 Task: Simple service invoice blue modern simple.
Action: Mouse moved to (117, 181)
Screenshot: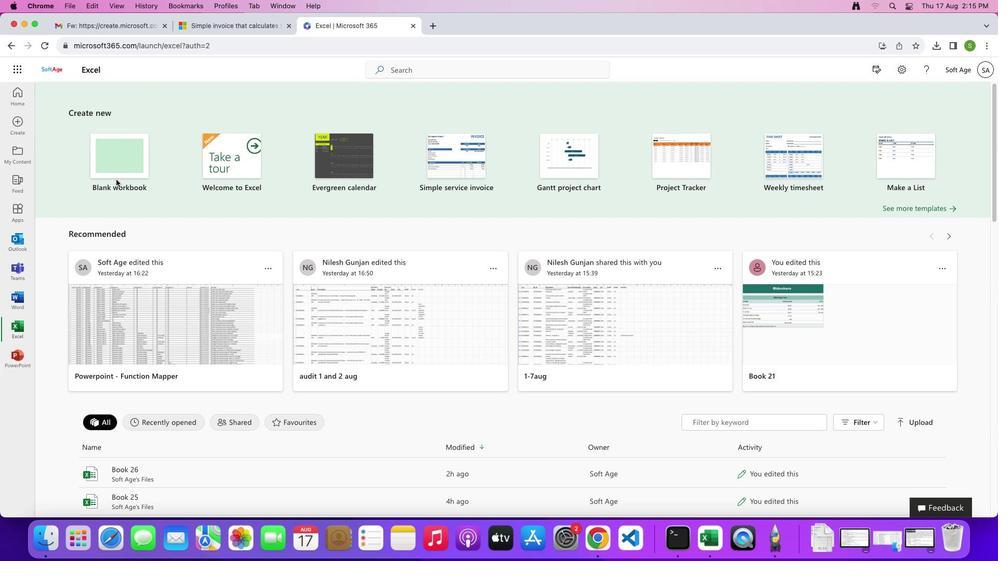 
Action: Mouse pressed left at (117, 181)
Screenshot: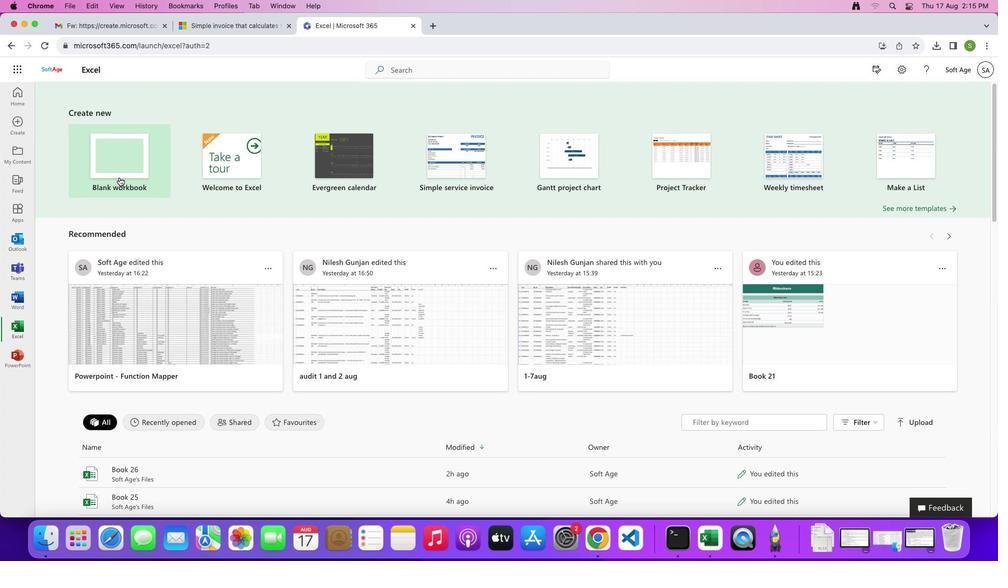 
Action: Mouse moved to (132, 168)
Screenshot: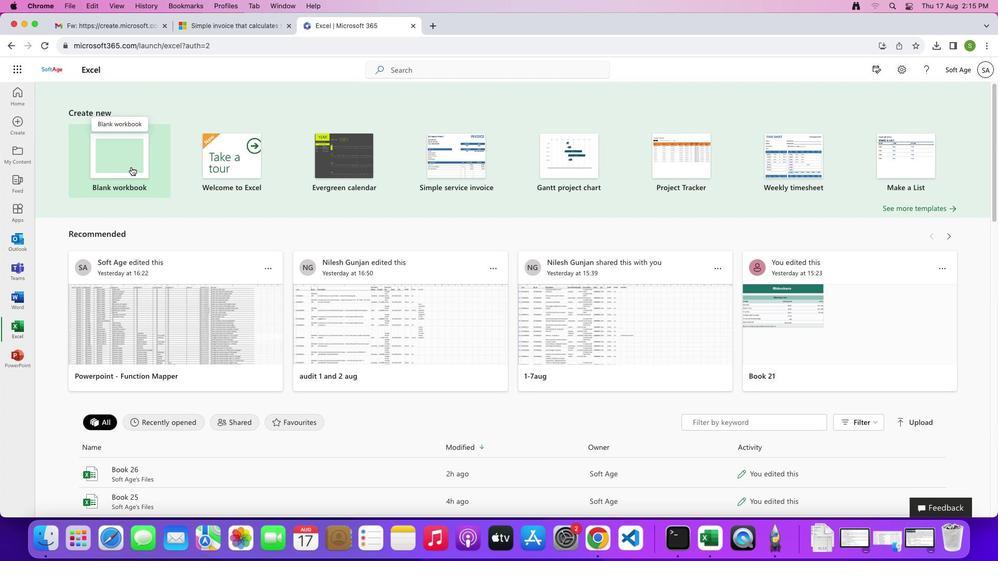 
Action: Mouse pressed left at (132, 168)
Screenshot: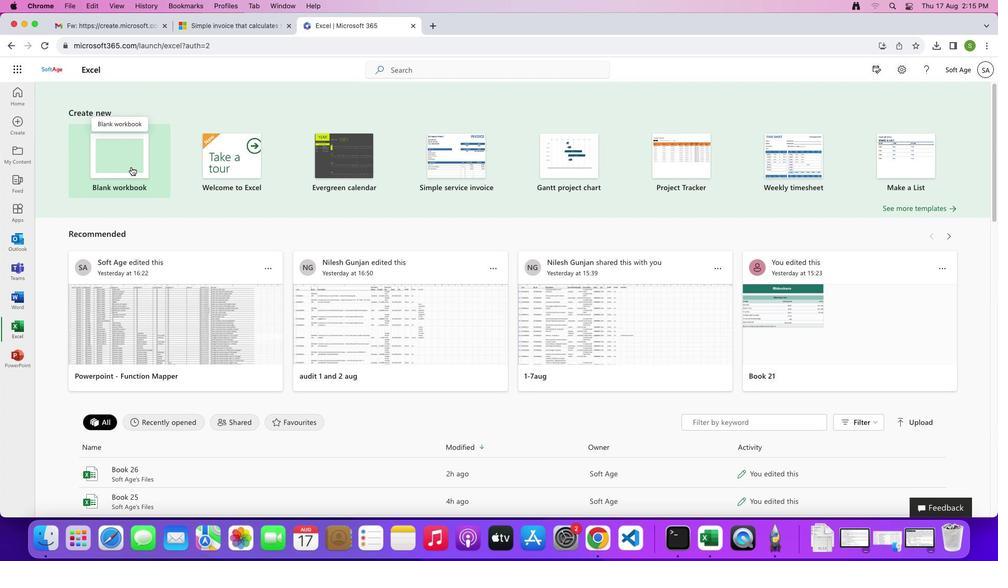 
Action: Mouse moved to (12, 172)
Screenshot: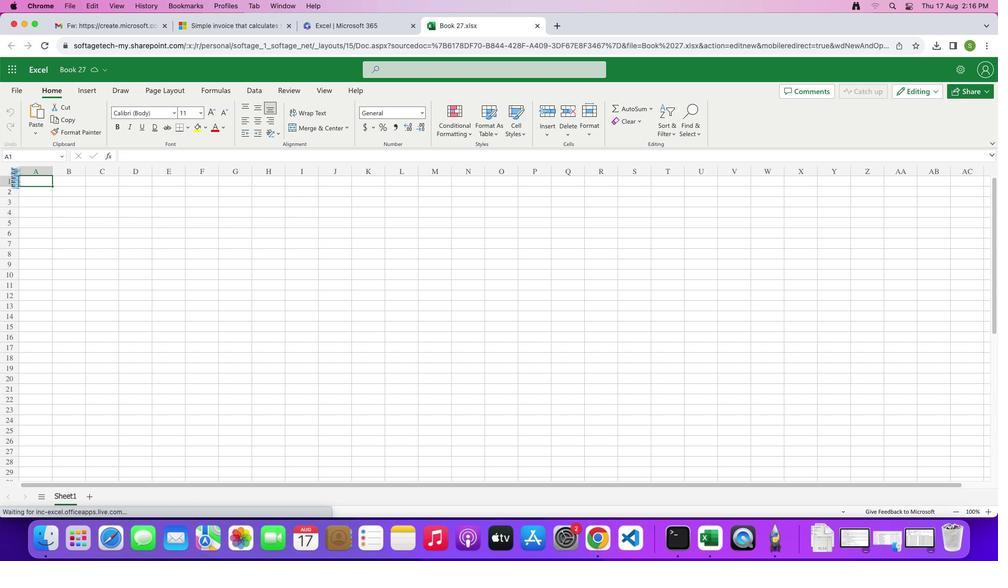 
Action: Mouse pressed left at (12, 172)
Screenshot: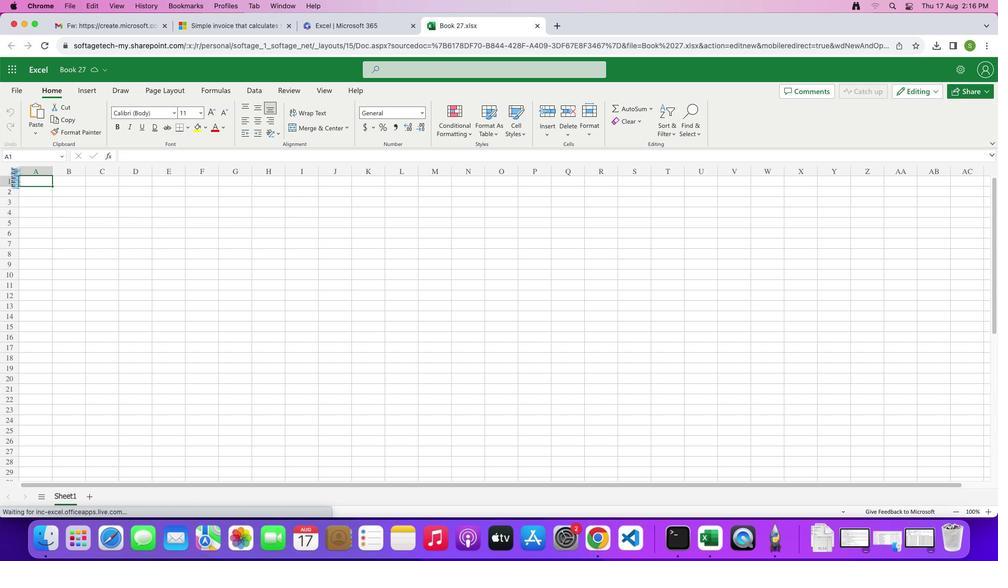 
Action: Mouse moved to (208, 127)
Screenshot: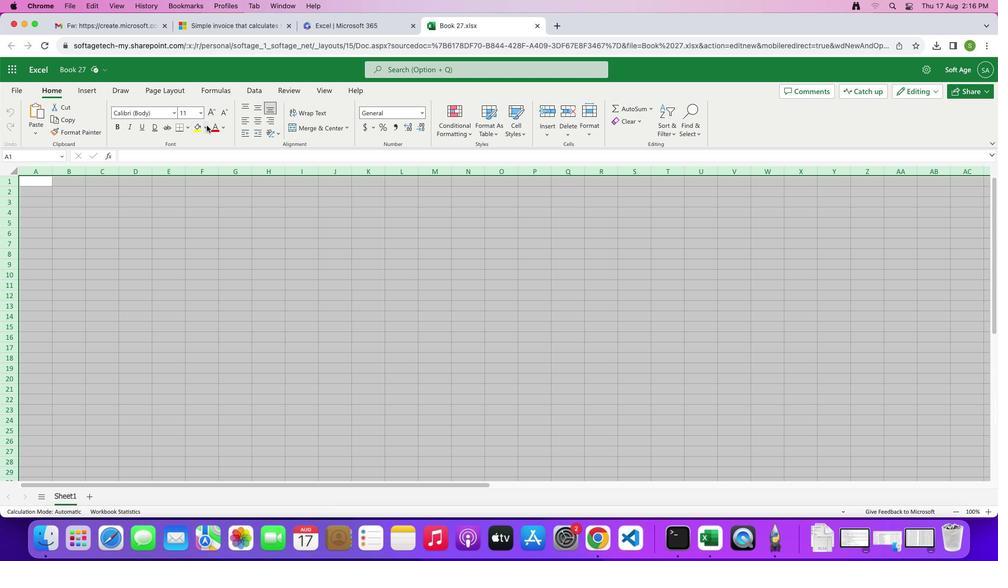 
Action: Mouse pressed left at (208, 127)
Screenshot: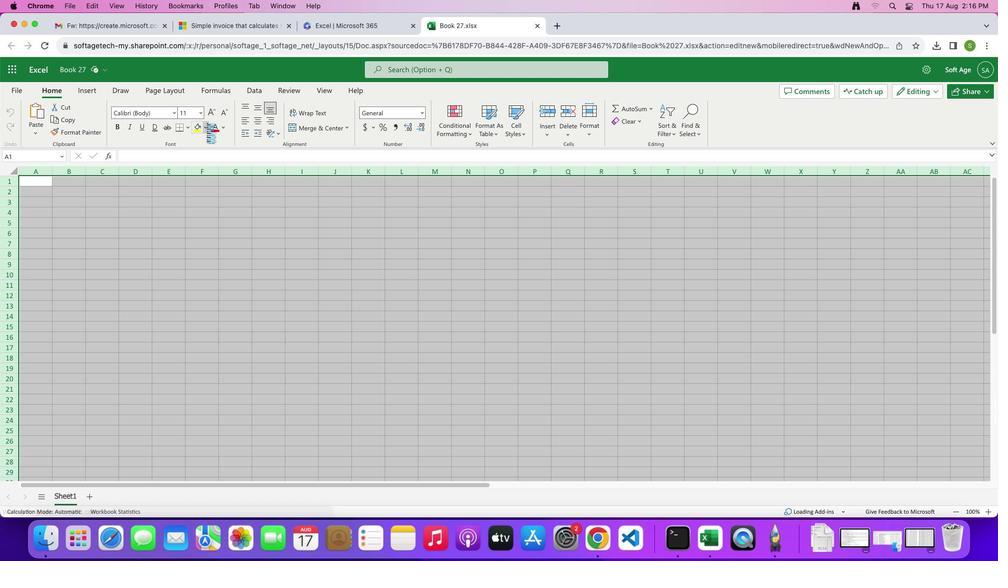 
Action: Mouse moved to (200, 158)
Screenshot: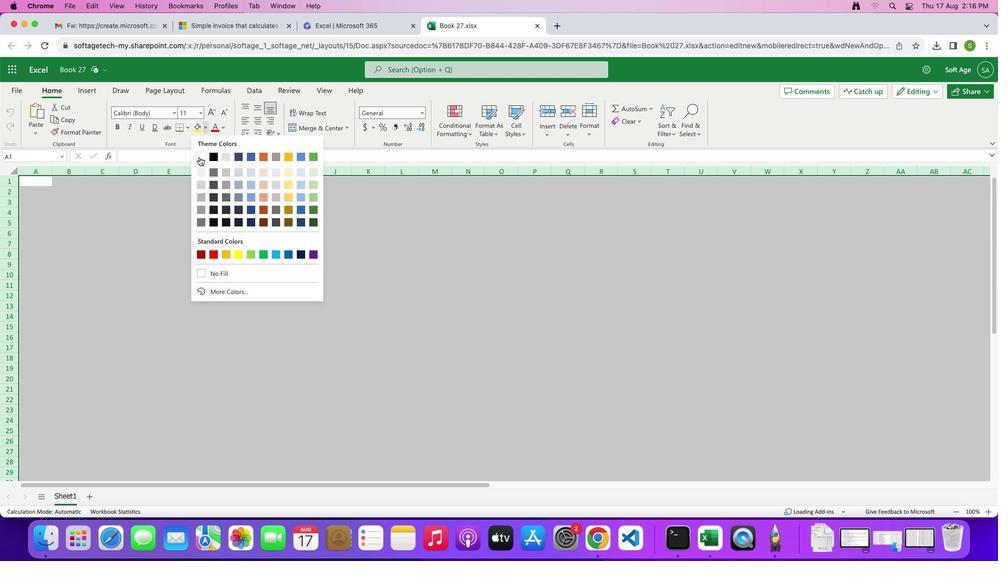
Action: Mouse pressed left at (200, 158)
Screenshot: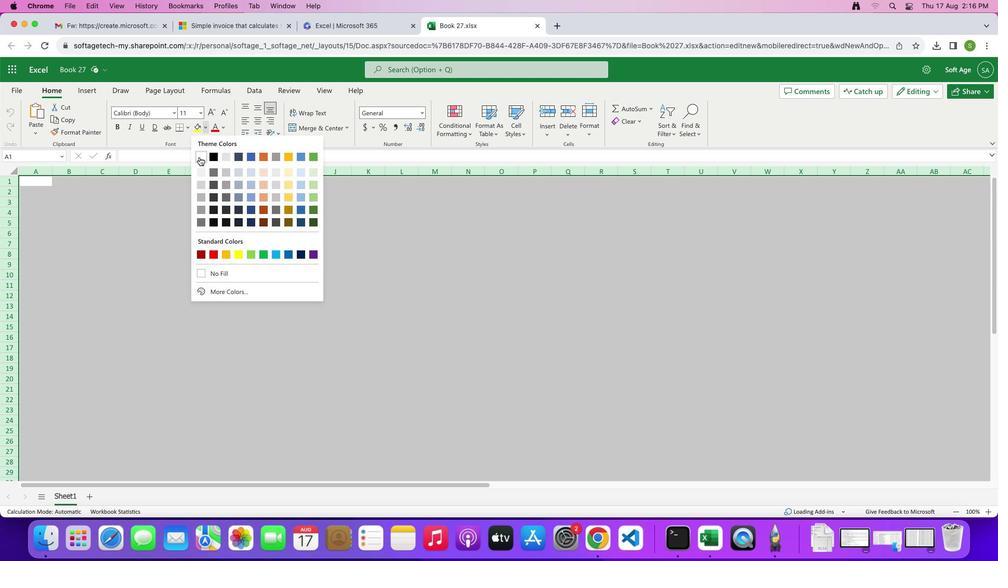 
Action: Mouse moved to (98, 237)
Screenshot: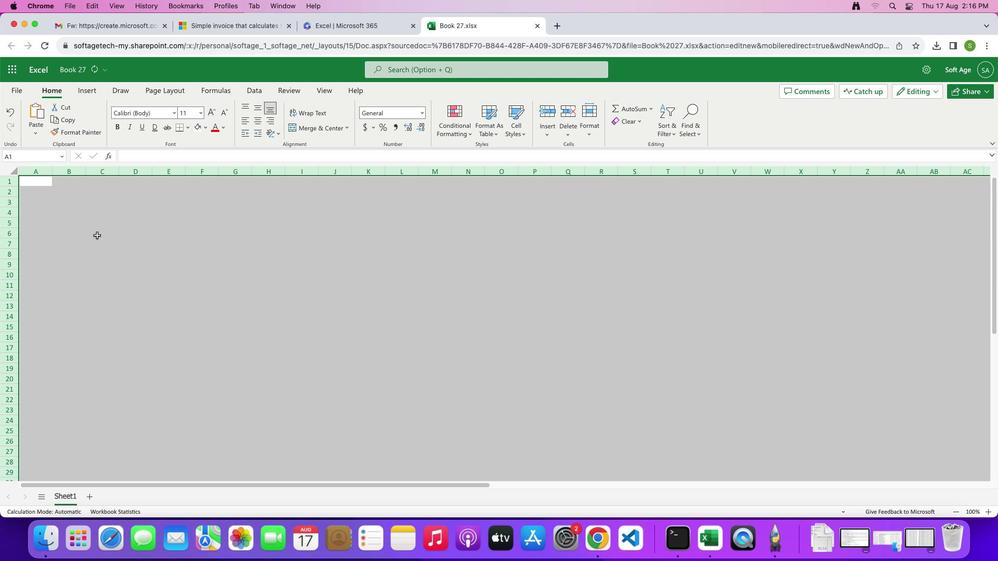 
Action: Mouse pressed left at (98, 237)
Screenshot: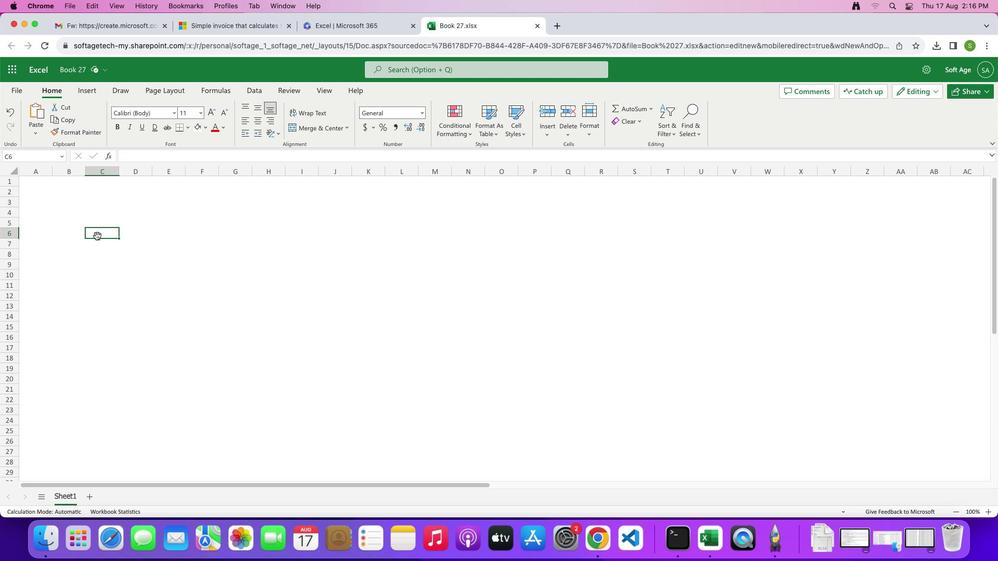 
Action: Mouse moved to (53, 173)
Screenshot: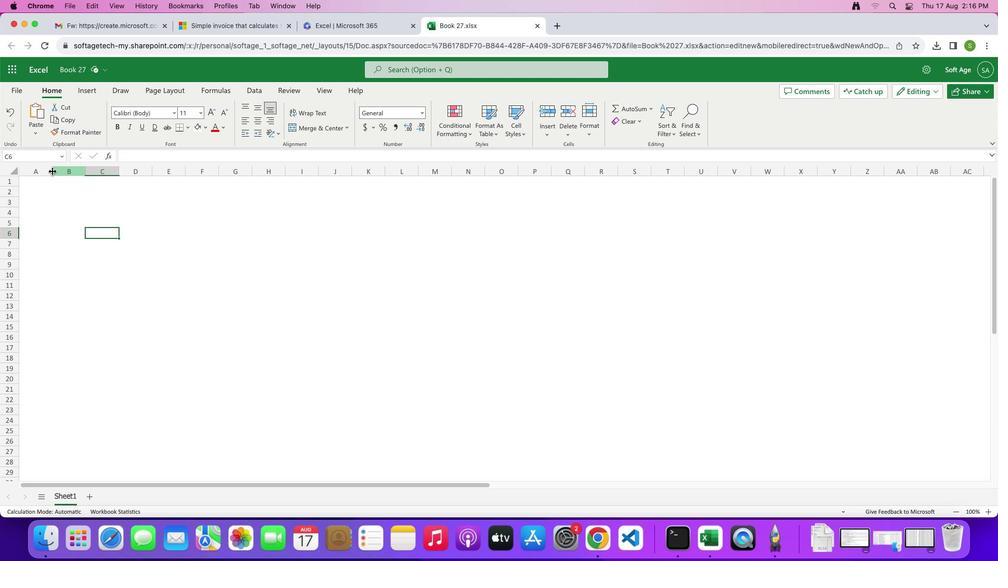 
Action: Mouse pressed left at (53, 173)
Screenshot: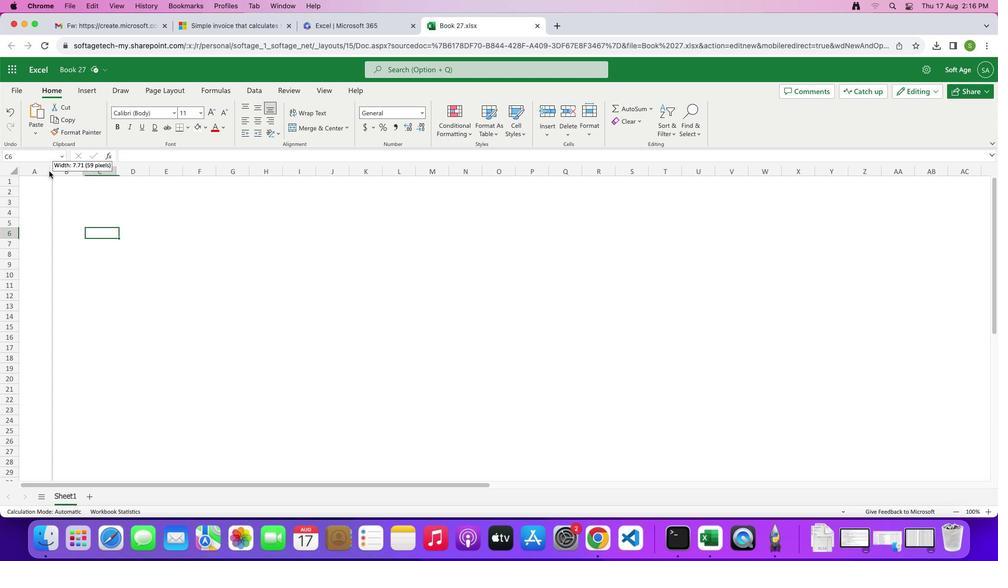 
Action: Mouse moved to (64, 205)
Screenshot: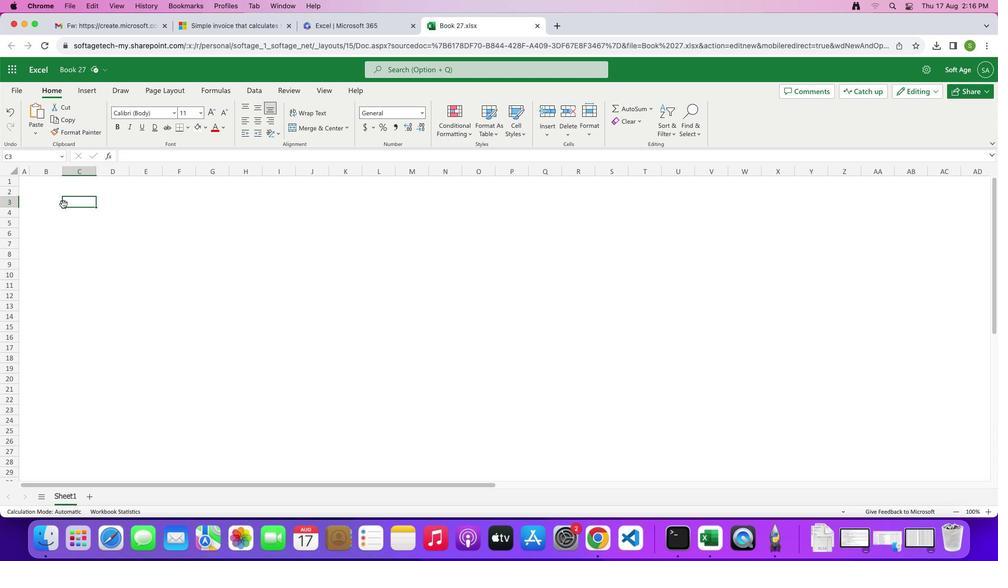 
Action: Mouse pressed left at (64, 205)
Screenshot: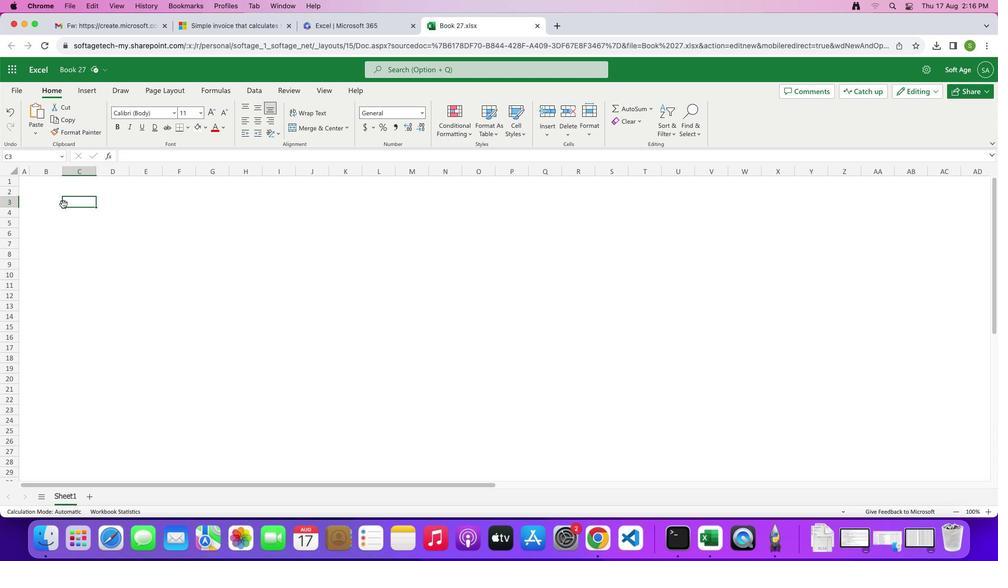 
Action: Mouse moved to (41, 193)
Screenshot: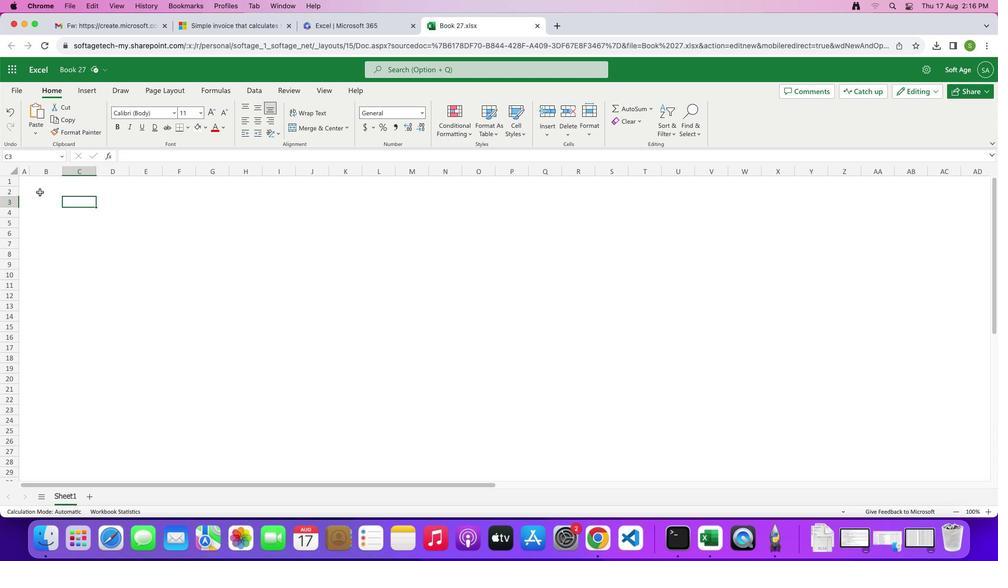 
Action: Mouse pressed left at (41, 193)
Screenshot: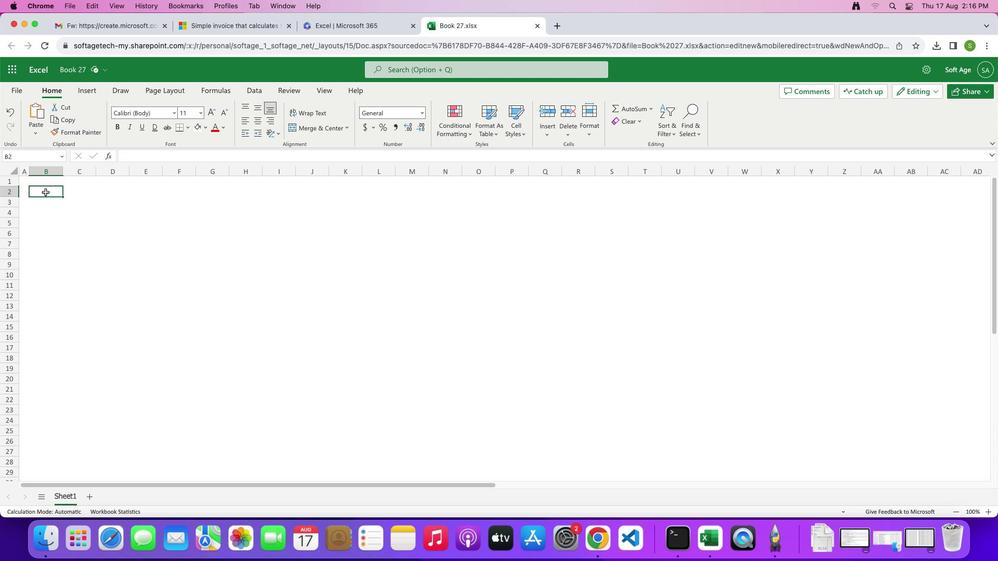 
Action: Mouse moved to (205, 127)
Screenshot: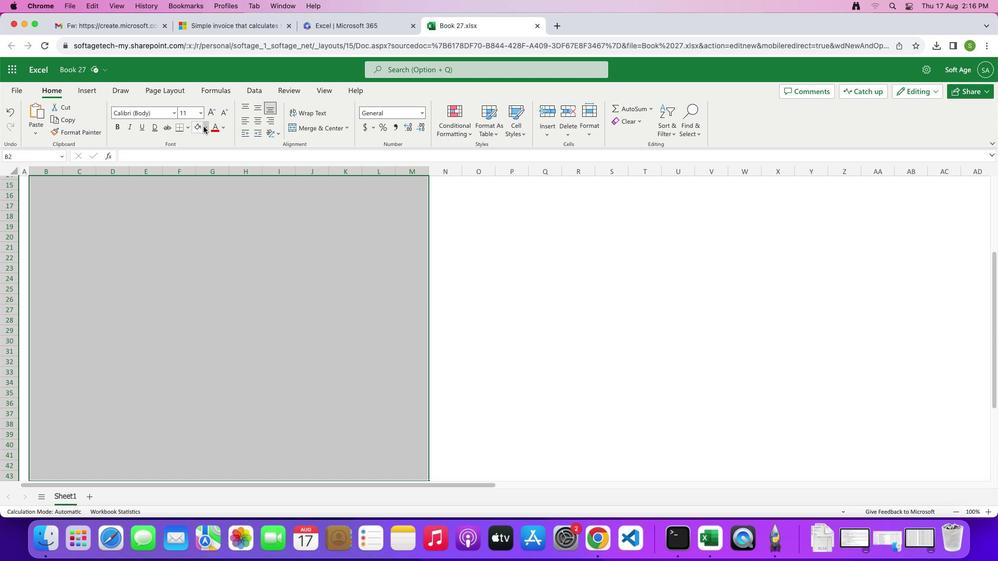 
Action: Mouse pressed left at (205, 127)
Screenshot: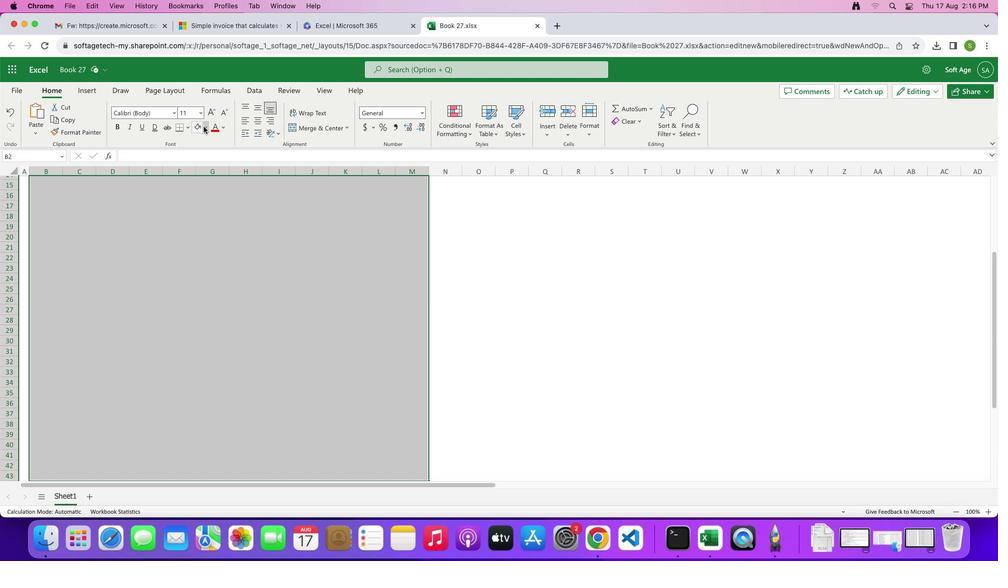 
Action: Mouse moved to (229, 296)
Screenshot: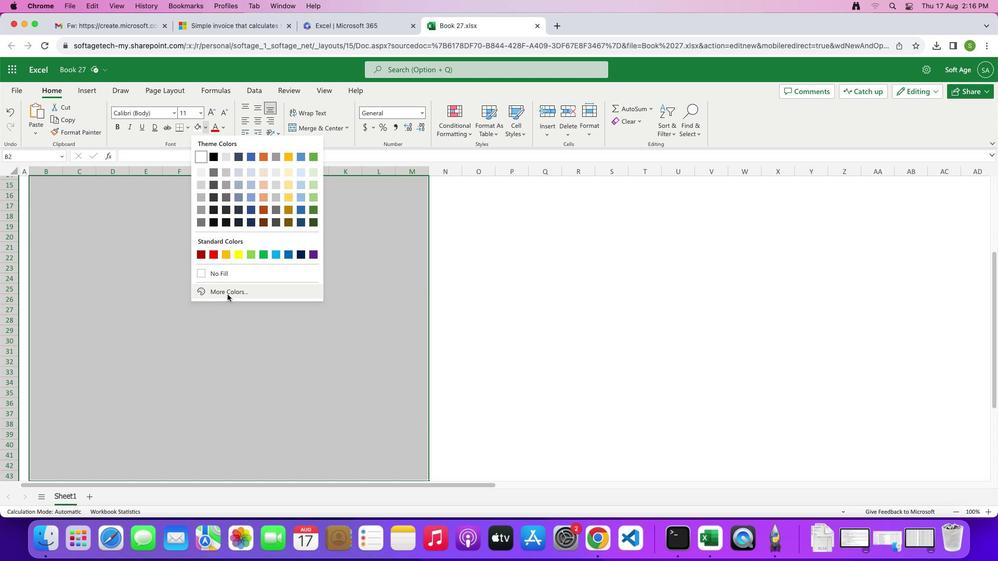 
Action: Mouse pressed left at (229, 296)
Screenshot: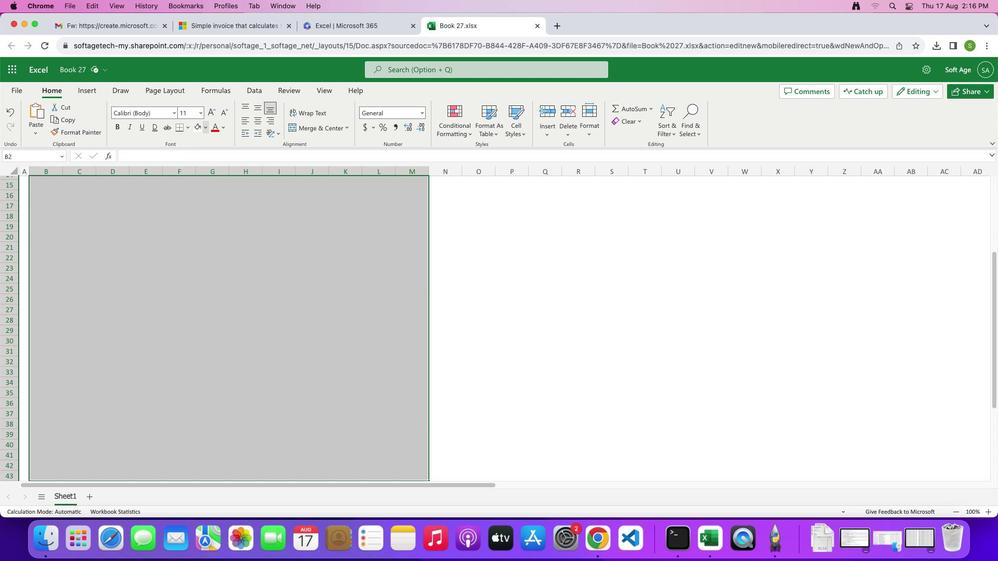 
Action: Mouse moved to (492, 336)
Screenshot: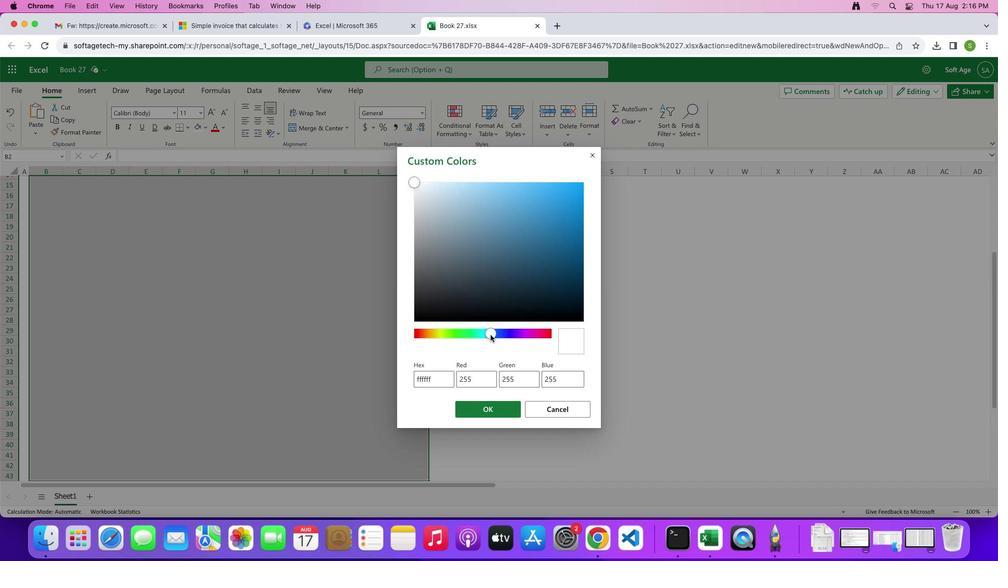 
Action: Mouse pressed left at (492, 336)
Screenshot: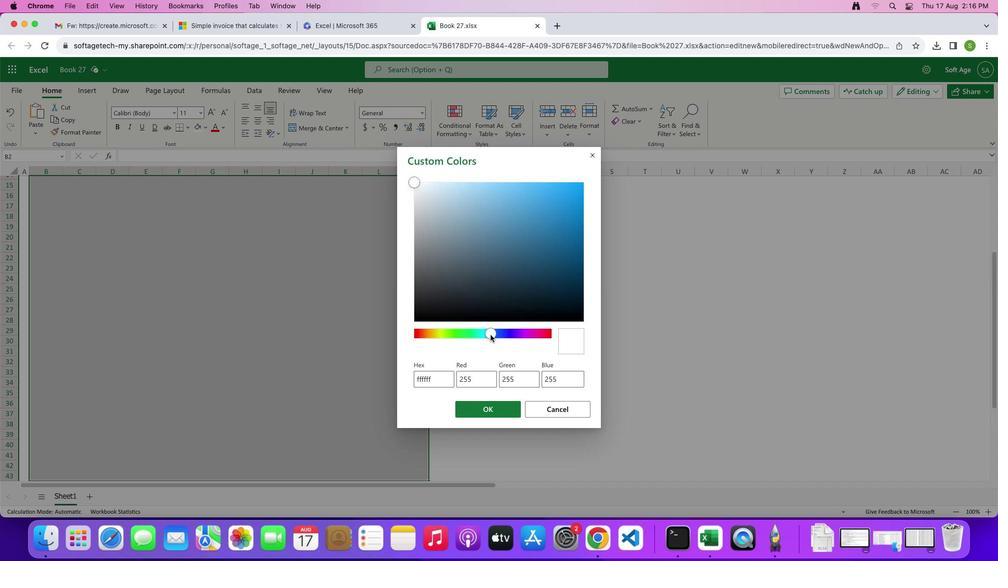 
Action: Mouse moved to (488, 336)
Screenshot: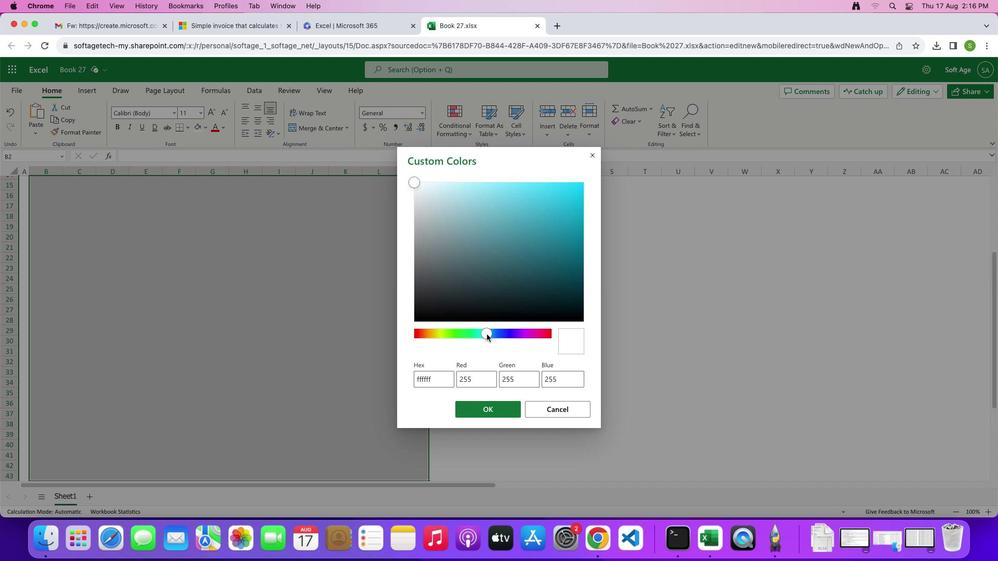 
Action: Mouse pressed left at (488, 336)
Screenshot: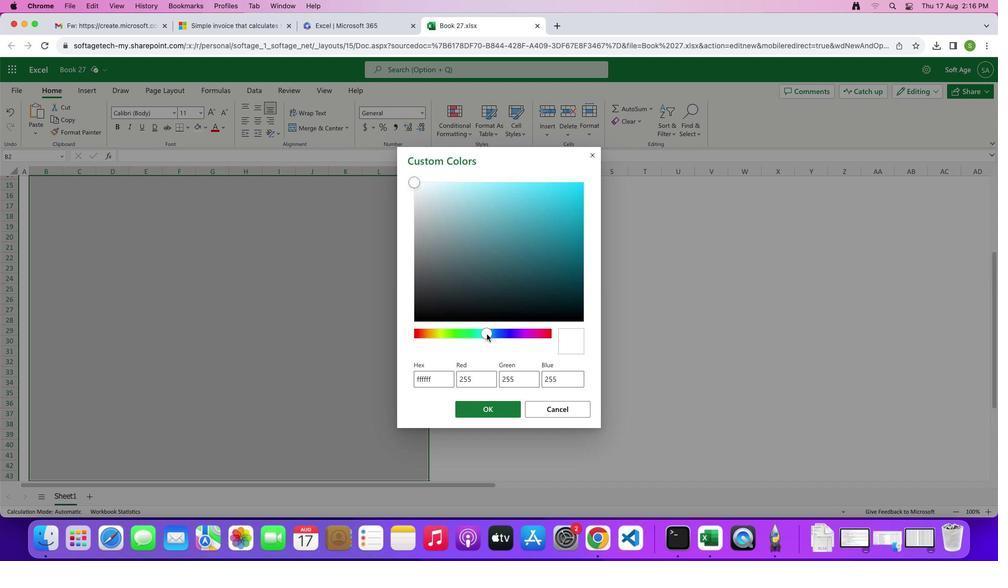 
Action: Mouse moved to (471, 189)
Screenshot: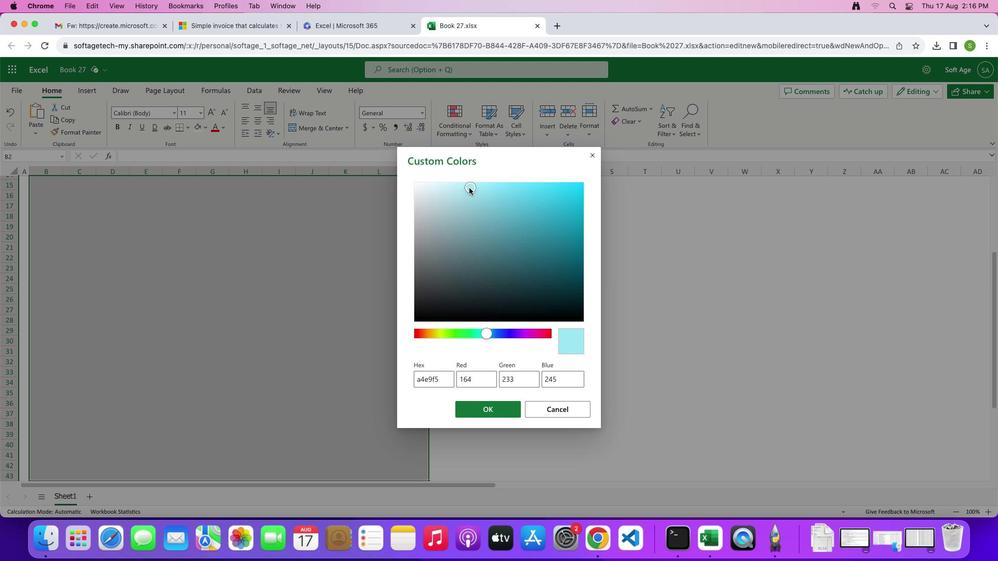 
Action: Mouse pressed left at (471, 189)
Screenshot: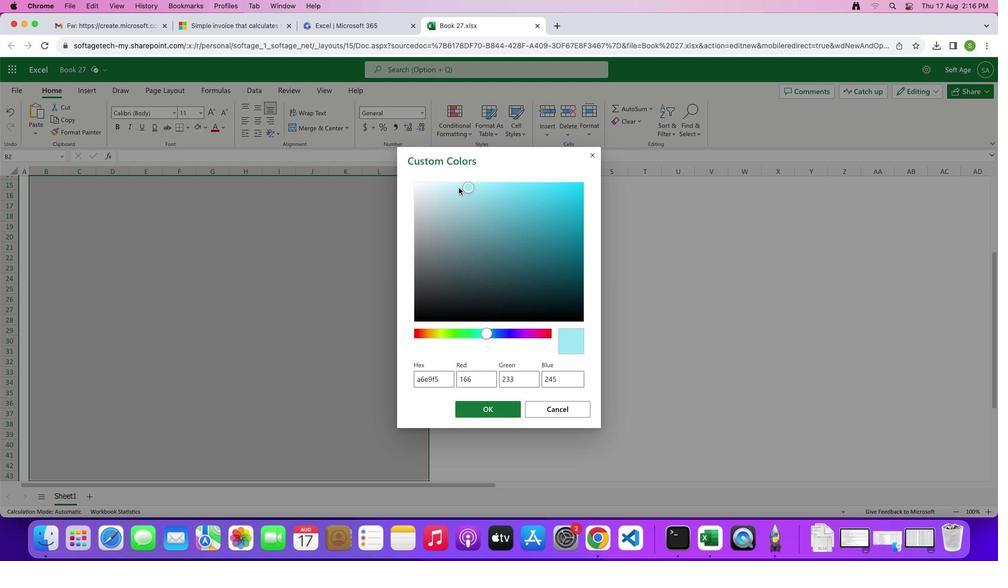 
Action: Mouse moved to (454, 189)
Screenshot: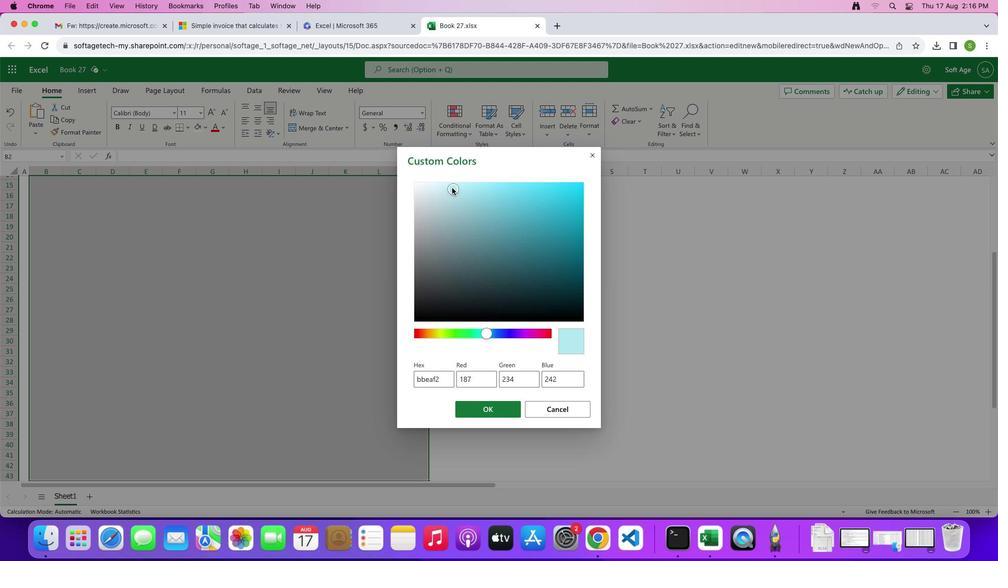 
Action: Mouse pressed left at (454, 189)
Screenshot: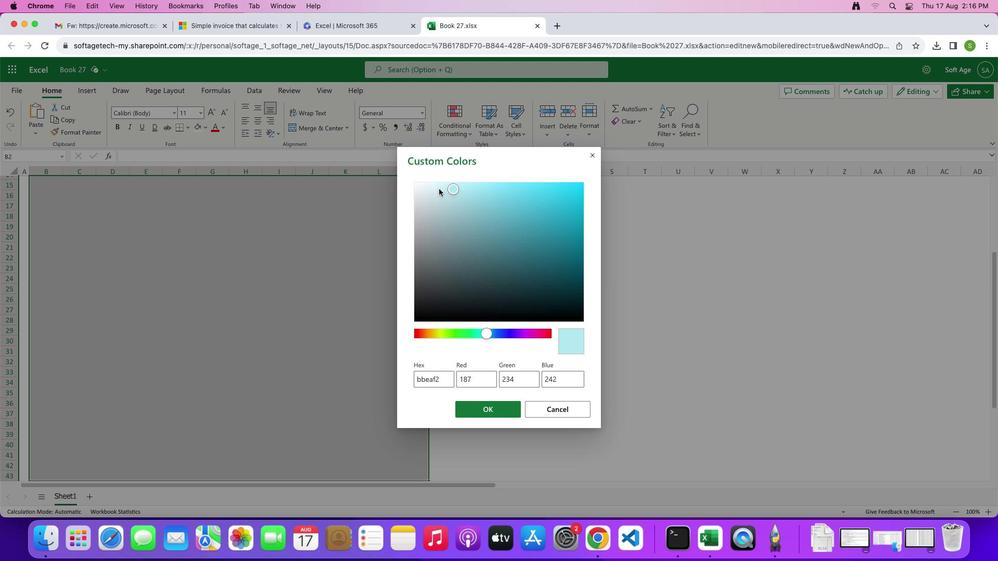 
Action: Mouse moved to (441, 190)
Screenshot: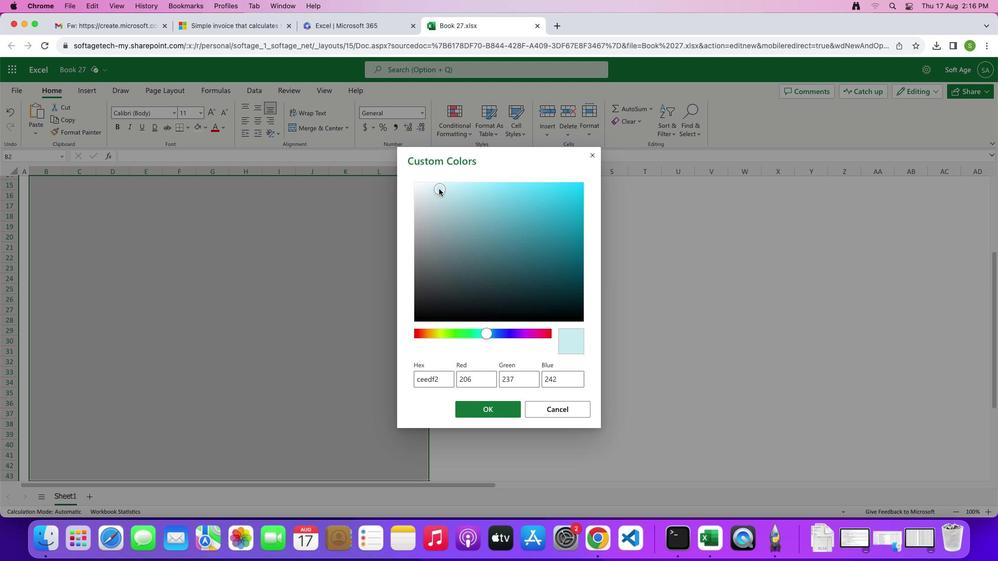 
Action: Mouse pressed left at (441, 190)
Screenshot: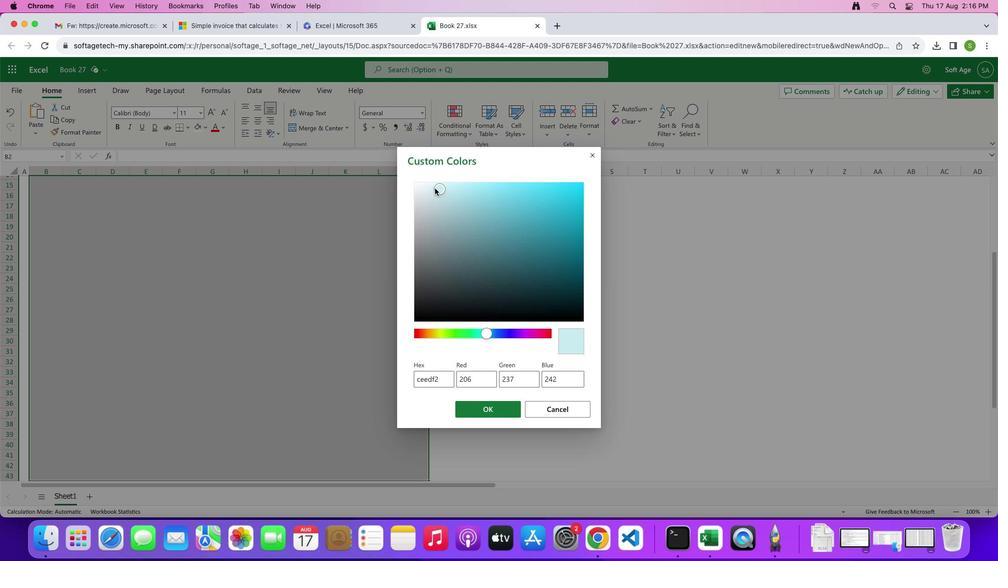 
Action: Mouse moved to (436, 189)
Screenshot: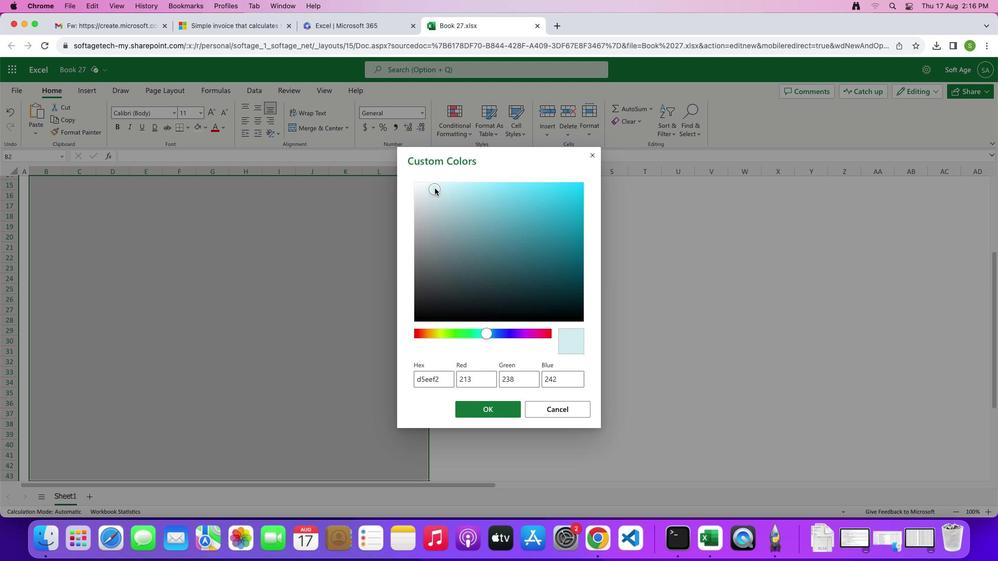 
Action: Mouse pressed left at (436, 189)
Screenshot: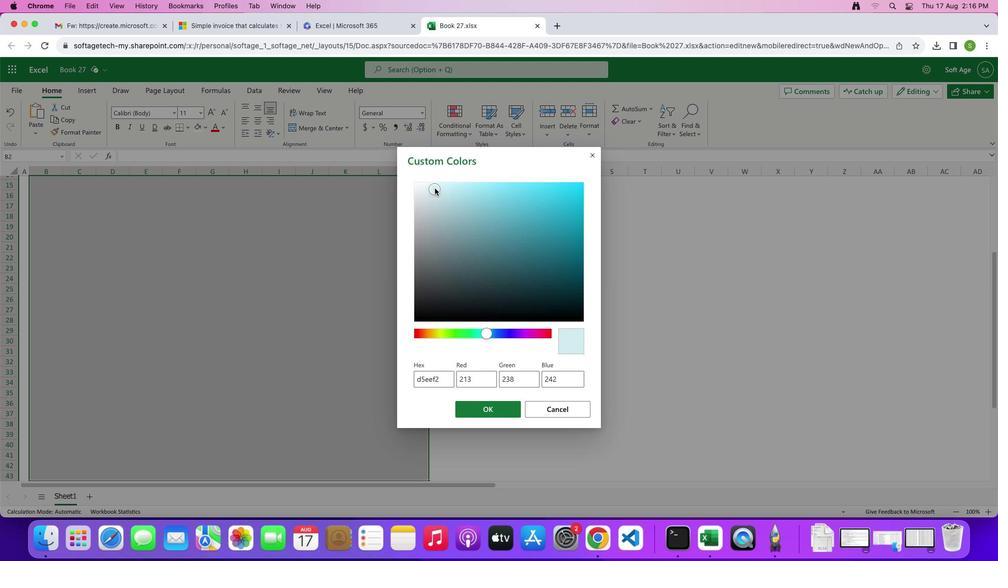 
Action: Mouse moved to (498, 333)
Screenshot: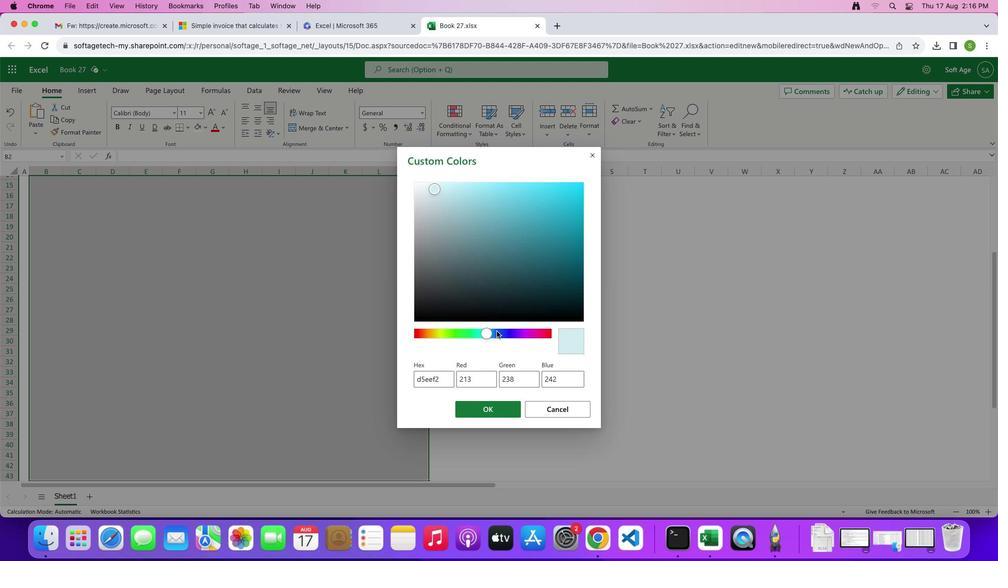 
Action: Mouse pressed left at (498, 333)
Screenshot: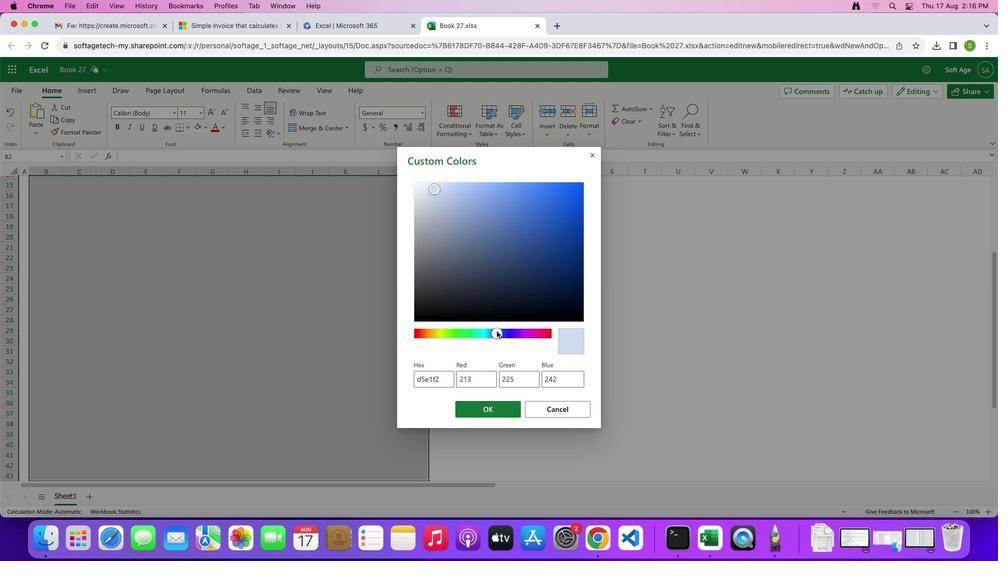 
Action: Mouse moved to (503, 332)
Screenshot: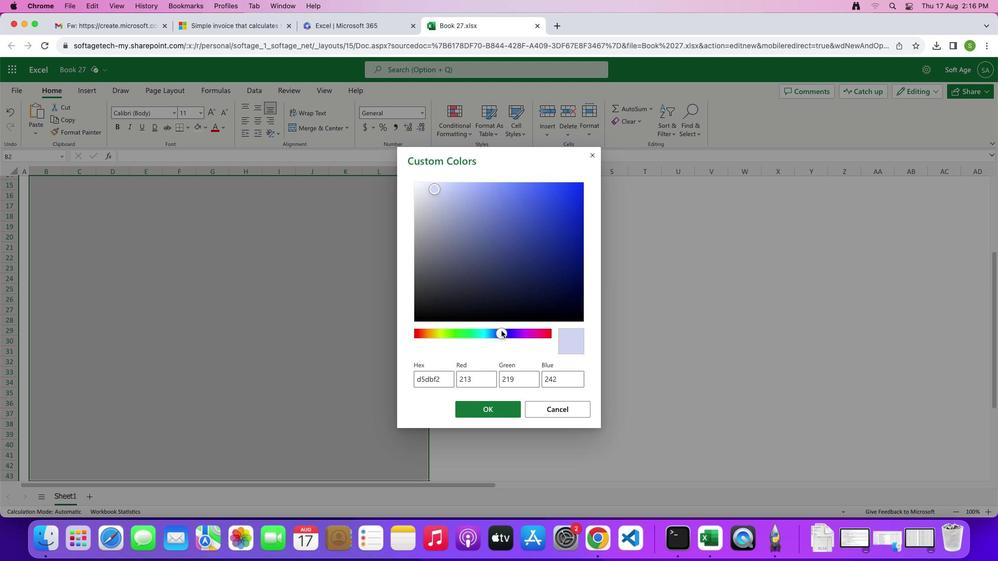 
Action: Mouse pressed left at (503, 332)
Screenshot: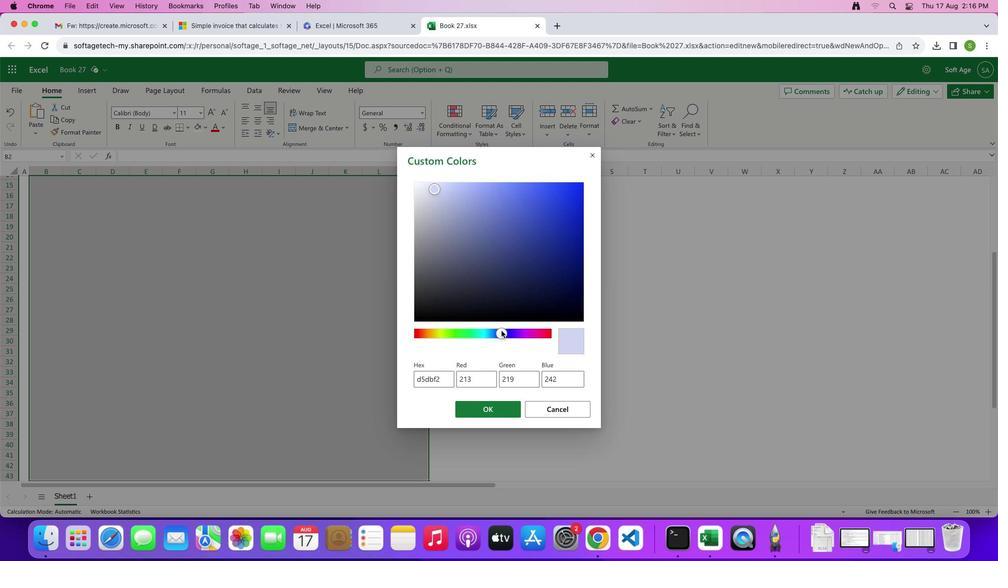 
Action: Mouse moved to (428, 185)
Screenshot: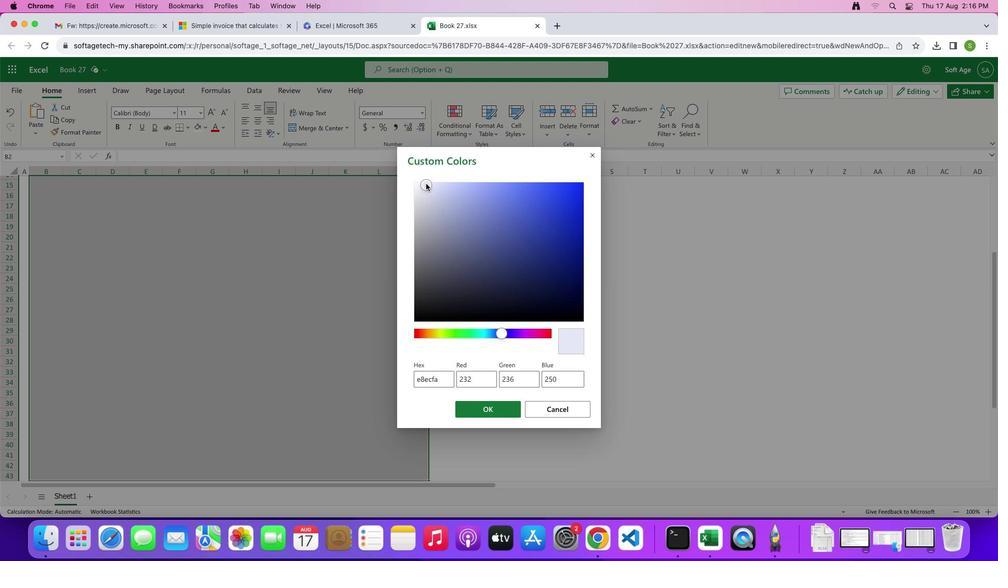 
Action: Mouse pressed left at (428, 185)
Screenshot: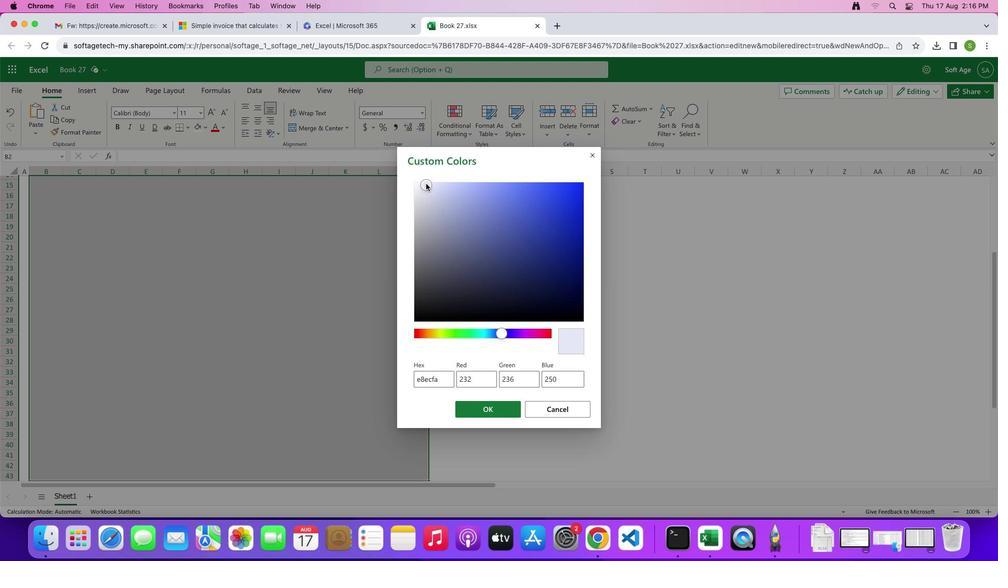 
Action: Mouse moved to (501, 414)
Screenshot: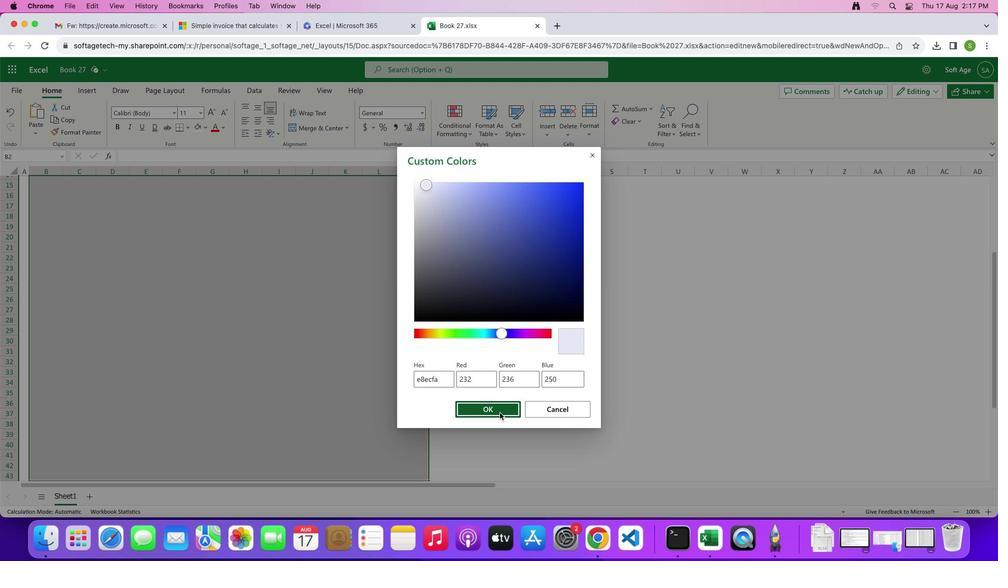 
Action: Mouse pressed left at (501, 414)
Screenshot: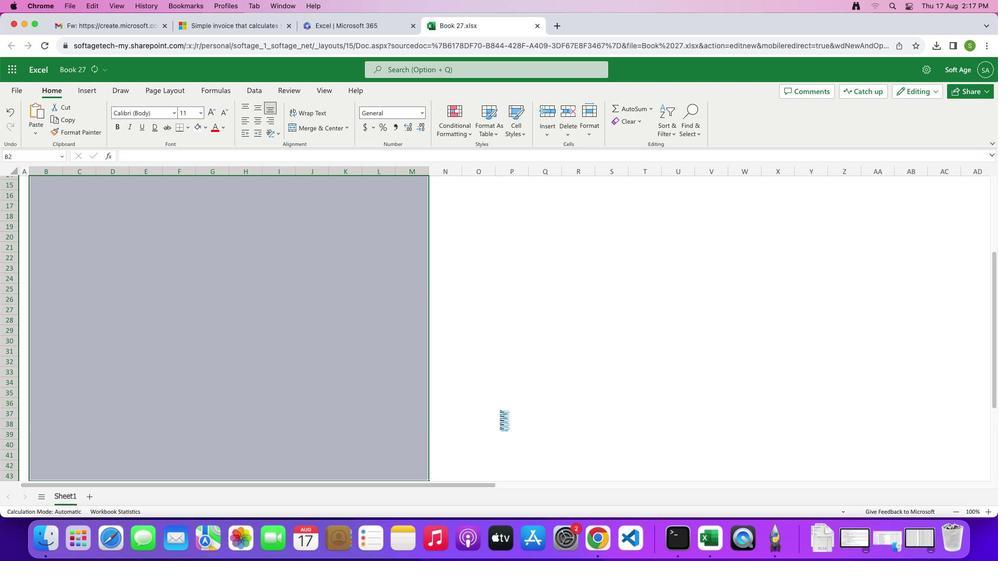 
Action: Mouse moved to (256, 333)
Screenshot: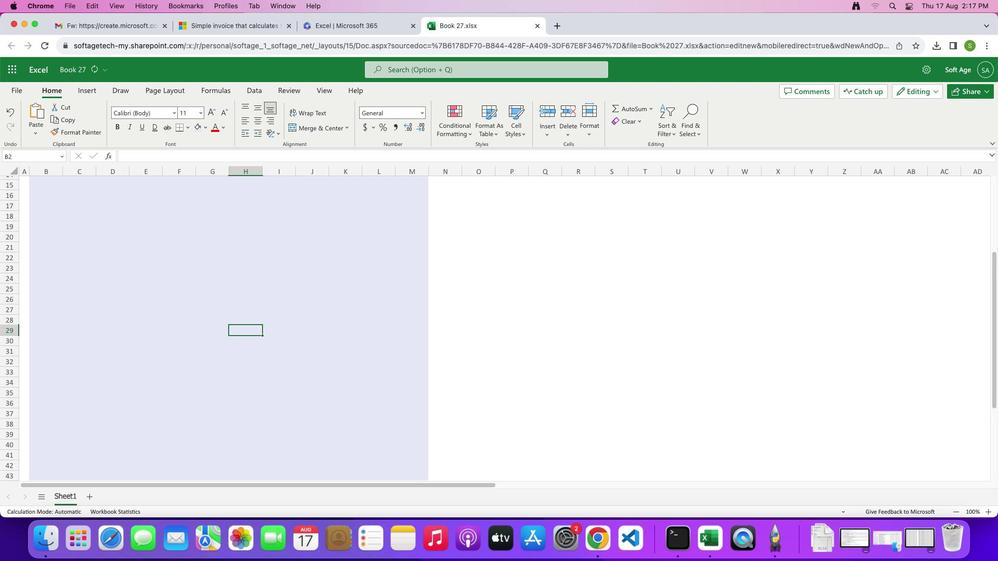 
Action: Mouse pressed left at (256, 333)
Screenshot: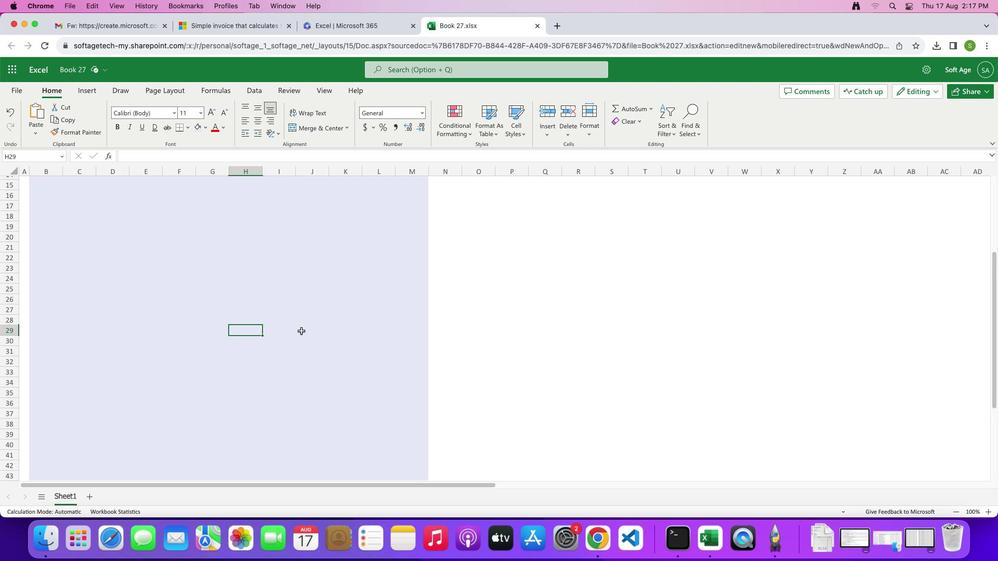 
Action: Mouse moved to (322, 327)
Screenshot: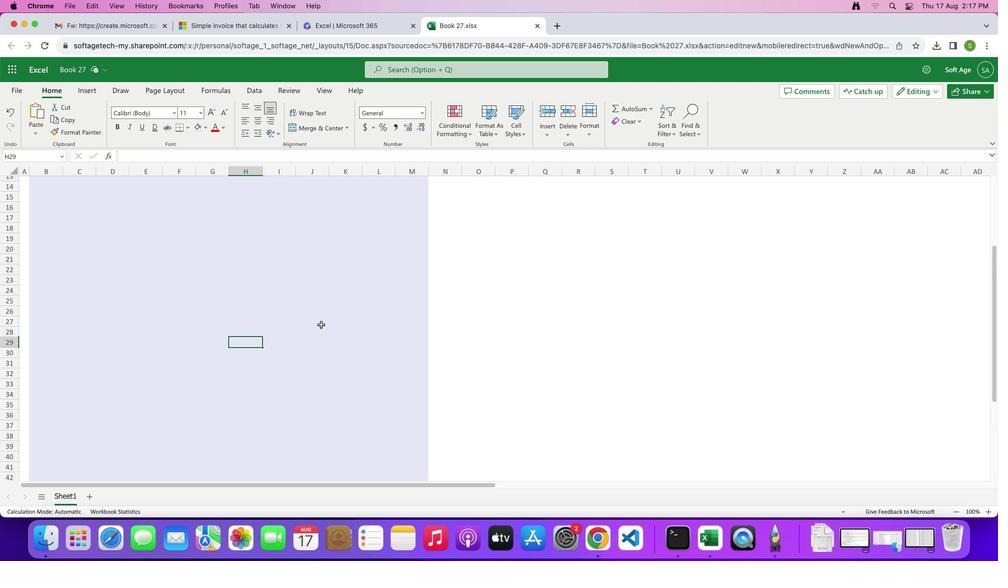 
Action: Mouse scrolled (322, 327) with delta (1, 2)
Screenshot: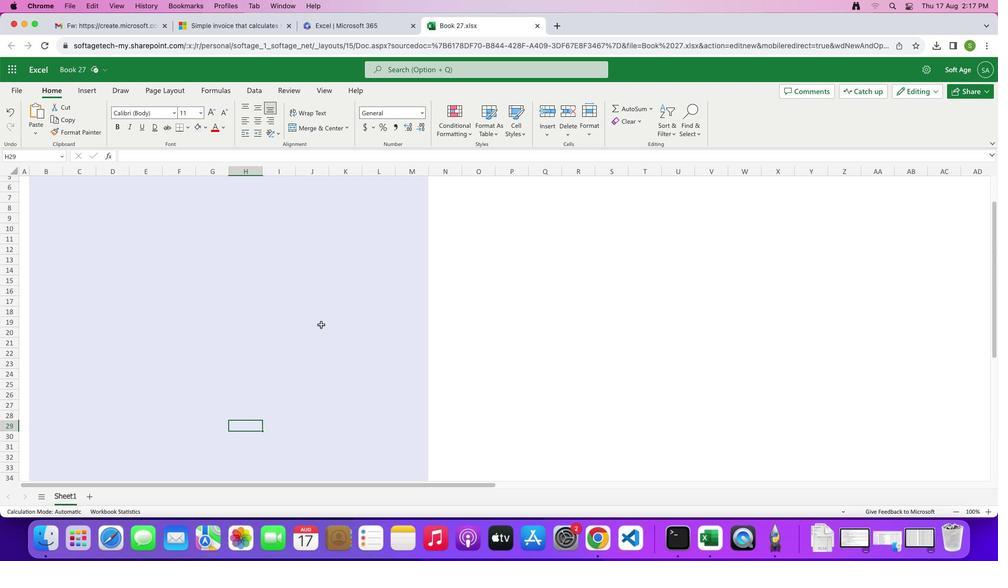 
Action: Mouse scrolled (322, 327) with delta (1, 2)
Screenshot: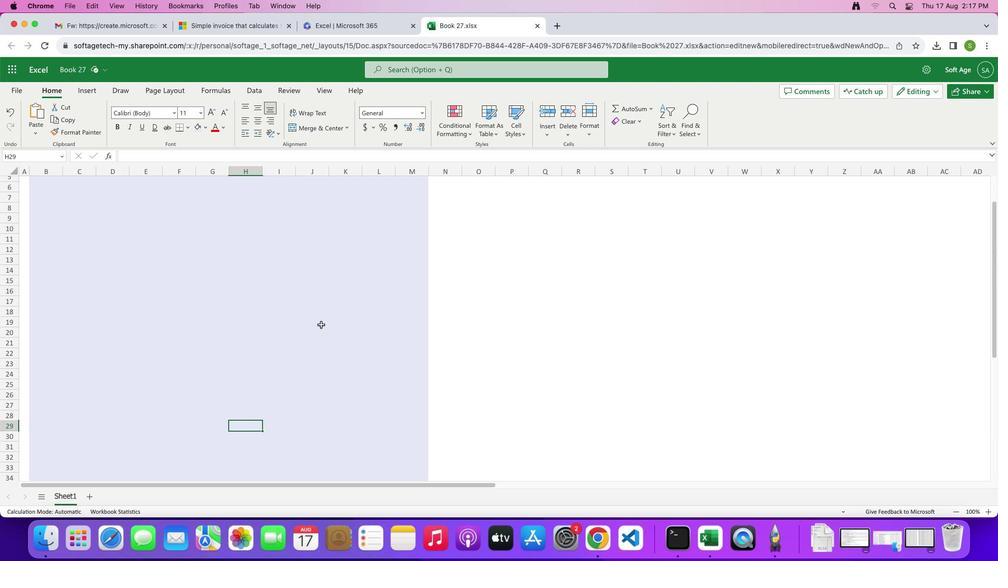 
Action: Mouse scrolled (322, 327) with delta (1, 3)
Screenshot: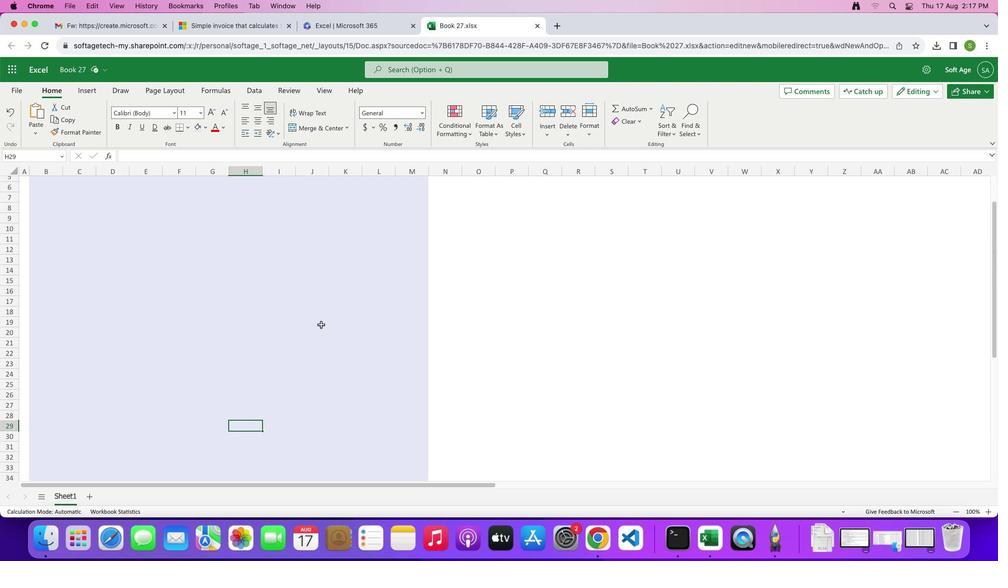 
Action: Mouse scrolled (322, 327) with delta (1, 2)
Screenshot: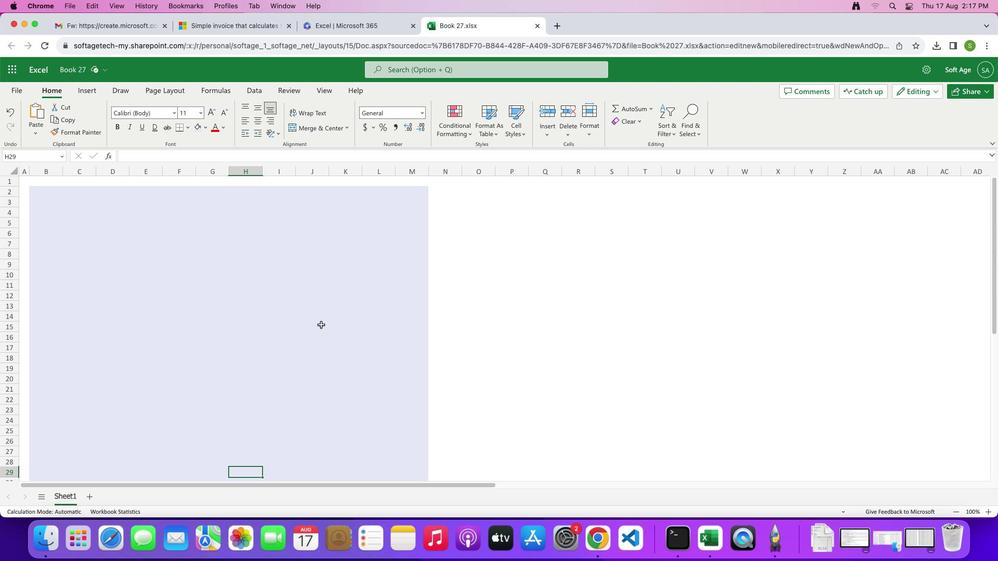 
Action: Mouse scrolled (322, 327) with delta (1, 2)
Screenshot: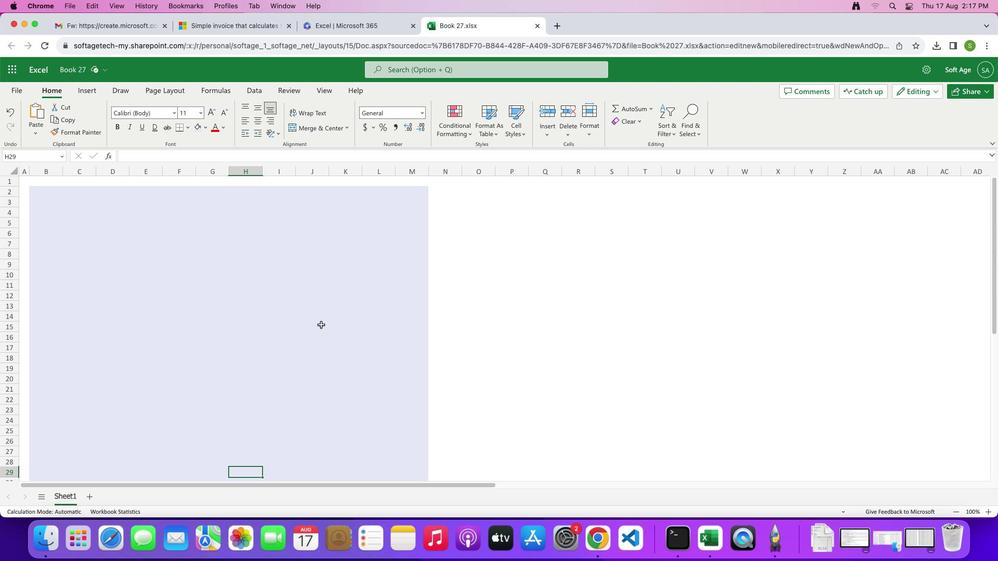 
Action: Mouse scrolled (322, 327) with delta (1, 3)
Screenshot: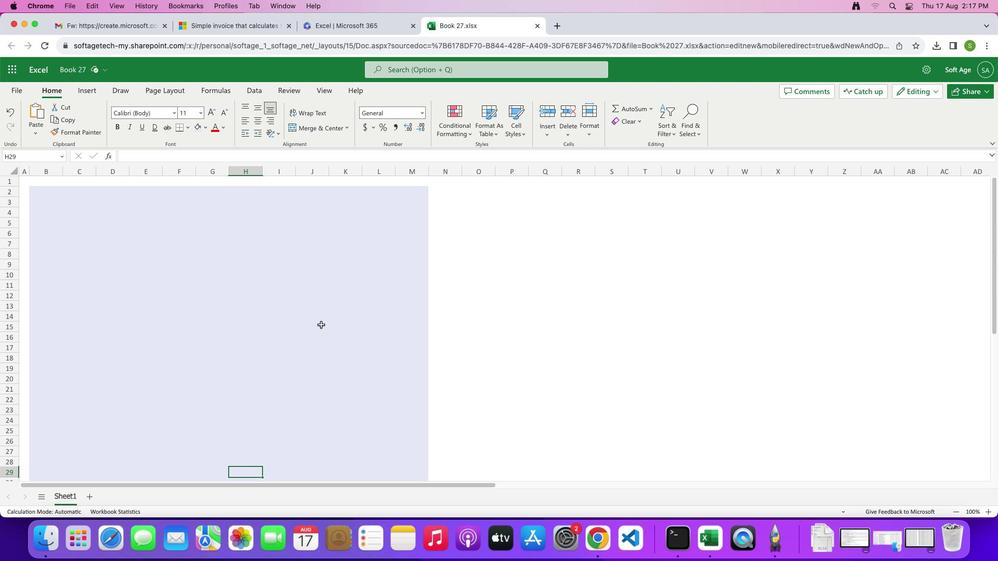 
Action: Mouse scrolled (322, 327) with delta (1, 2)
Screenshot: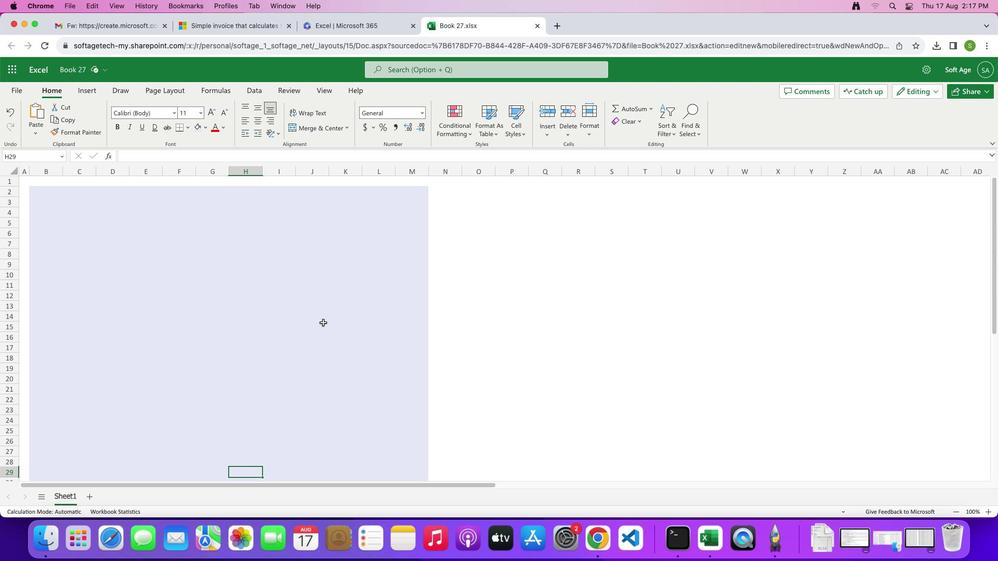 
Action: Mouse scrolled (322, 327) with delta (1, 2)
Screenshot: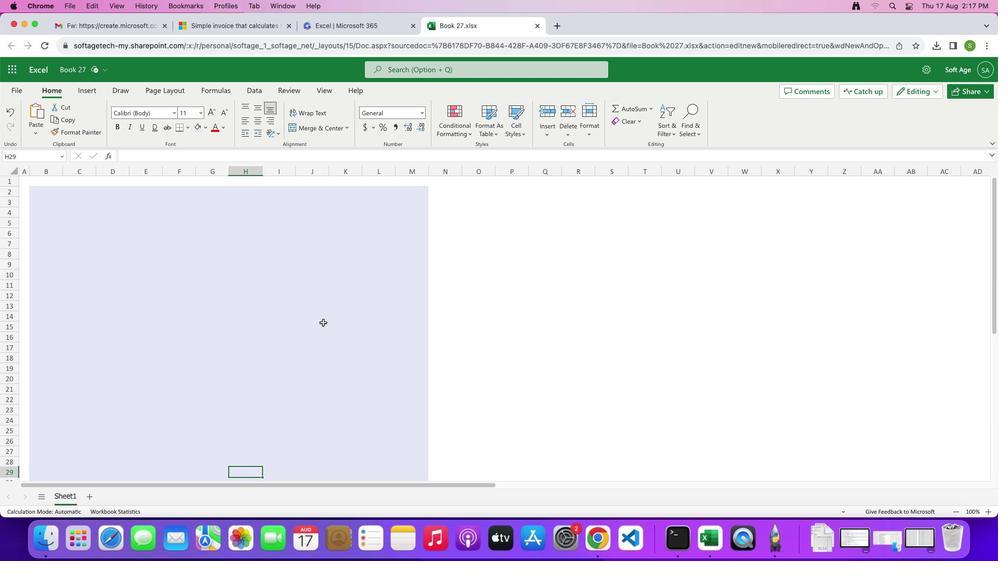 
Action: Mouse scrolled (322, 327) with delta (1, 3)
Screenshot: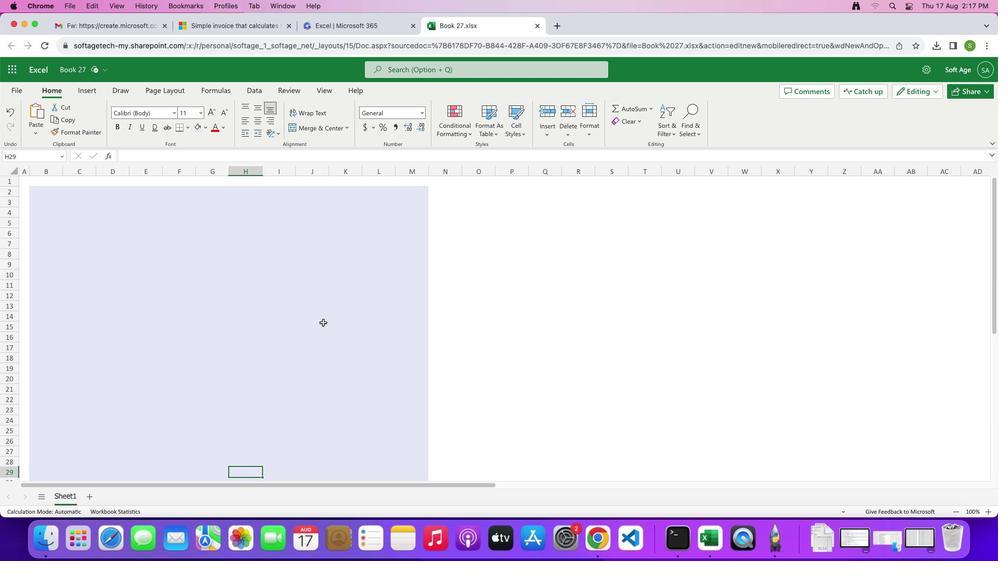 
Action: Mouse scrolled (322, 327) with delta (1, 4)
Screenshot: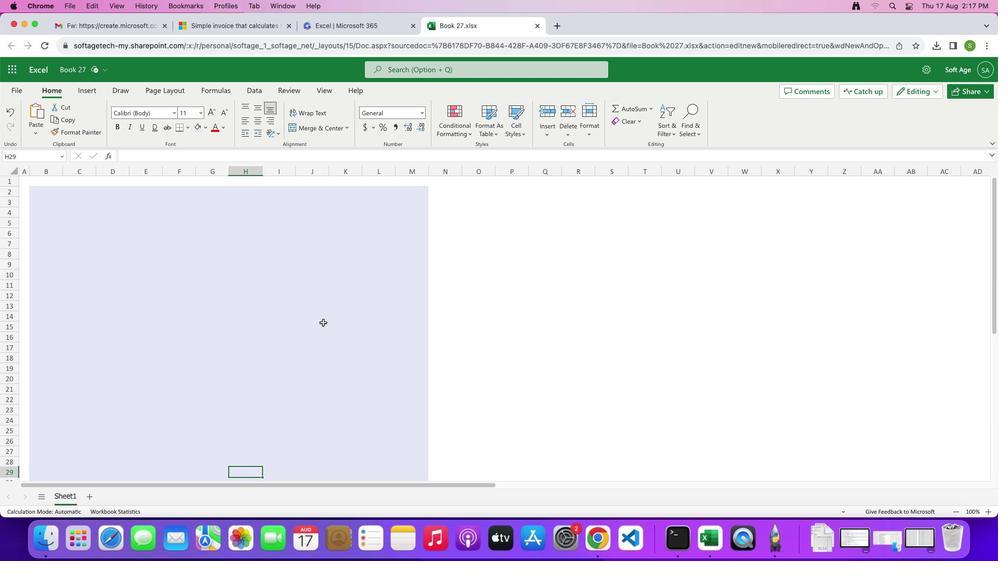 
Action: Mouse moved to (324, 325)
Screenshot: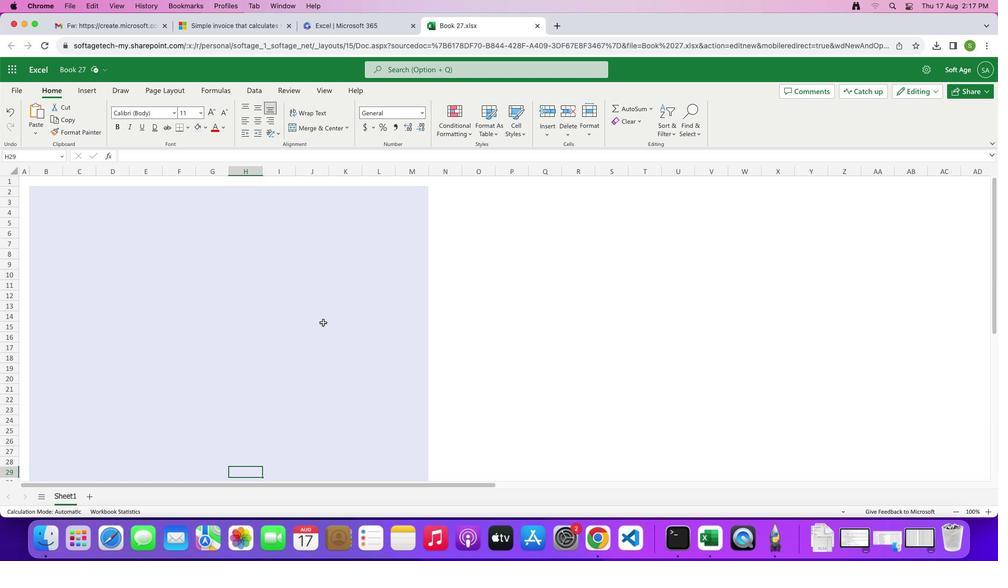
Action: Mouse scrolled (324, 325) with delta (1, 2)
Screenshot: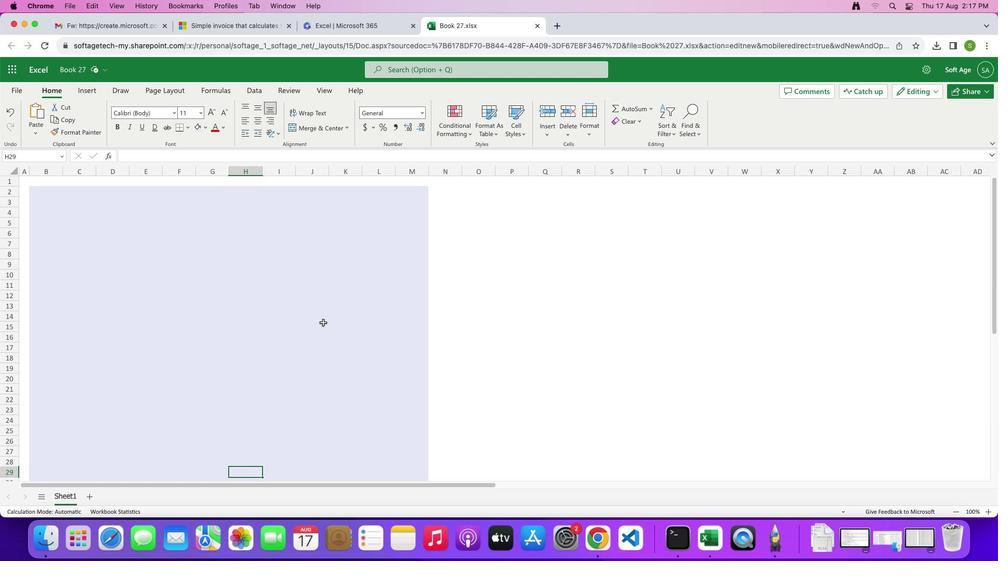 
Action: Mouse scrolled (324, 325) with delta (1, 2)
Screenshot: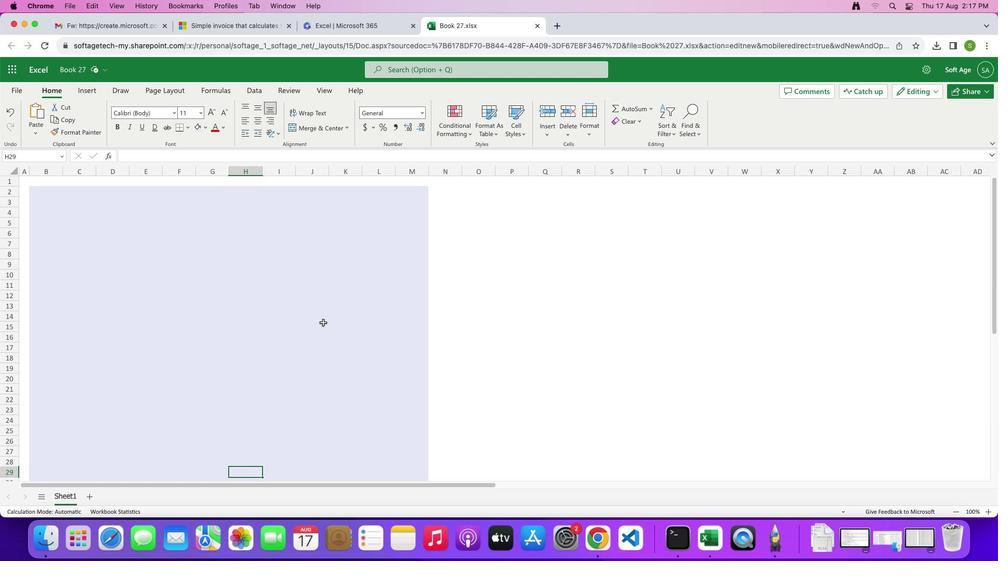 
Action: Mouse scrolled (324, 325) with delta (1, 3)
Screenshot: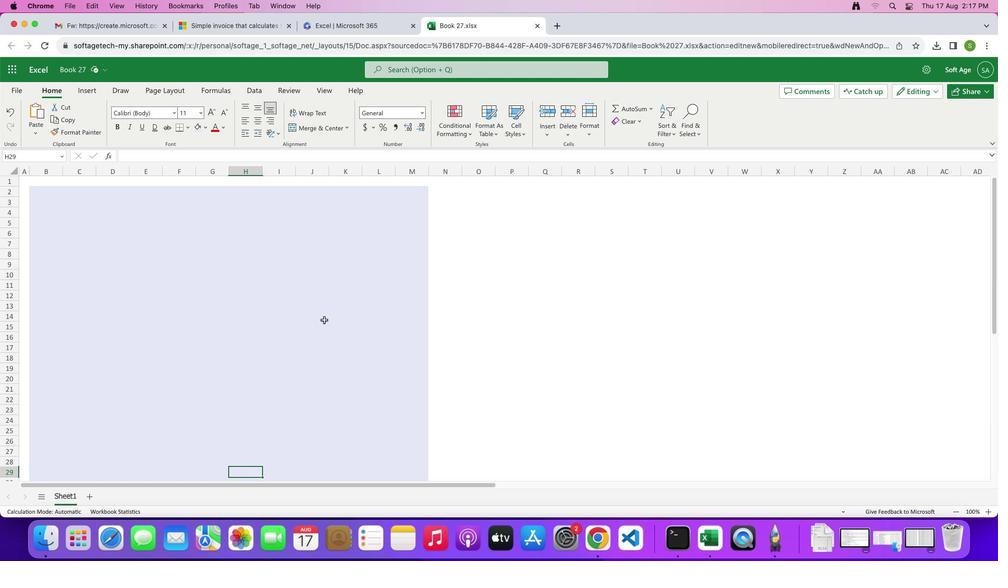 
Action: Mouse moved to (11, 197)
Screenshot: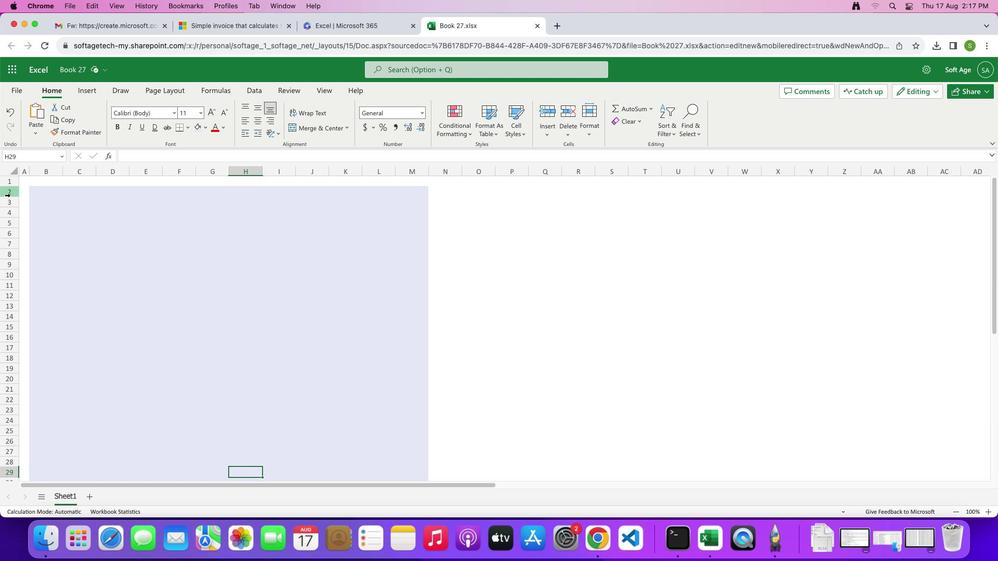
Action: Mouse pressed left at (11, 197)
Screenshot: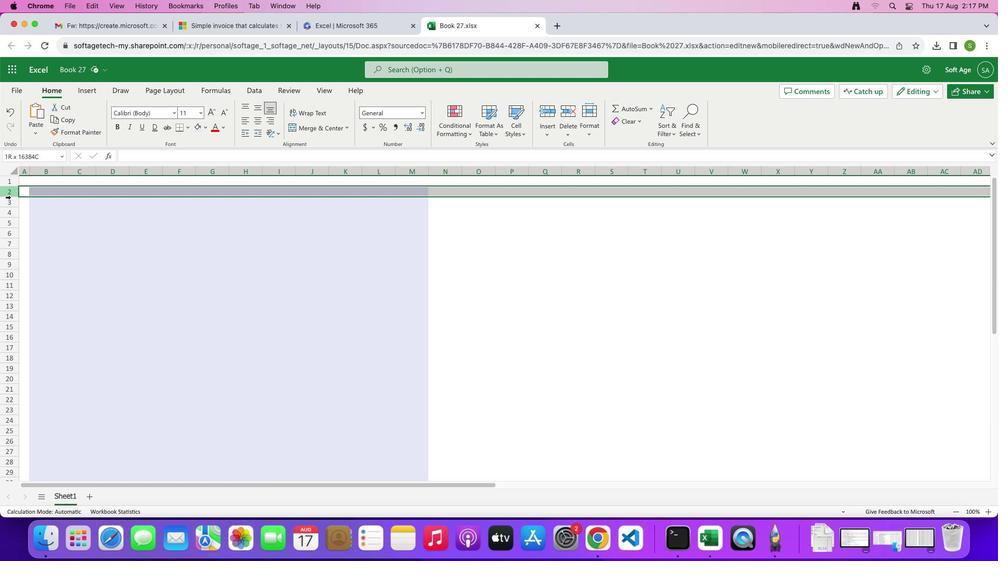 
Action: Mouse moved to (79, 216)
Screenshot: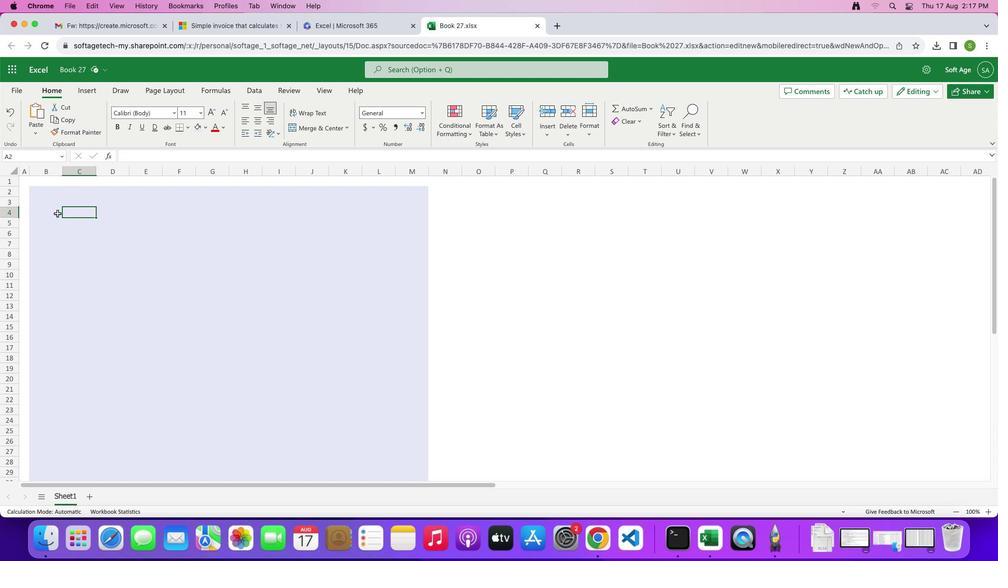 
Action: Mouse pressed left at (79, 216)
Screenshot: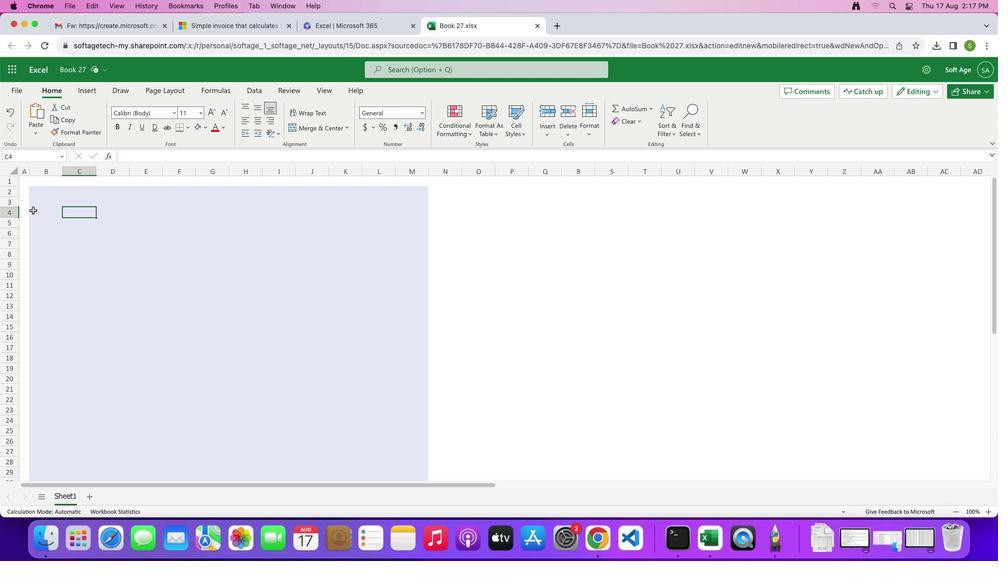 
Action: Mouse moved to (11, 194)
Screenshot: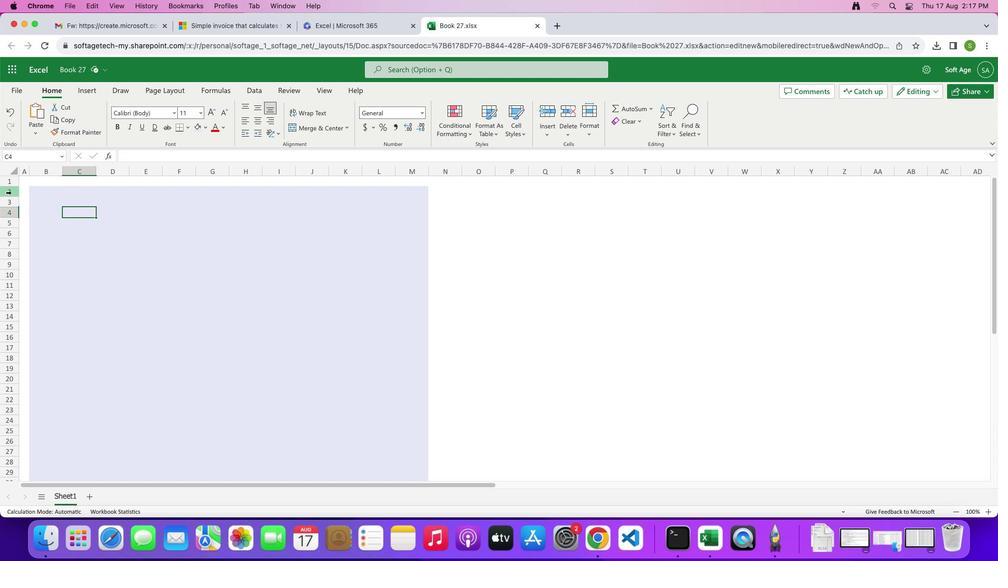 
Action: Mouse pressed left at (11, 194)
Screenshot: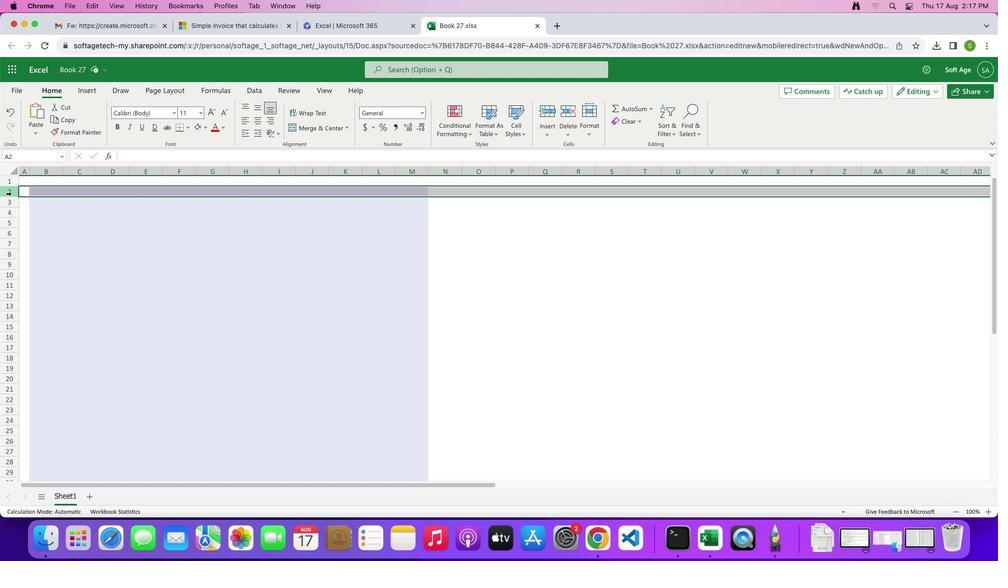 
Action: Mouse moved to (12, 198)
Screenshot: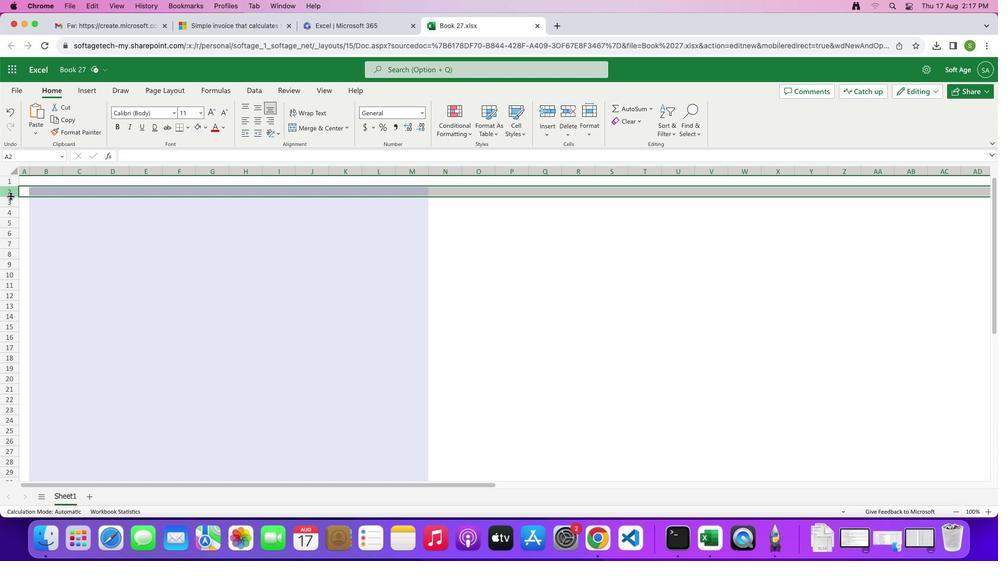 
Action: Mouse pressed left at (12, 198)
Screenshot: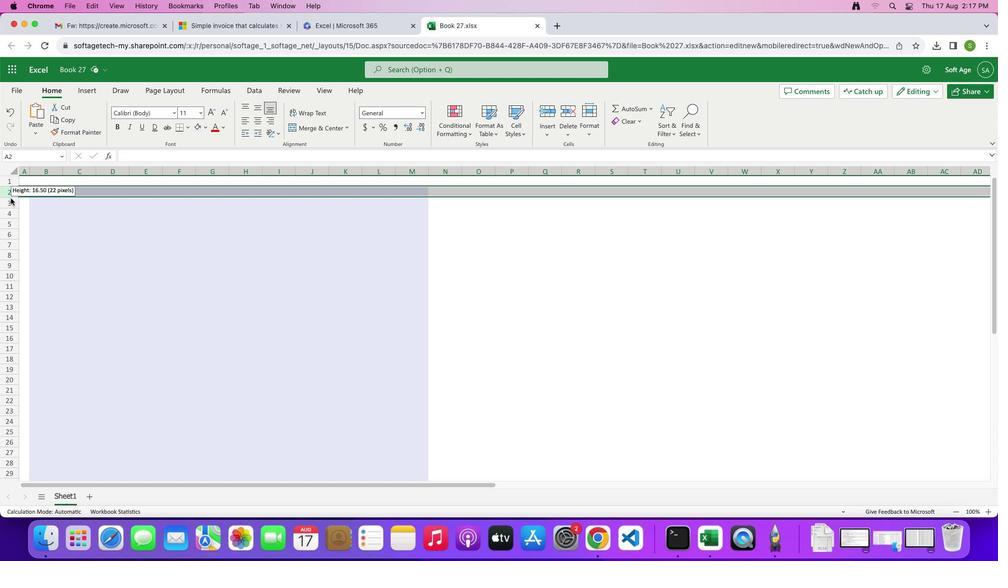 
Action: Mouse moved to (48, 197)
Screenshot: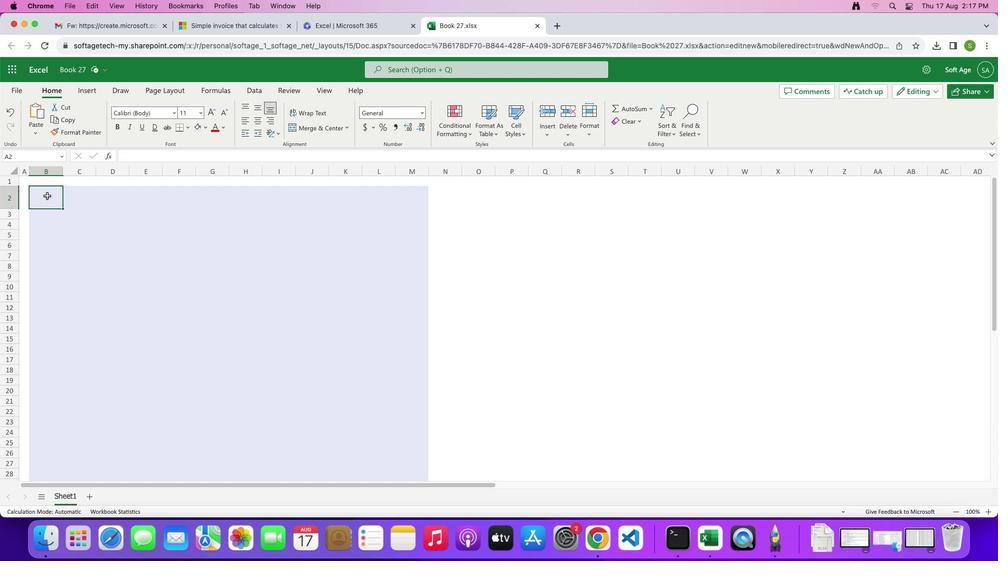 
Action: Mouse pressed left at (48, 197)
Screenshot: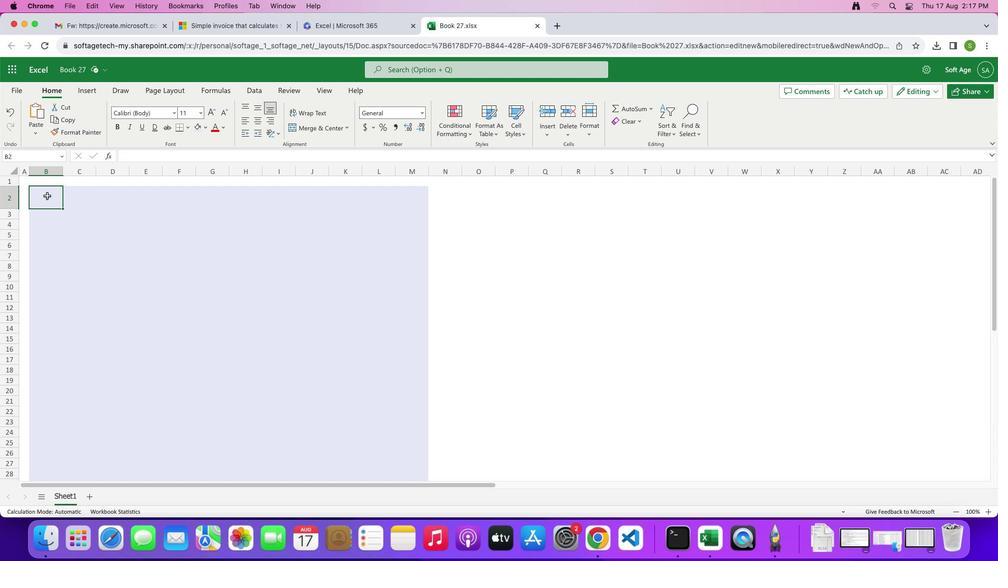 
Action: Mouse moved to (92, 202)
Screenshot: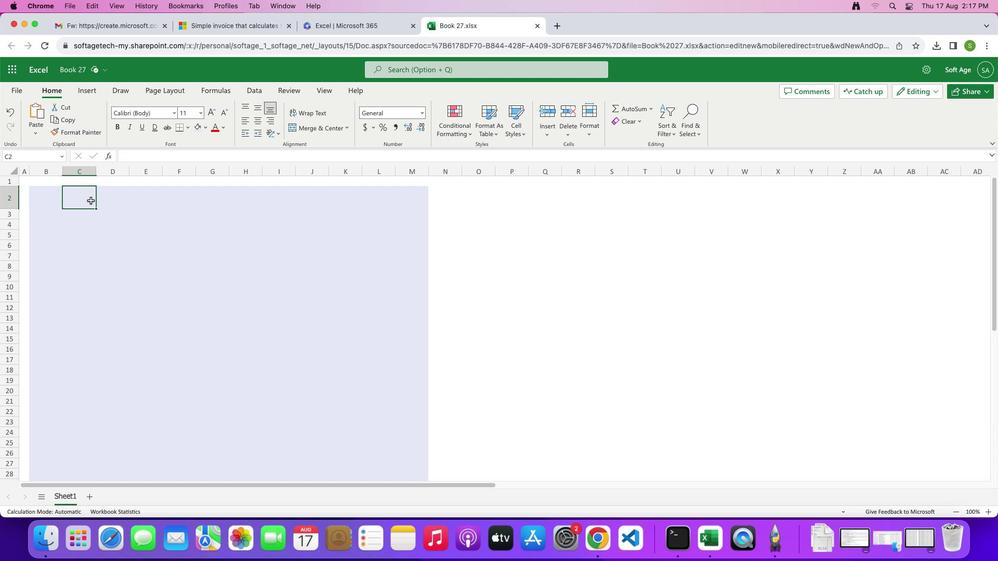 
Action: Mouse pressed left at (92, 202)
Screenshot: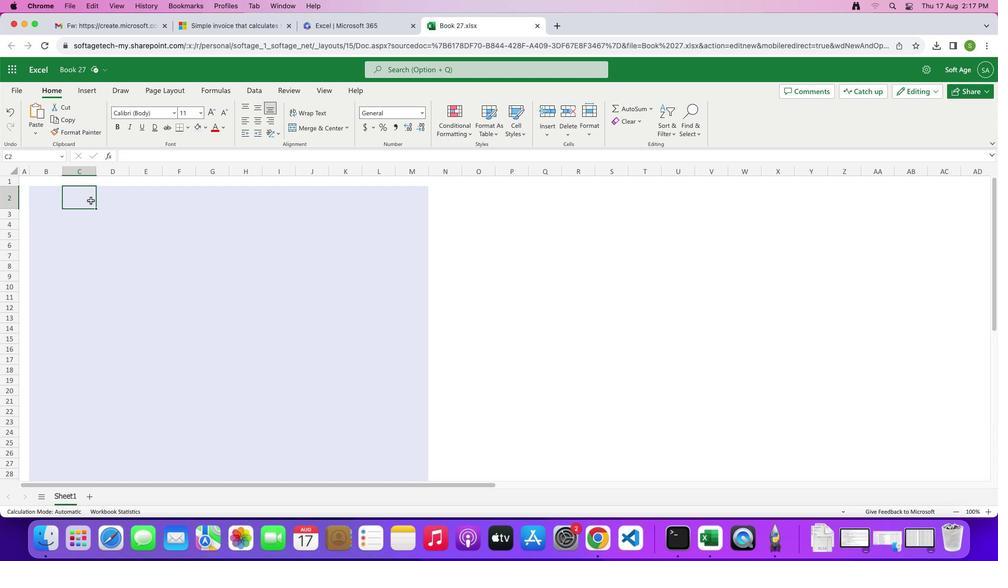
Action: Mouse moved to (85, 93)
Screenshot: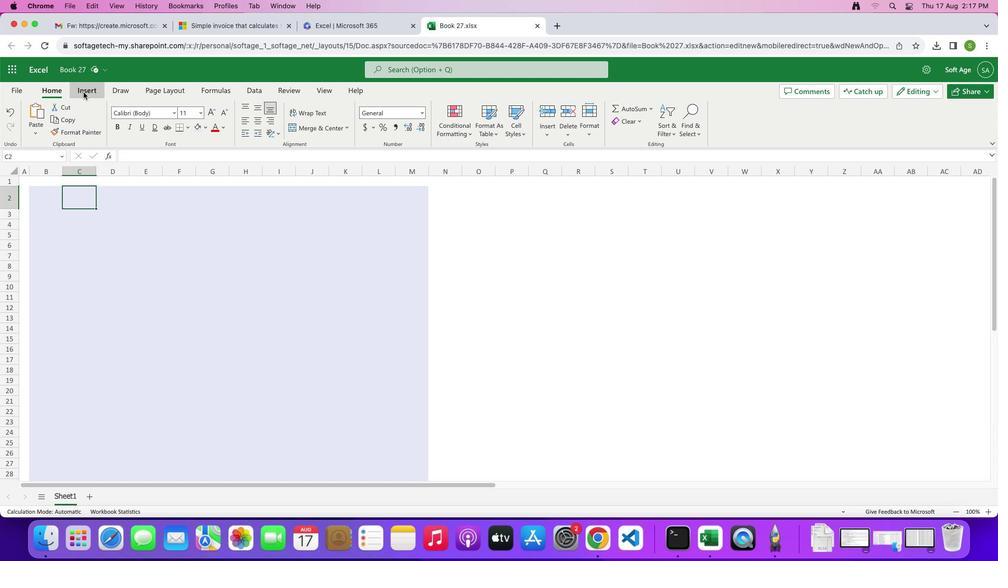 
Action: Mouse pressed left at (85, 93)
Screenshot: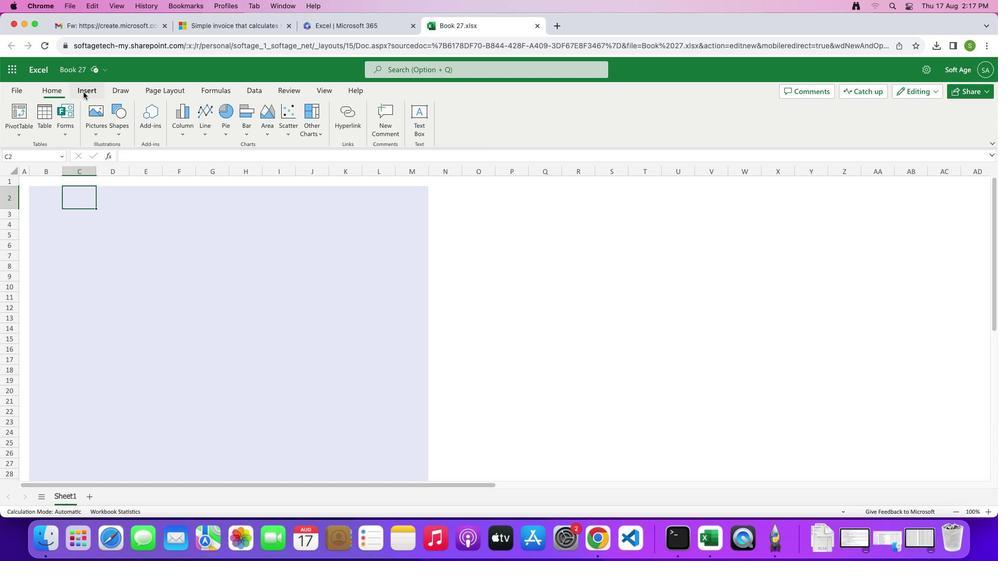 
Action: Mouse moved to (117, 110)
Screenshot: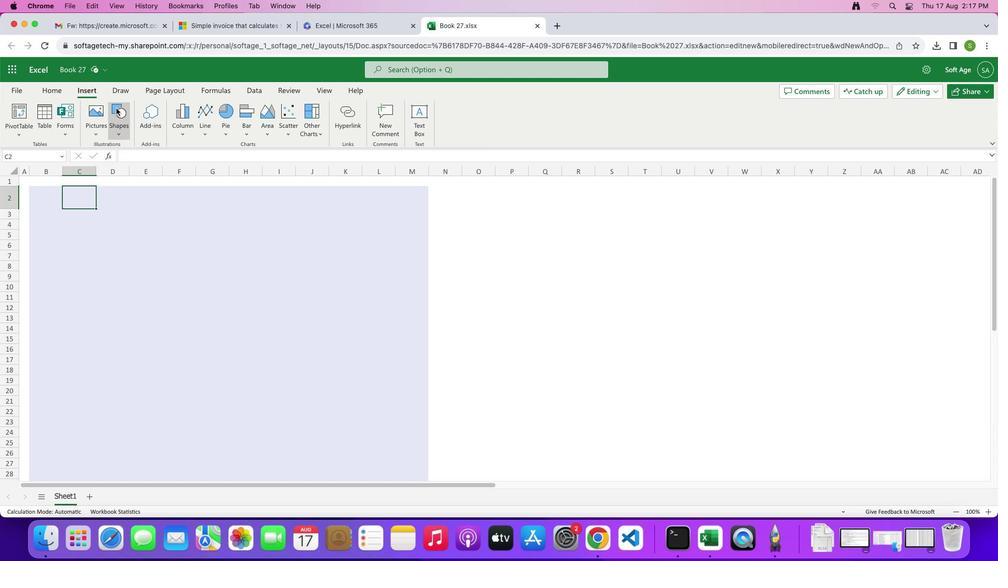 
Action: Mouse pressed left at (117, 110)
Screenshot: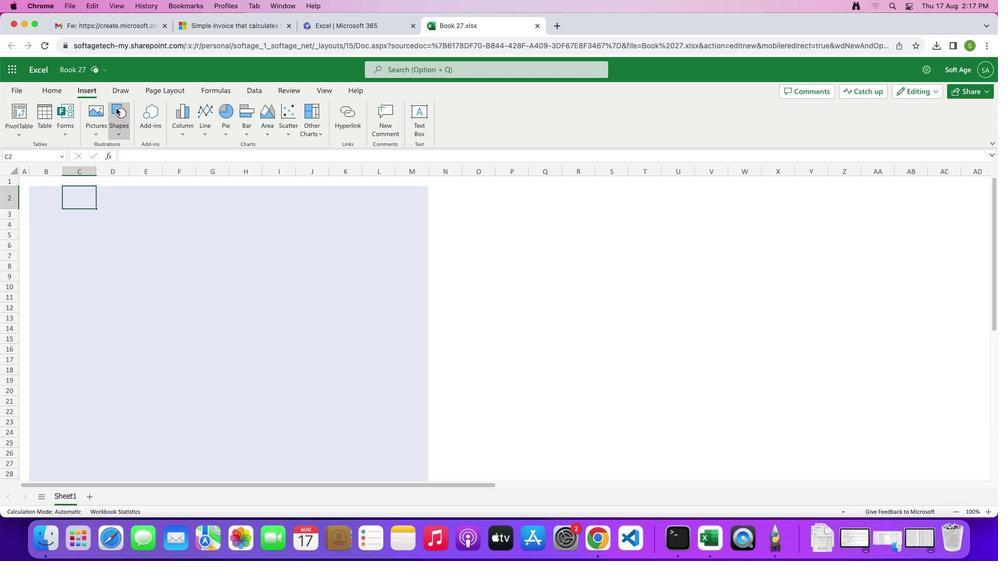 
Action: Mouse moved to (122, 166)
Screenshot: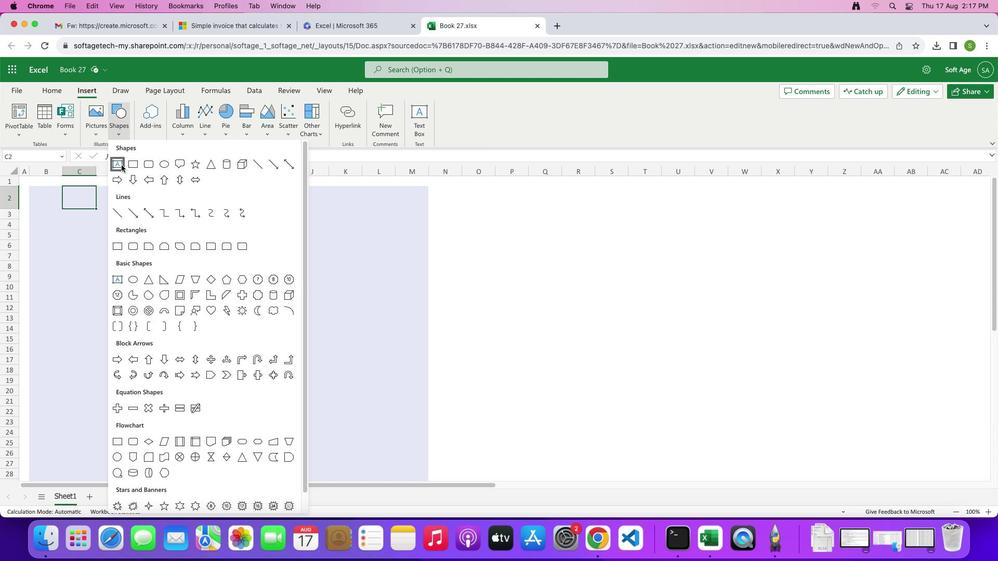 
Action: Mouse pressed left at (122, 166)
Screenshot: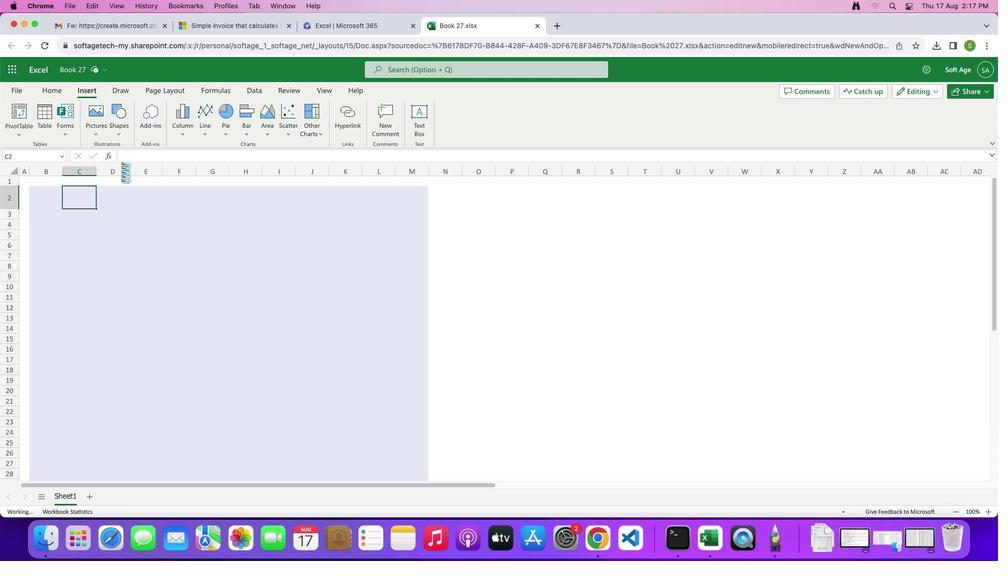 
Action: Mouse moved to (48, 201)
Screenshot: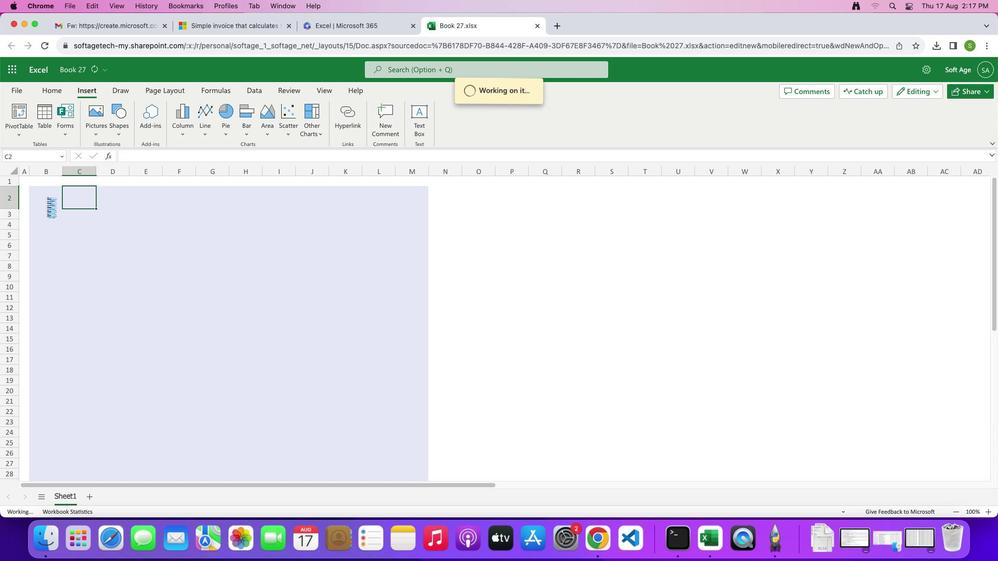 
Action: Mouse pressed left at (48, 201)
Screenshot: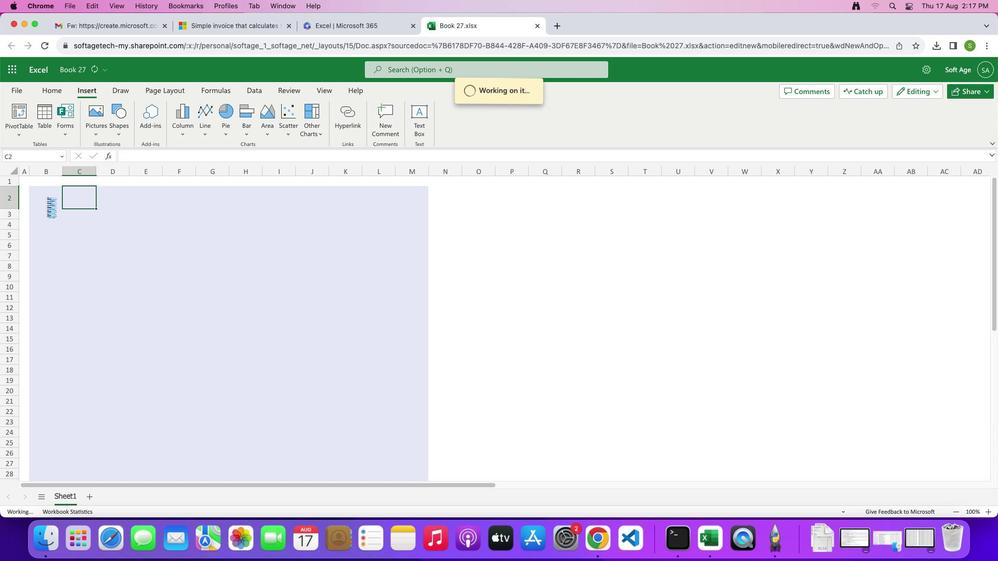 
Action: Mouse moved to (43, 198)
Screenshot: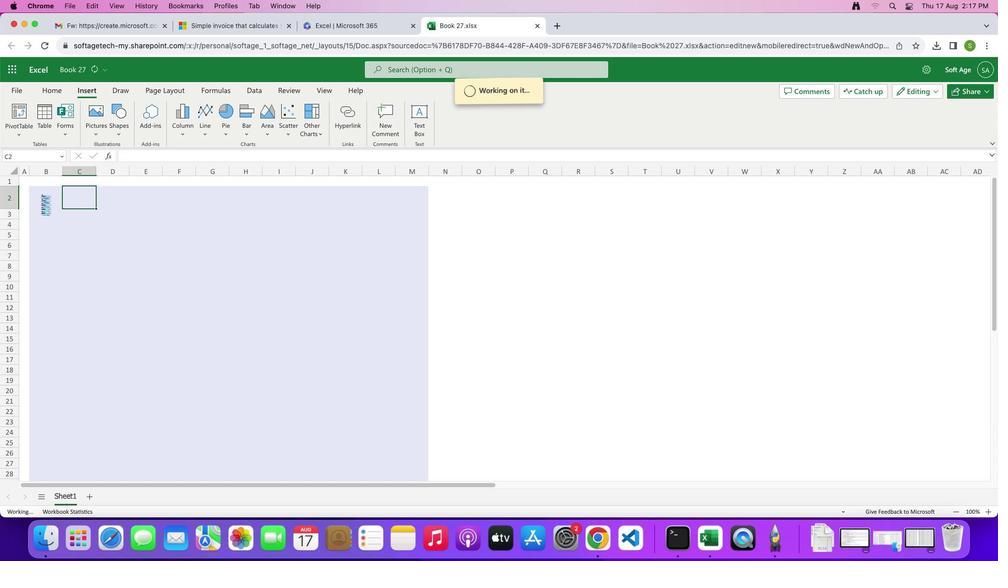 
Action: Mouse pressed left at (43, 198)
Screenshot: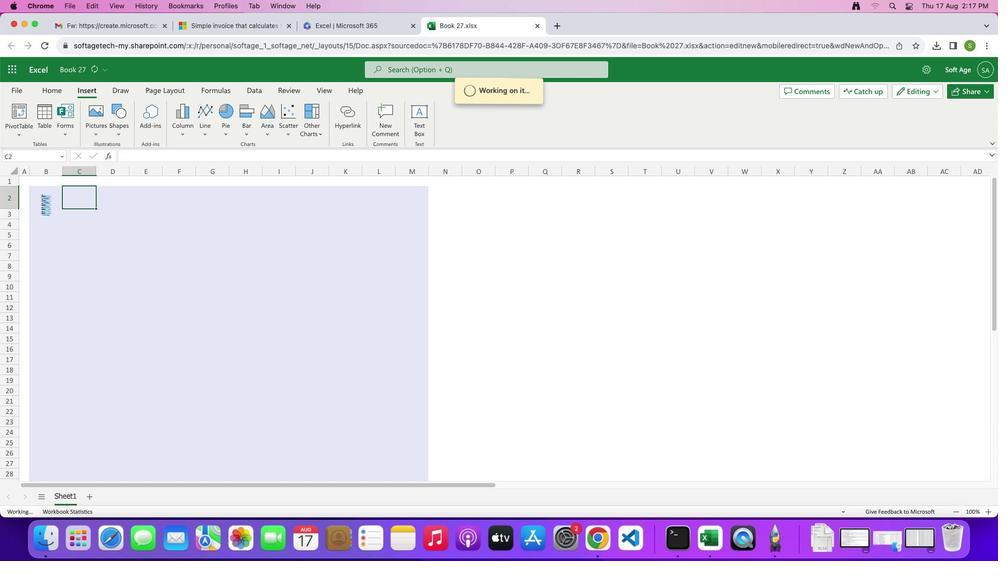 
Action: Mouse pressed left at (43, 198)
Screenshot: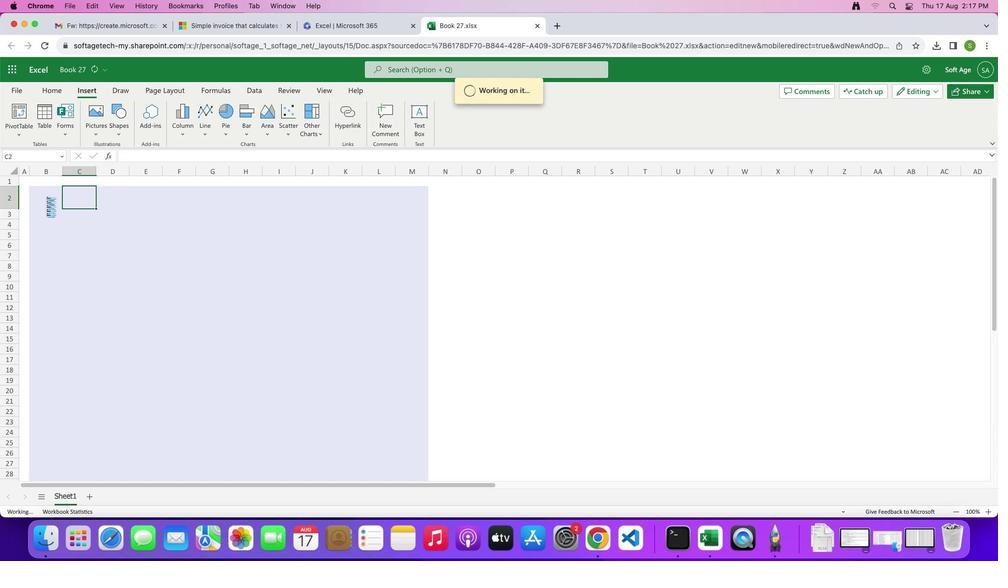 
Action: Mouse moved to (529, 360)
Screenshot: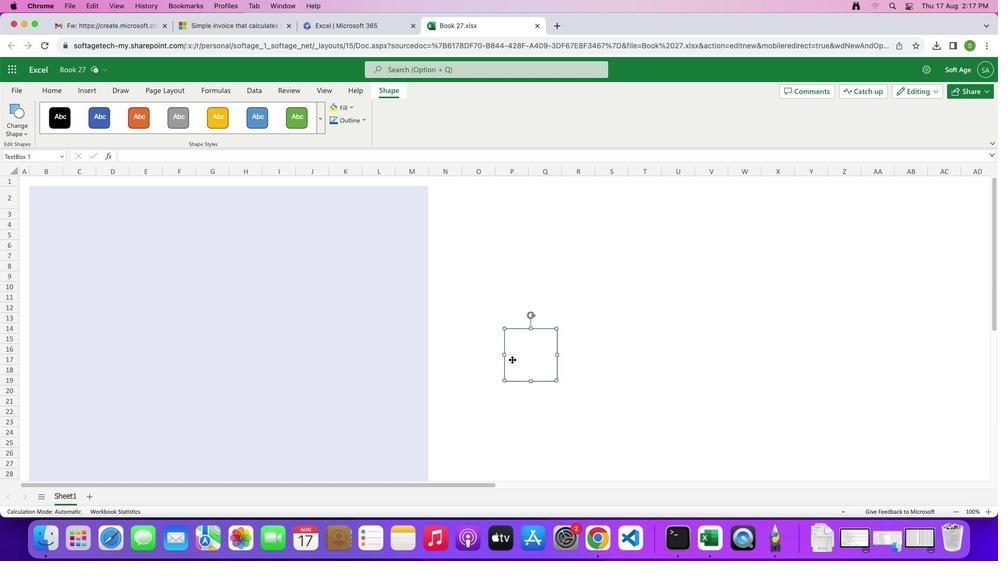 
Action: Mouse pressed left at (529, 360)
Screenshot: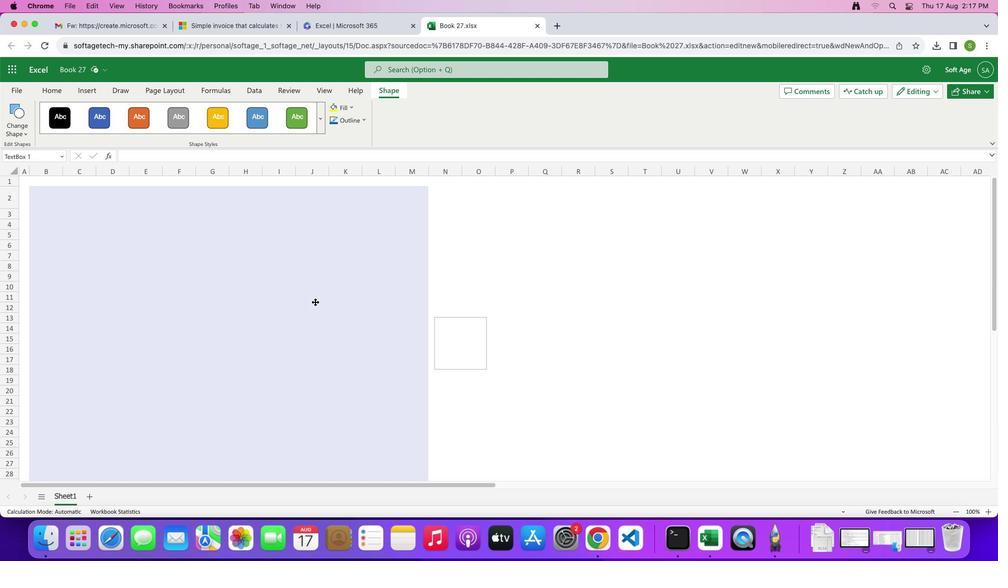 
Action: Mouse moved to (63, 243)
Screenshot: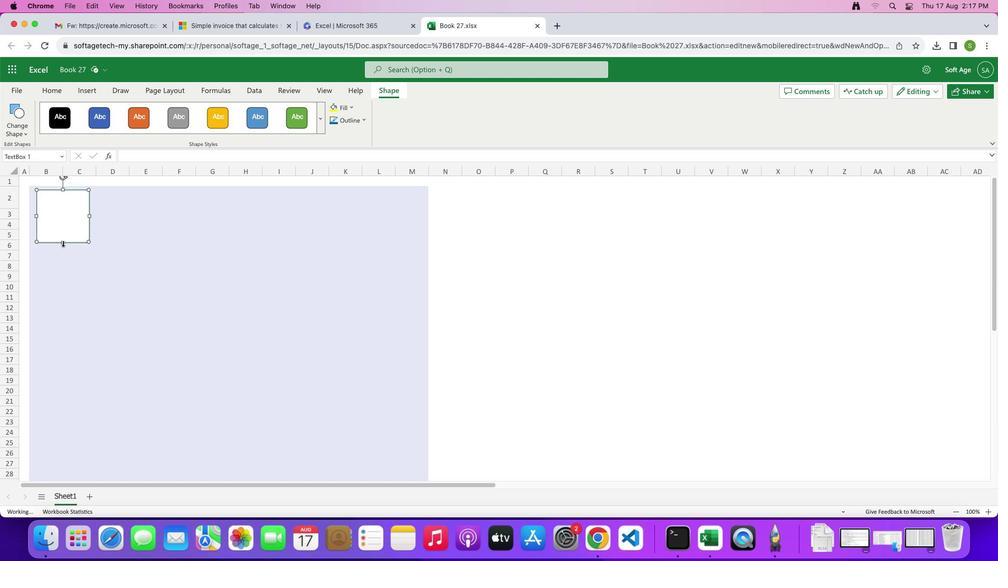 
Action: Mouse pressed left at (63, 243)
Screenshot: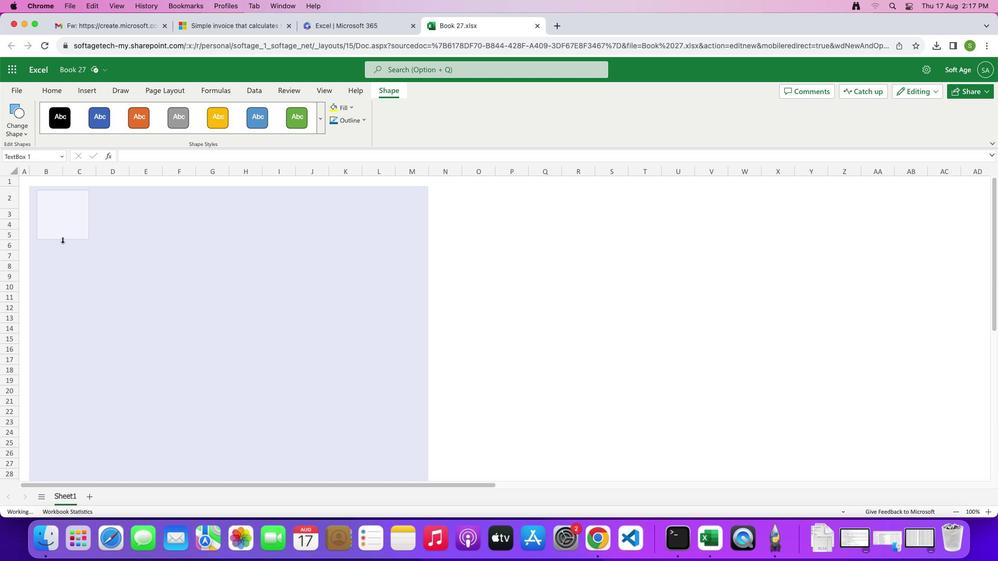 
Action: Mouse moved to (61, 199)
Screenshot: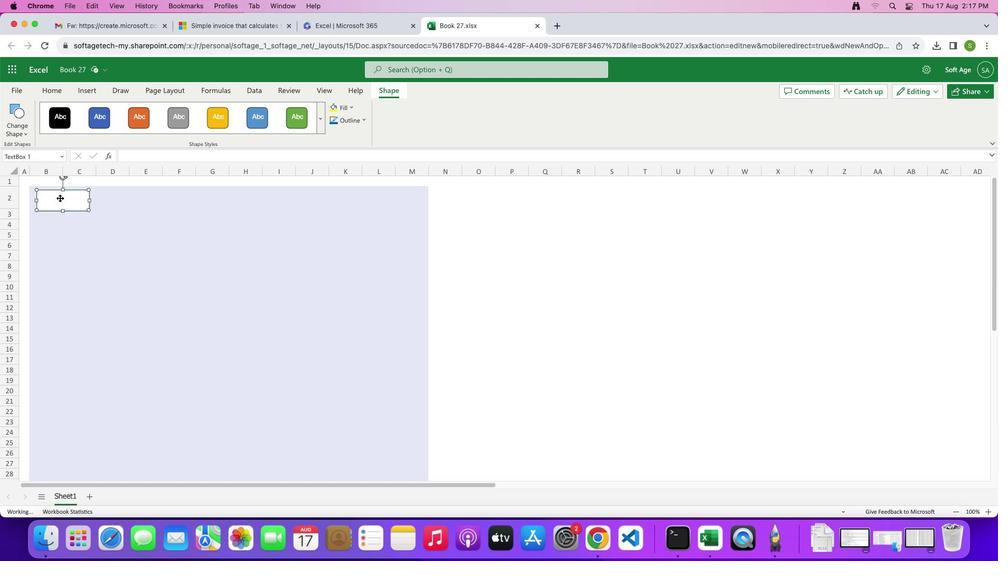 
Action: Mouse pressed left at (61, 199)
Screenshot: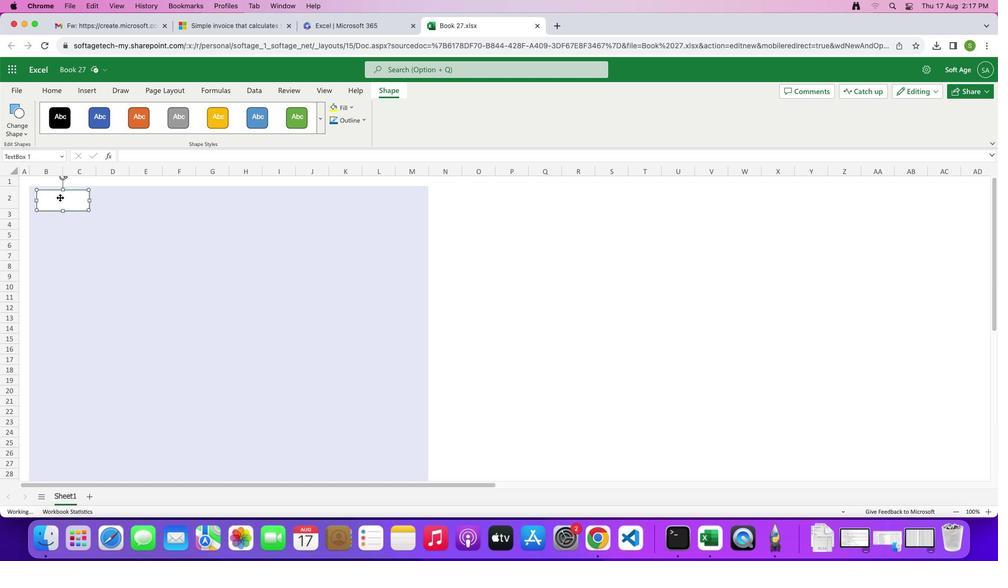 
Action: Mouse moved to (86, 198)
Screenshot: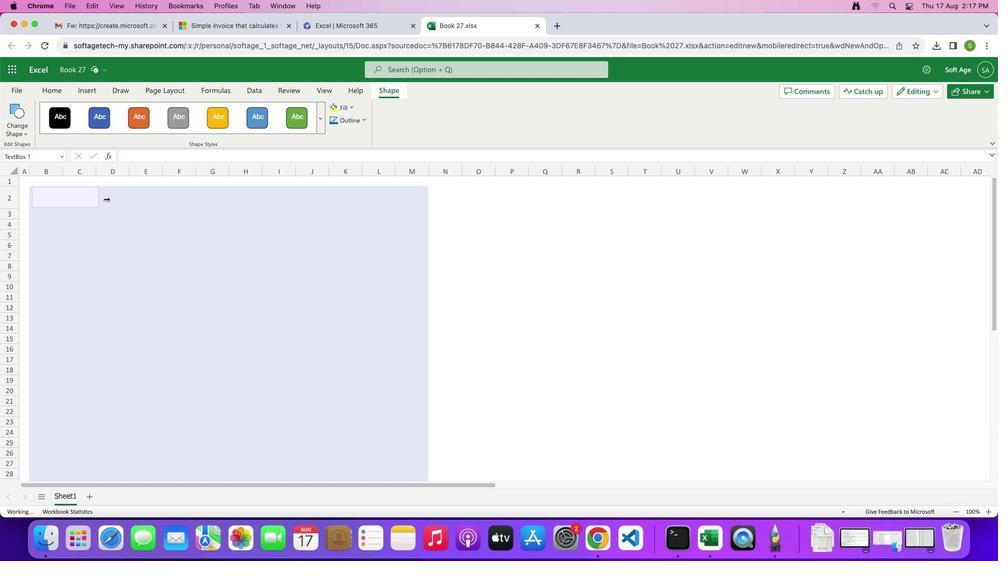 
Action: Mouse pressed left at (86, 198)
Screenshot: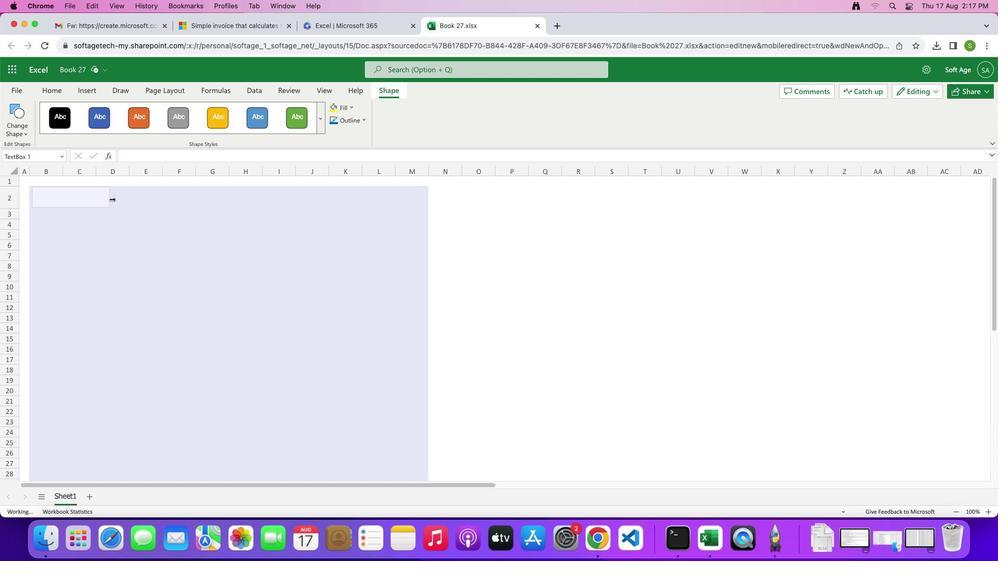 
Action: Mouse moved to (79, 197)
Screenshot: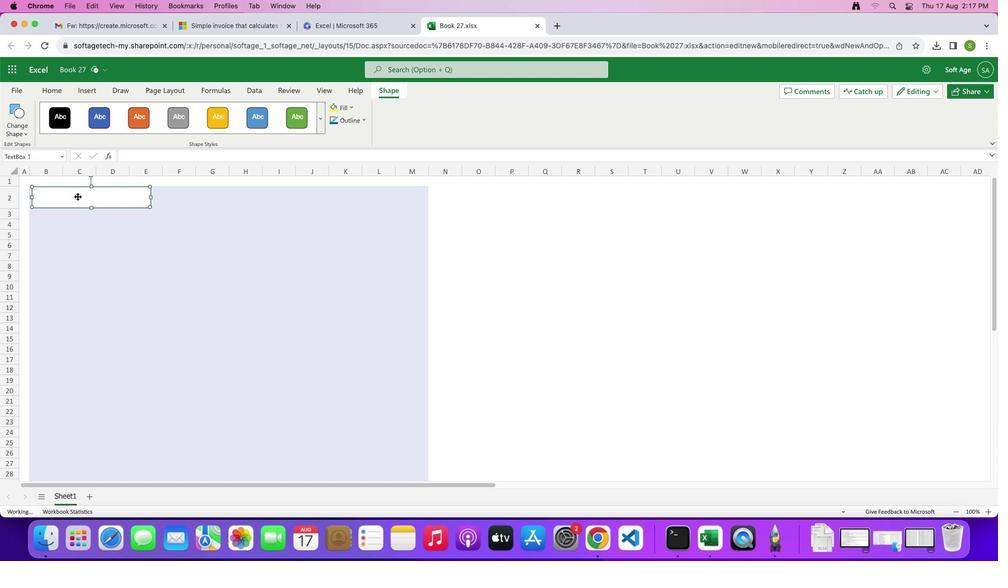 
Action: Mouse pressed left at (79, 197)
Screenshot: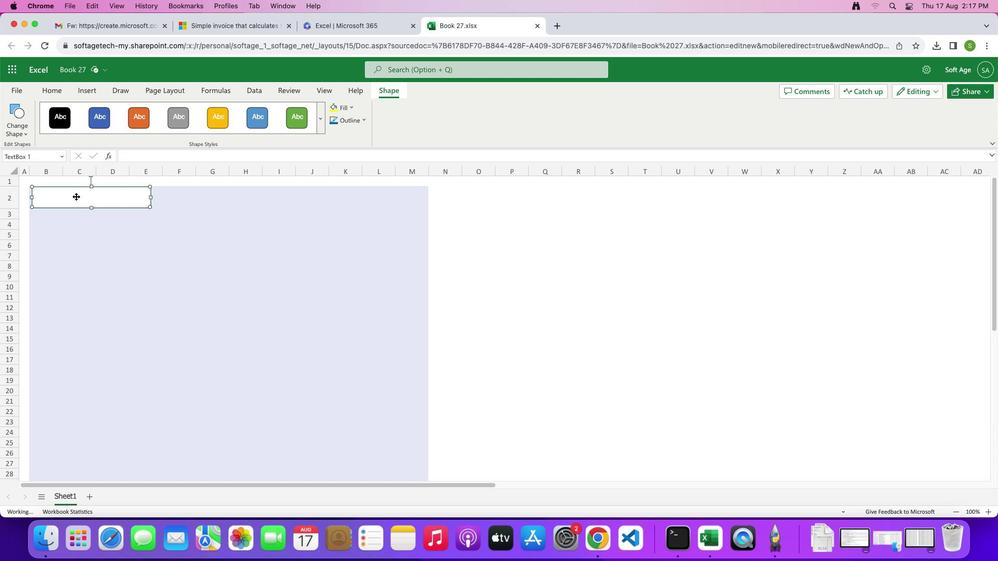 
Action: Mouse moved to (59, 200)
Screenshot: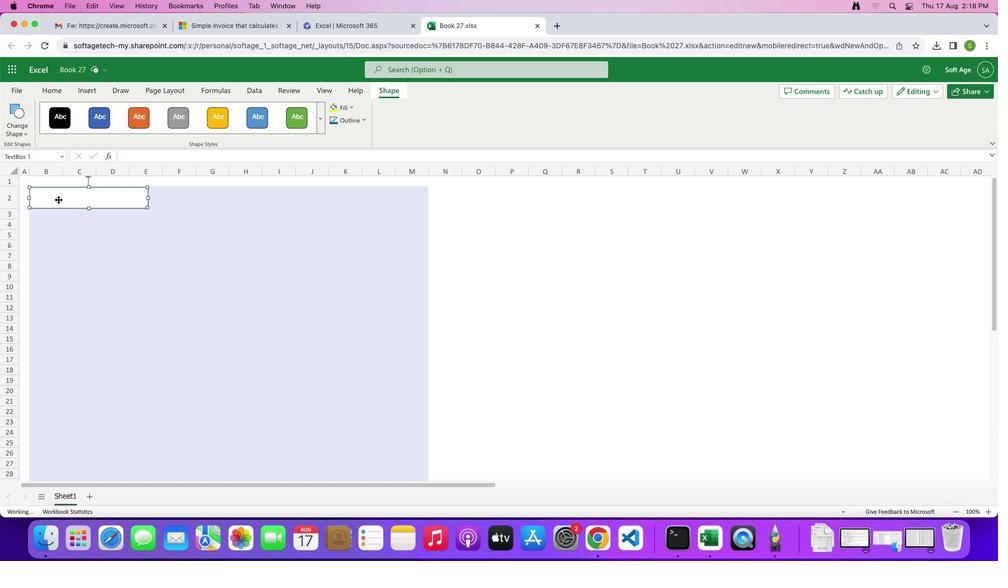 
Action: Mouse pressed left at (59, 200)
Screenshot: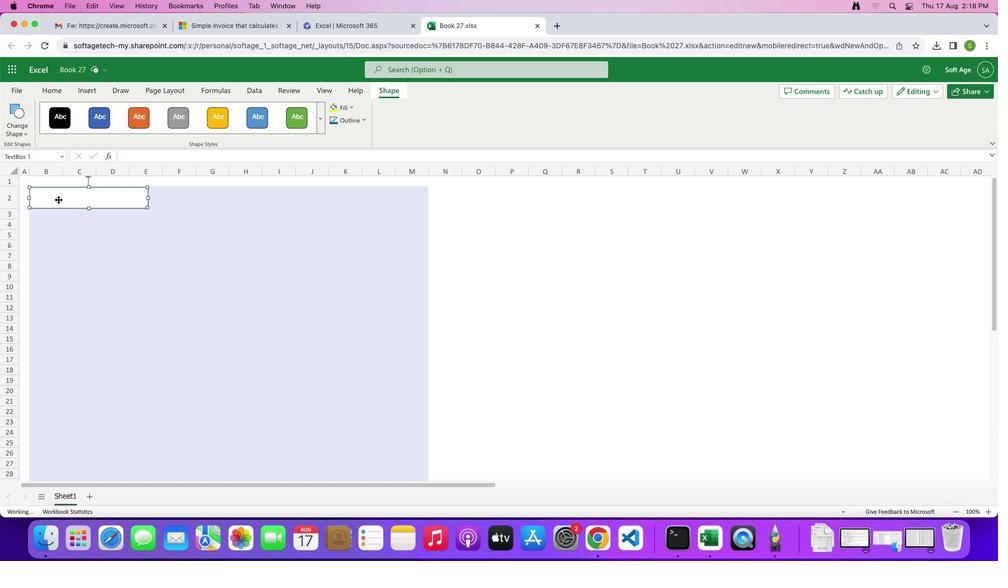 
Action: Mouse pressed left at (59, 200)
Screenshot: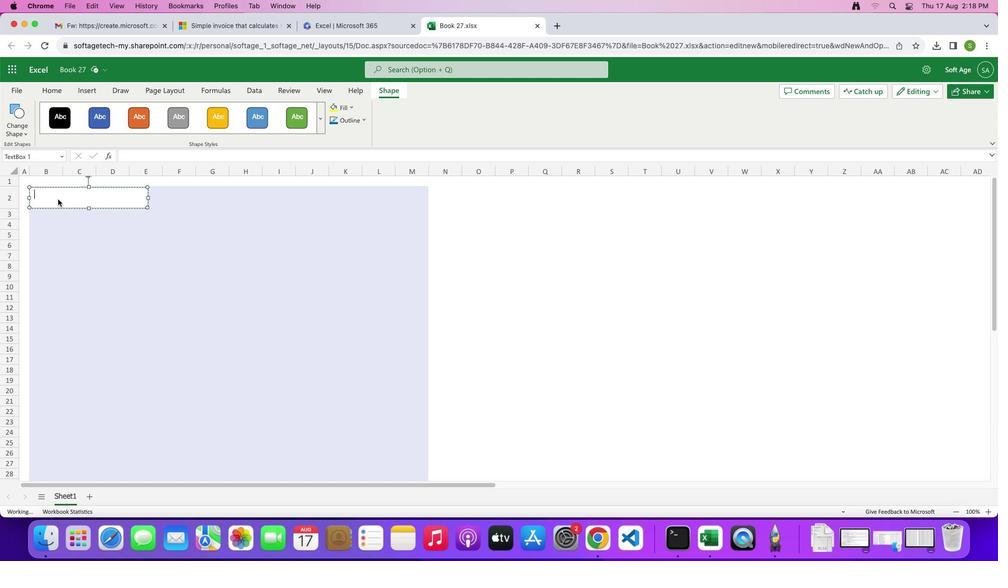 
Action: Mouse moved to (97, 208)
Screenshot: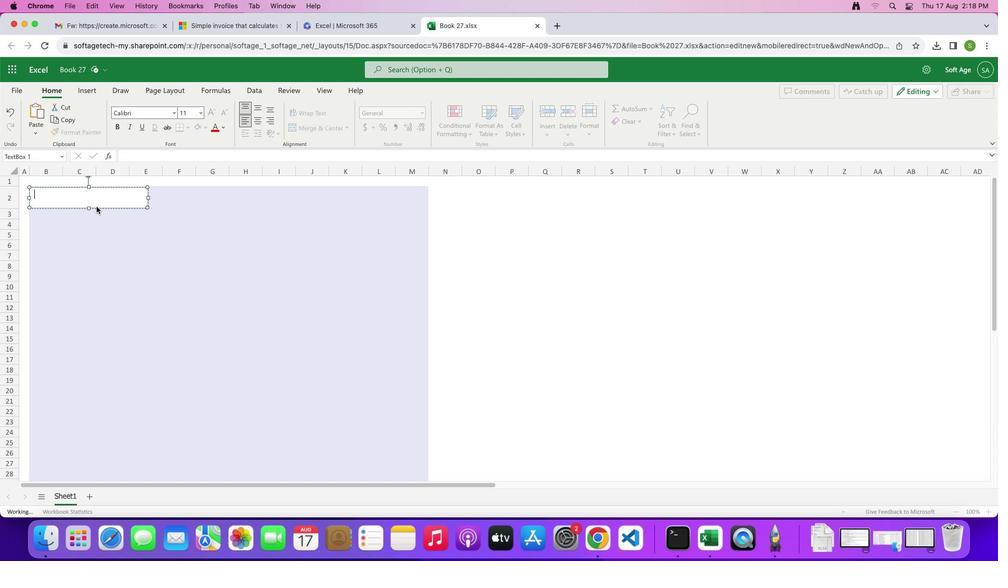
Action: Key pressed Key.shift'Y'Key.caps_lock'o''u''r'Key.spaceKey.shift'C''o''m''p''a''n''y'Key.spaceKey.shift'N''a''m''e'
Screenshot: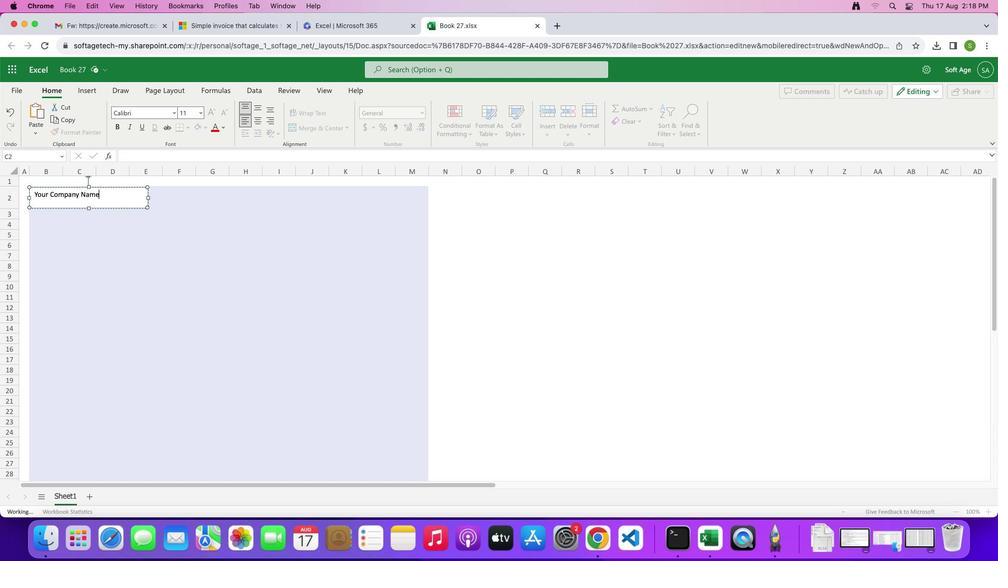 
Action: Mouse moved to (111, 195)
Screenshot: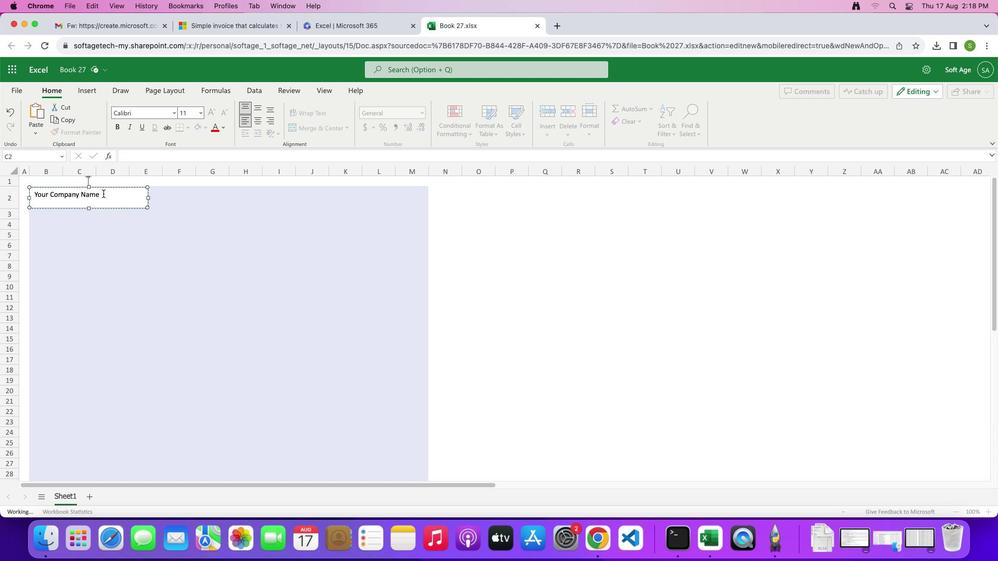 
Action: Mouse pressed left at (111, 195)
Screenshot: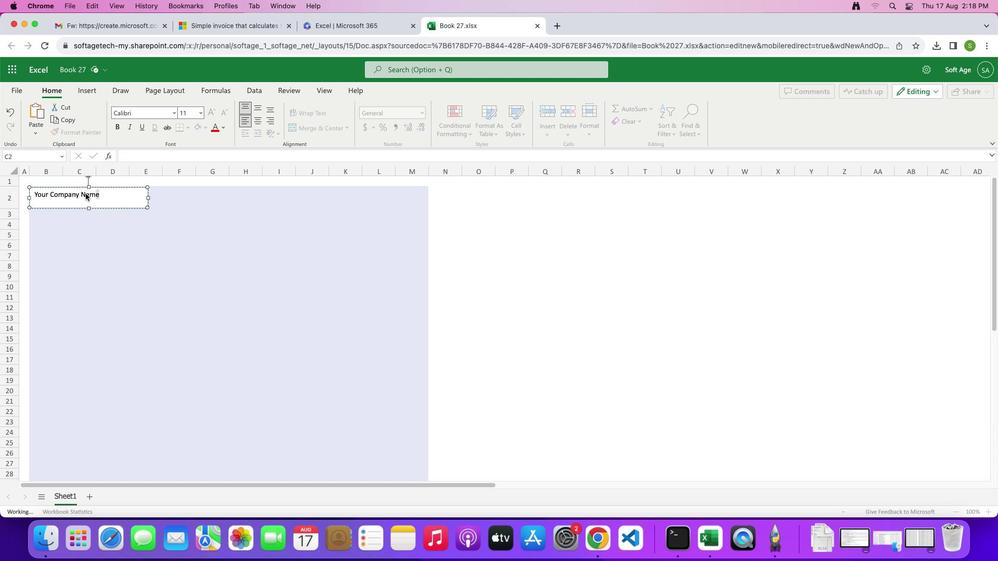 
Action: Mouse moved to (202, 116)
Screenshot: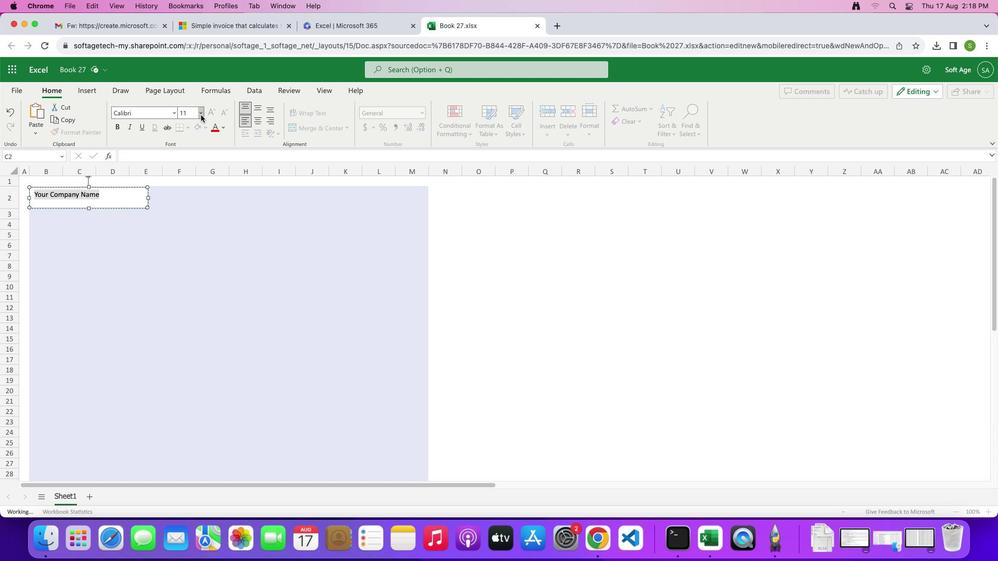 
Action: Mouse pressed left at (202, 116)
Screenshot: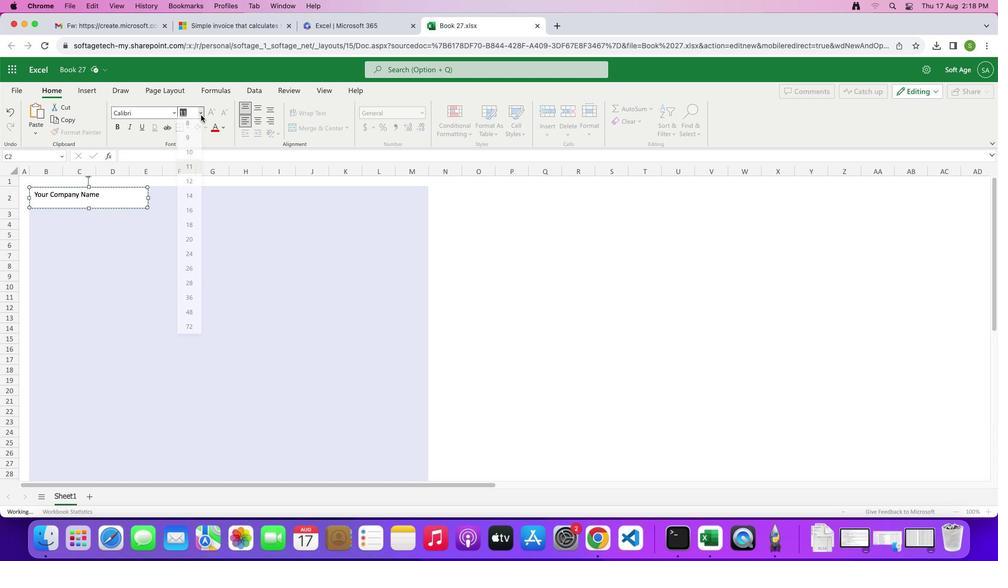 
Action: Mouse moved to (192, 240)
Screenshot: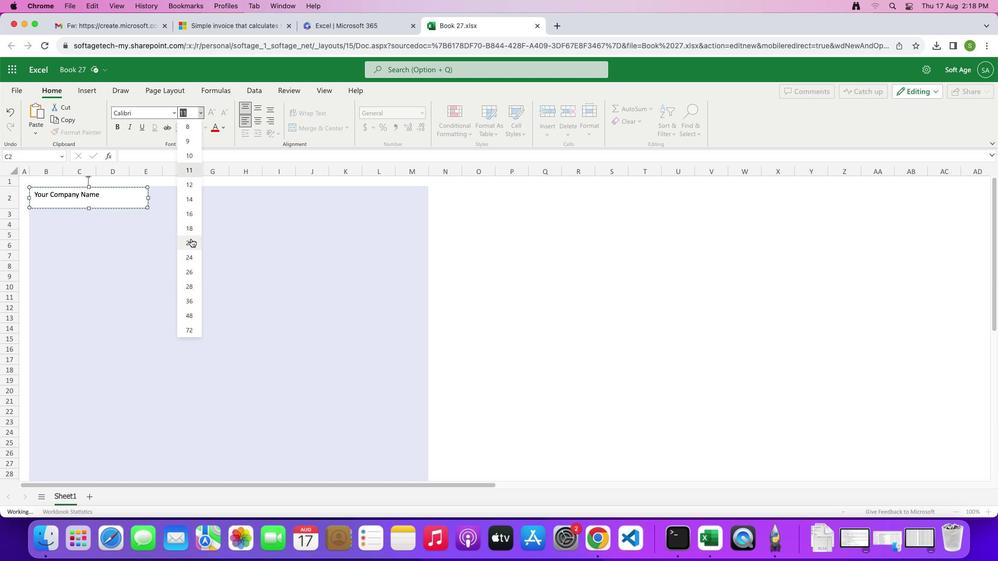 
Action: Mouse pressed left at (192, 240)
Screenshot: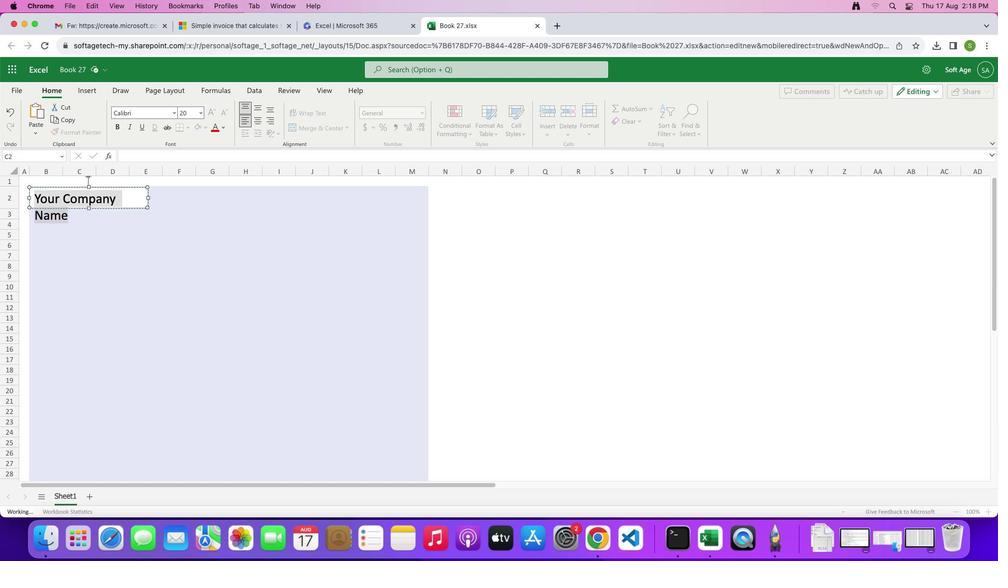 
Action: Mouse moved to (201, 113)
Screenshot: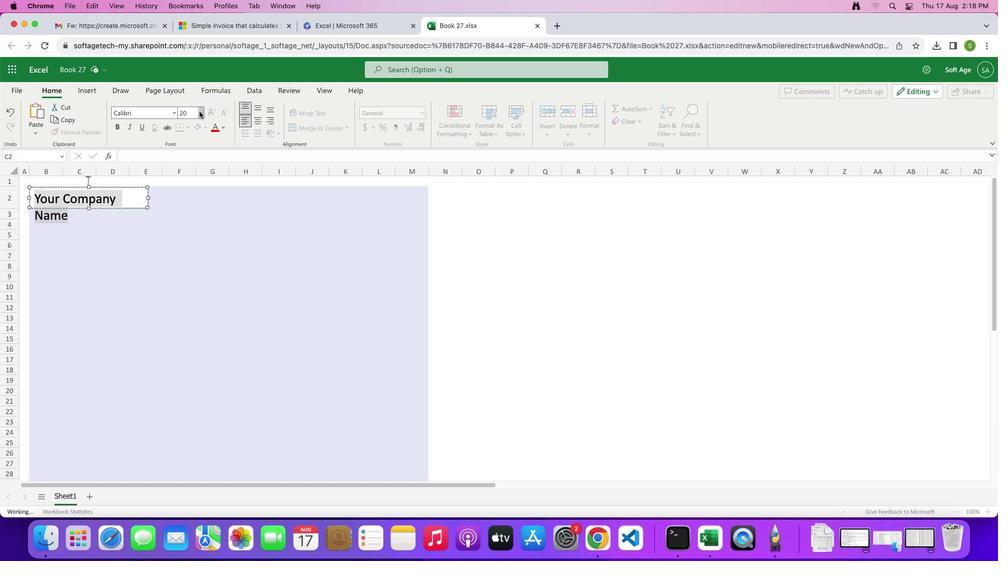 
Action: Mouse pressed left at (201, 113)
Screenshot: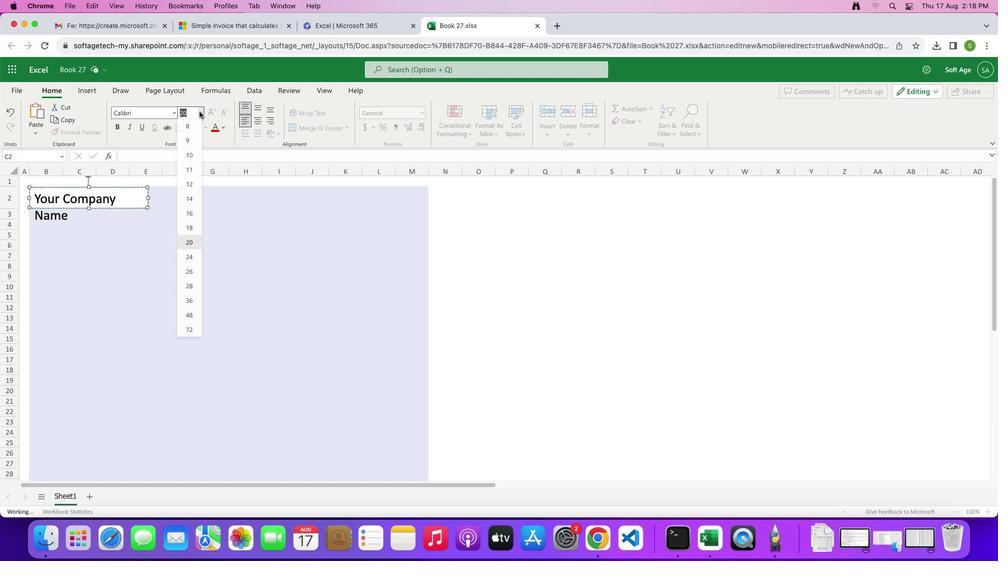 
Action: Mouse moved to (192, 231)
Screenshot: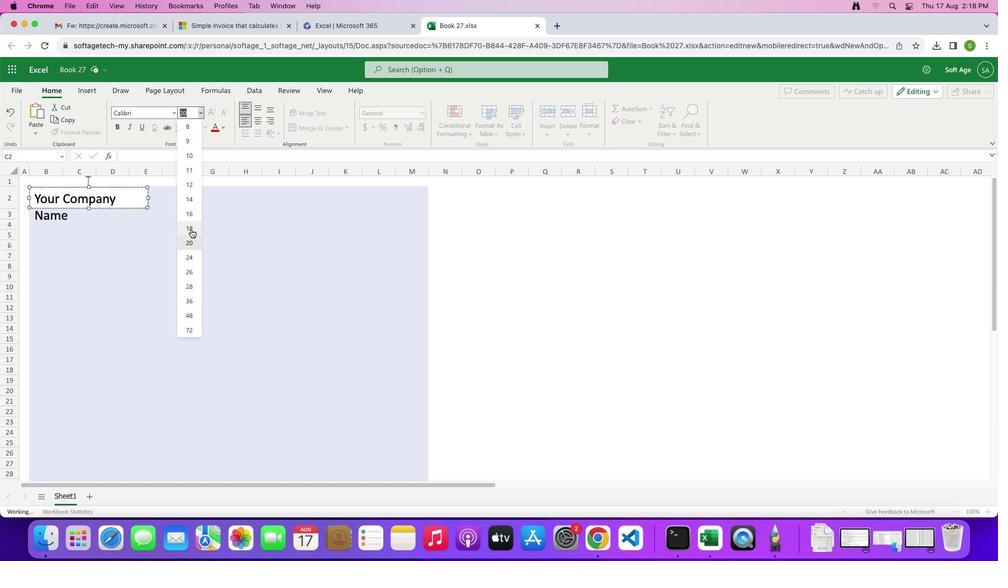 
Action: Mouse pressed left at (192, 231)
Screenshot: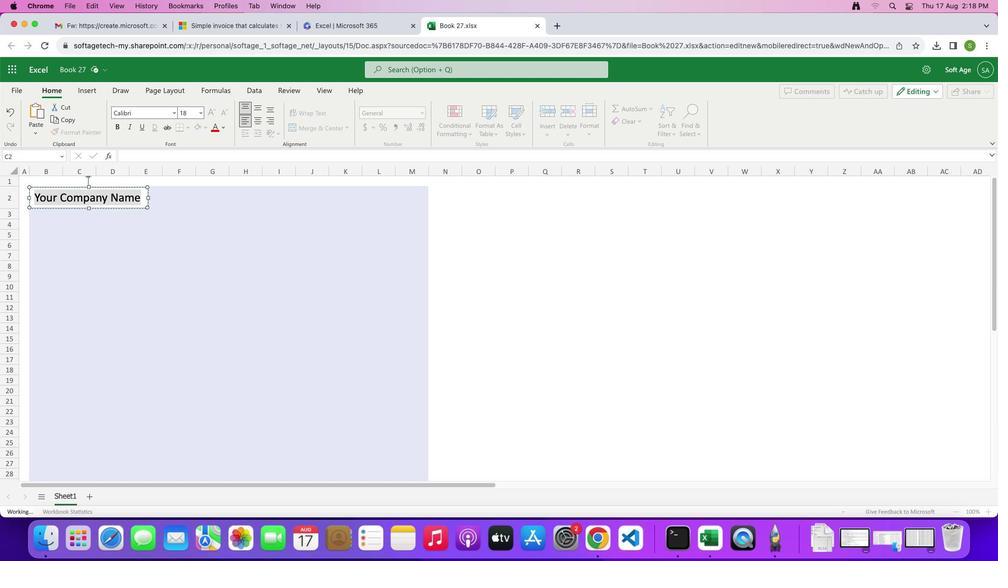 
Action: Mouse moved to (120, 130)
Screenshot: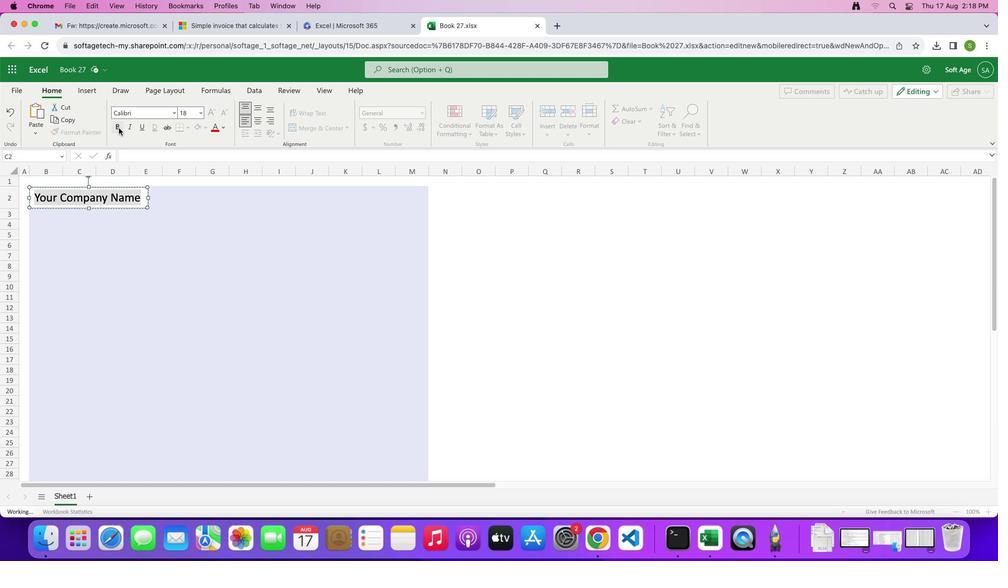 
Action: Mouse pressed left at (120, 130)
Screenshot: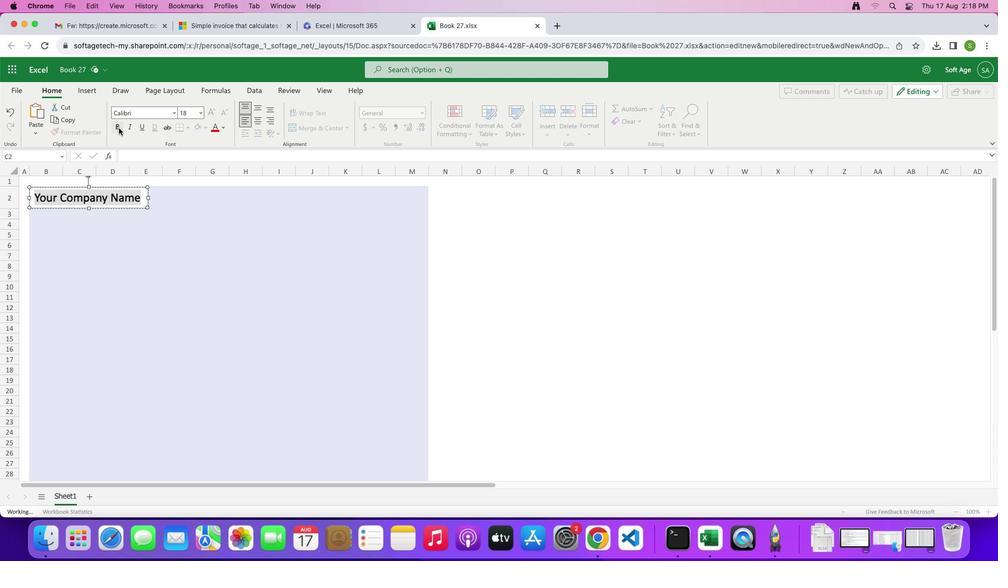 
Action: Mouse moved to (200, 237)
Screenshot: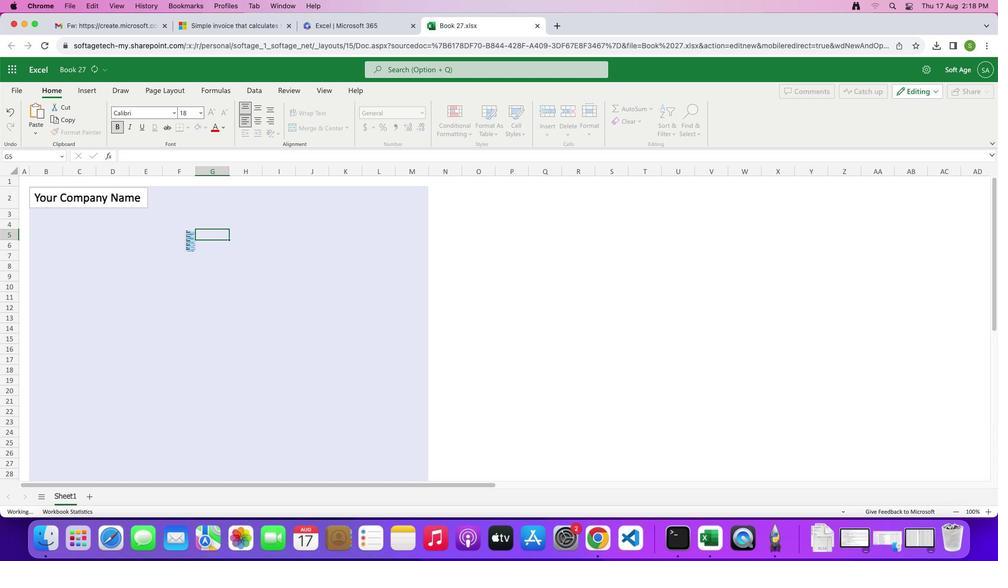 
Action: Mouse pressed left at (200, 237)
Screenshot: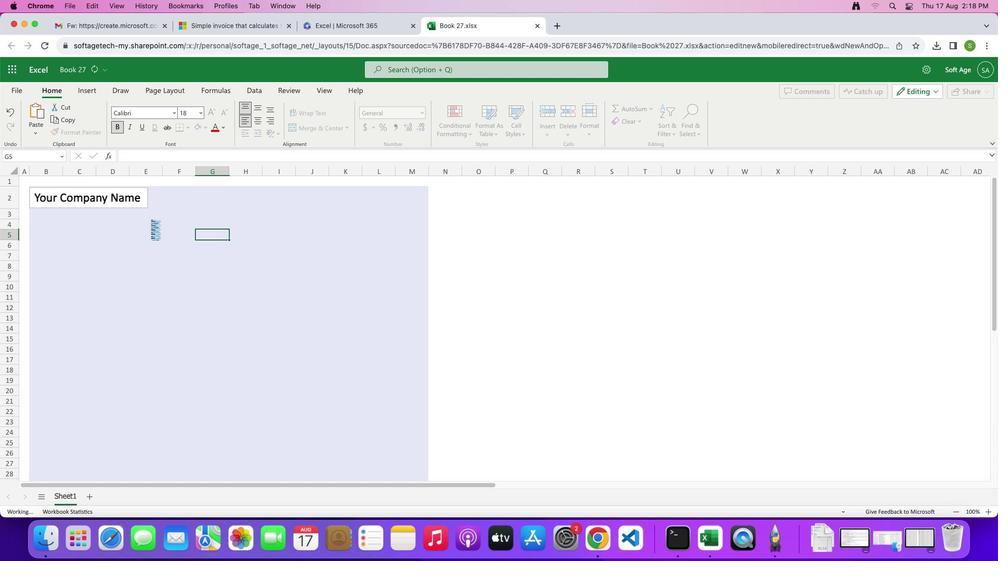 
Action: Mouse moved to (130, 202)
Screenshot: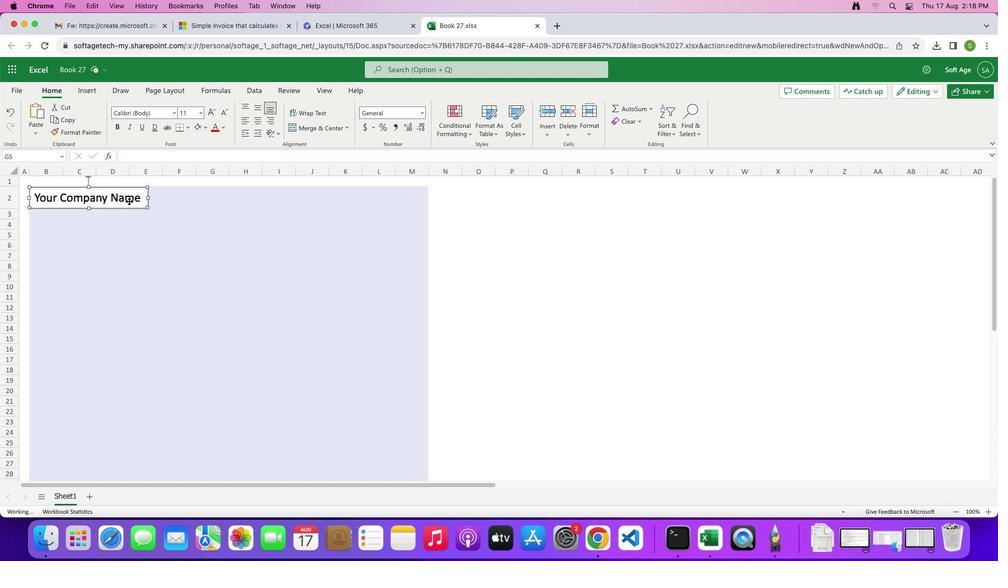 
Action: Mouse pressed left at (130, 202)
Screenshot: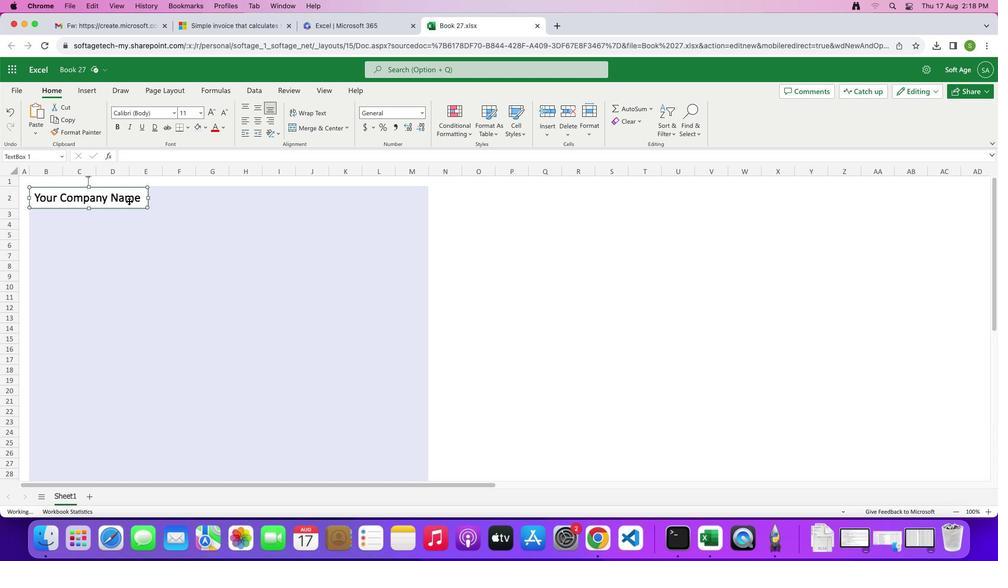 
Action: Mouse moved to (378, 91)
Screenshot: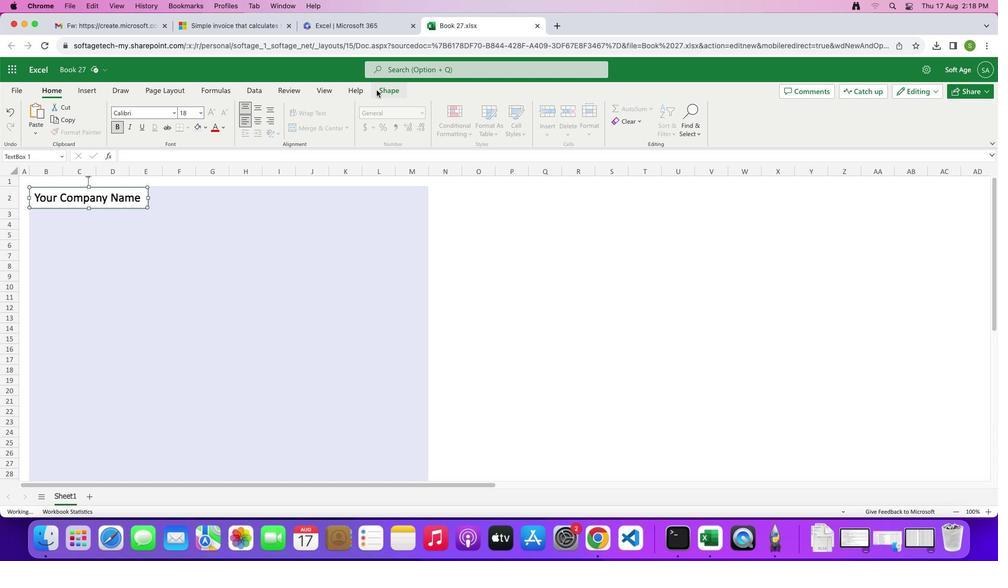 
Action: Mouse pressed left at (378, 91)
Screenshot: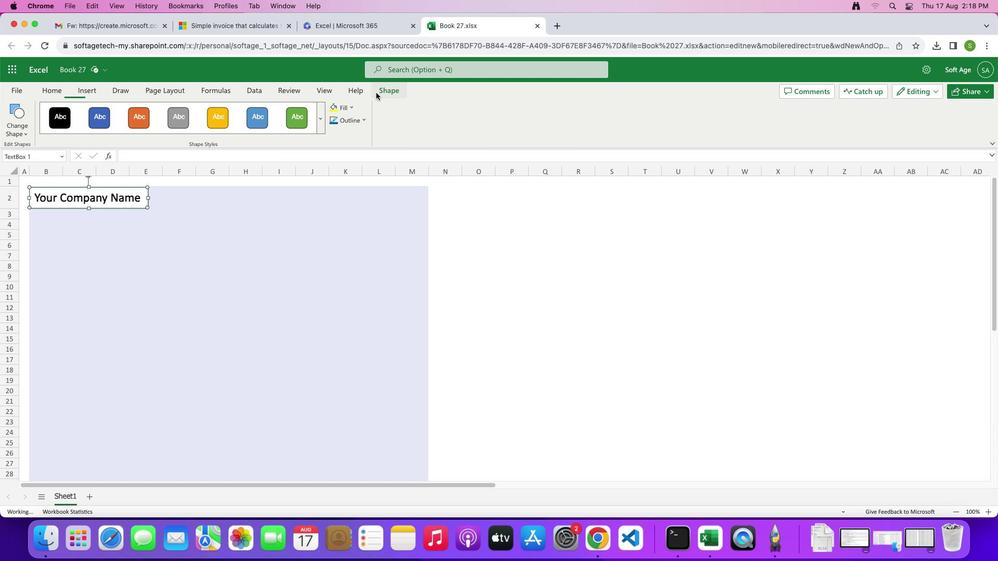 
Action: Mouse moved to (353, 109)
Screenshot: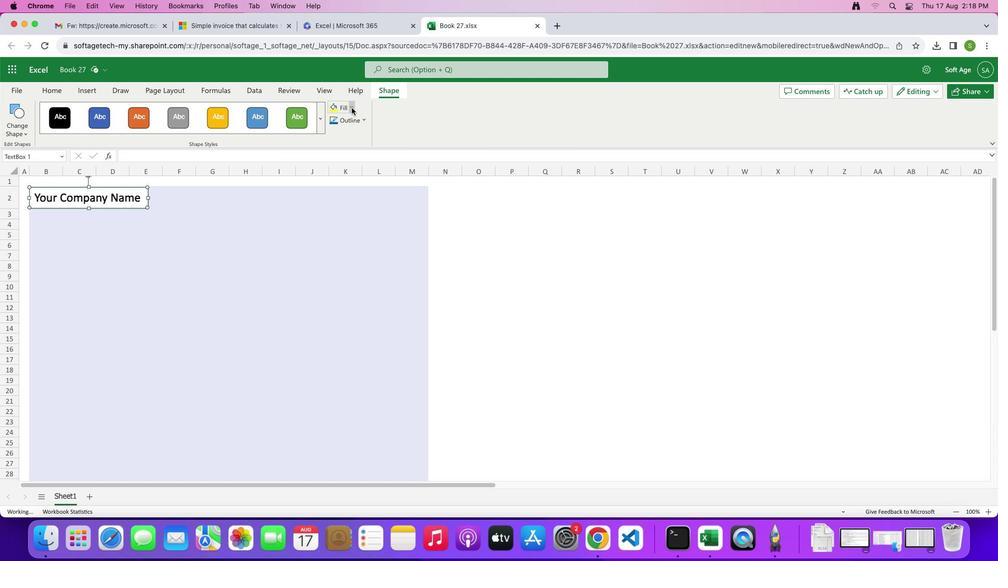 
Action: Mouse pressed left at (353, 109)
Screenshot: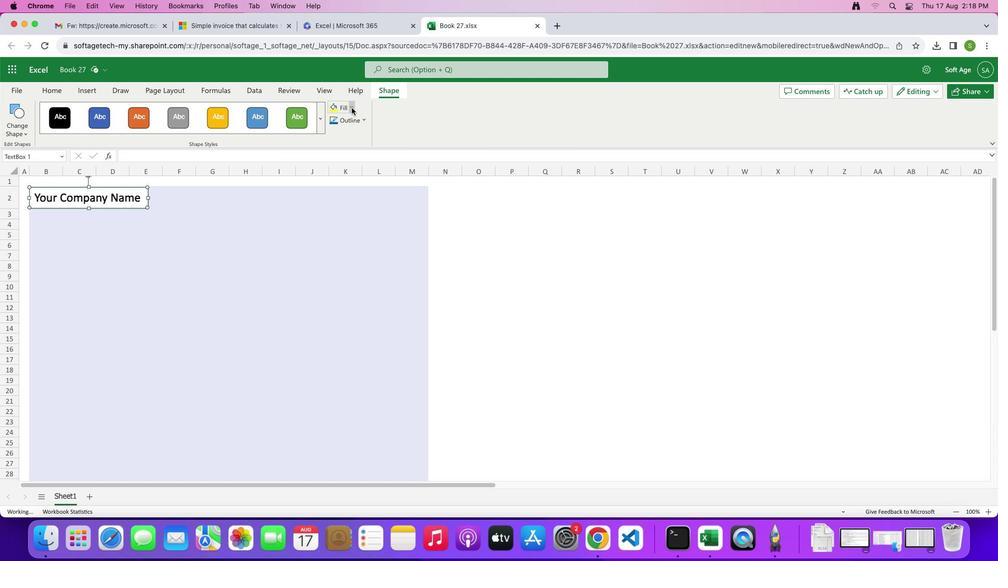 
Action: Mouse moved to (352, 282)
Screenshot: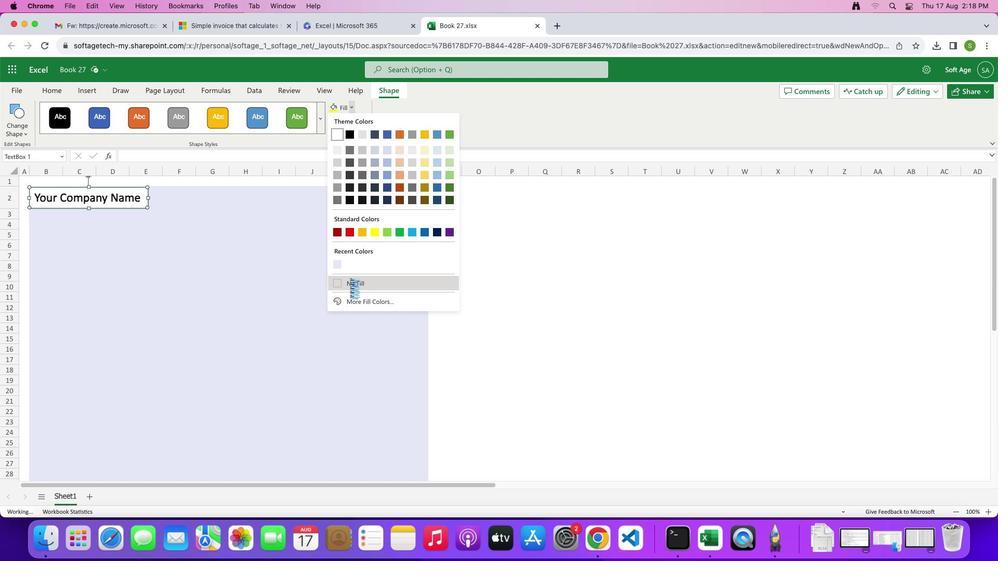 
Action: Mouse pressed left at (352, 282)
Screenshot: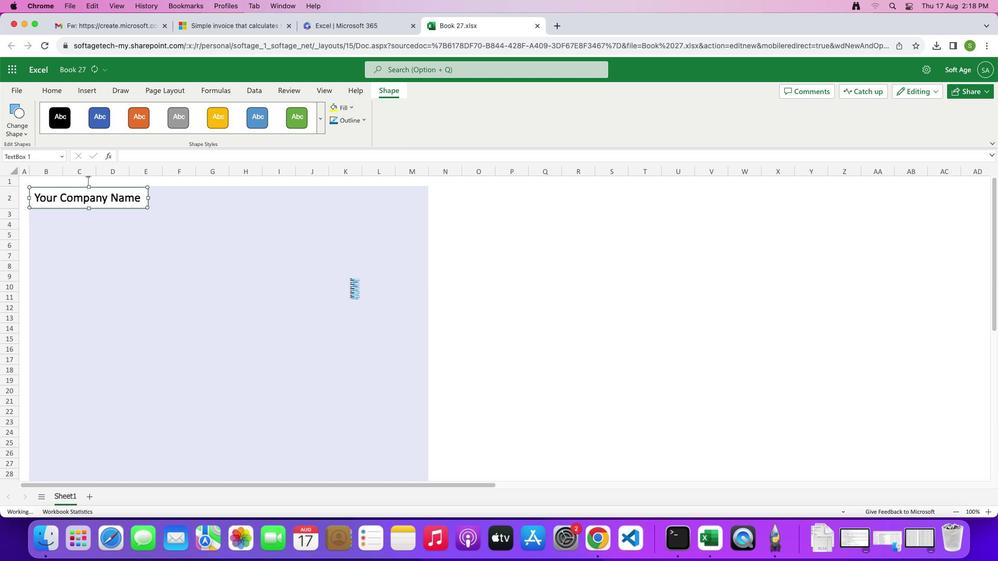 
Action: Mouse moved to (365, 119)
Screenshot: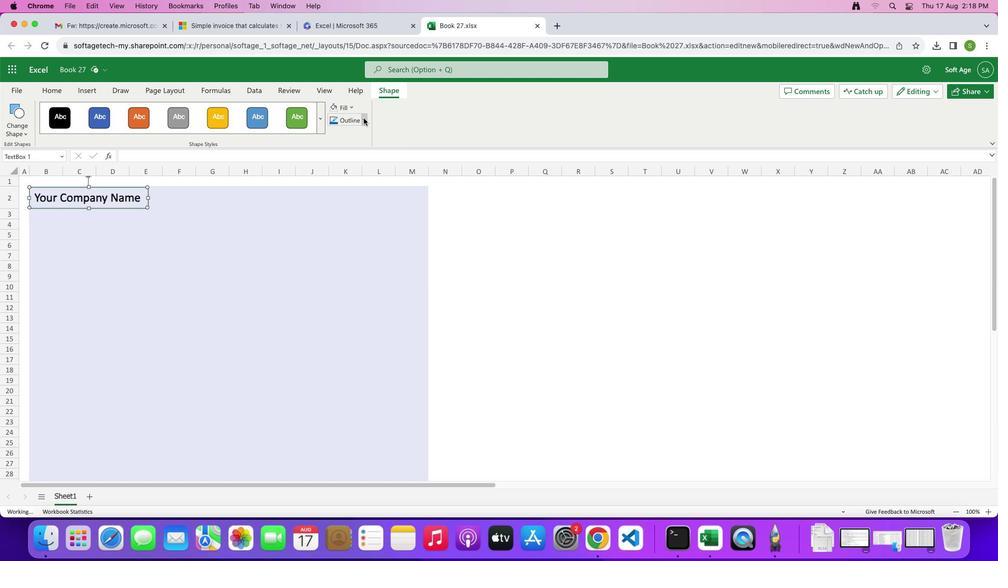 
Action: Mouse pressed left at (365, 119)
Screenshot: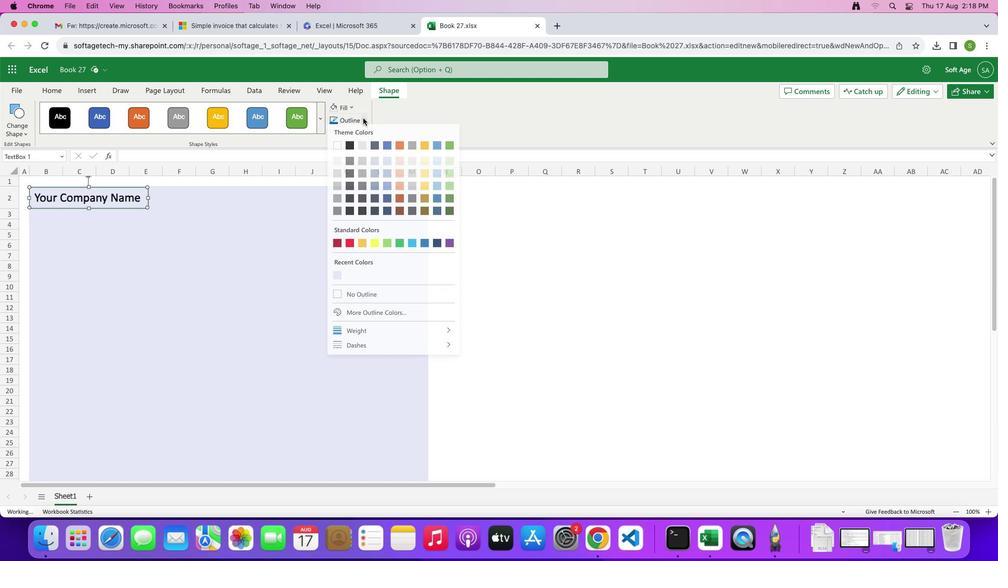 
Action: Mouse moved to (361, 300)
Screenshot: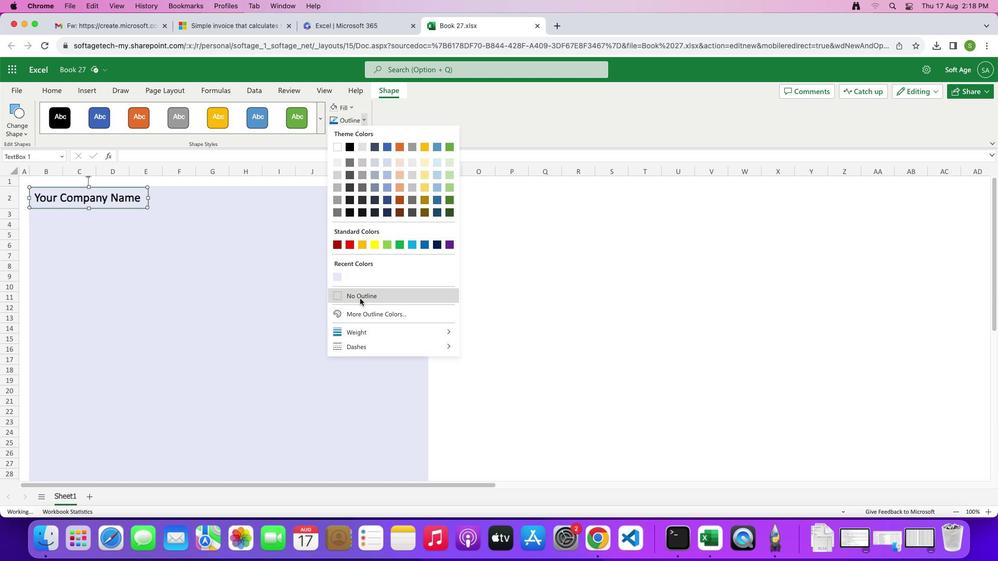 
Action: Mouse pressed left at (361, 300)
Screenshot: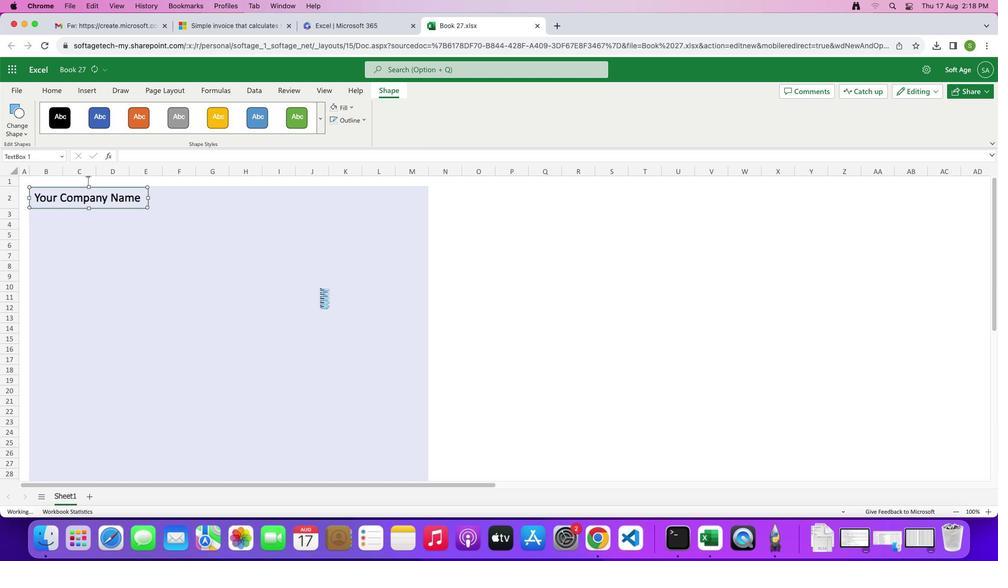 
Action: Mouse moved to (184, 234)
Screenshot: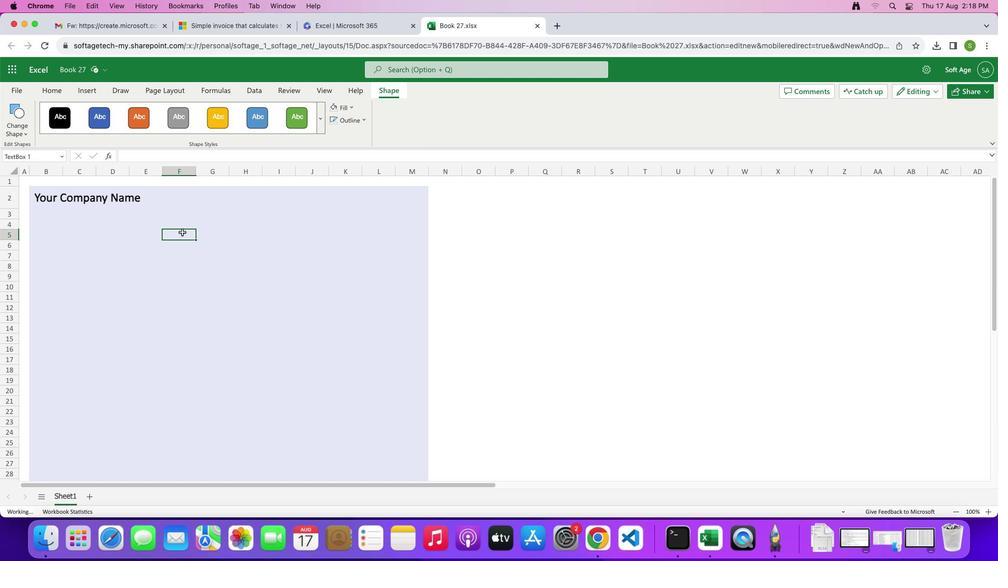 
Action: Mouse pressed left at (184, 234)
Screenshot: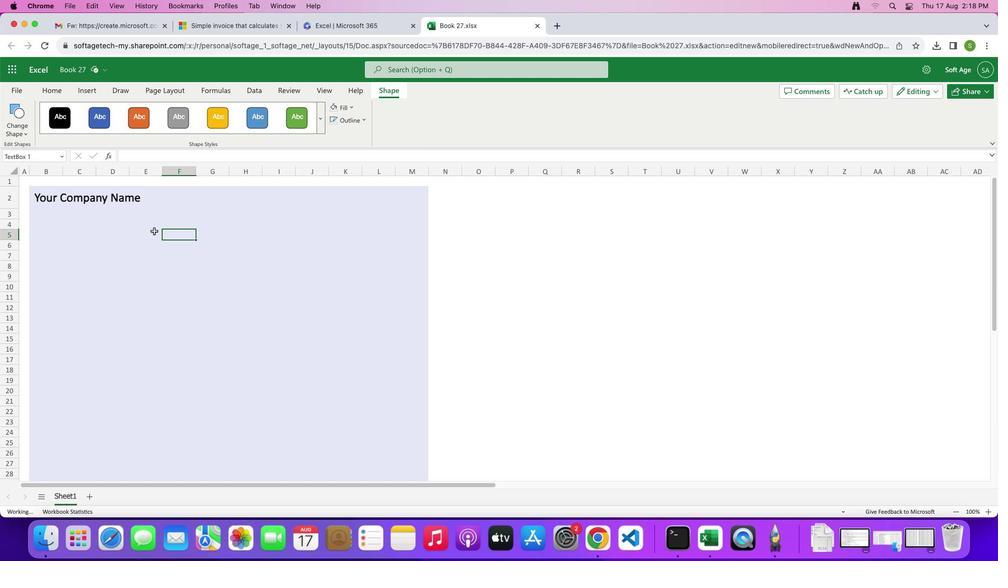 
Action: Mouse moved to (84, 203)
Screenshot: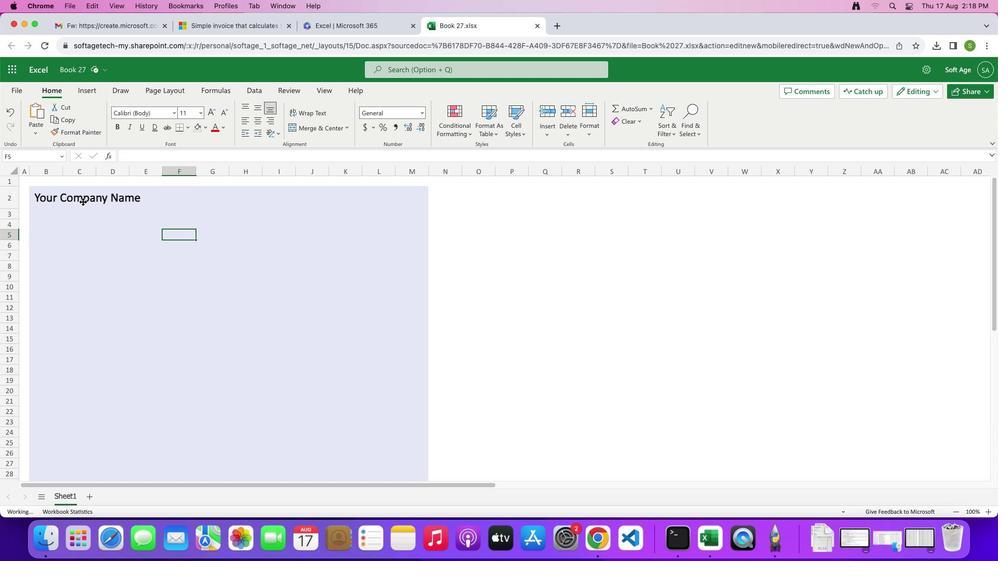 
Action: Mouse pressed left at (84, 203)
Screenshot: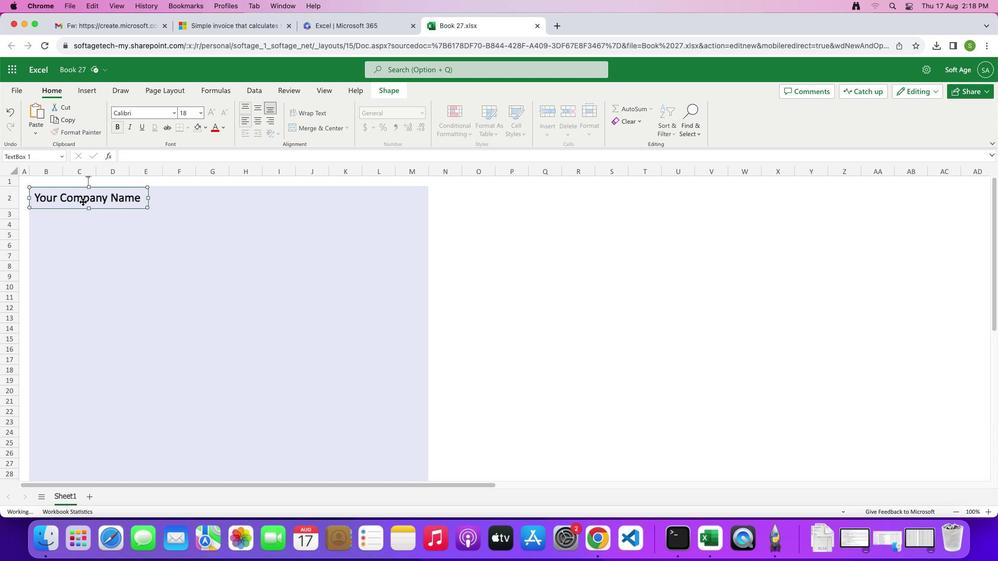 
Action: Mouse moved to (85, 200)
Screenshot: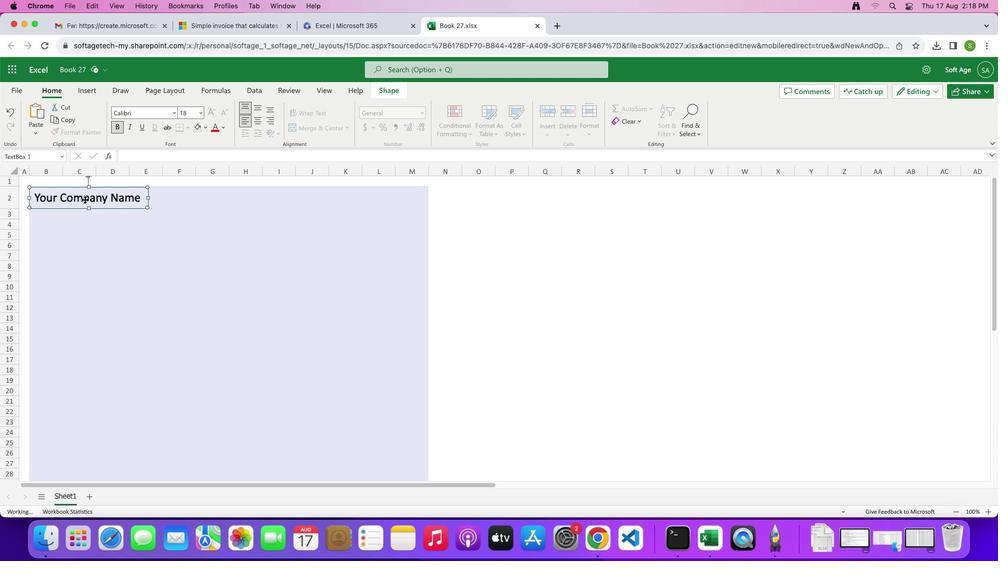 
Action: Mouse pressed left at (85, 200)
Screenshot: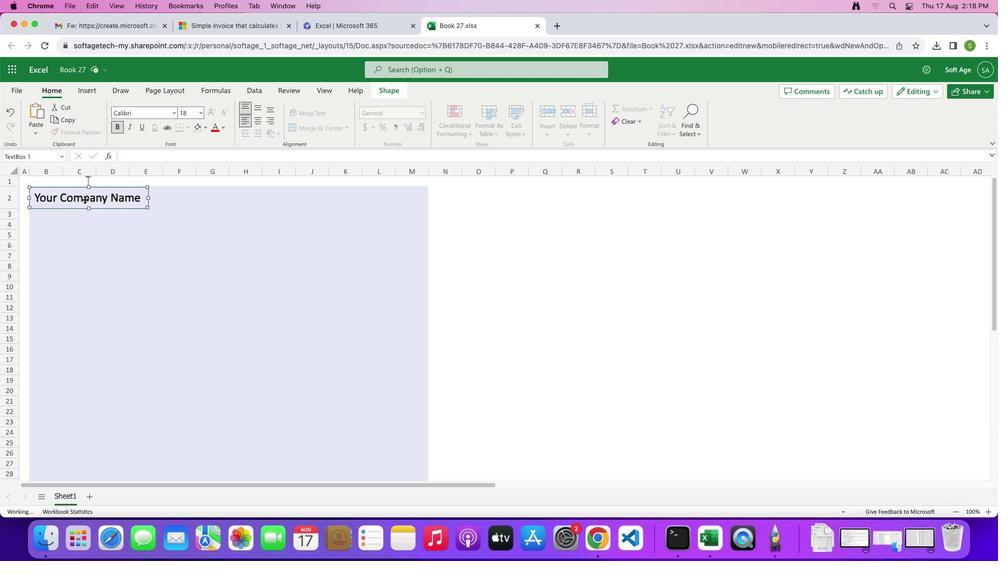 
Action: Mouse moved to (218, 215)
Screenshot: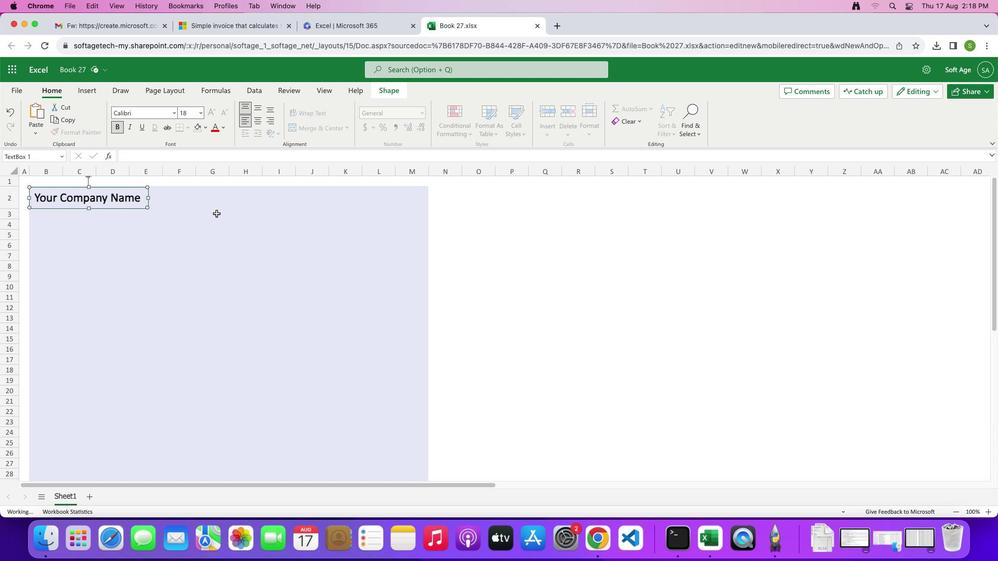 
Action: Mouse pressed left at (218, 215)
Screenshot: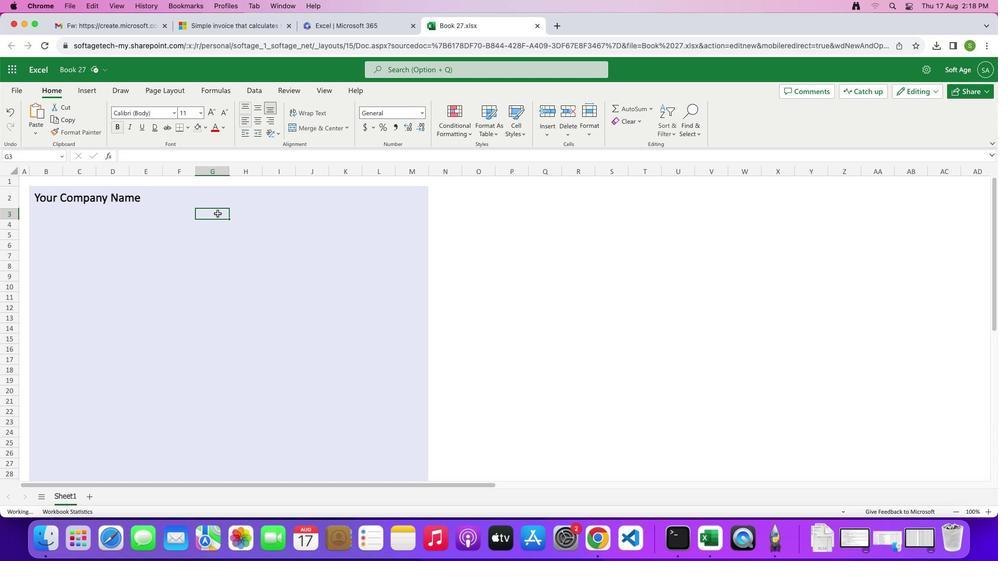 
Action: Mouse moved to (349, 197)
Screenshot: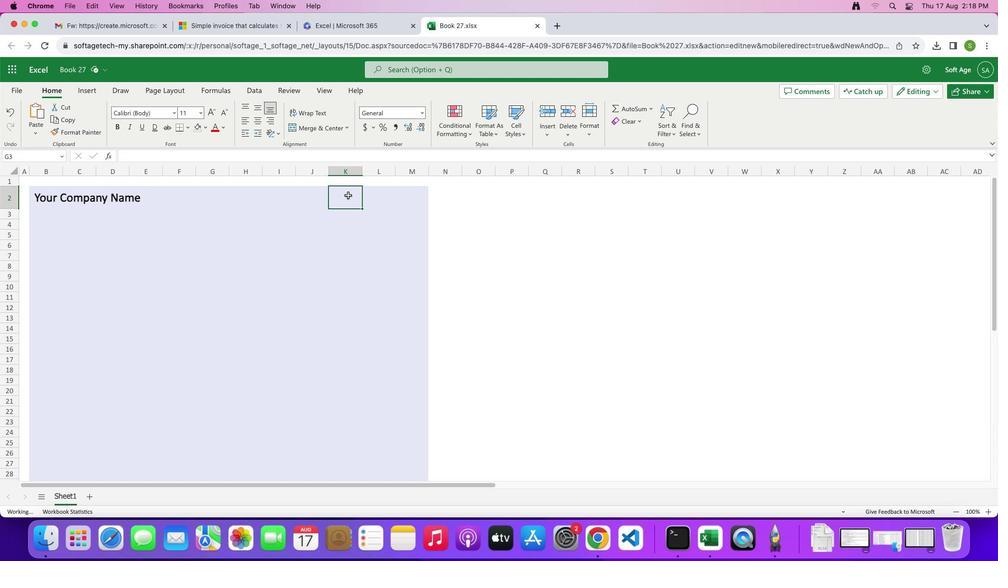 
Action: Mouse pressed left at (349, 197)
Screenshot: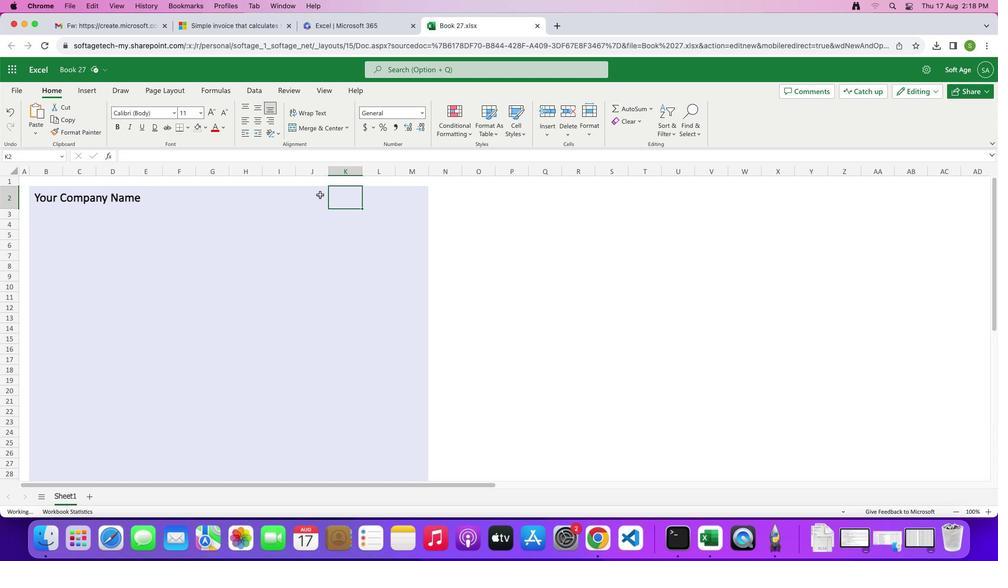 
Action: Mouse moved to (351, 200)
Screenshot: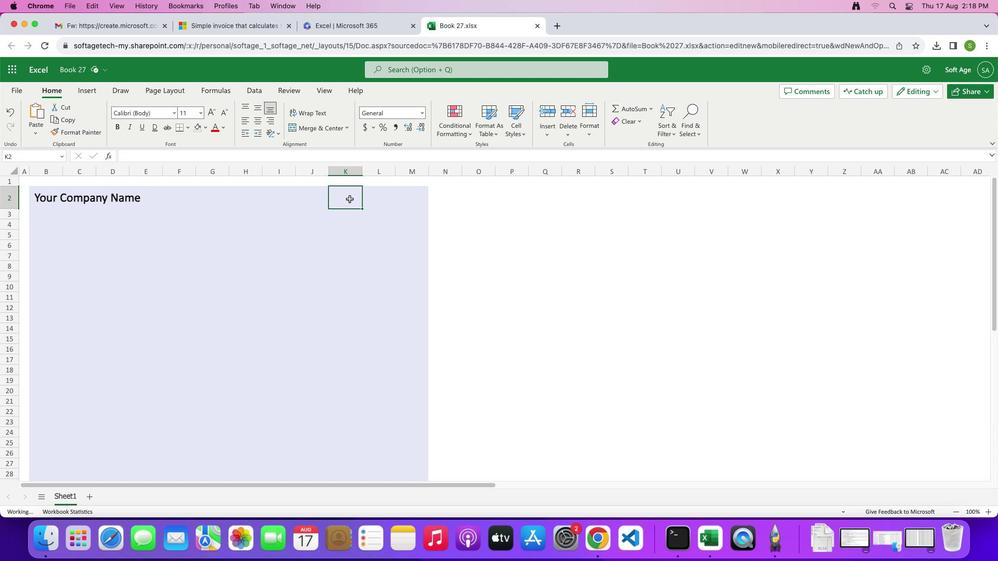 
Action: Mouse pressed left at (351, 200)
Screenshot: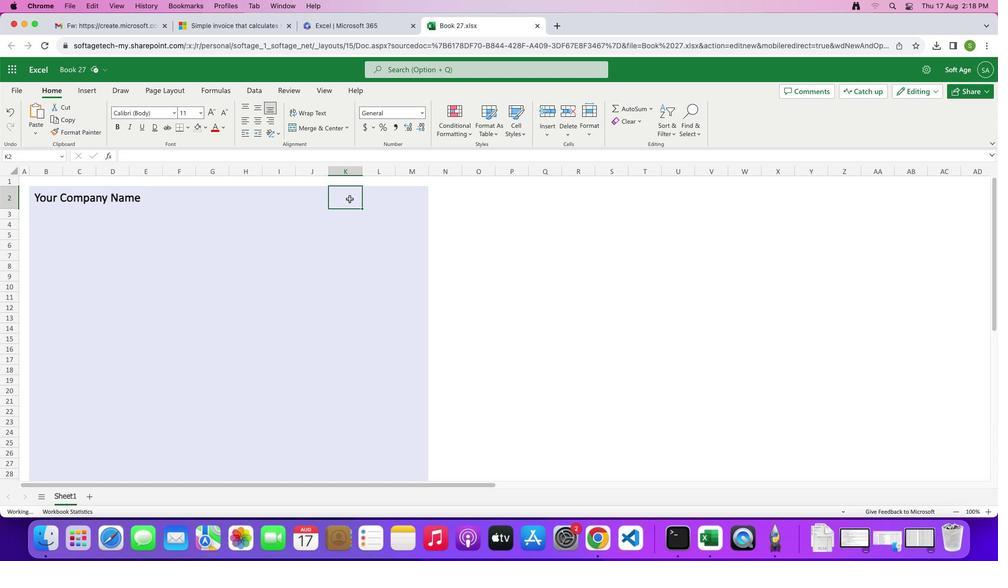 
Action: Mouse pressed left at (351, 200)
Screenshot: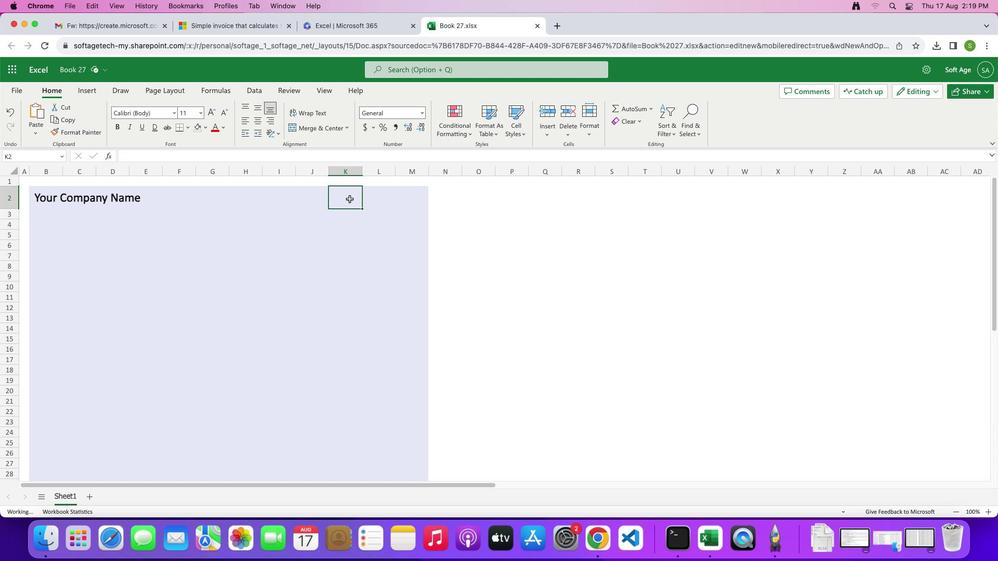 
Action: Mouse pressed left at (351, 200)
Screenshot: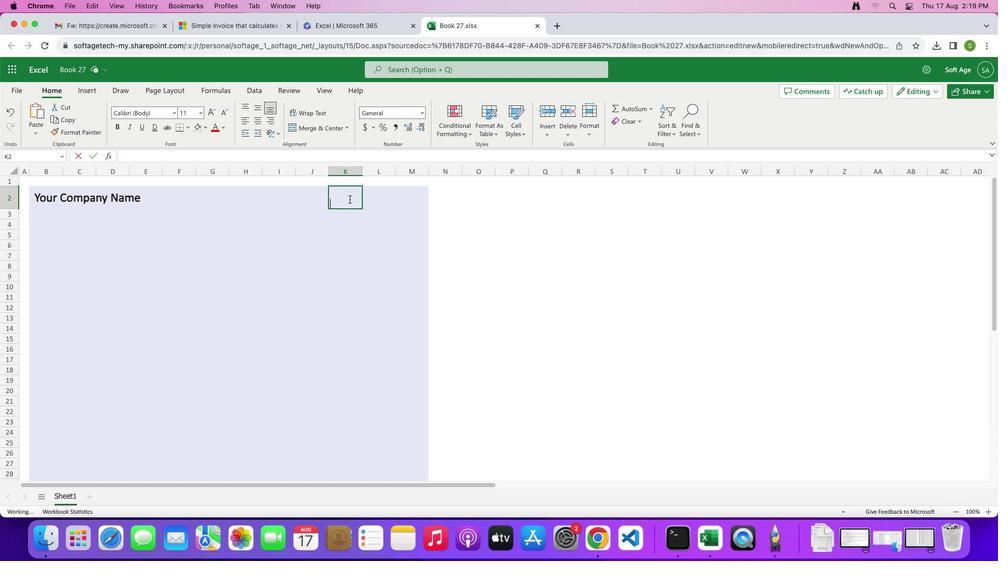 
Action: Mouse moved to (347, 200)
Screenshot: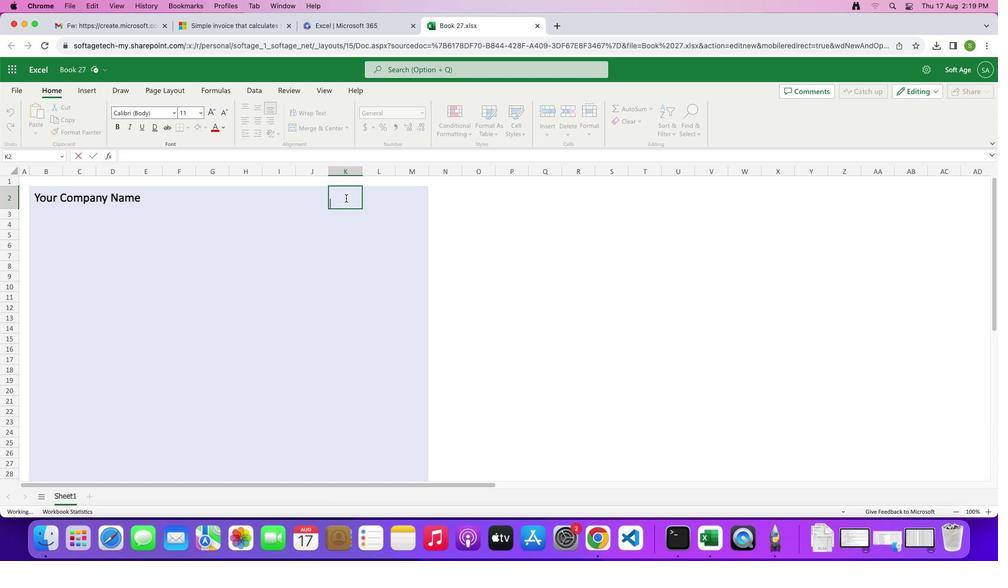 
Action: Key pressed Key.shift'I''N''V''O''I''C''E'
Screenshot: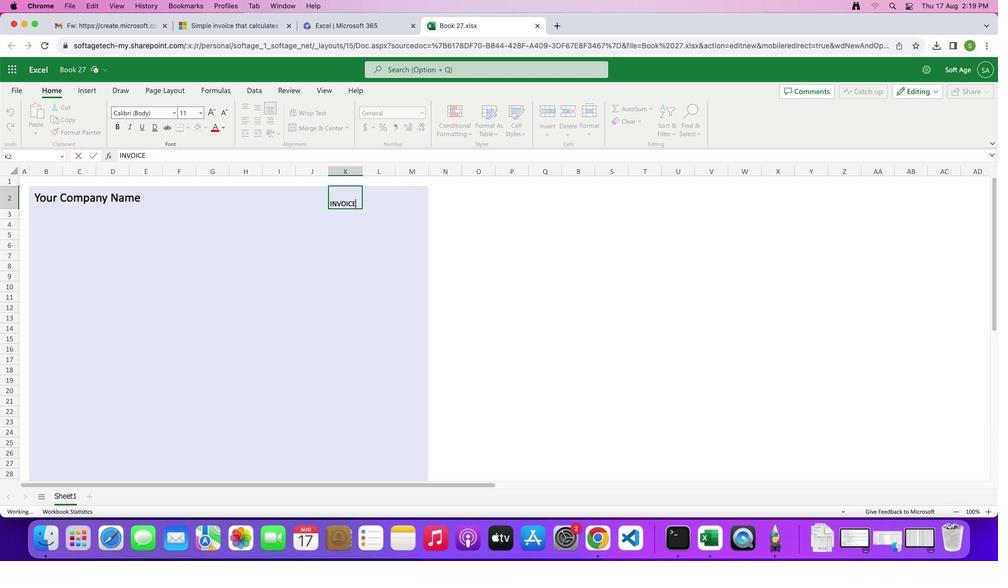
Action: Mouse moved to (372, 219)
Screenshot: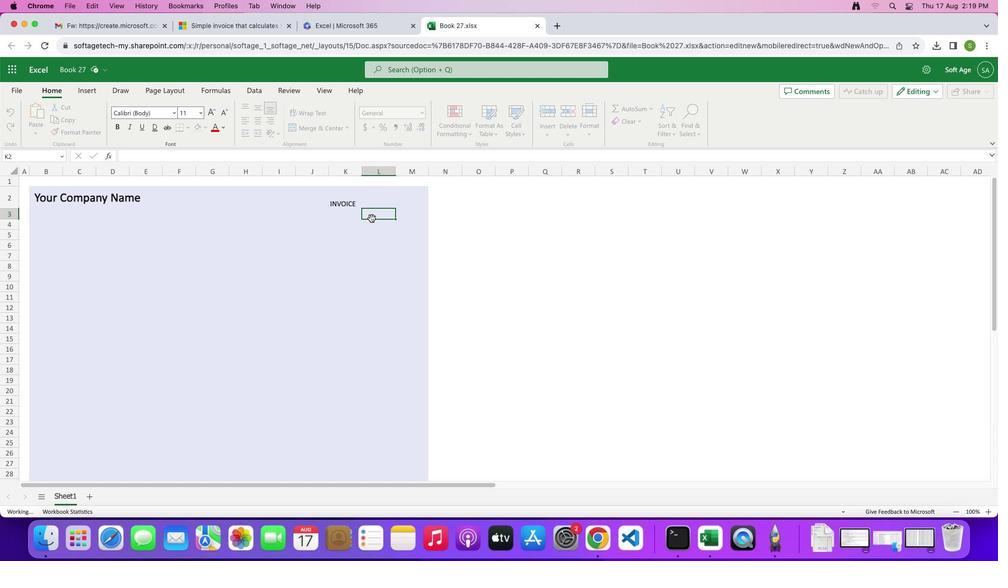 
Action: Mouse pressed left at (372, 219)
Screenshot: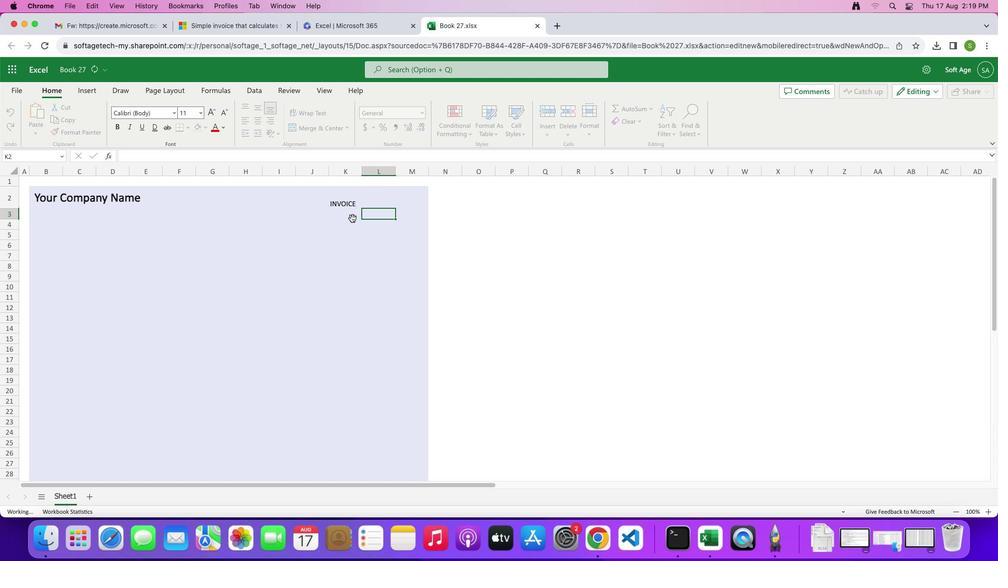 
Action: Mouse moved to (351, 202)
Screenshot: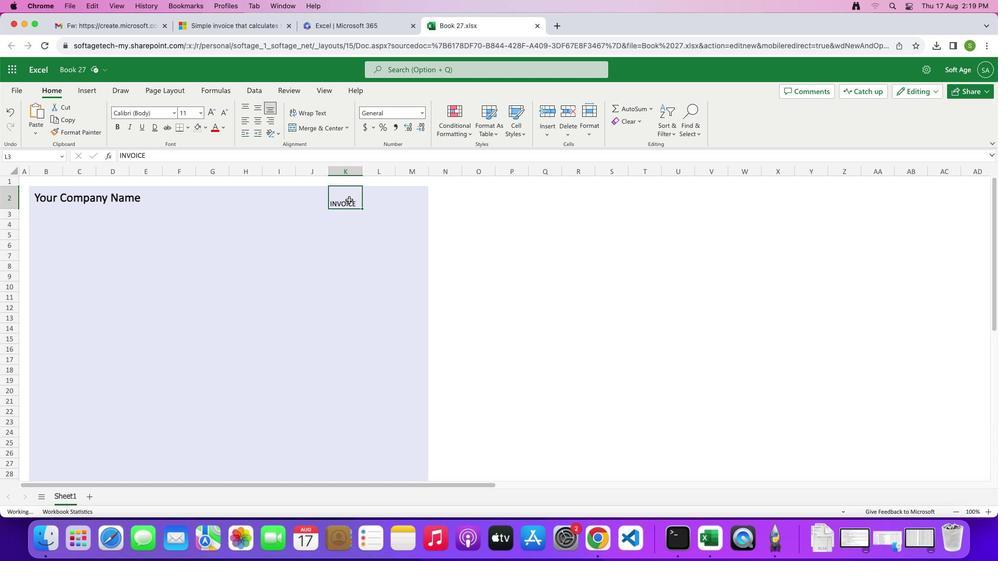 
Action: Mouse pressed left at (351, 202)
Screenshot: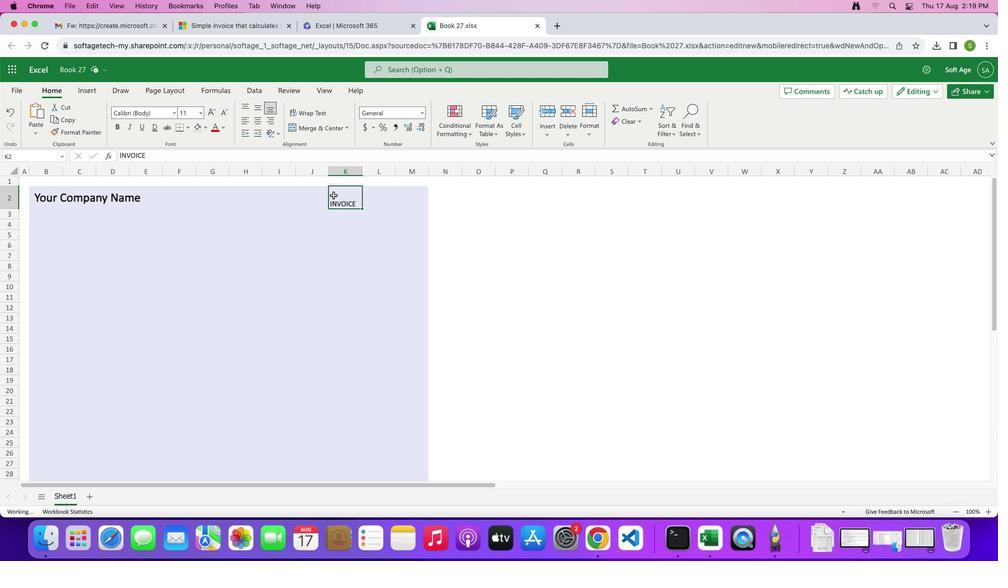 
Action: Mouse moved to (258, 108)
Screenshot: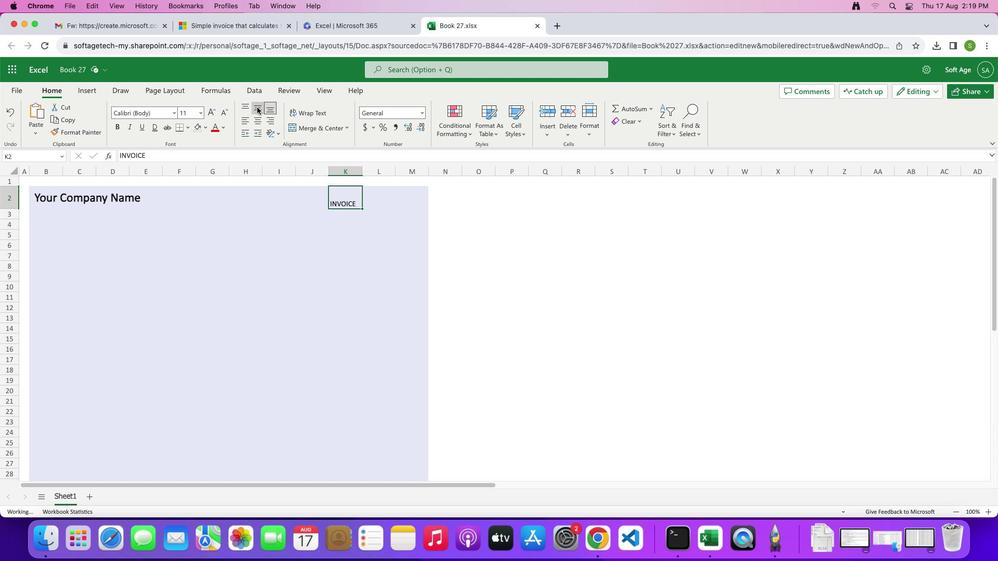 
Action: Mouse pressed left at (258, 108)
Screenshot: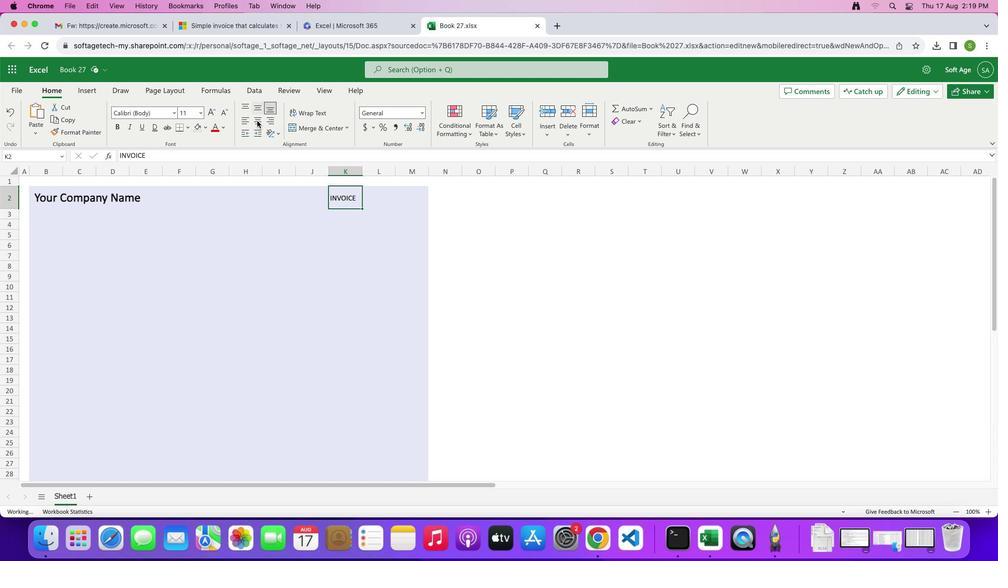 
Action: Mouse moved to (260, 125)
Screenshot: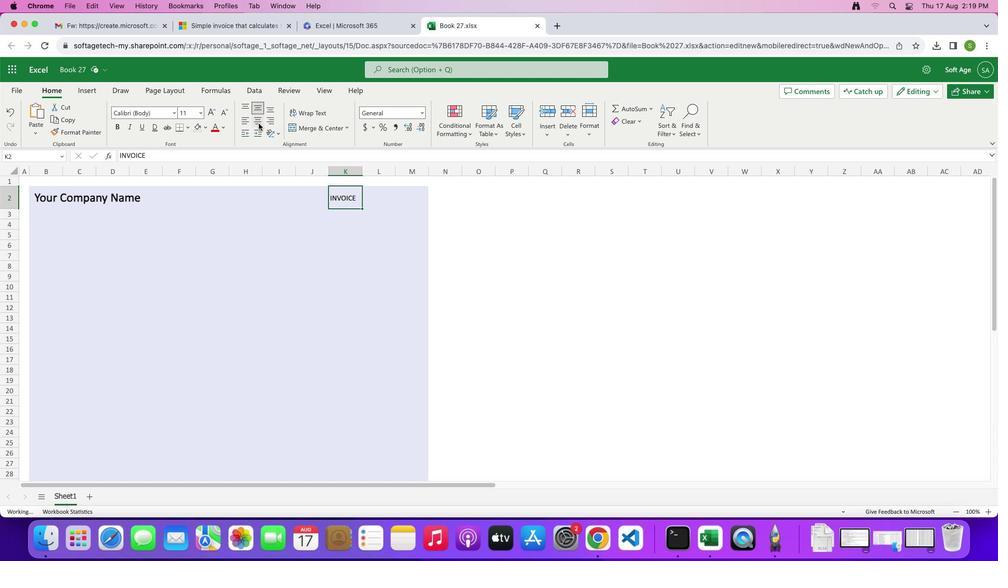 
Action: Mouse pressed left at (260, 125)
Screenshot: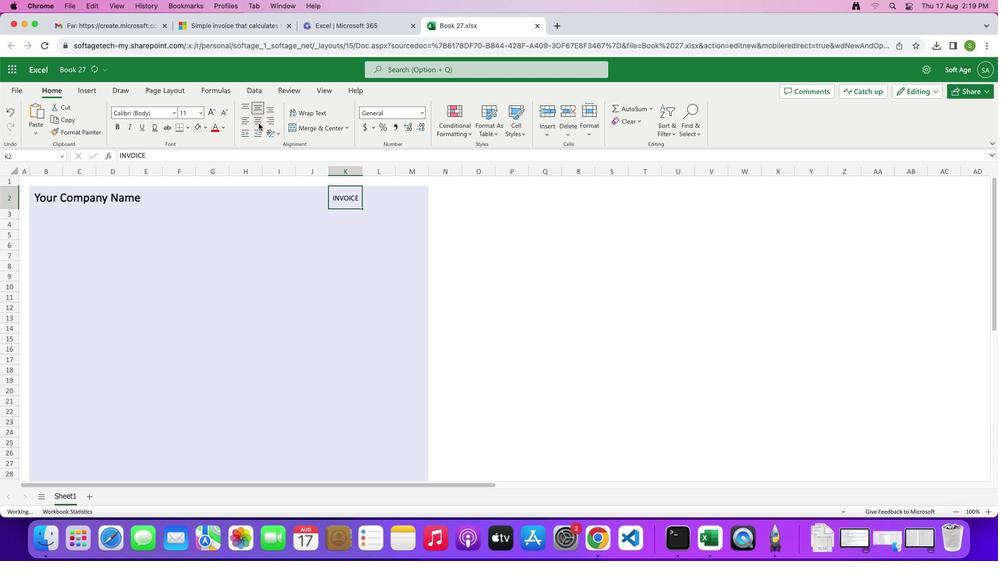 
Action: Mouse moved to (212, 114)
Screenshot: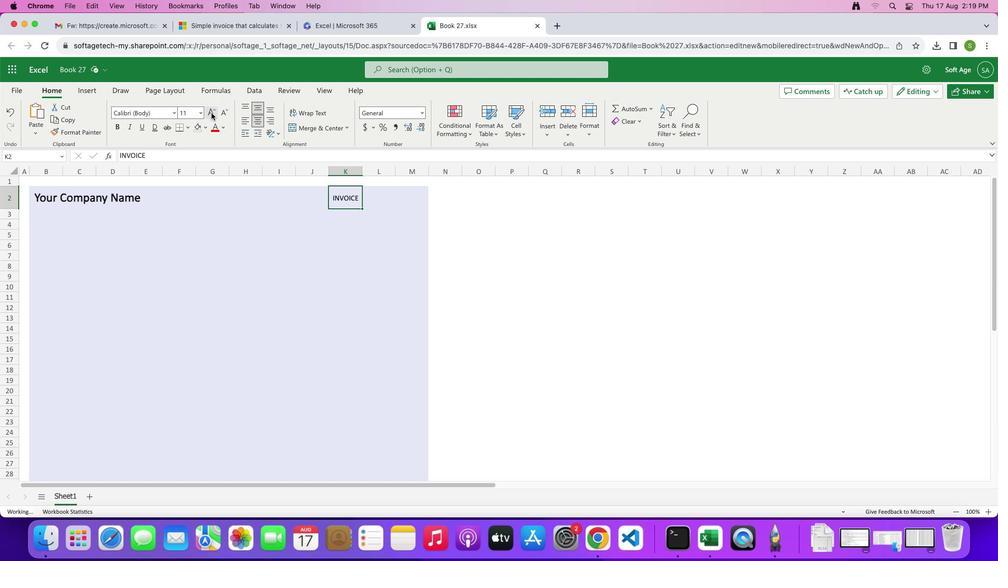 
Action: Mouse pressed left at (212, 114)
Screenshot: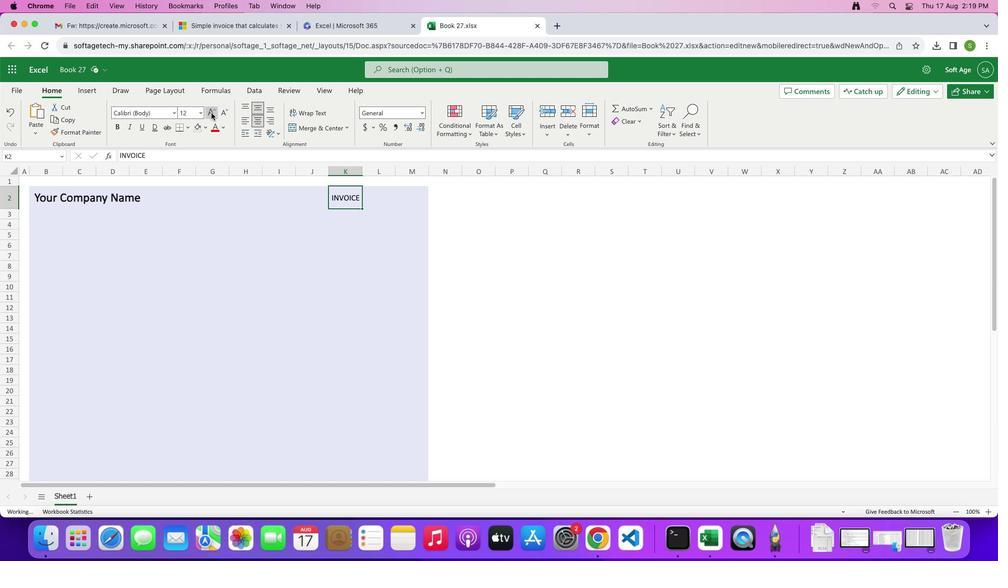 
Action: Mouse pressed left at (212, 114)
Screenshot: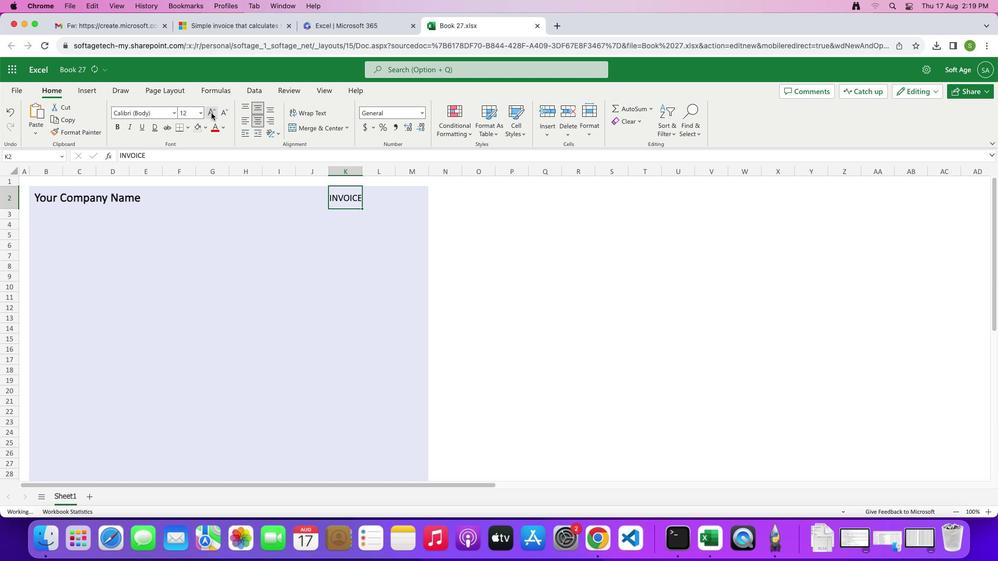 
Action: Mouse pressed left at (212, 114)
Screenshot: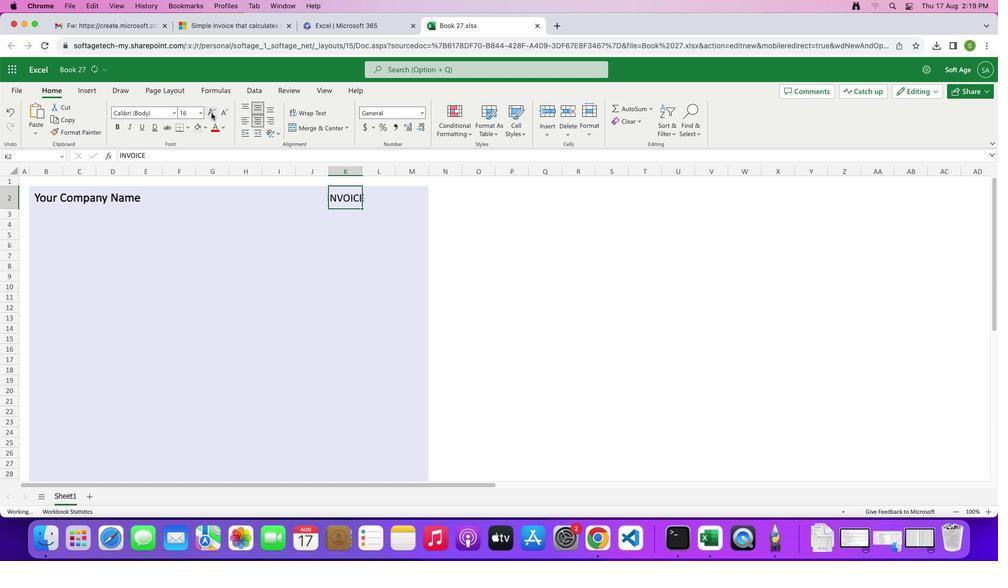 
Action: Mouse pressed left at (212, 114)
Screenshot: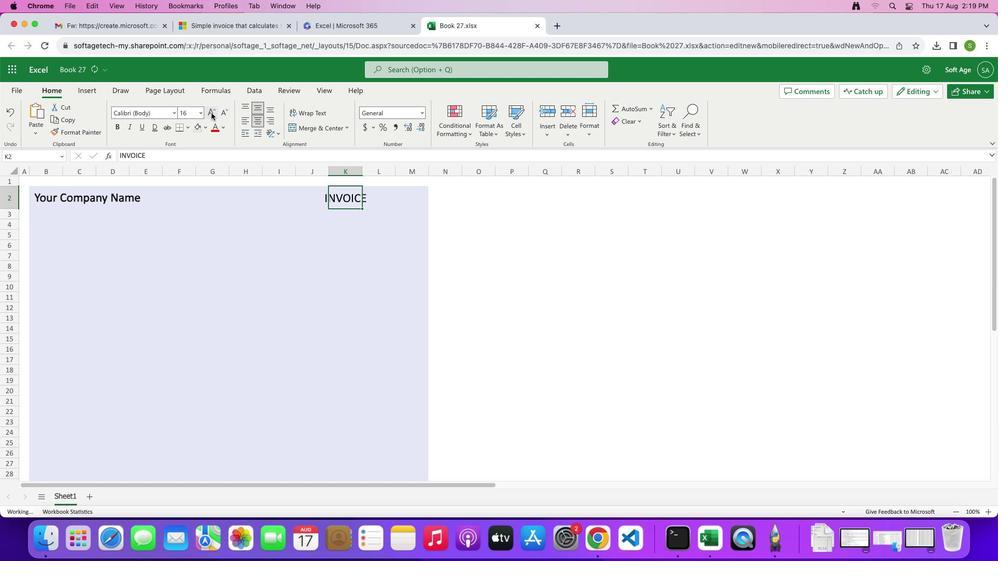 
Action: Mouse pressed left at (212, 114)
Screenshot: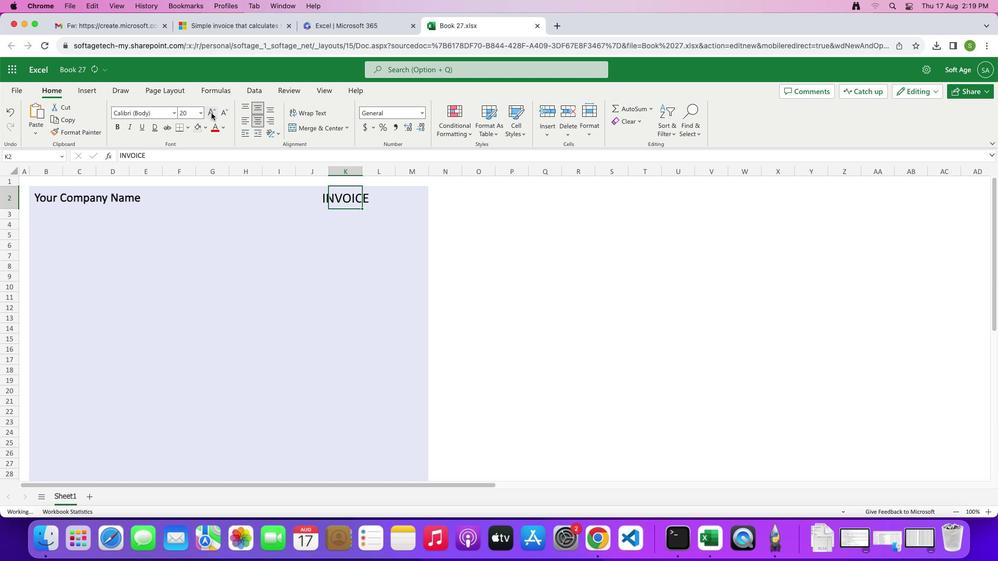
Action: Mouse pressed left at (212, 114)
Screenshot: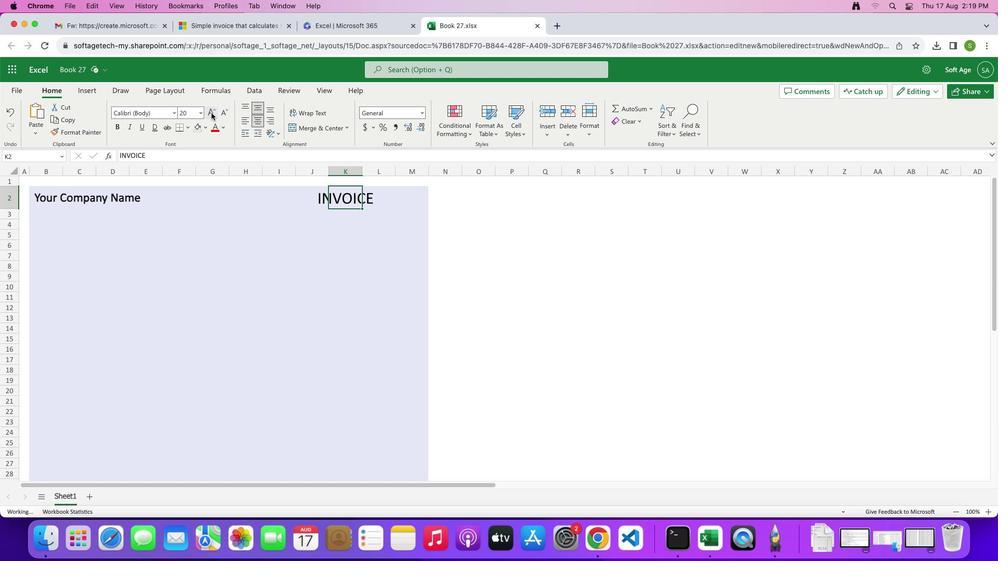 
Action: Mouse pressed left at (212, 114)
Screenshot: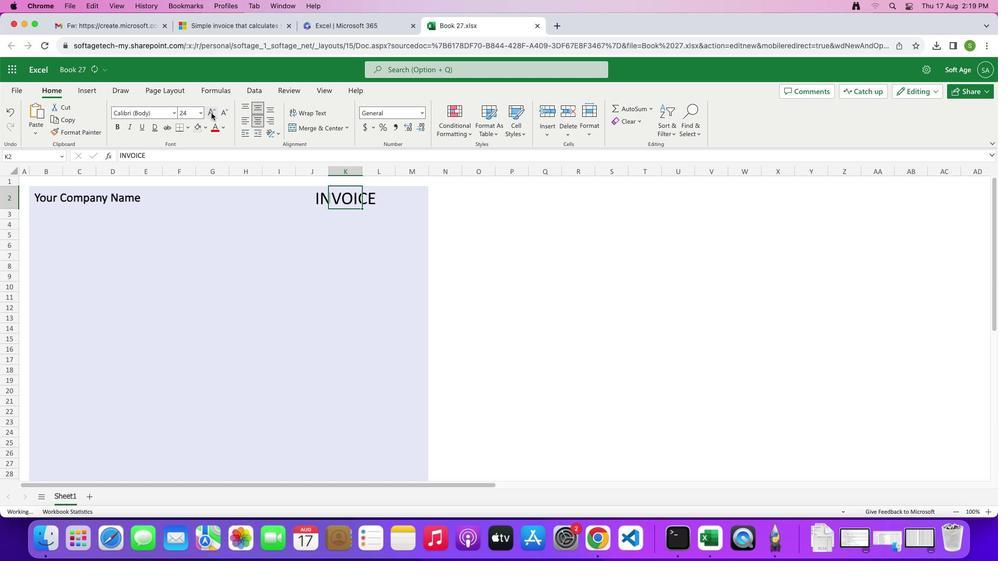 
Action: Mouse moved to (226, 131)
Screenshot: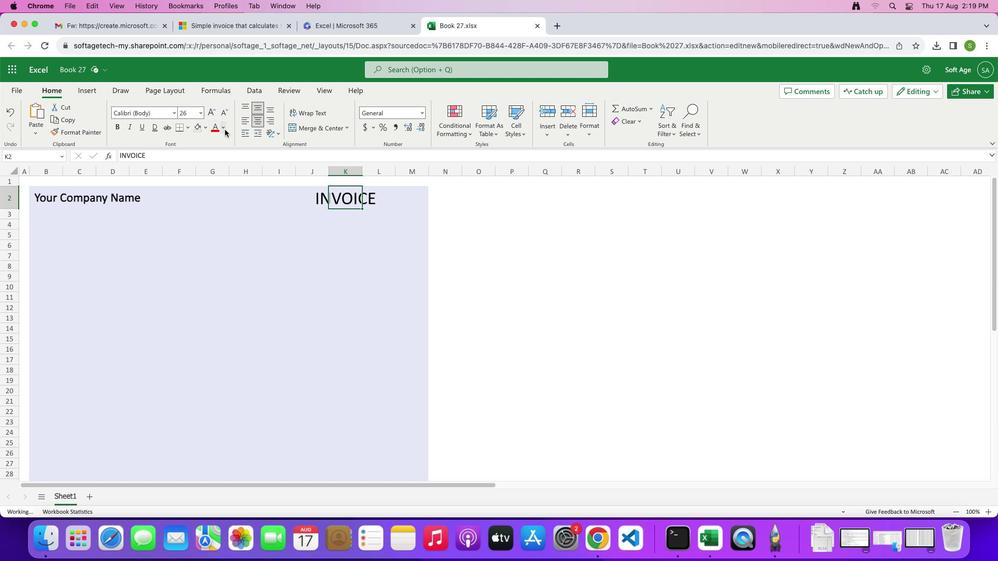
Action: Mouse pressed left at (226, 131)
Screenshot: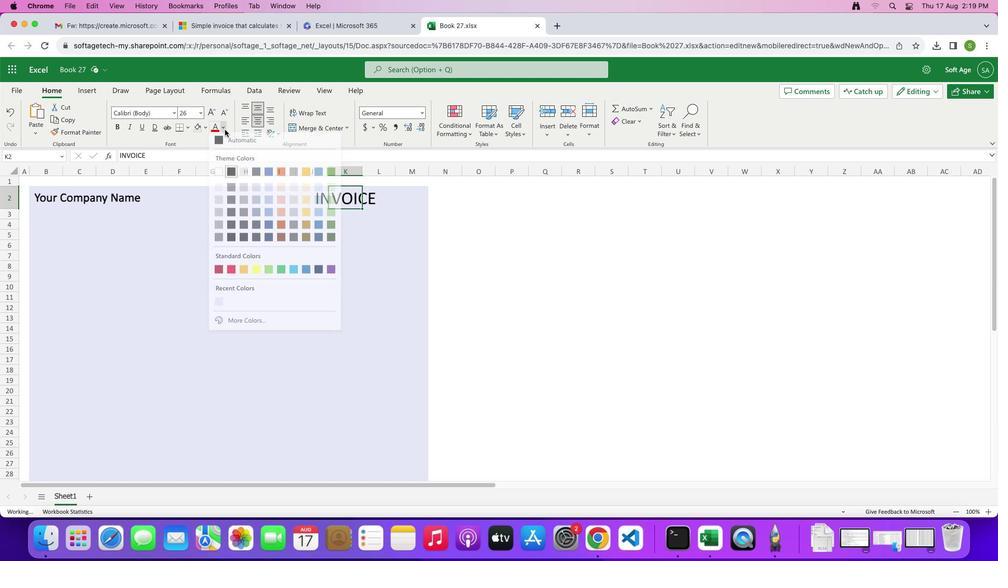 
Action: Mouse moved to (221, 230)
Screenshot: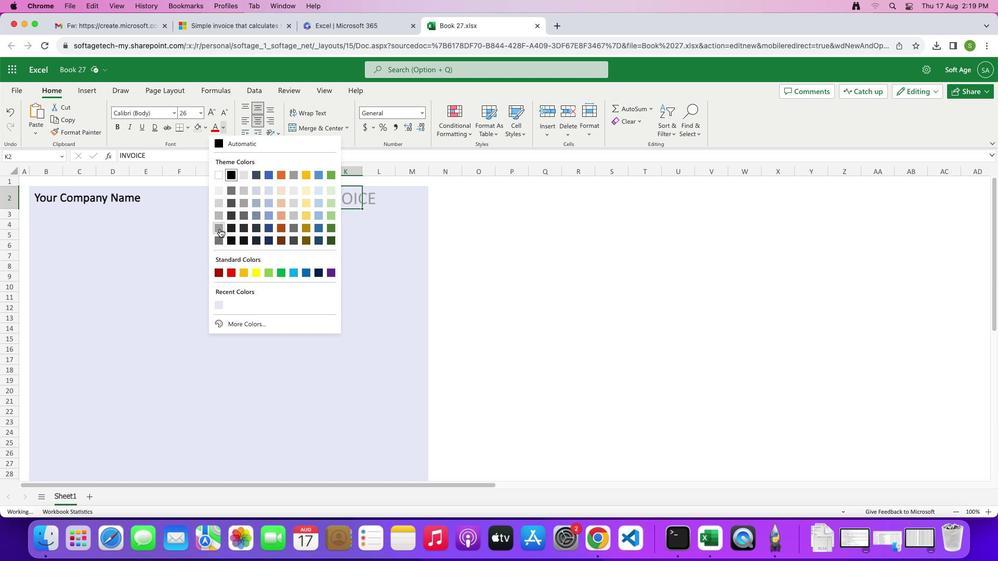 
Action: Mouse pressed left at (221, 230)
Screenshot: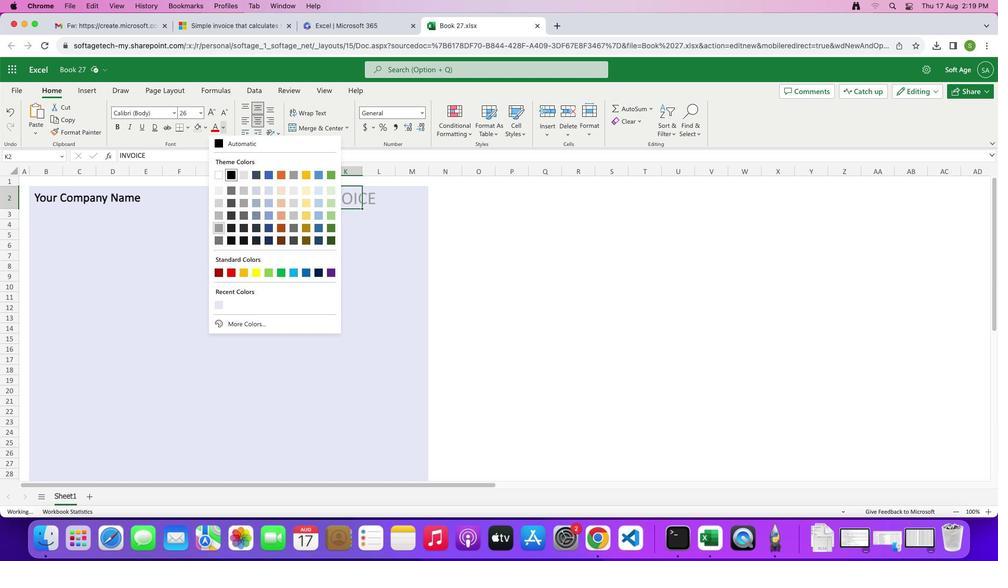 
Action: Mouse moved to (356, 219)
Screenshot: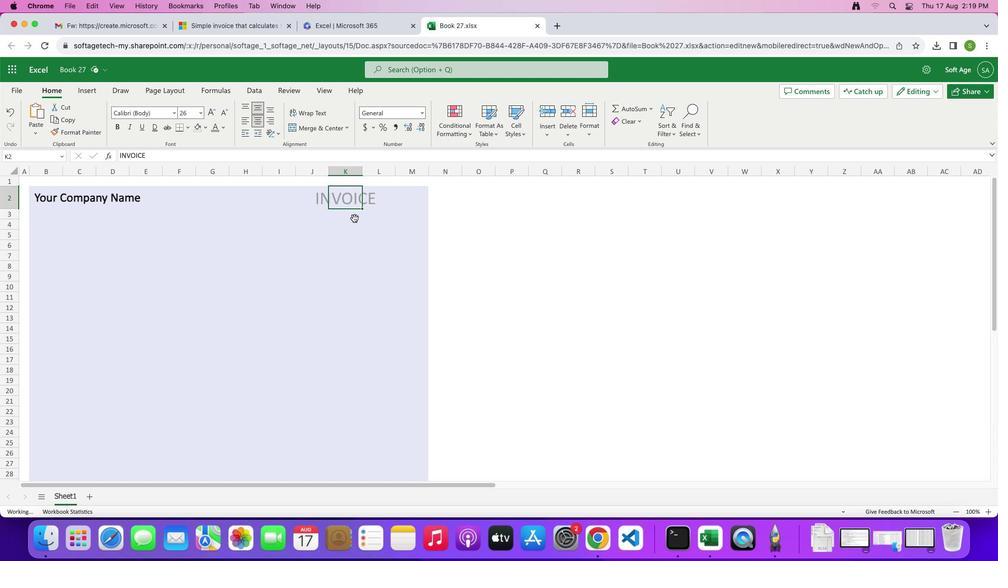 
Action: Mouse pressed left at (356, 219)
Screenshot: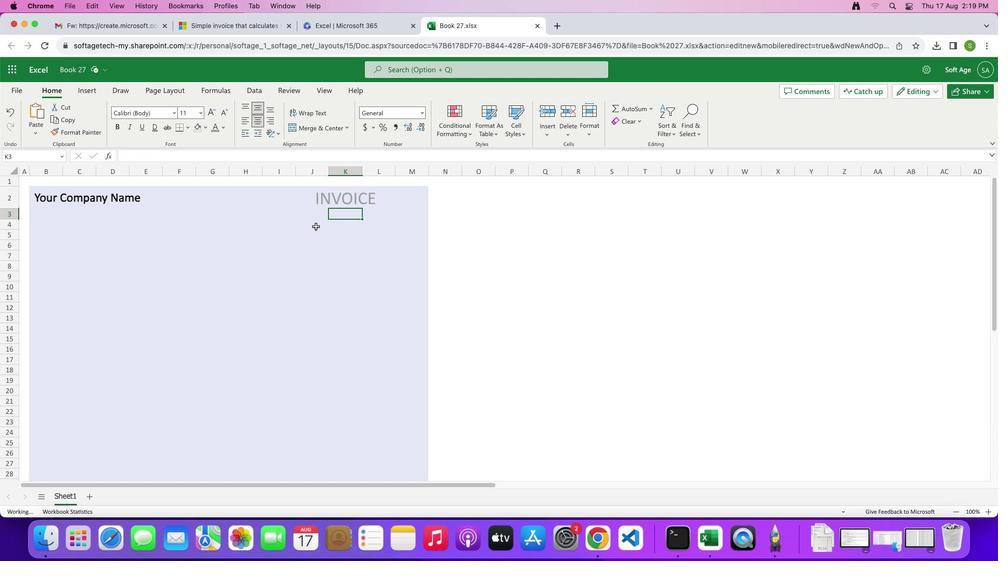 
Action: Mouse moved to (345, 201)
Screenshot: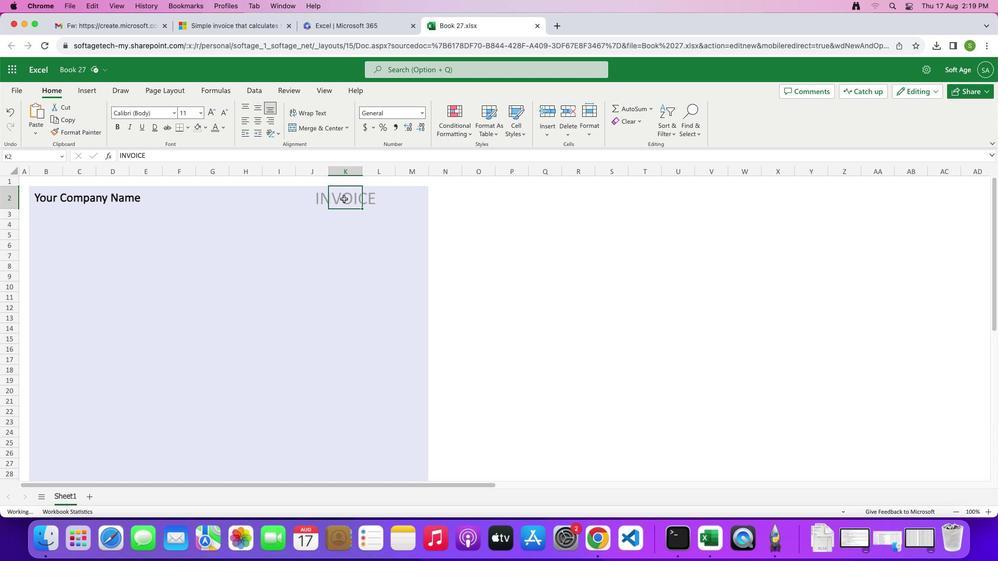 
Action: Mouse pressed left at (345, 201)
Screenshot: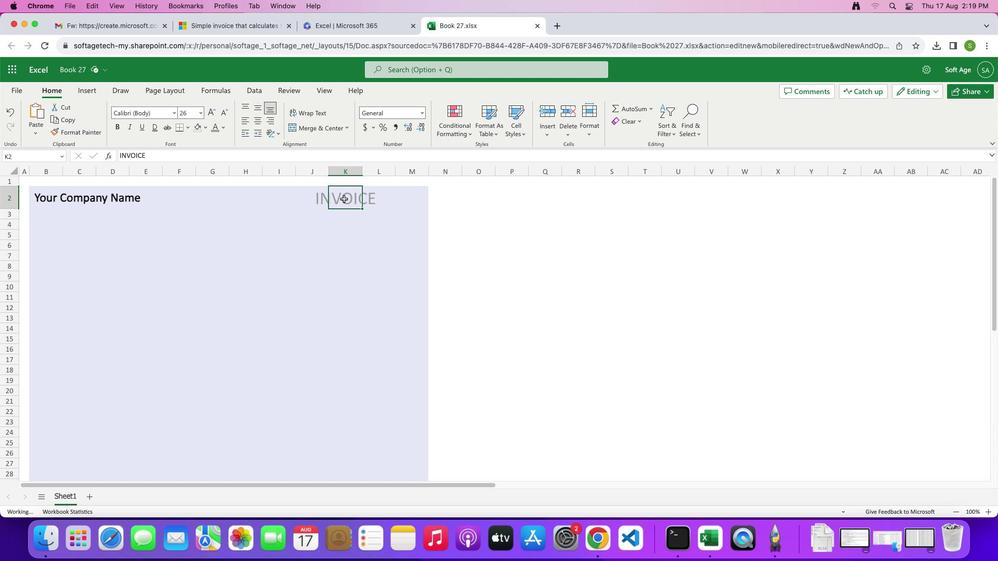 
Action: Mouse pressed left at (345, 201)
Screenshot: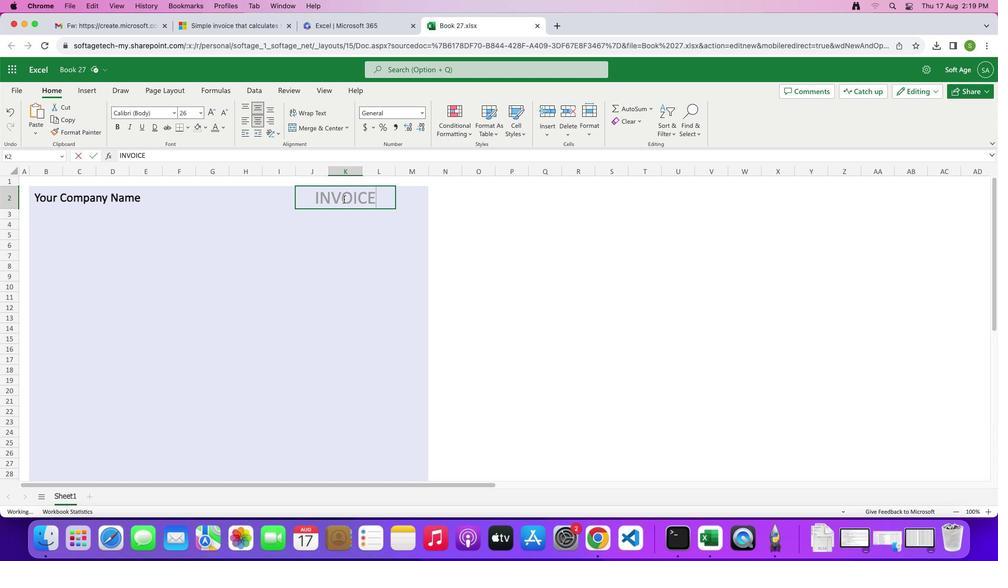 
Action: Mouse moved to (377, 199)
Screenshot: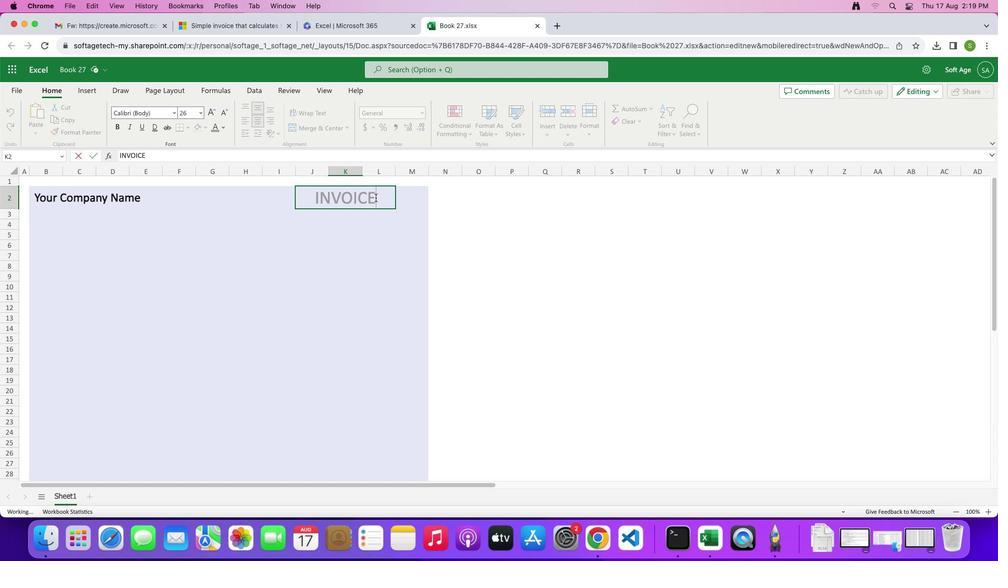 
Action: Mouse pressed left at (377, 199)
Screenshot: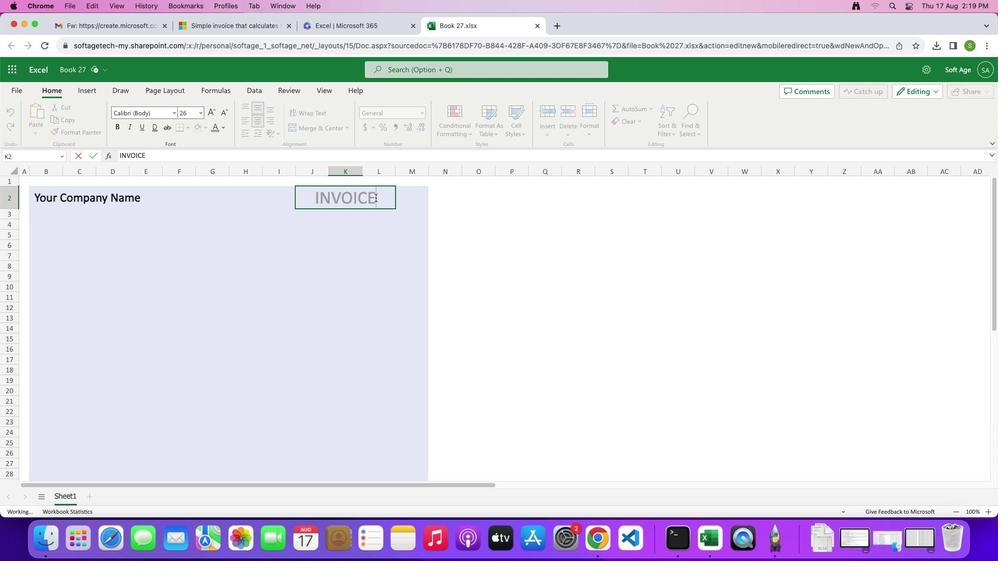 
Action: Mouse moved to (223, 130)
Screenshot: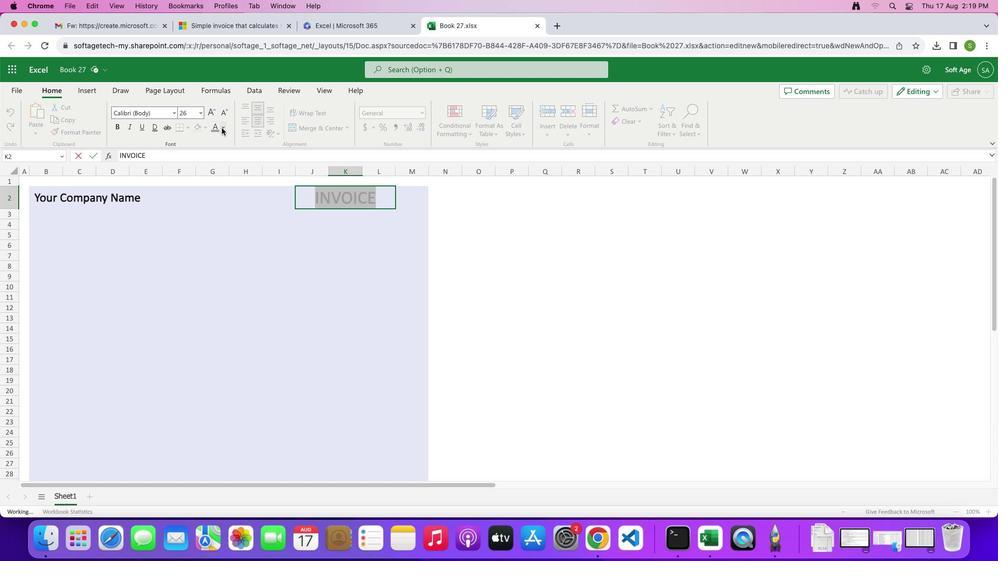 
Action: Mouse pressed left at (223, 130)
Screenshot: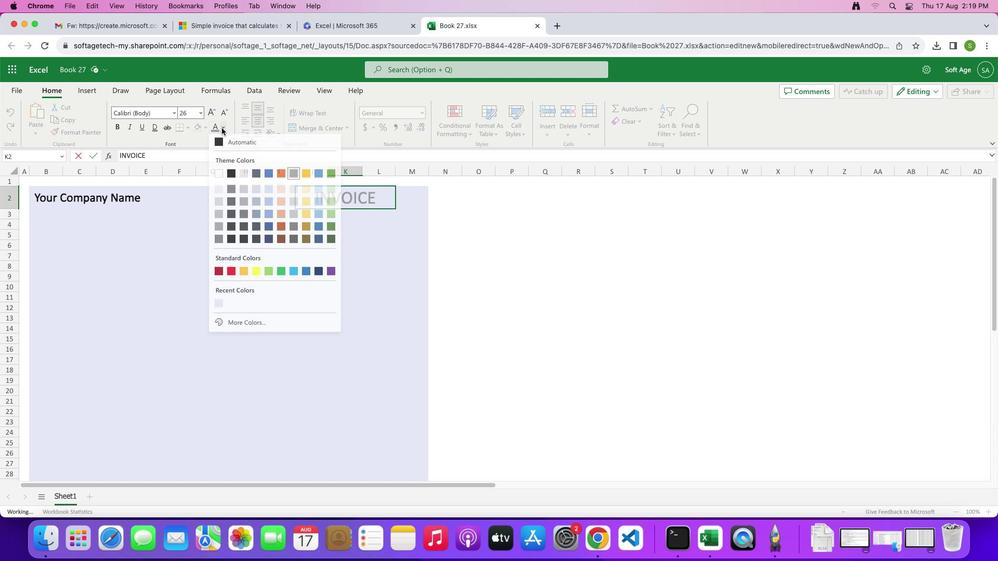 
Action: Mouse moved to (271, 217)
Screenshot: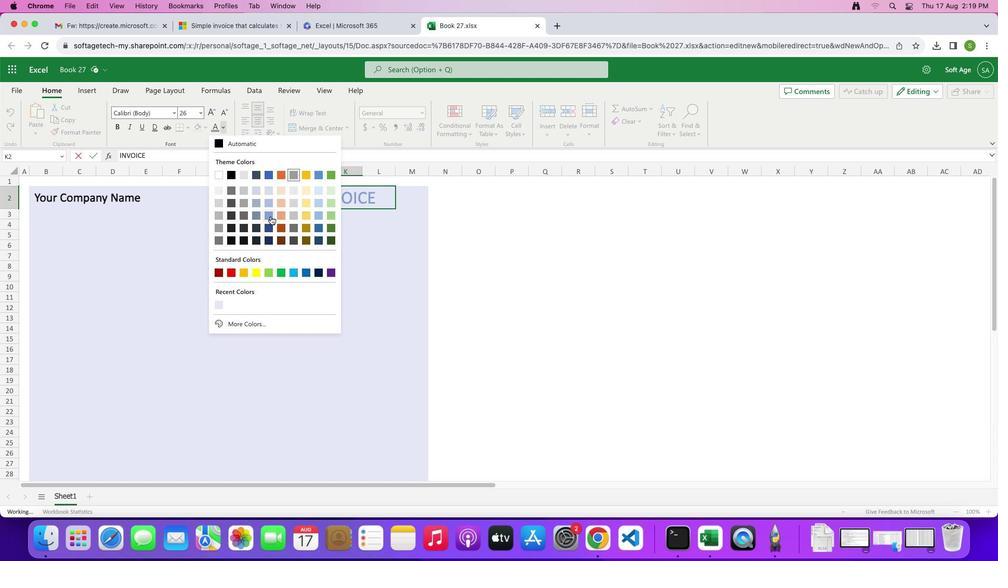 
Action: Mouse pressed left at (271, 217)
Screenshot: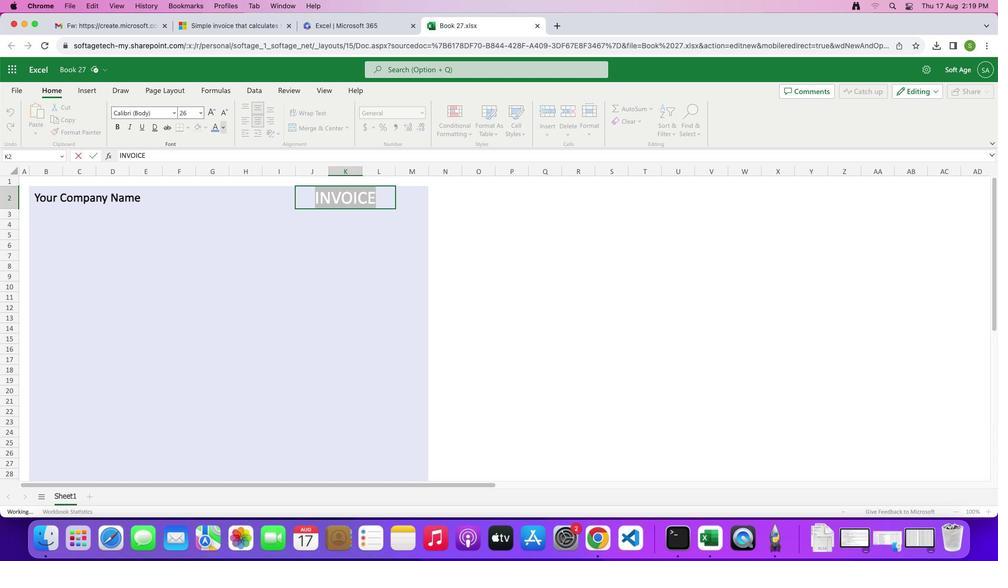 
Action: Mouse moved to (356, 249)
Screenshot: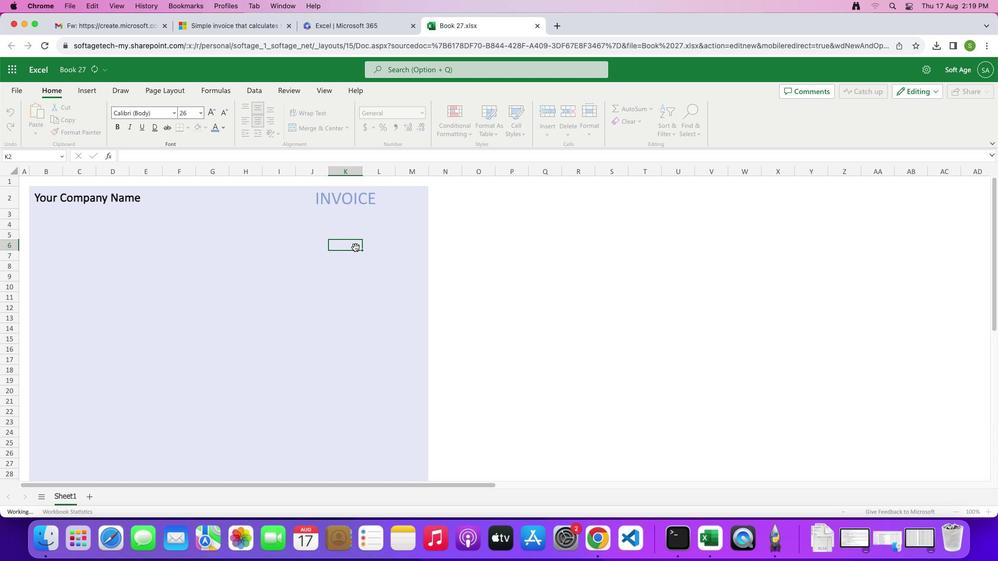 
Action: Mouse pressed left at (356, 249)
Screenshot: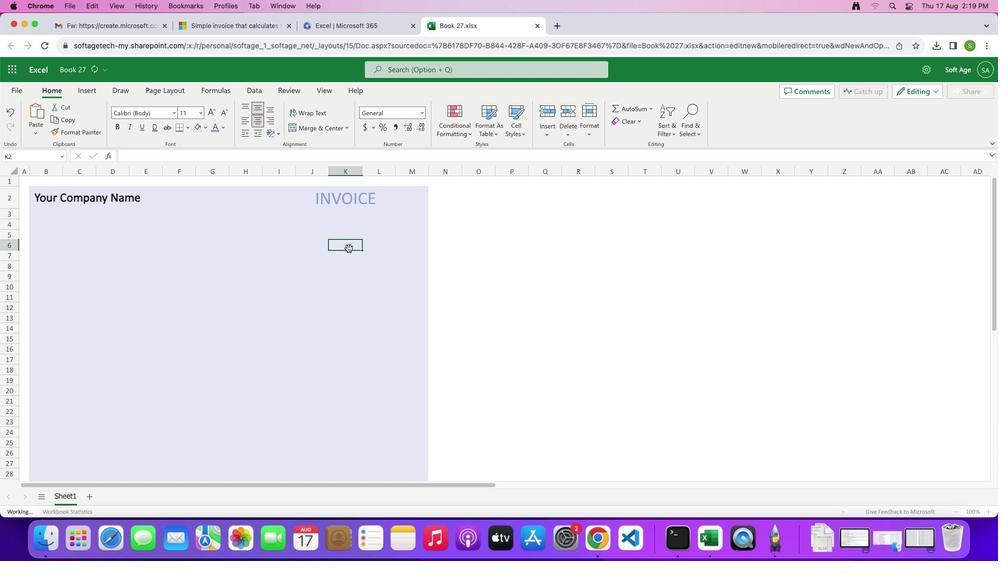 
Action: Mouse moved to (52, 214)
Screenshot: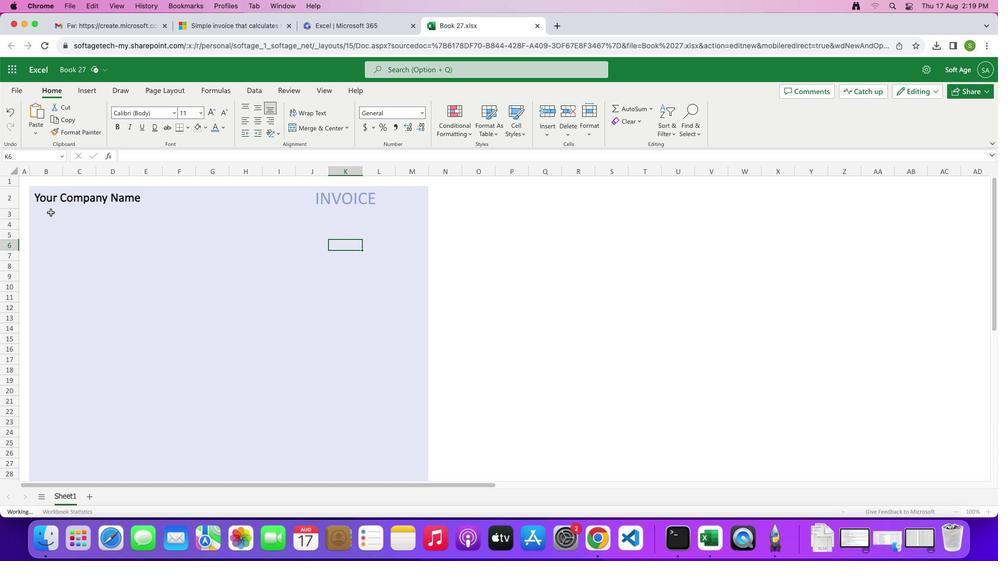 
Action: Mouse pressed left at (52, 214)
Screenshot: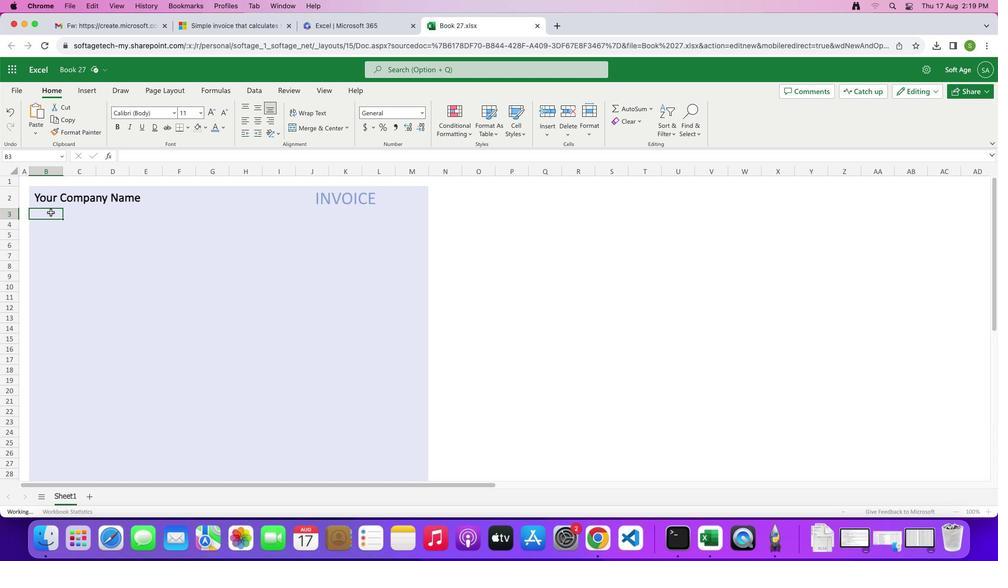 
Action: Mouse moved to (62, 218)
Screenshot: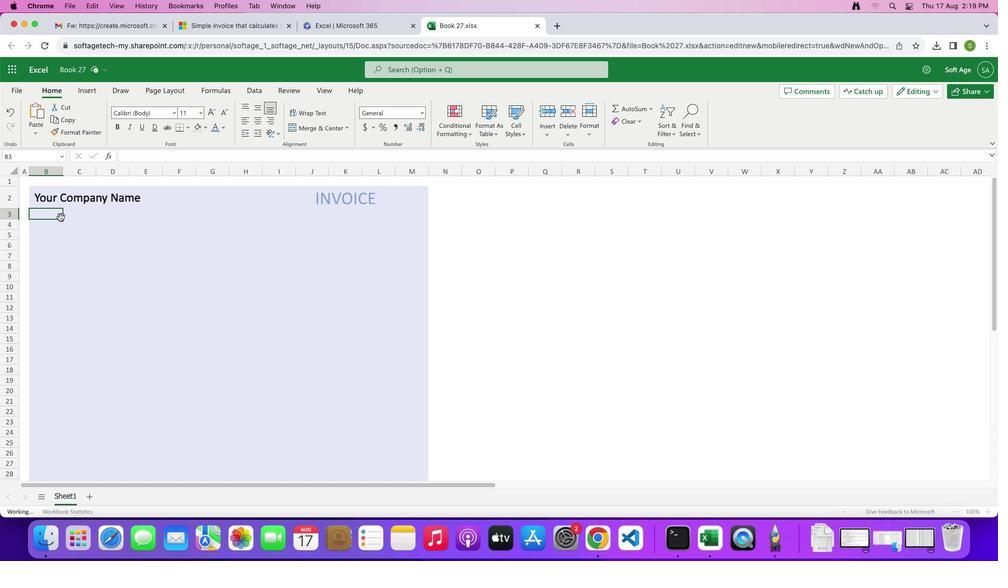 
Action: Key pressed Key.shift'Y'
Screenshot: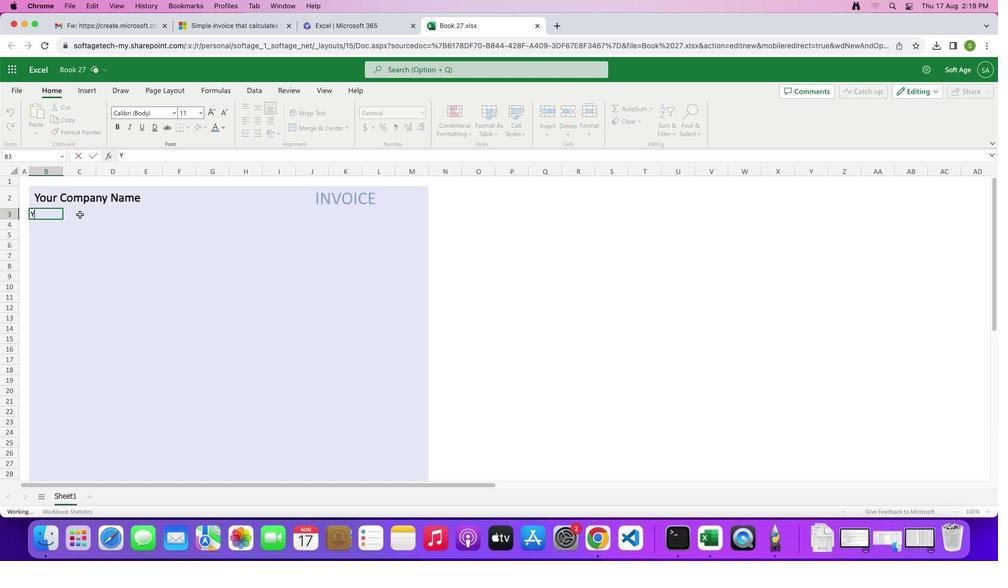 
Action: Mouse moved to (100, 214)
Screenshot: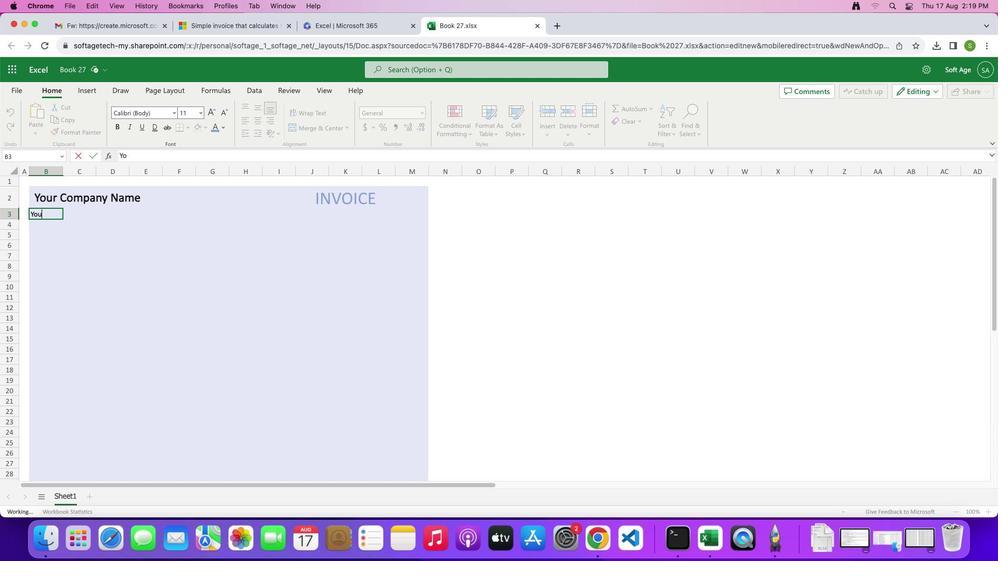 
Action: Key pressed 'o'
Screenshot: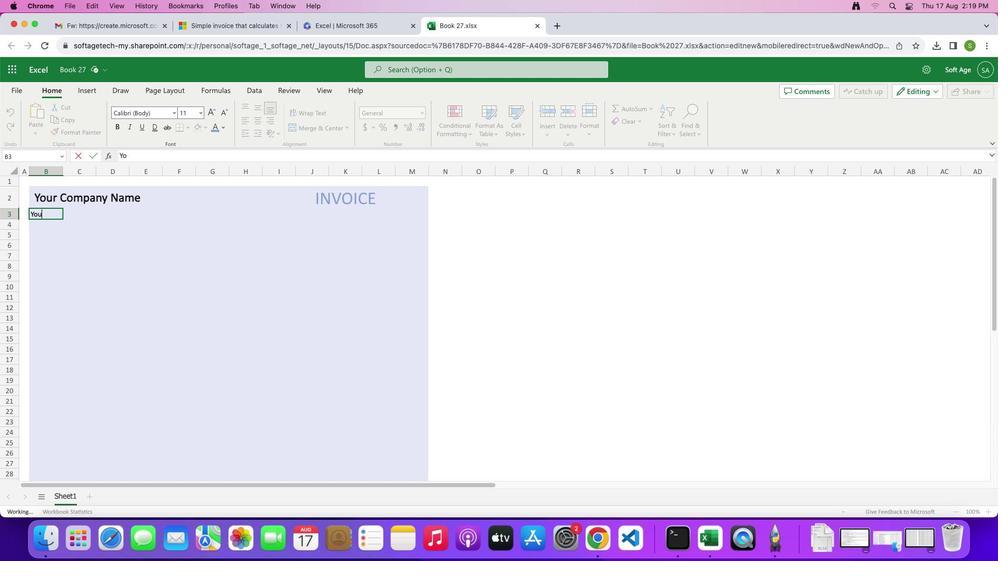
Action: Mouse moved to (101, 214)
Screenshot: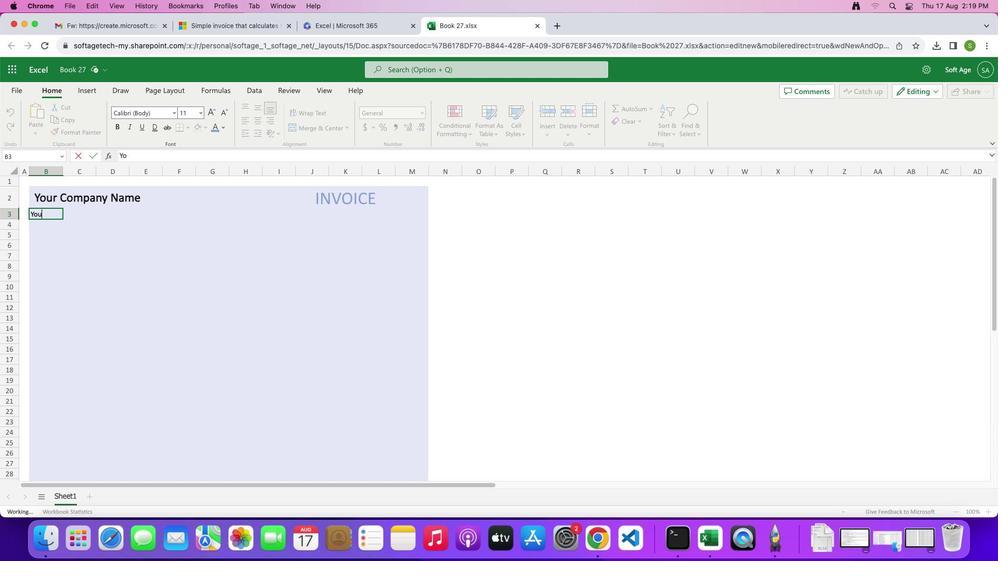 
Action: Key pressed 'u''r'Key.spaceKey.shift'C''o''m'
Screenshot: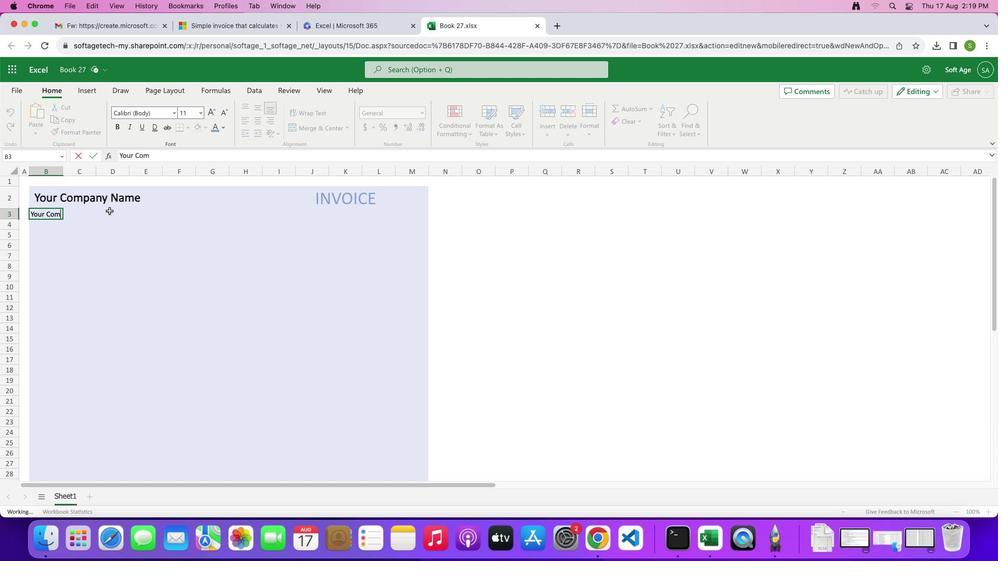 
Action: Mouse moved to (110, 213)
Screenshot: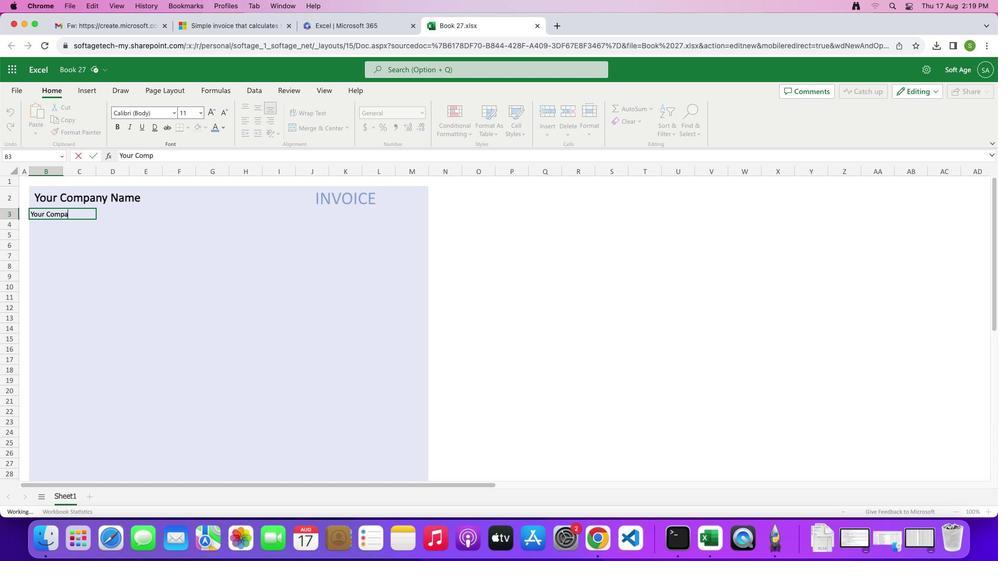
Action: Key pressed 'p'
Screenshot: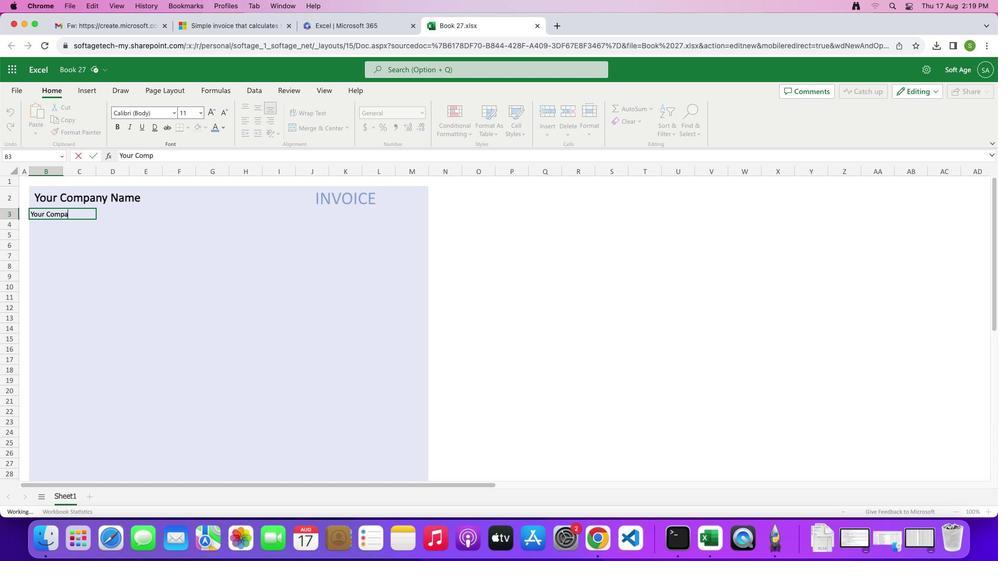
Action: Mouse moved to (111, 213)
Screenshot: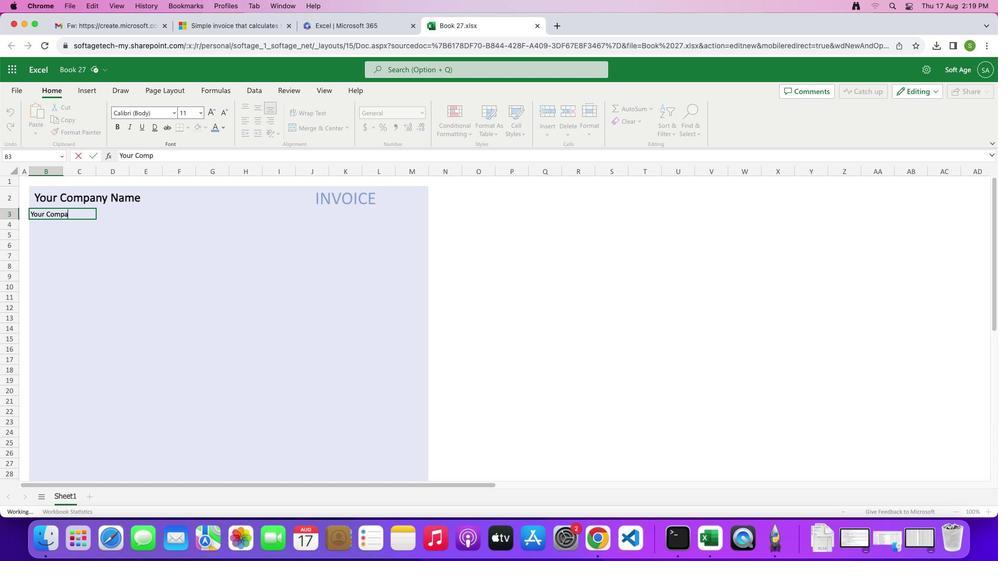 
Action: Key pressed 'a''n''y'Key.spaceKey.shift'S''l''o''g''a''n'
Screenshot: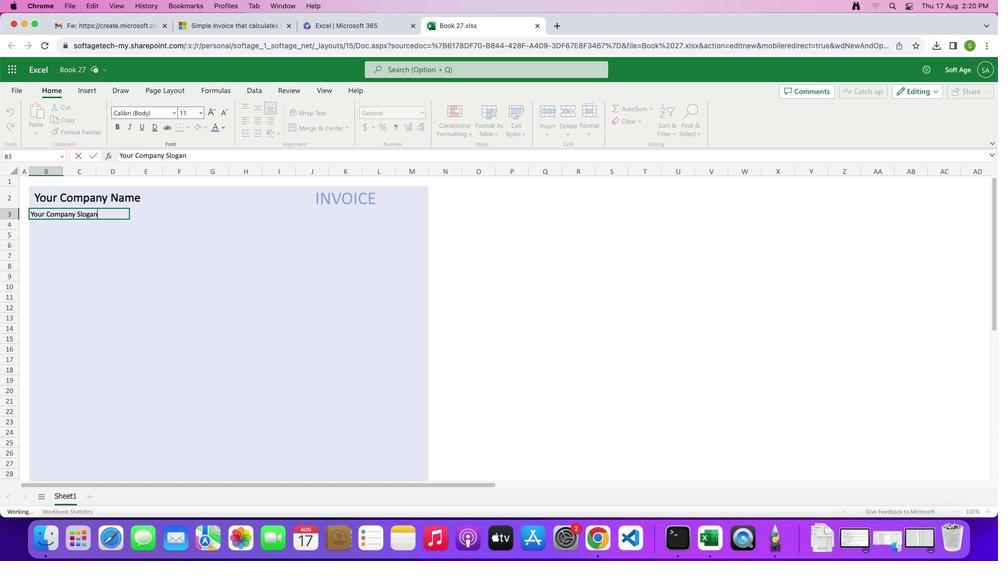 
Action: Mouse moved to (102, 261)
Screenshot: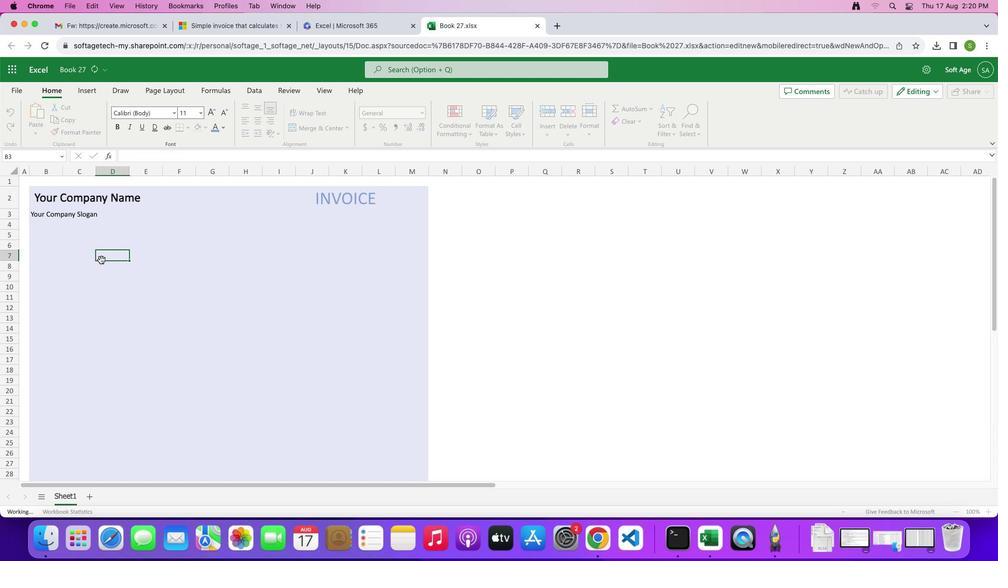 
Action: Mouse pressed left at (102, 261)
Screenshot: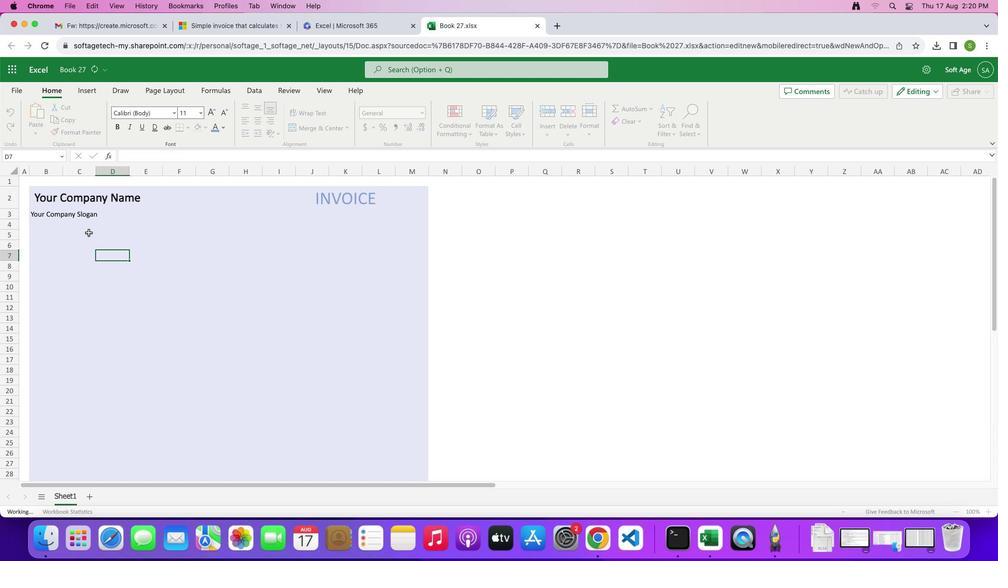 
Action: Mouse moved to (88, 218)
Screenshot: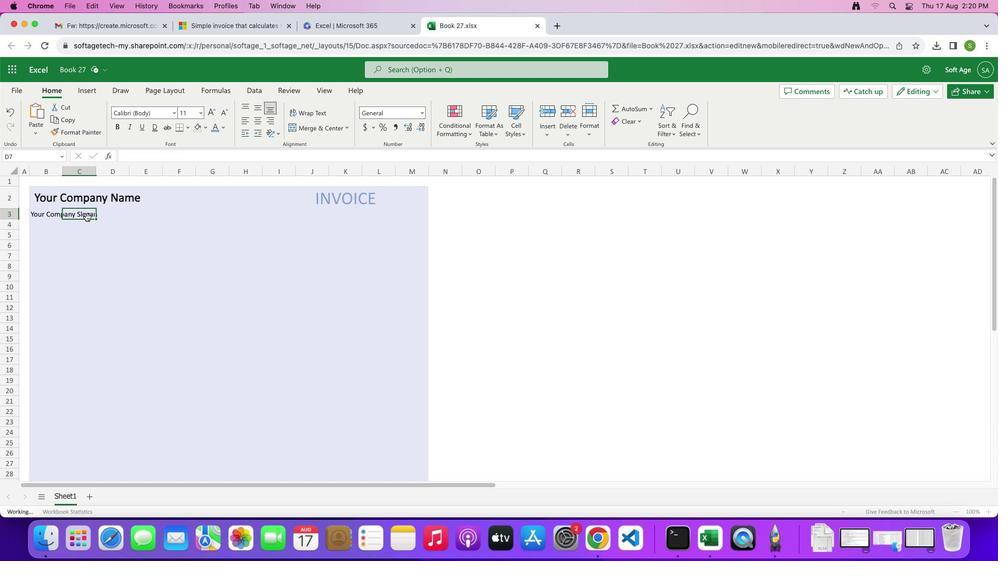 
Action: Mouse pressed left at (88, 218)
Screenshot: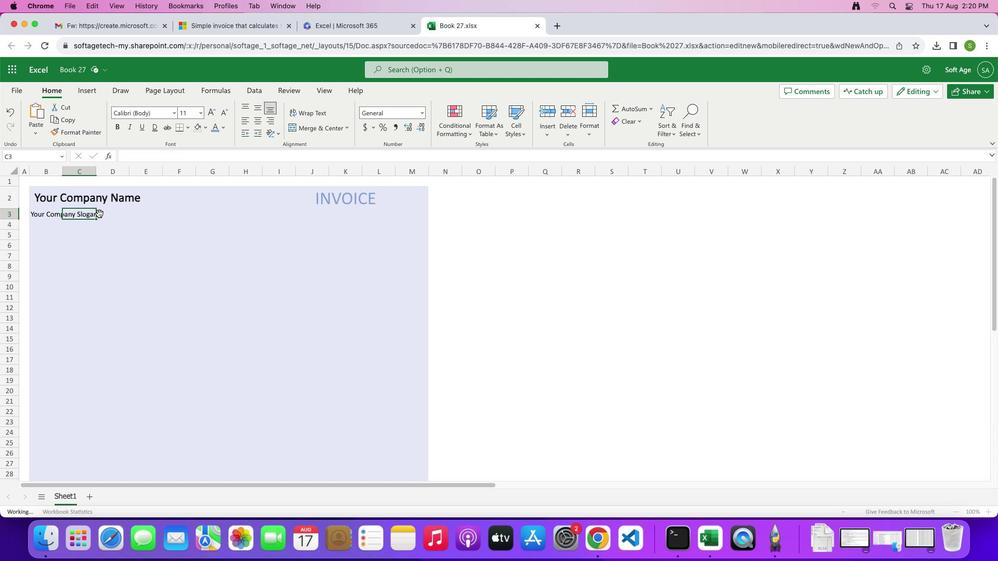 
Action: Mouse moved to (34, 215)
Screenshot: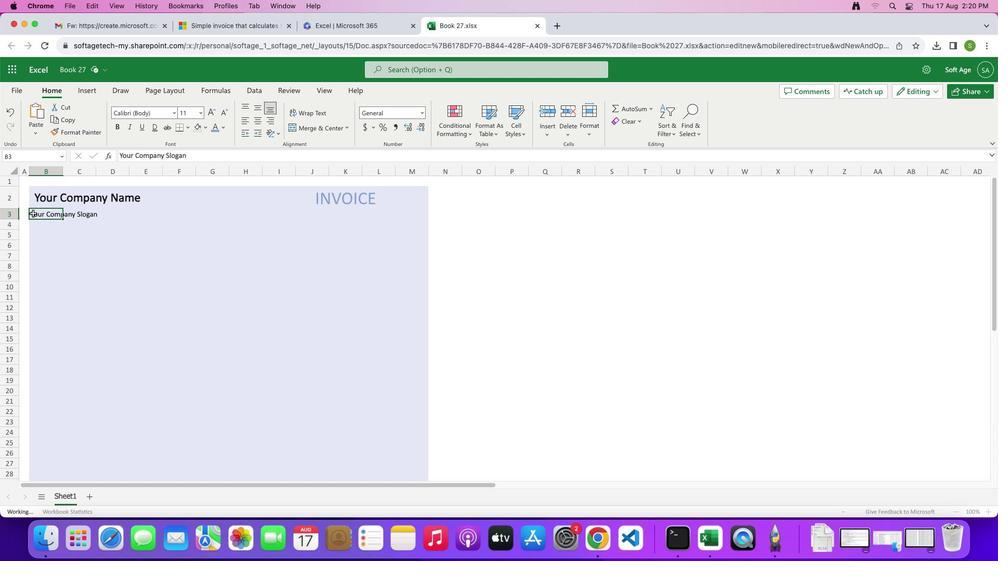 
Action: Mouse pressed left at (34, 215)
Screenshot: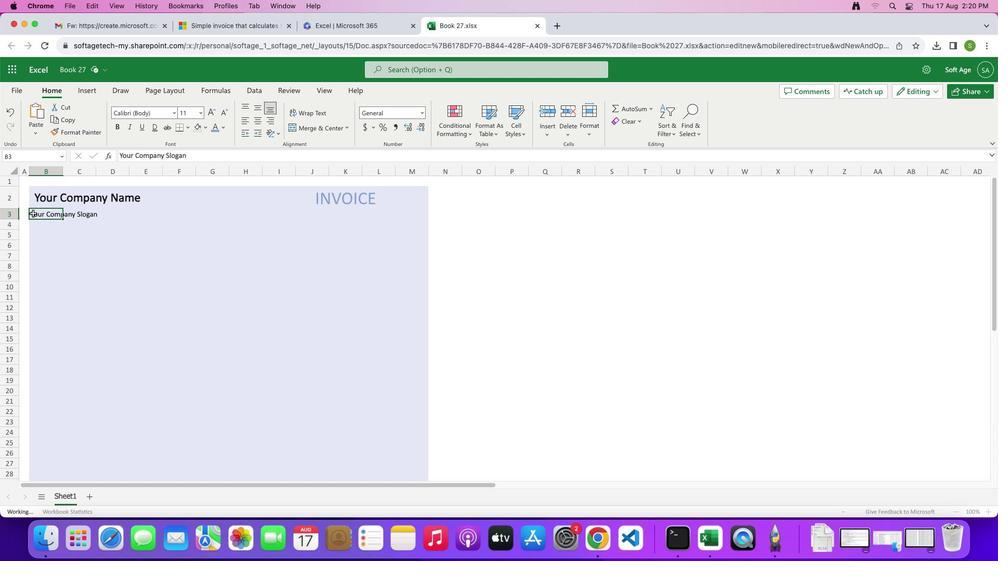 
Action: Mouse pressed left at (34, 215)
Screenshot: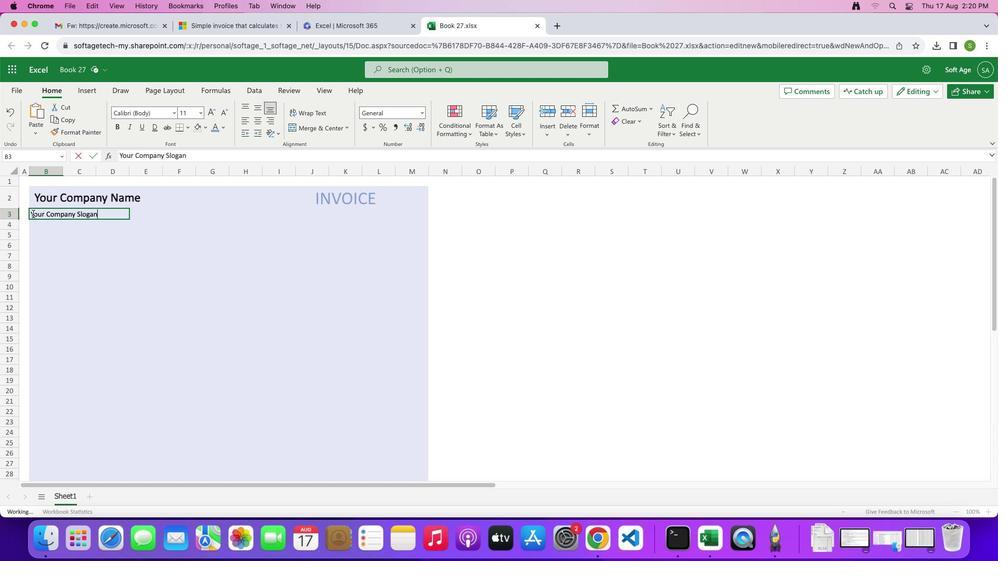 
Action: Mouse moved to (101, 216)
Screenshot: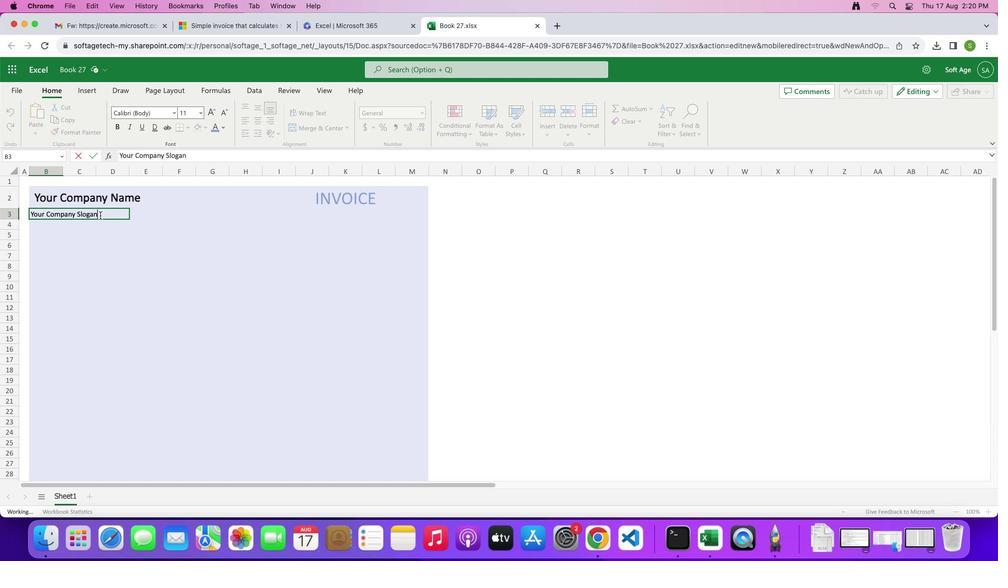 
Action: Mouse pressed left at (101, 216)
Screenshot: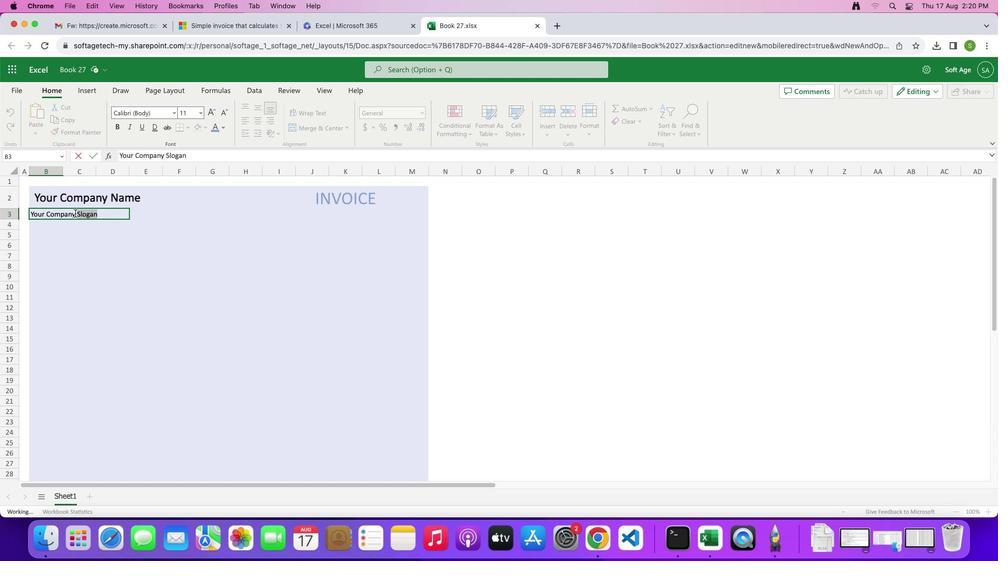 
Action: Mouse moved to (137, 230)
Screenshot: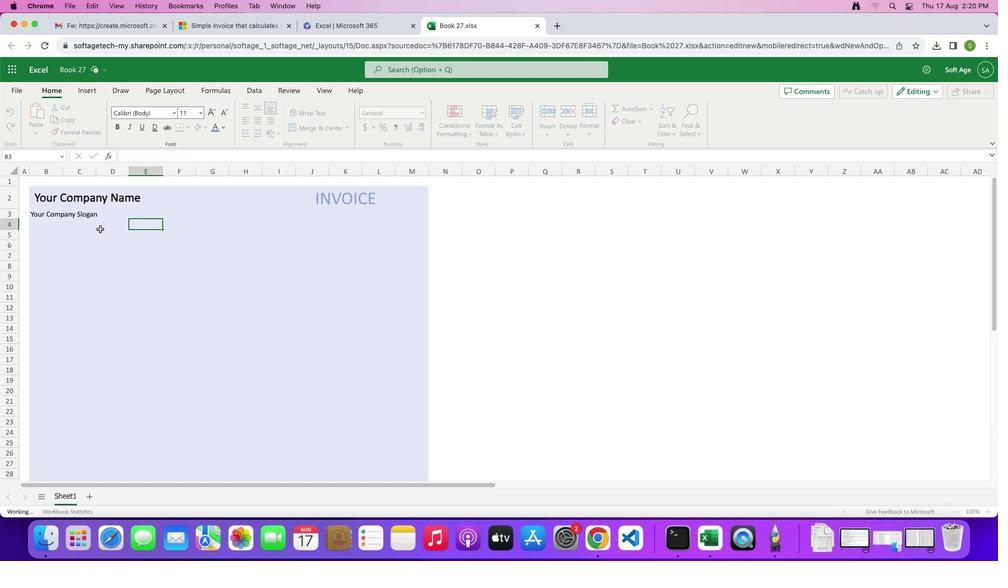 
Action: Mouse pressed left at (137, 230)
Screenshot: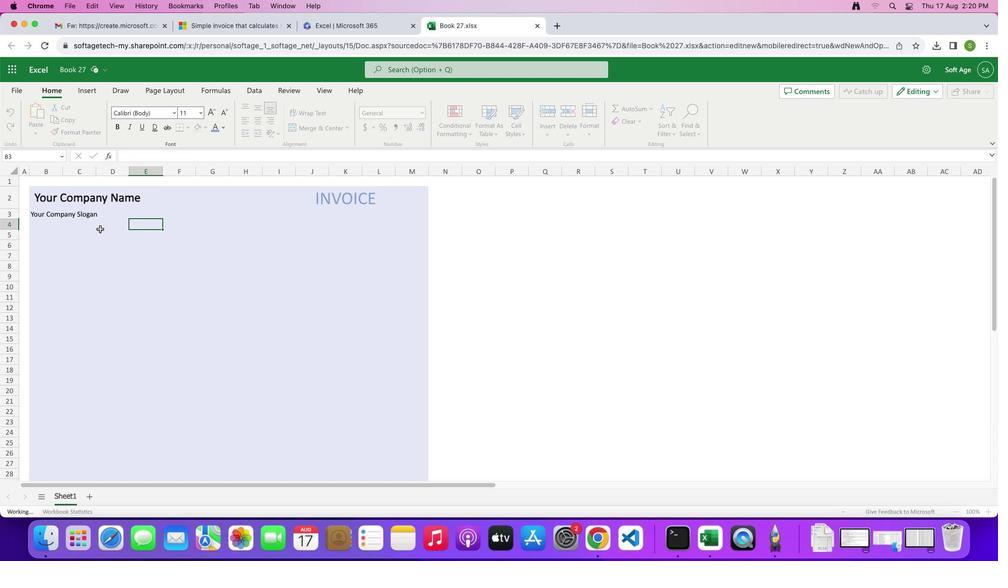 
Action: Mouse moved to (52, 215)
Screenshot: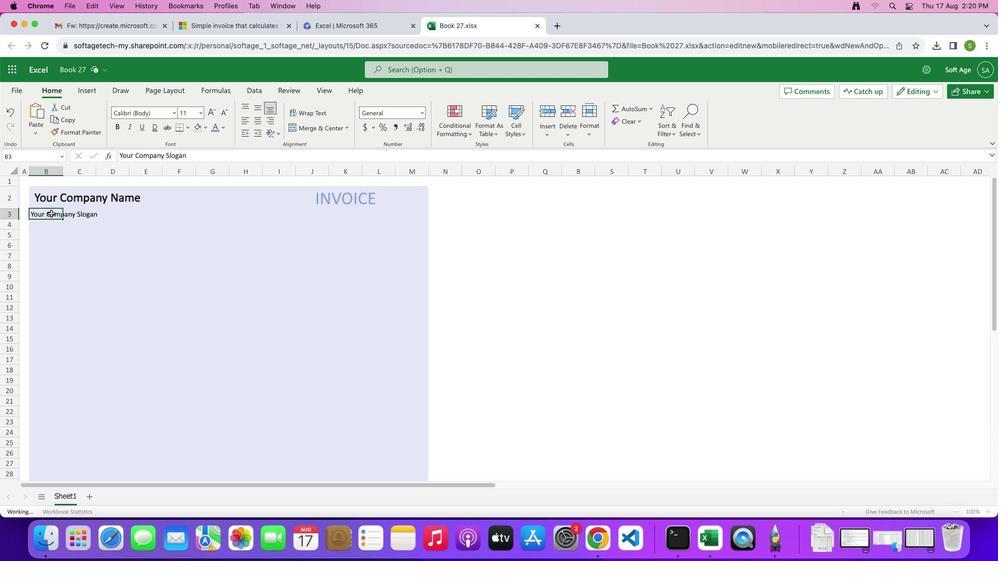 
Action: Mouse pressed left at (52, 215)
Screenshot: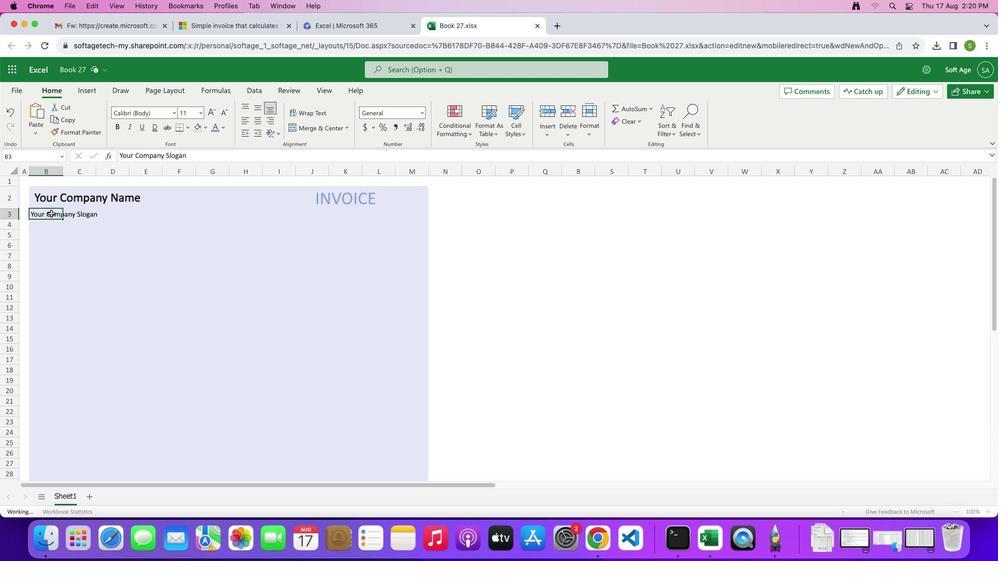 
Action: Mouse moved to (258, 122)
Screenshot: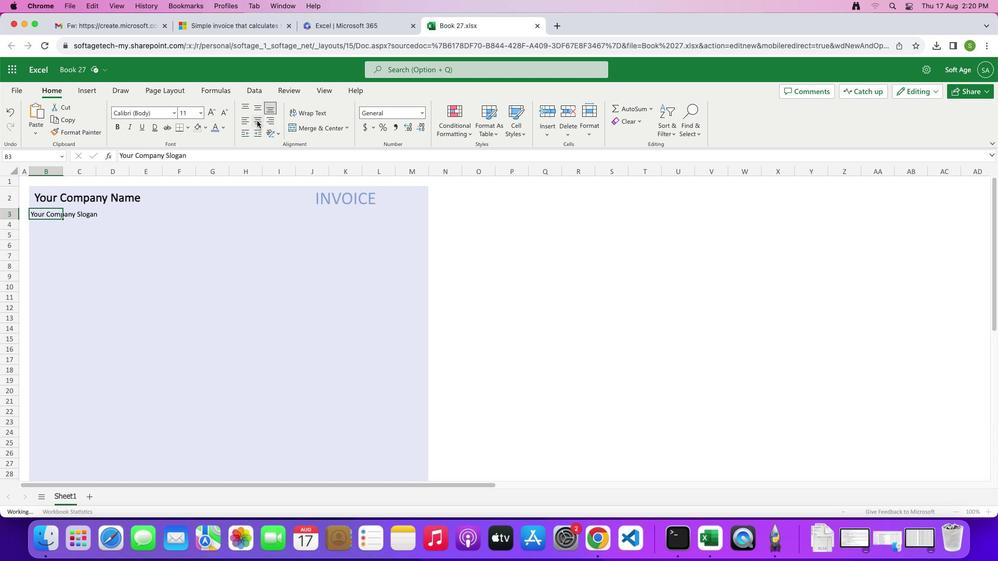 
Action: Mouse pressed left at (258, 122)
Screenshot: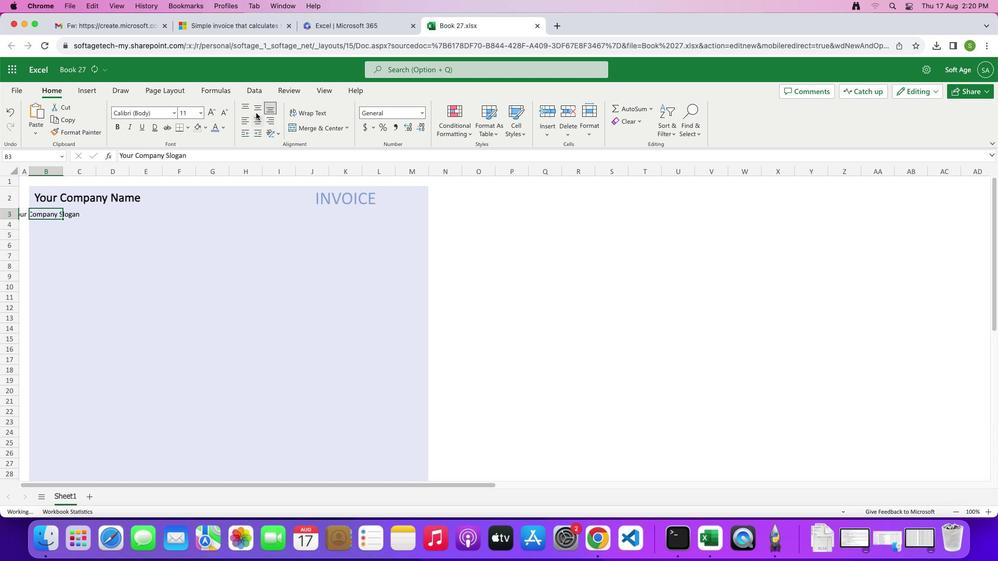 
Action: Mouse moved to (258, 107)
Screenshot: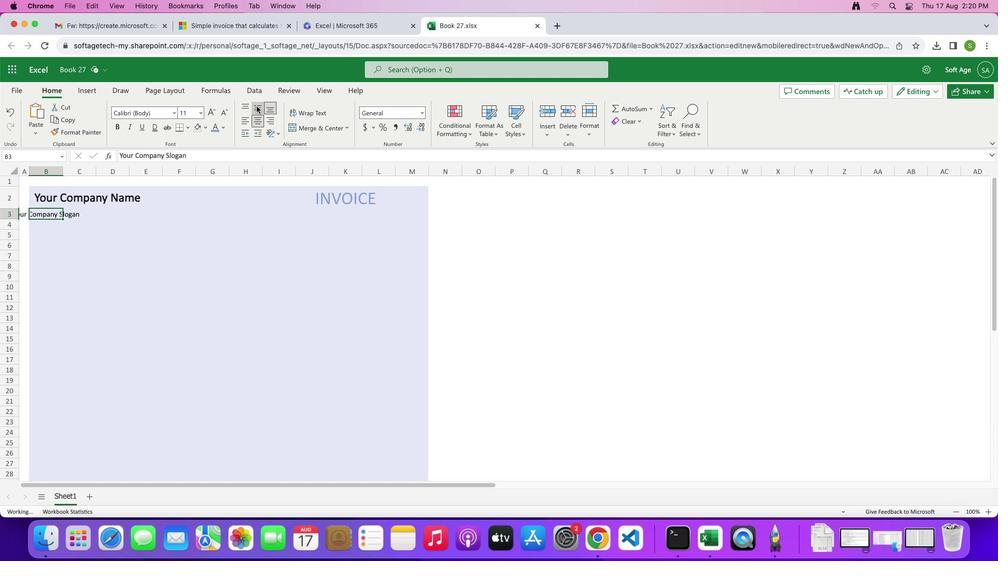 
Action: Mouse pressed left at (258, 107)
Screenshot: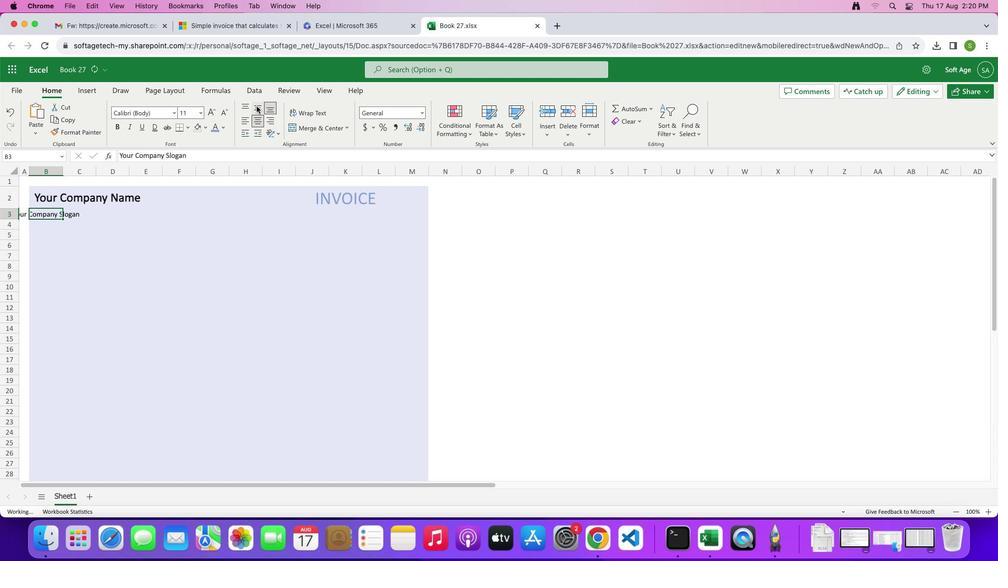 
Action: Mouse moved to (258, 108)
Screenshot: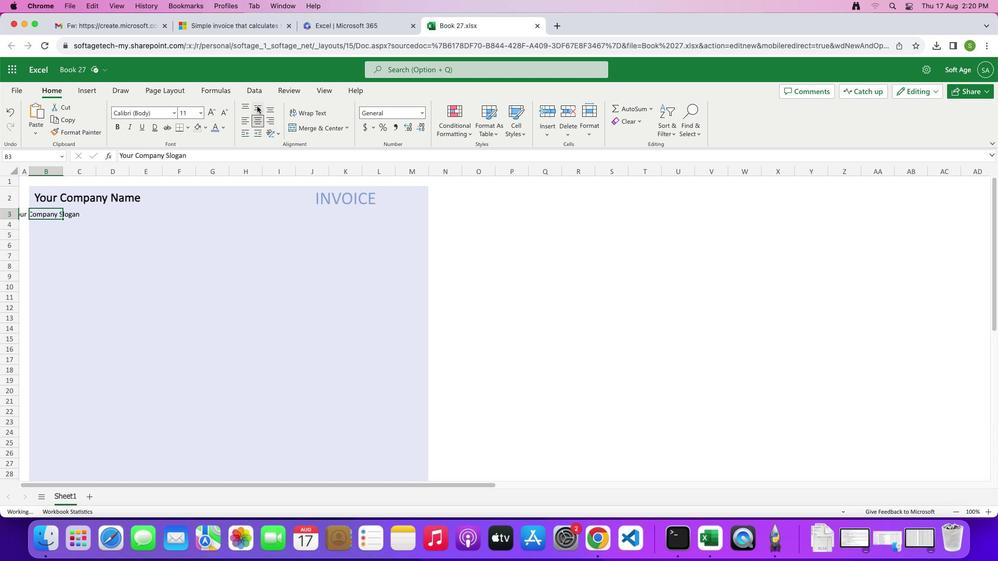 
Action: Mouse pressed left at (258, 108)
Screenshot: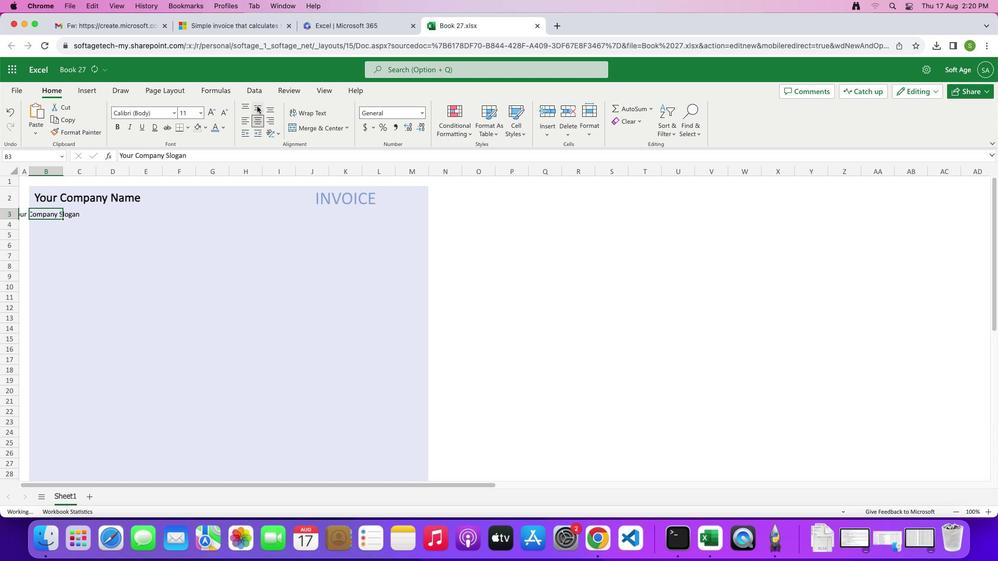 
Action: Mouse moved to (72, 245)
Screenshot: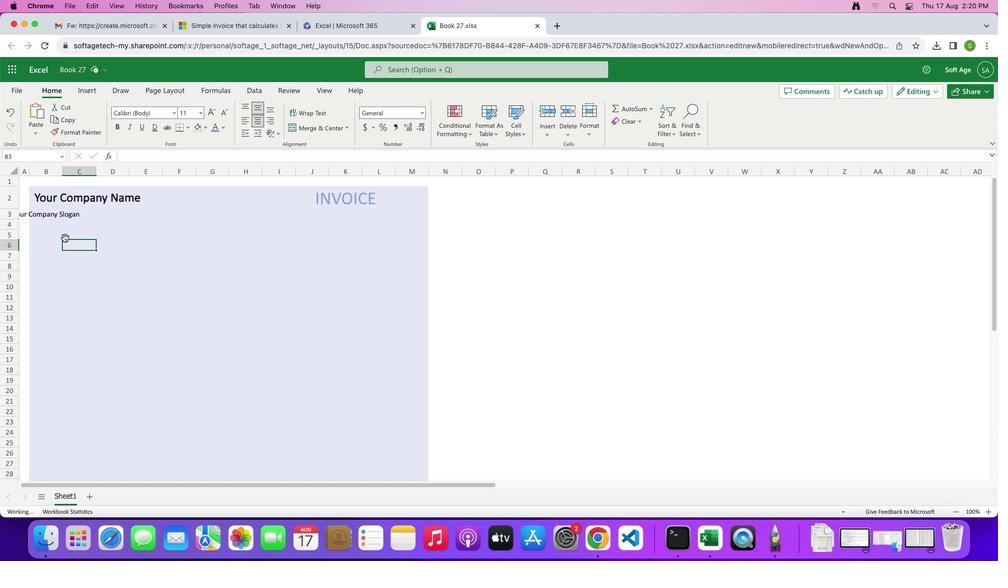 
Action: Mouse pressed left at (72, 245)
Screenshot: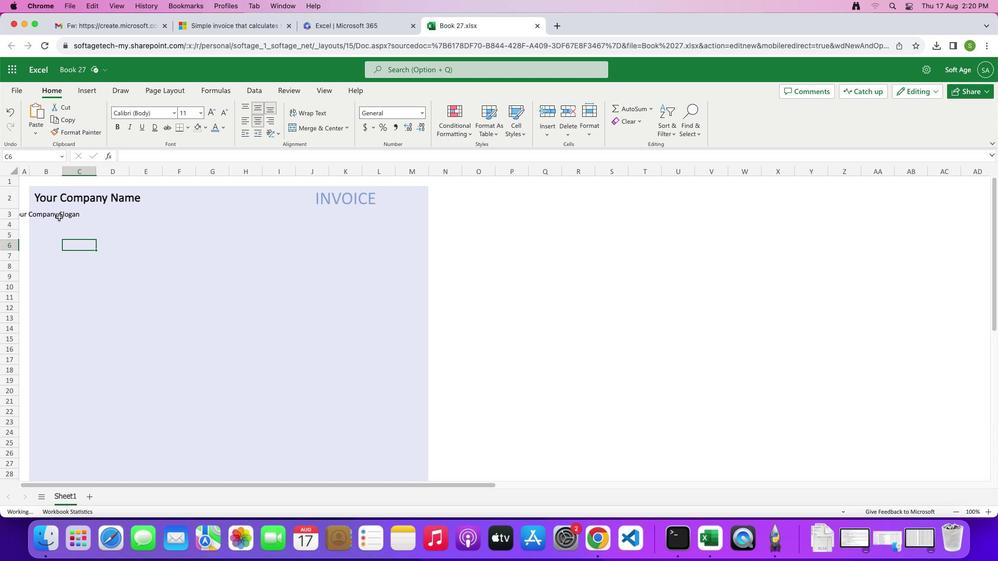 
Action: Mouse moved to (55, 218)
Screenshot: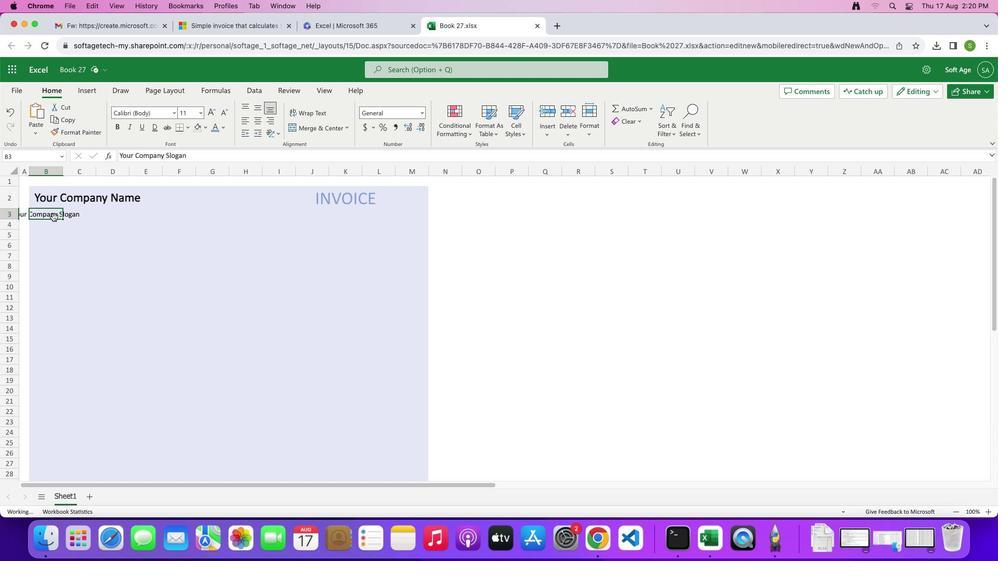 
Action: Mouse pressed left at (55, 218)
Screenshot: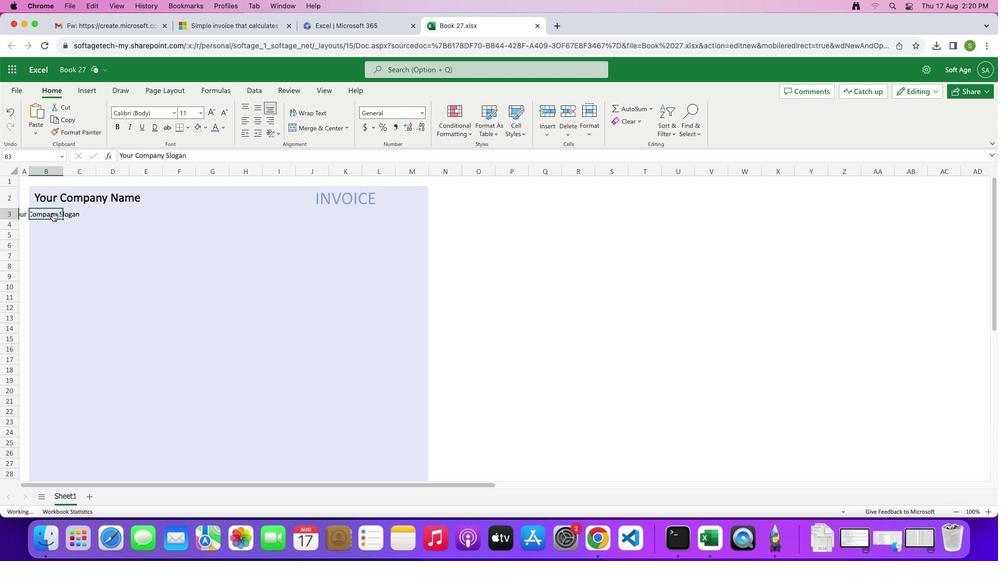 
Action: Mouse pressed left at (55, 218)
Screenshot: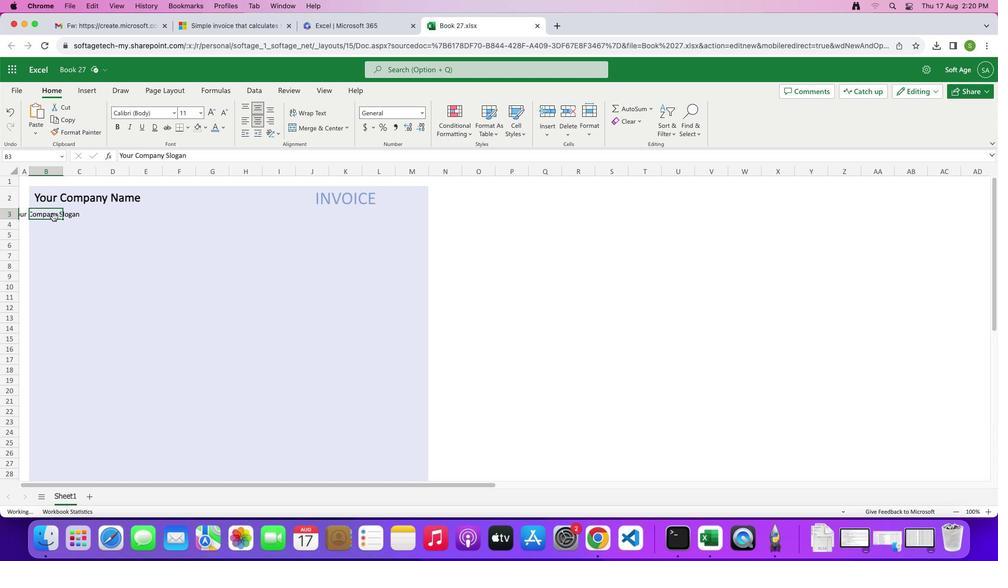 
Action: Mouse moved to (56, 218)
Screenshot: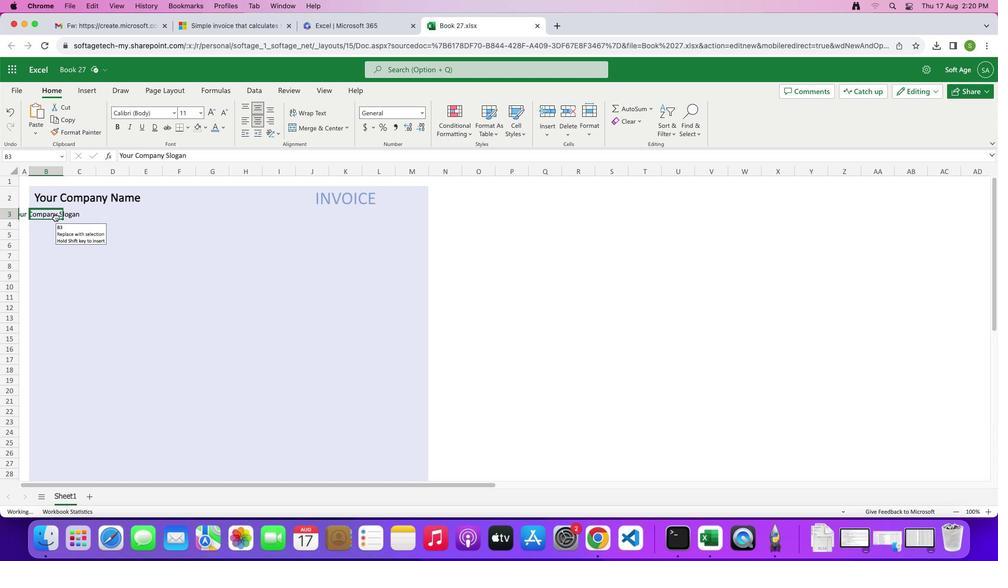 
Action: Mouse pressed left at (56, 218)
Screenshot: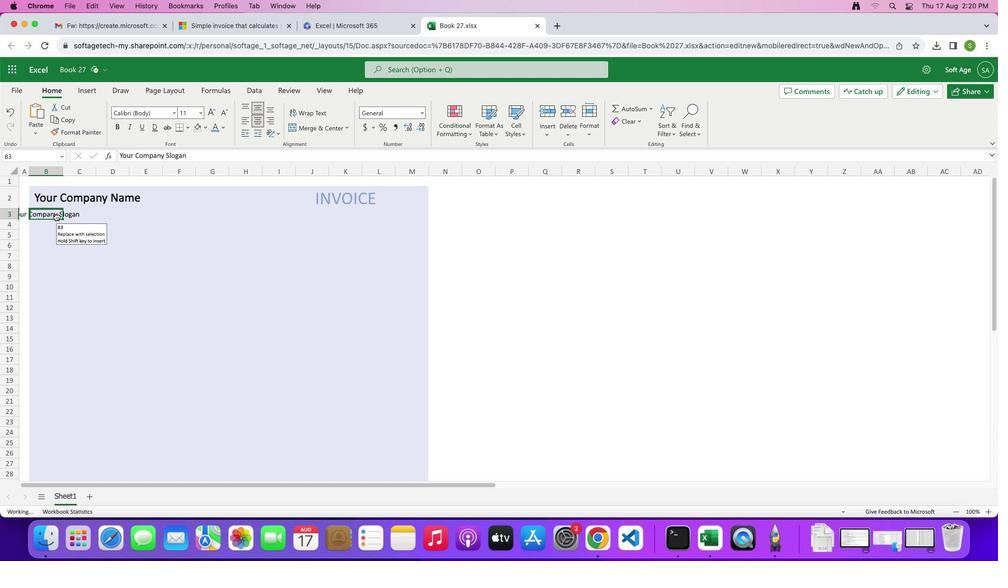 
Action: Mouse moved to (57, 218)
Screenshot: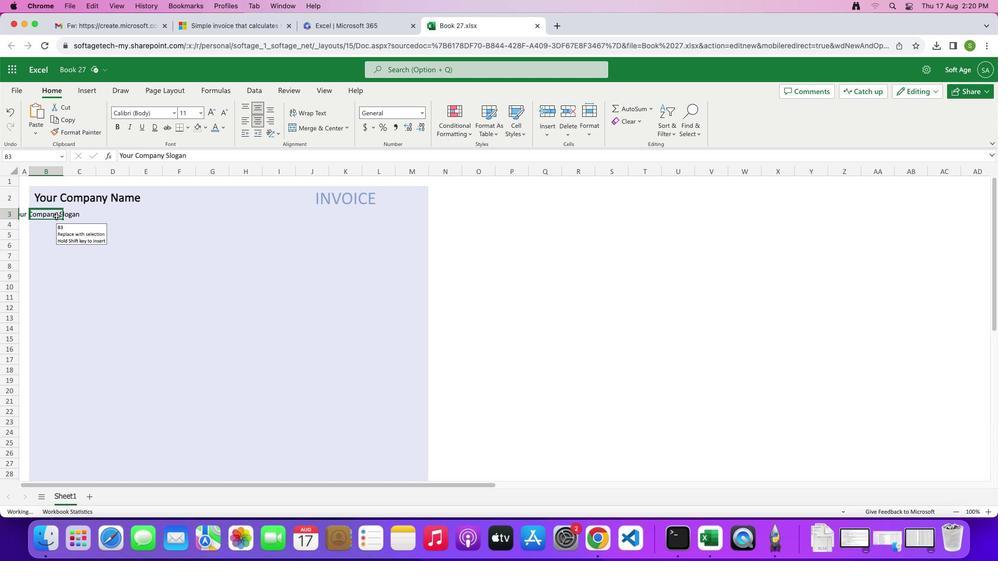 
Action: Mouse pressed left at (57, 218)
Screenshot: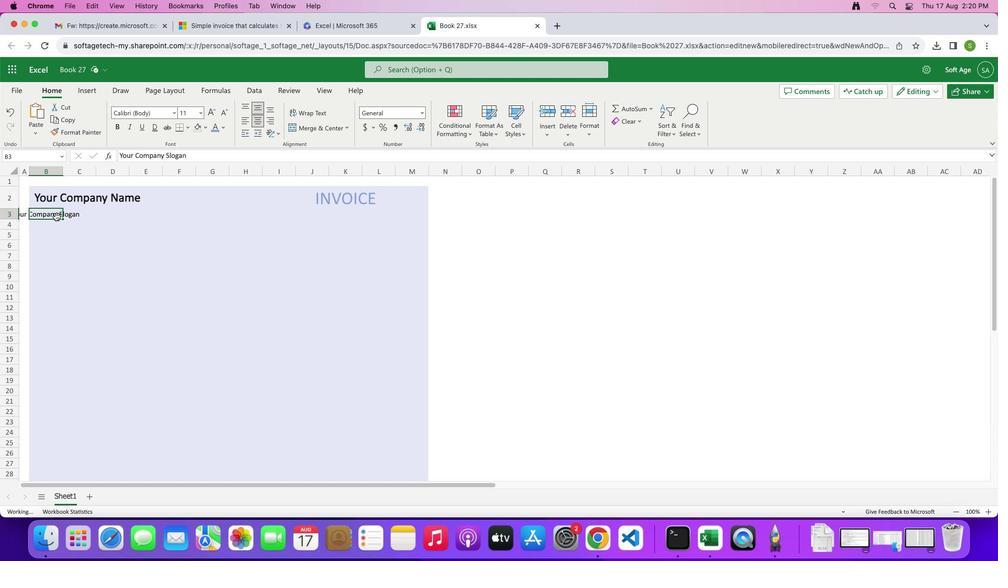 
Action: Mouse moved to (79, 218)
Screenshot: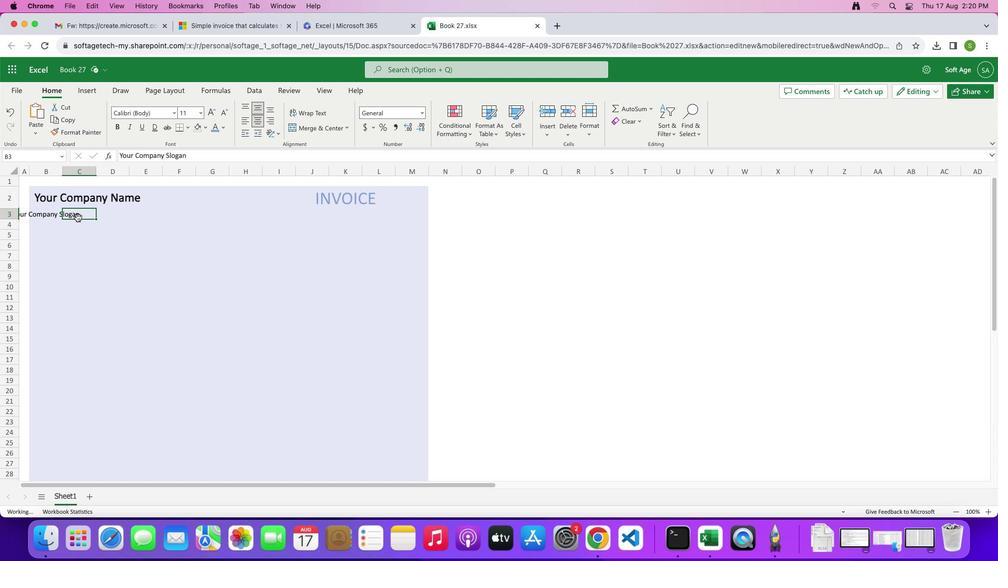 
Action: Mouse pressed left at (79, 218)
Screenshot: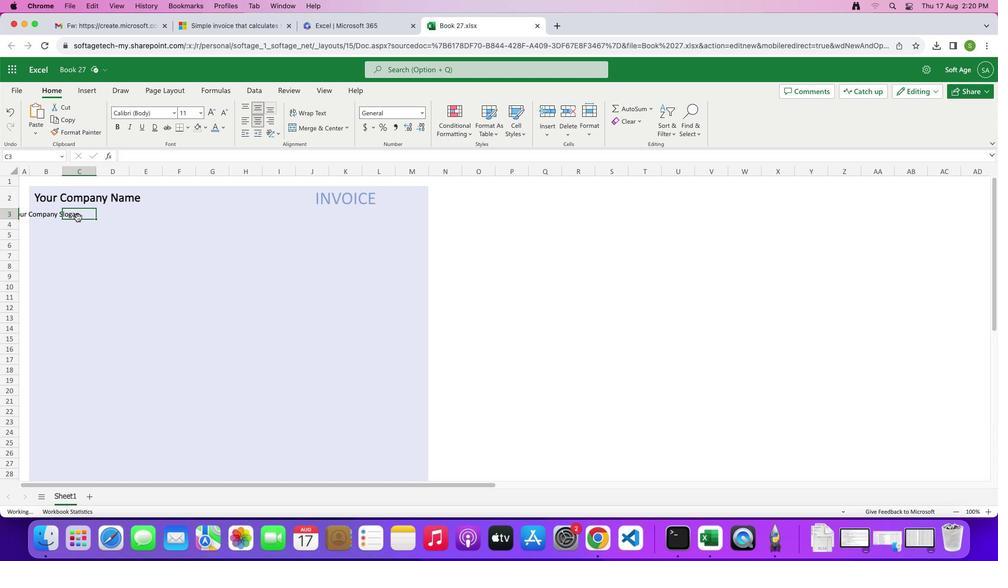 
Action: Mouse pressed left at (79, 218)
Screenshot: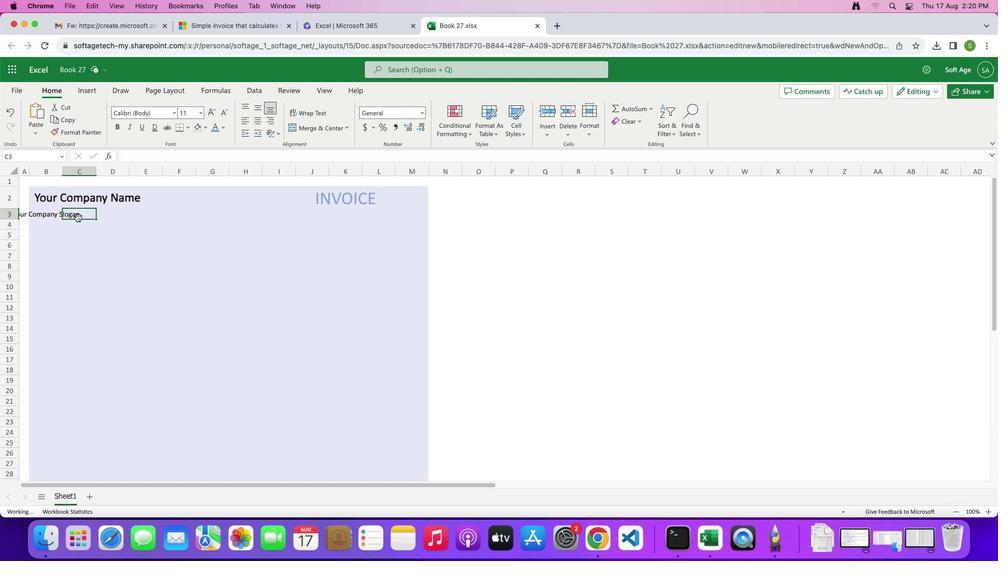 
Action: Mouse pressed left at (79, 218)
Screenshot: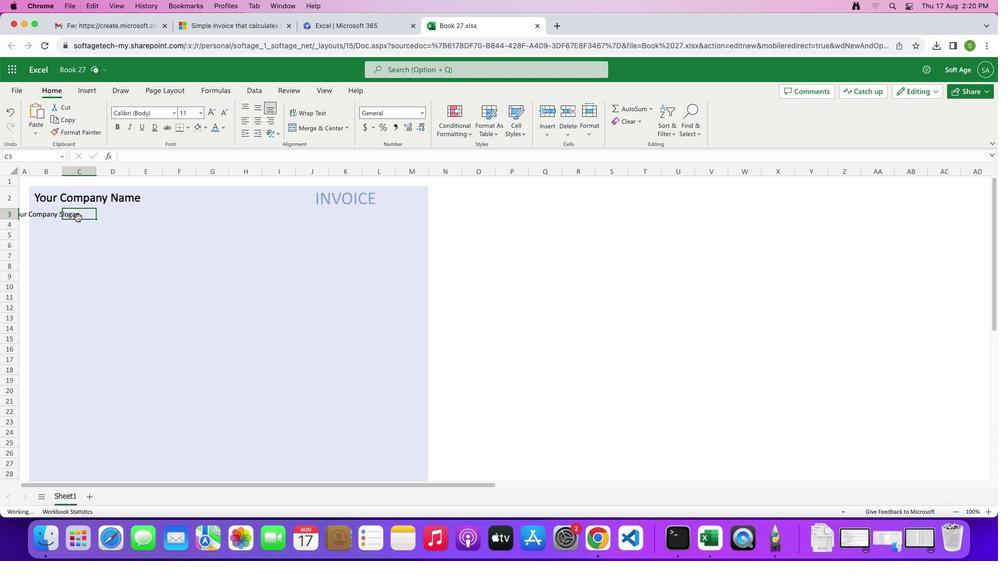 
Action: Mouse pressed left at (79, 218)
Screenshot: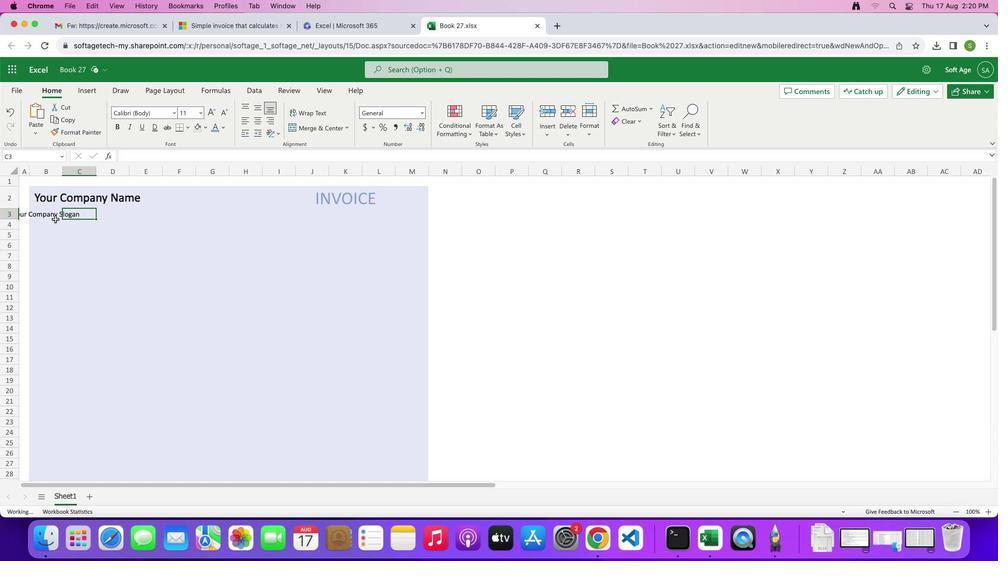 
Action: Mouse moved to (36, 217)
Screenshot: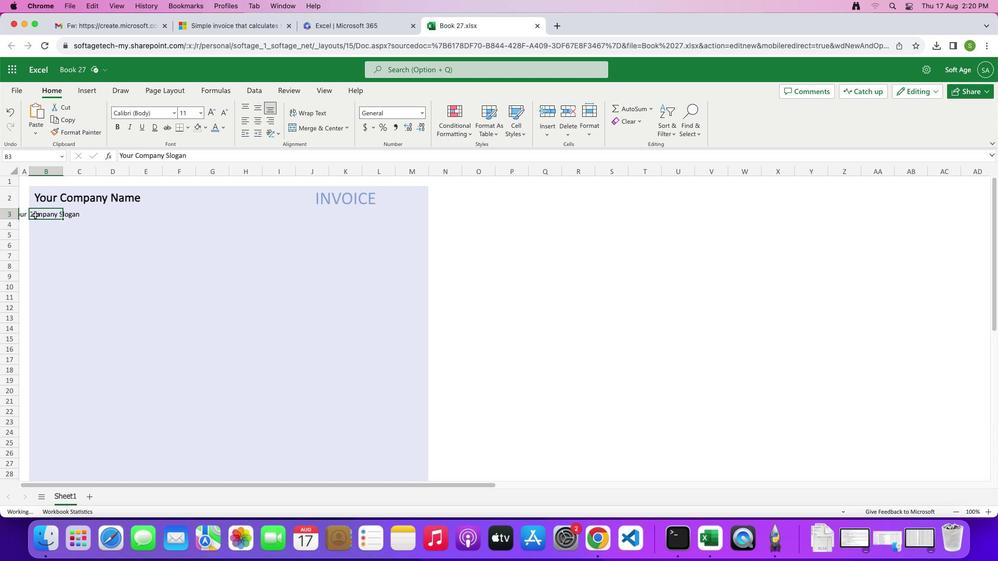 
Action: Mouse pressed left at (36, 217)
Screenshot: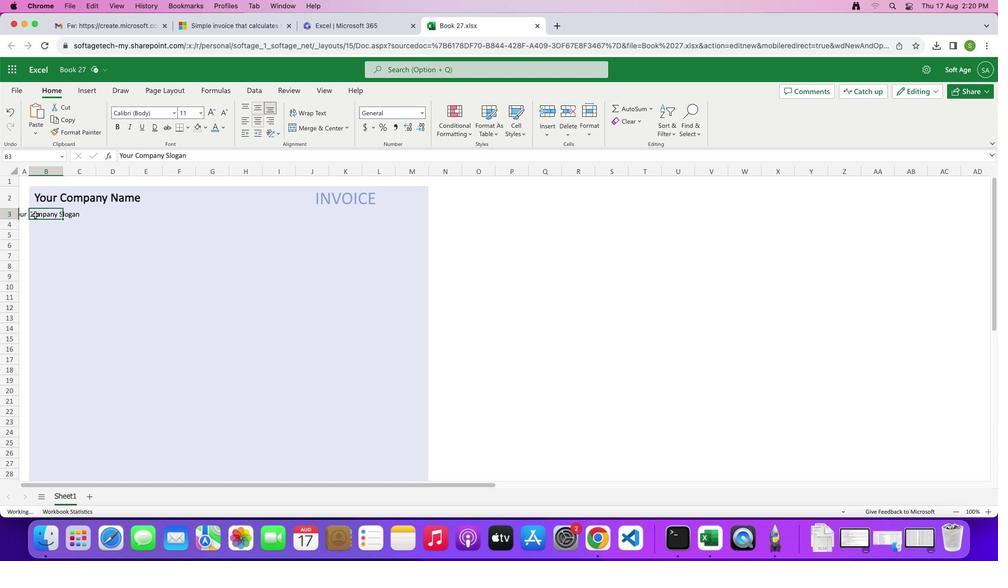 
Action: Mouse moved to (36, 216)
Screenshot: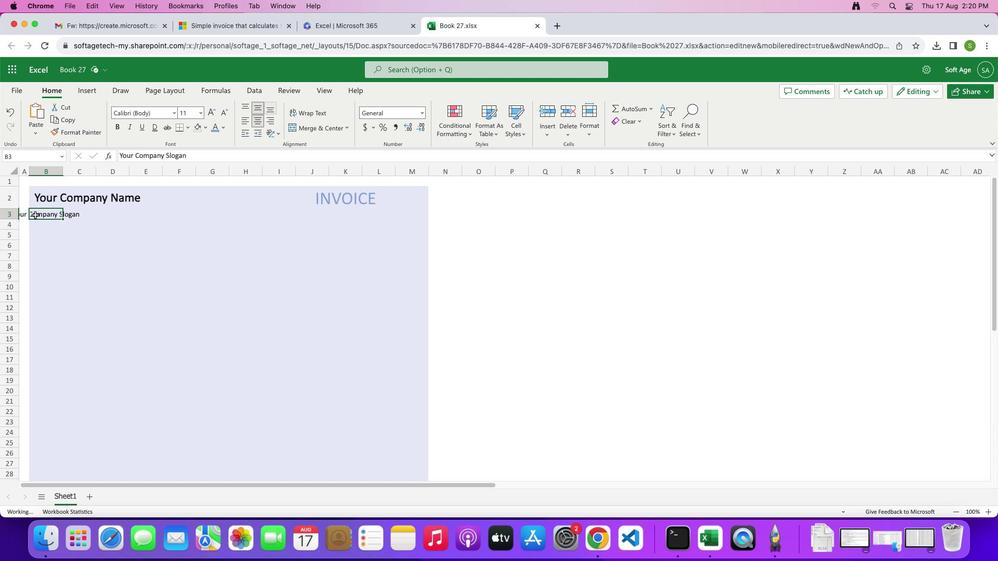 
Action: Mouse pressed left at (36, 216)
Screenshot: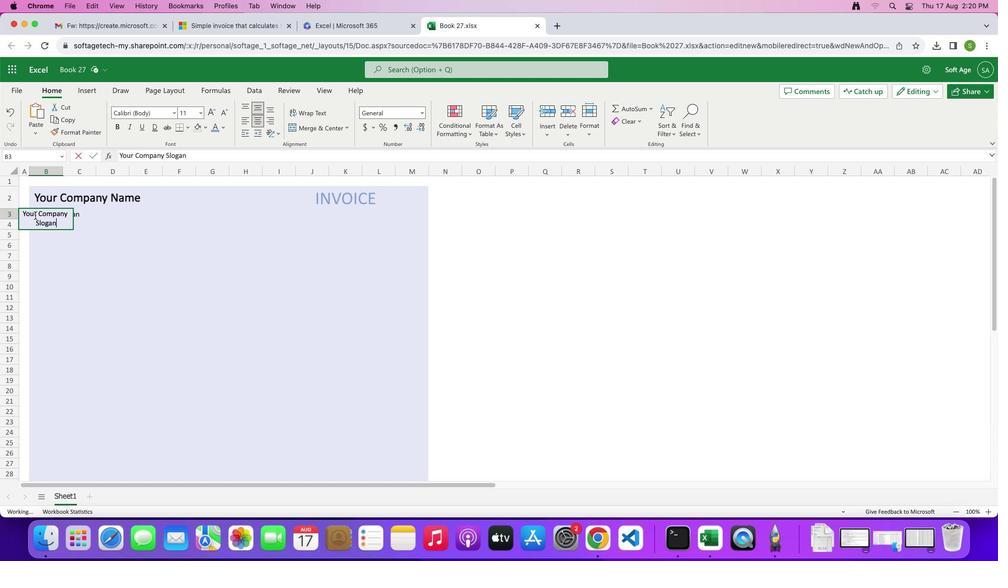 
Action: Mouse moved to (223, 112)
Screenshot: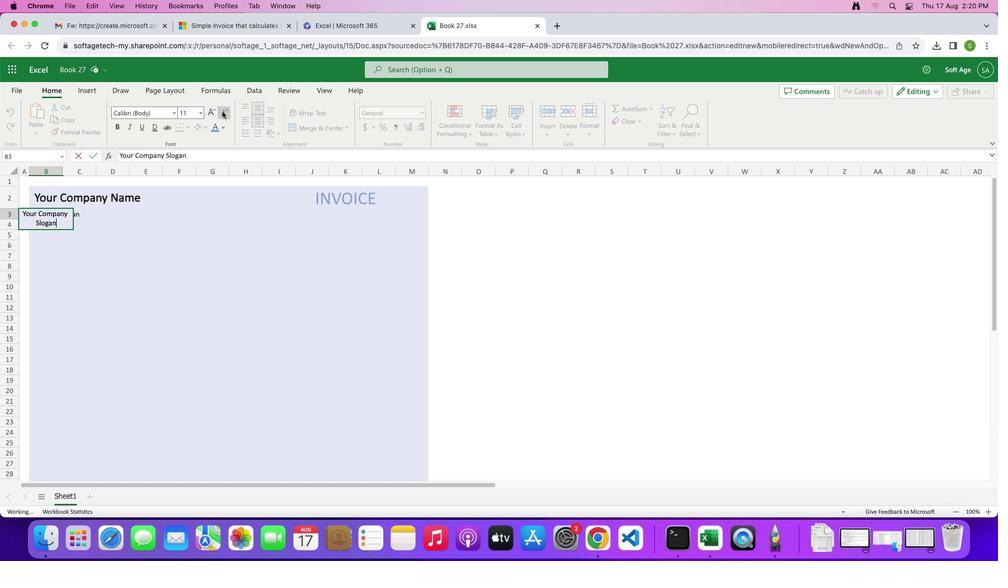 
Action: Mouse pressed left at (223, 112)
Screenshot: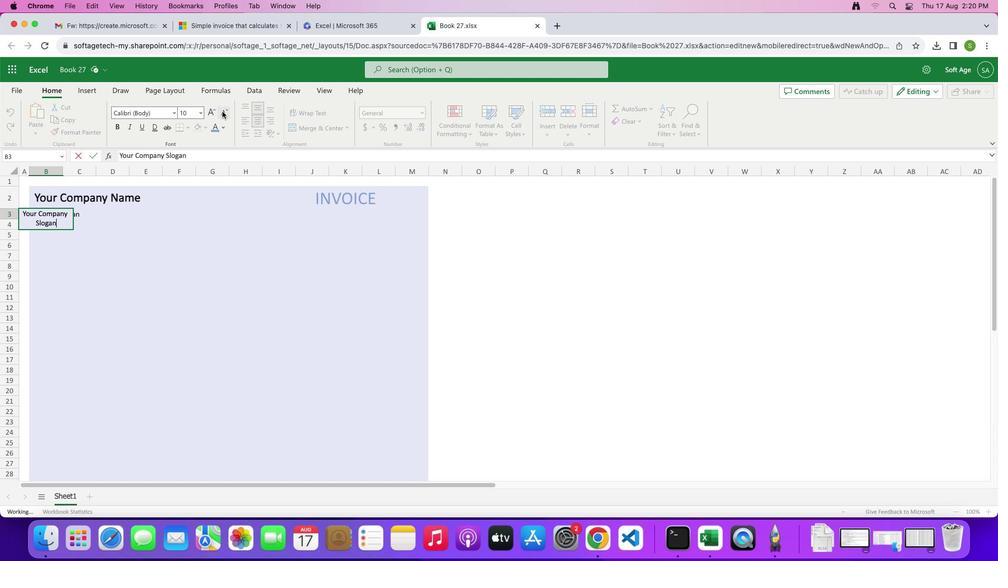 
Action: Mouse pressed left at (223, 112)
Screenshot: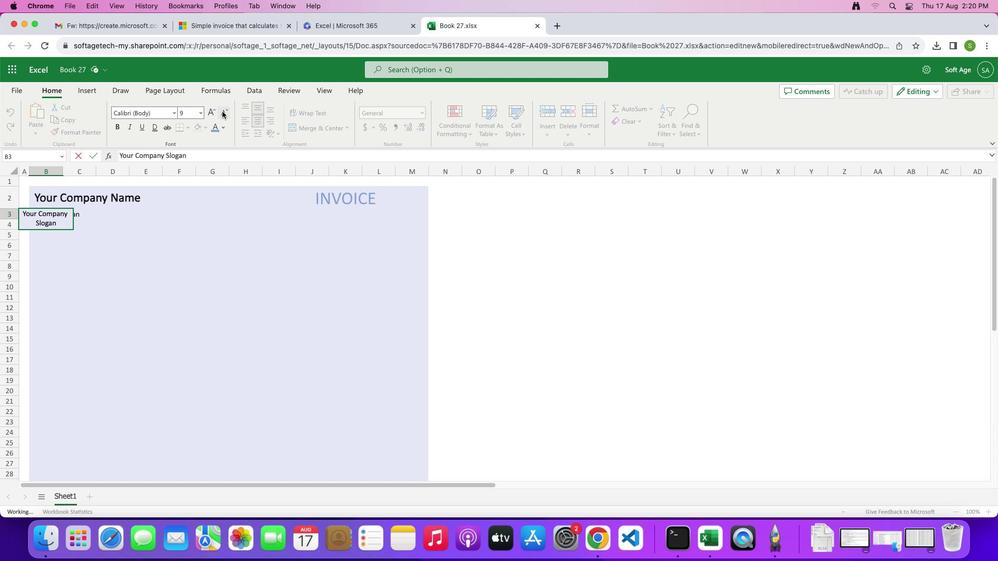 
Action: Mouse moved to (226, 117)
Screenshot: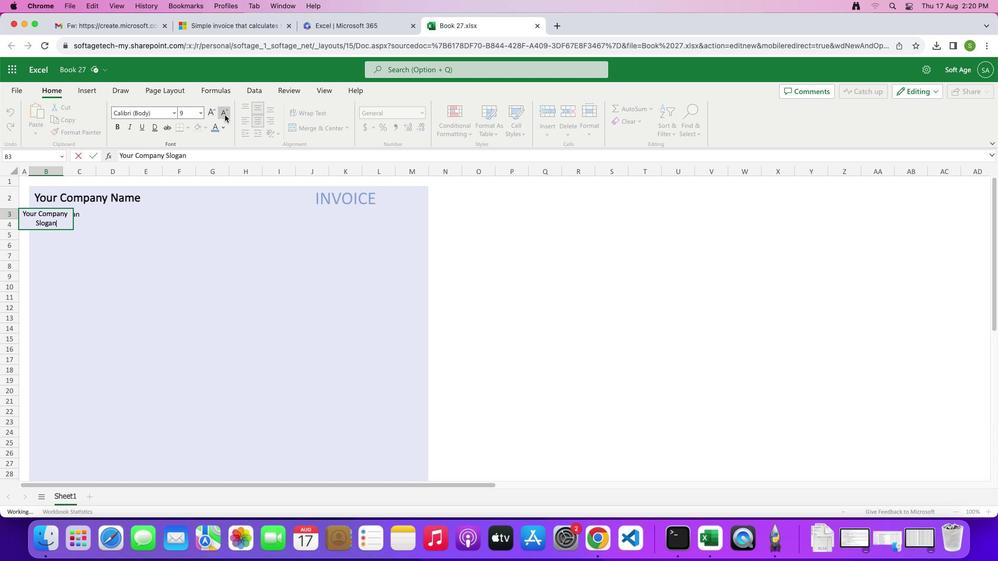 
Action: Mouse pressed left at (226, 117)
Screenshot: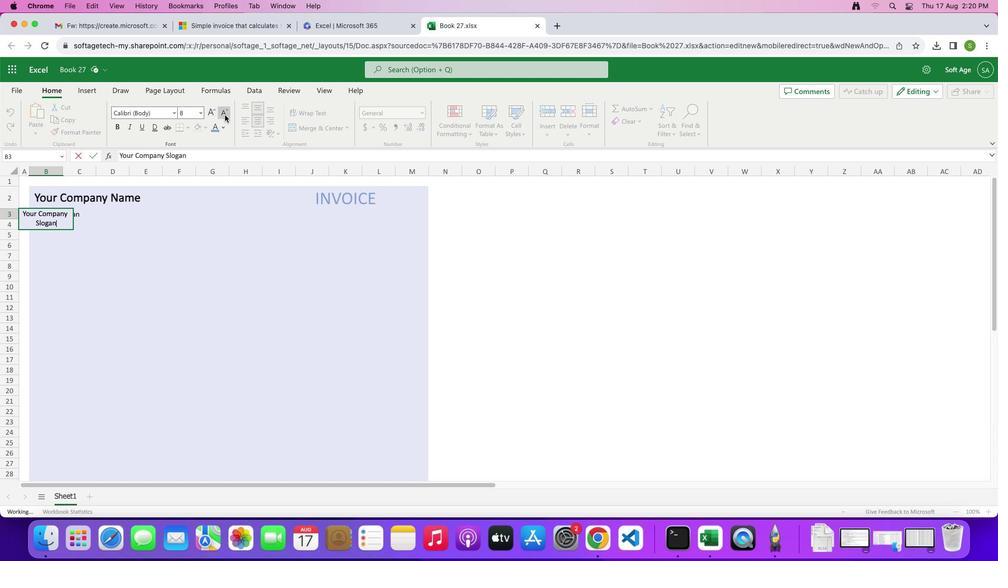 
Action: Mouse pressed left at (226, 117)
Screenshot: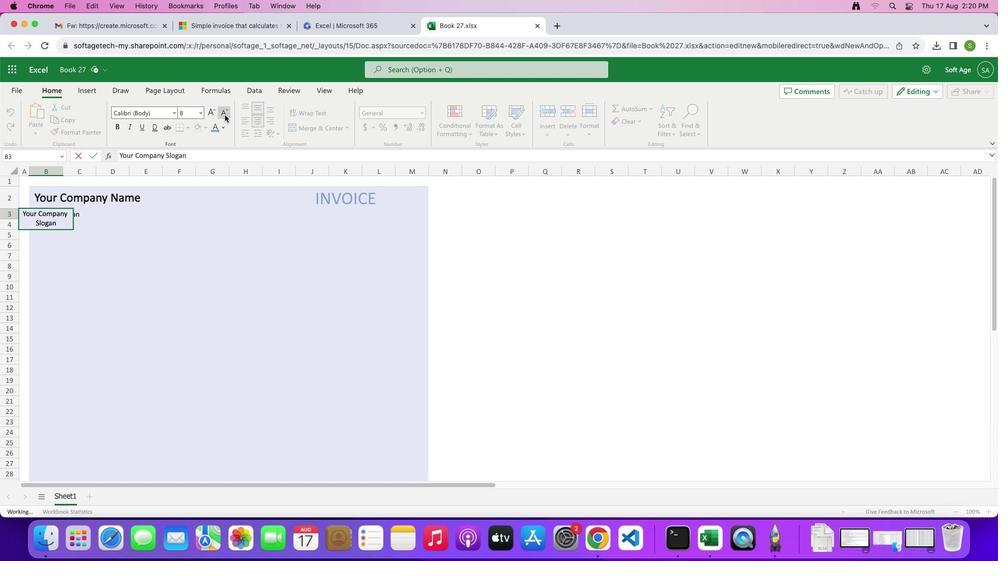 
Action: Mouse pressed left at (226, 117)
Screenshot: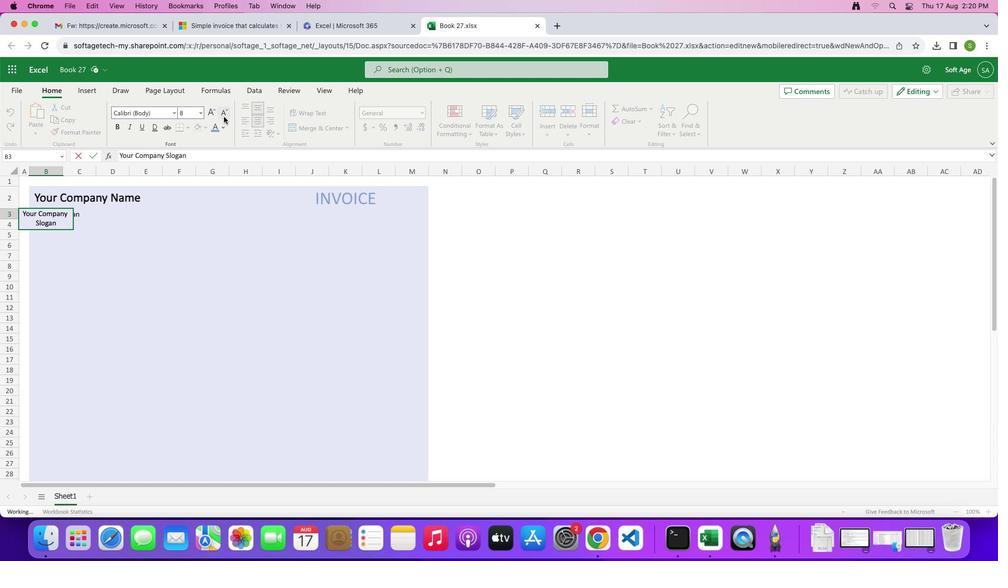 
Action: Mouse moved to (62, 225)
Screenshot: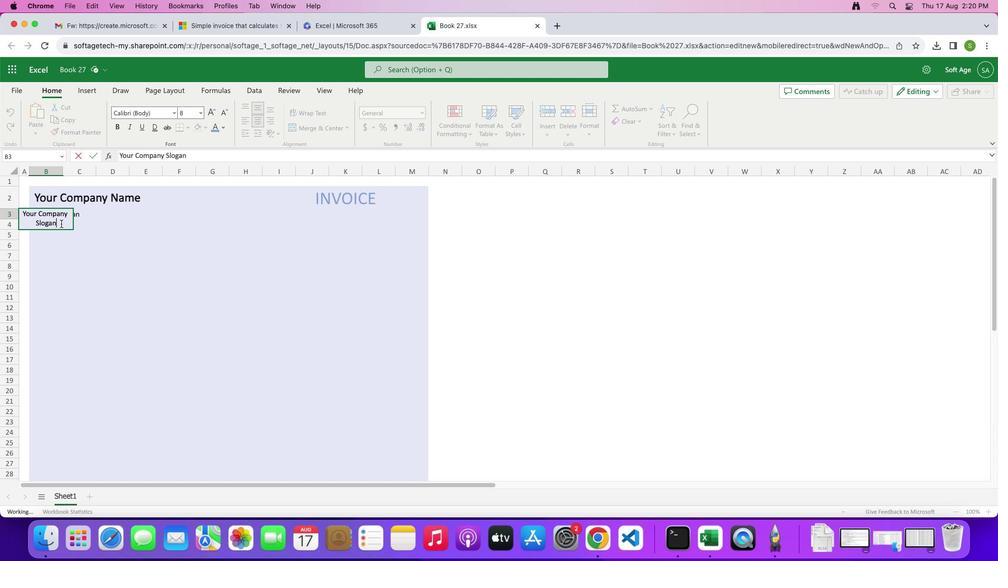 
Action: Mouse pressed left at (62, 225)
Screenshot: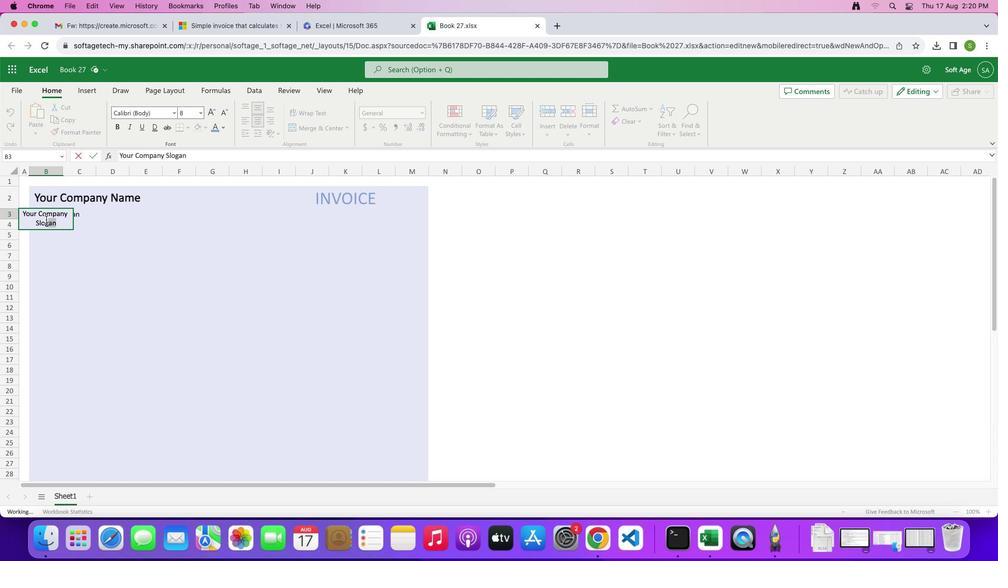 
Action: Mouse moved to (224, 112)
Screenshot: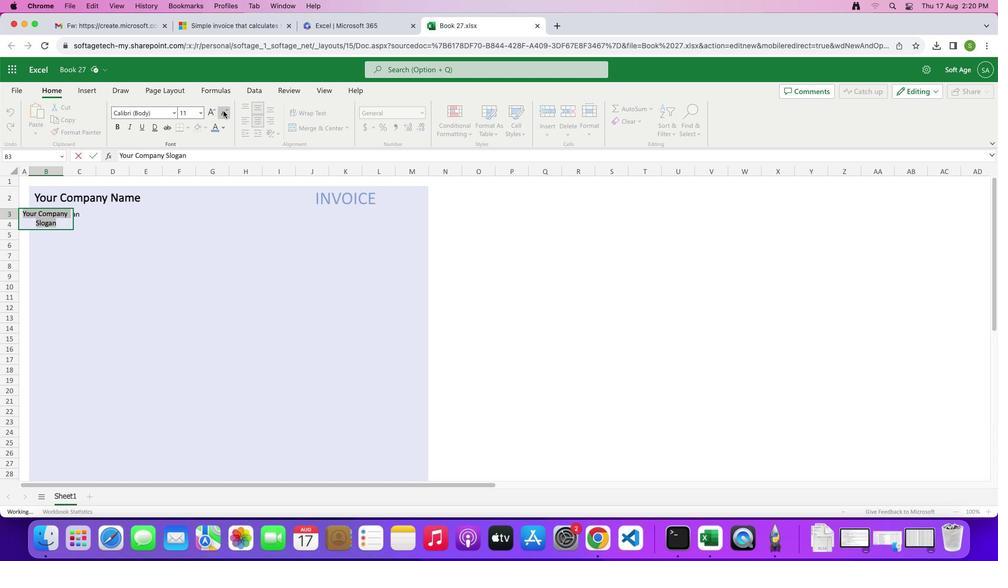 
Action: Mouse pressed left at (224, 112)
Screenshot: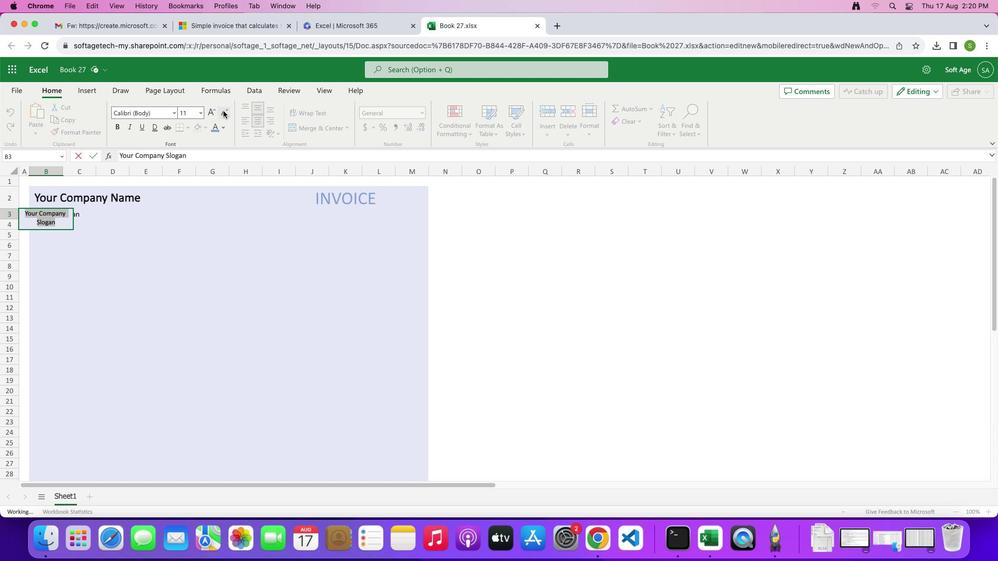 
Action: Mouse pressed left at (224, 112)
Screenshot: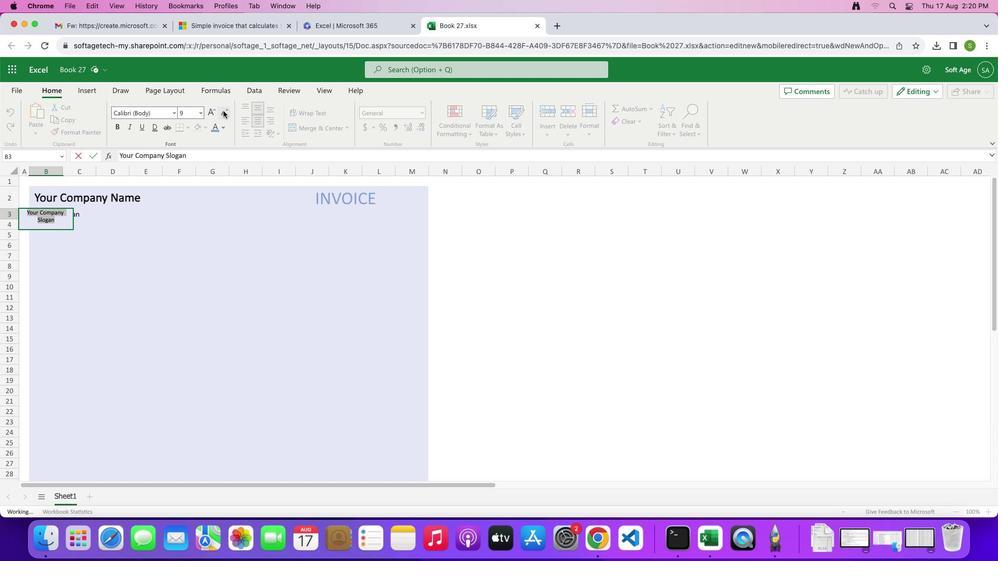 
Action: Mouse moved to (152, 227)
Screenshot: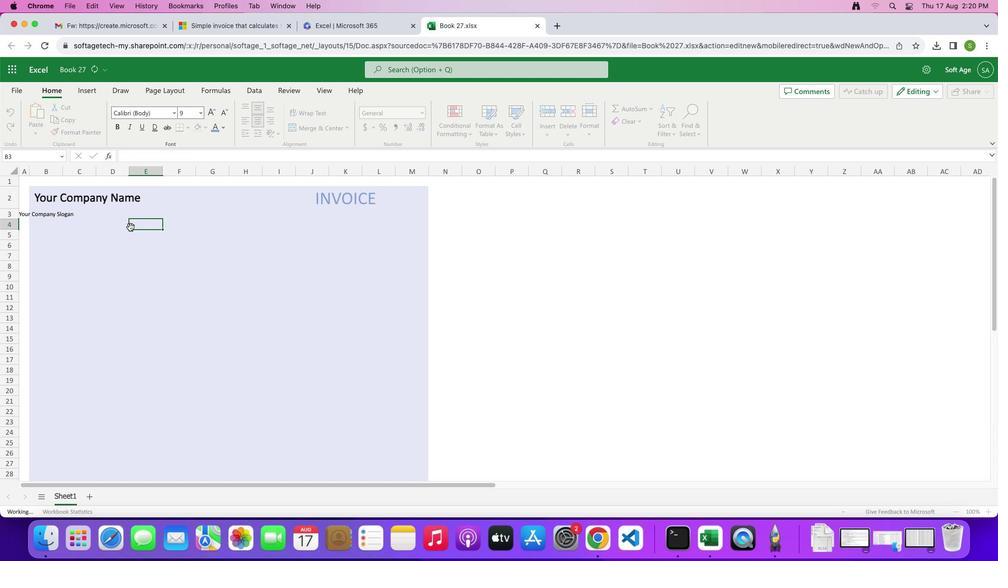 
Action: Mouse pressed left at (152, 227)
Screenshot: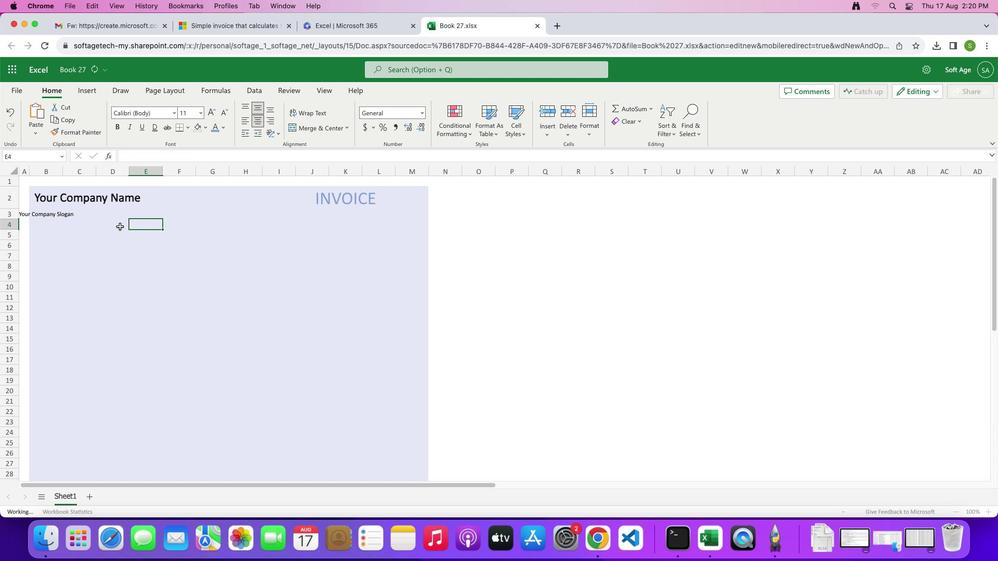 
Action: Mouse moved to (66, 214)
Screenshot: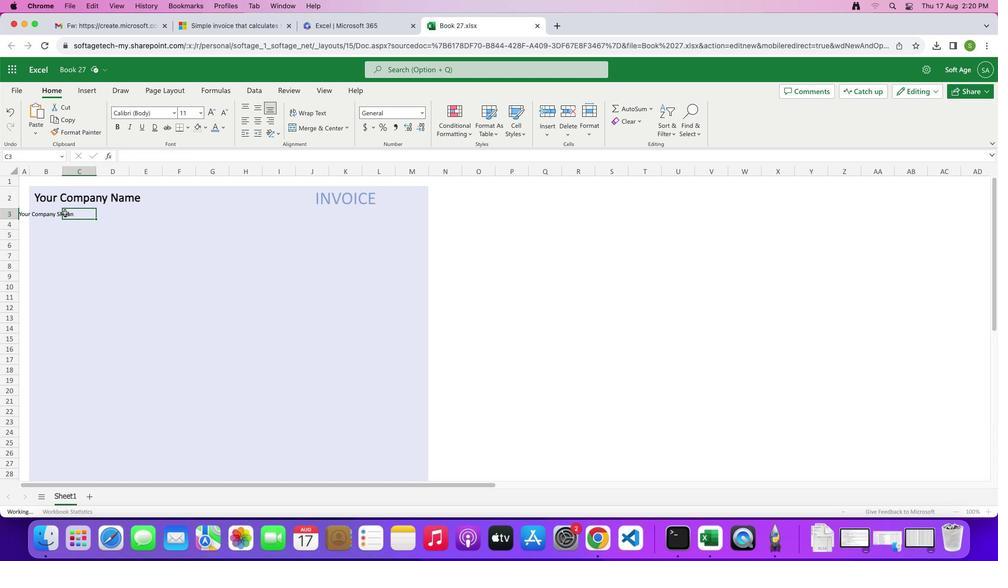 
Action: Mouse pressed left at (66, 214)
Screenshot: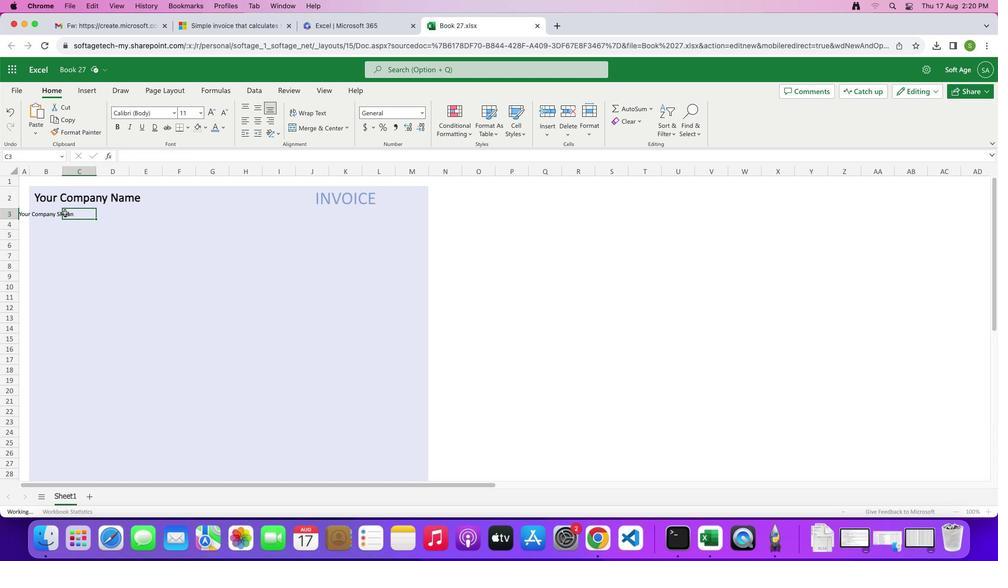 
Action: Mouse moved to (41, 215)
Screenshot: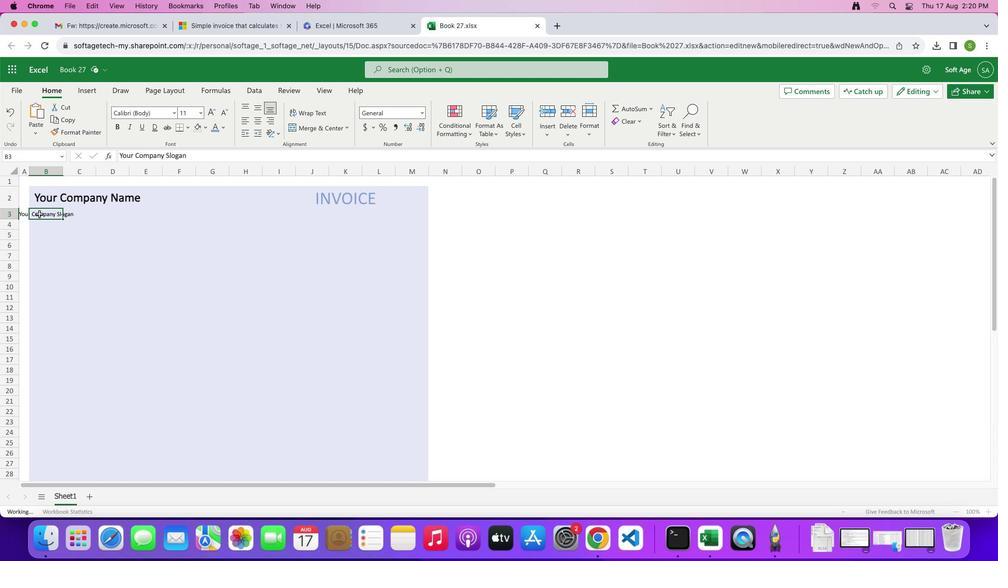 
Action: Mouse pressed left at (41, 215)
Screenshot: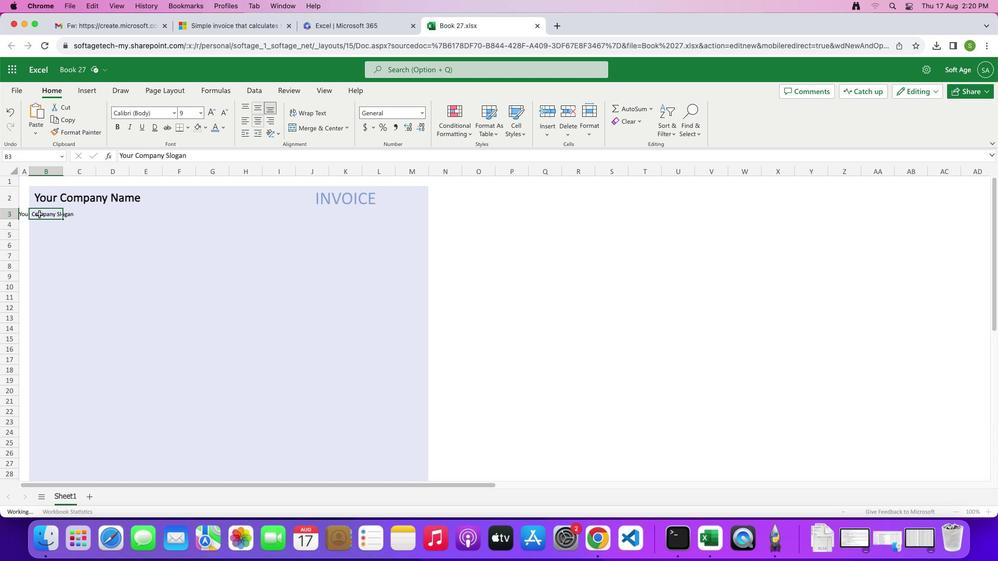
Action: Mouse pressed left at (41, 215)
Screenshot: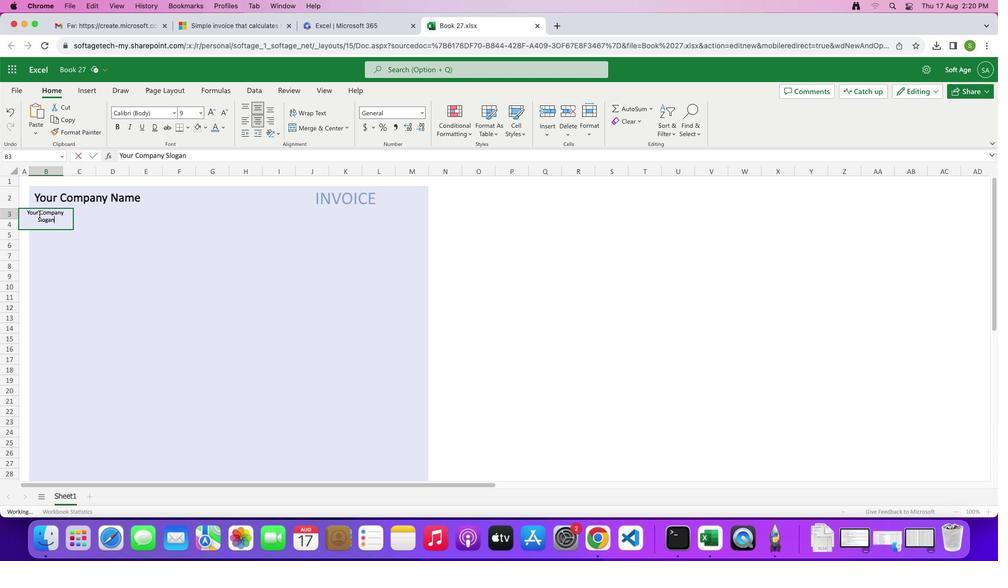 
Action: Mouse moved to (128, 229)
Screenshot: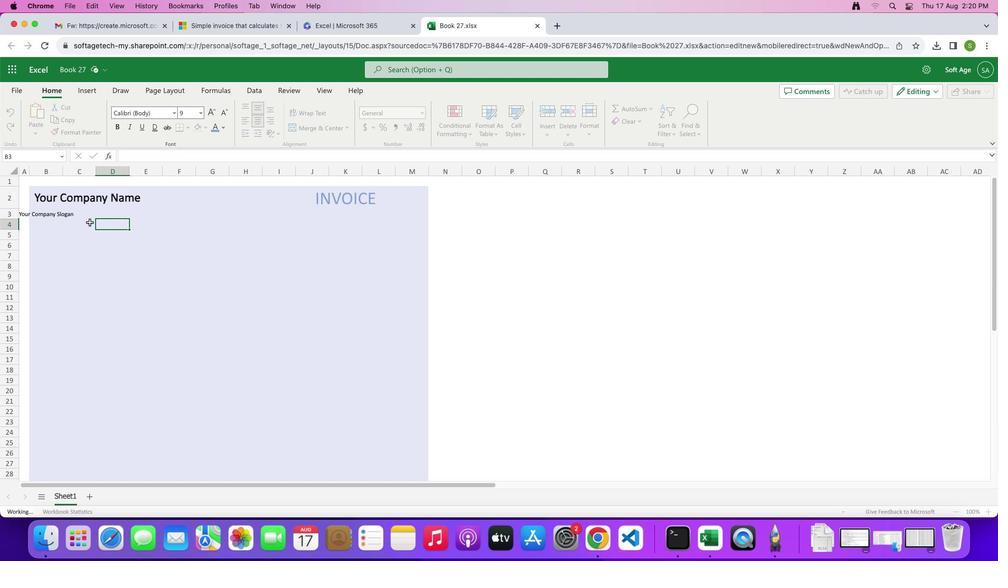 
Action: Mouse pressed left at (128, 229)
Screenshot: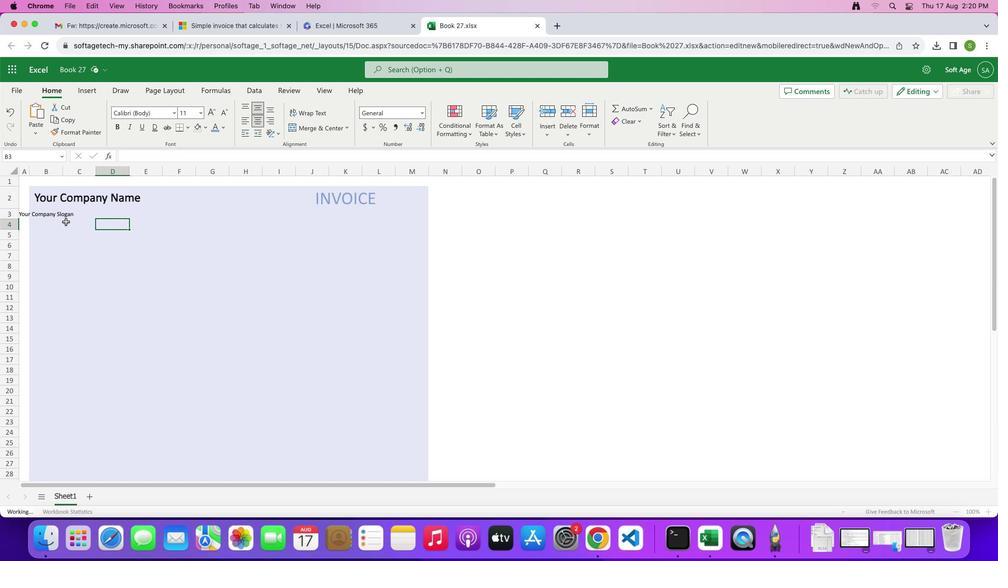 
Action: Mouse moved to (43, 217)
Screenshot: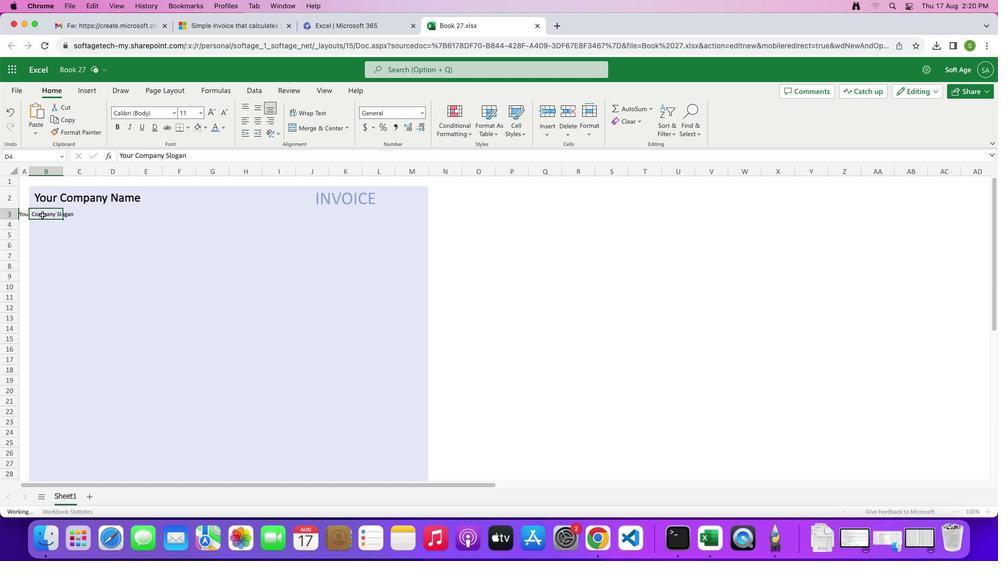 
Action: Mouse pressed left at (43, 217)
Screenshot: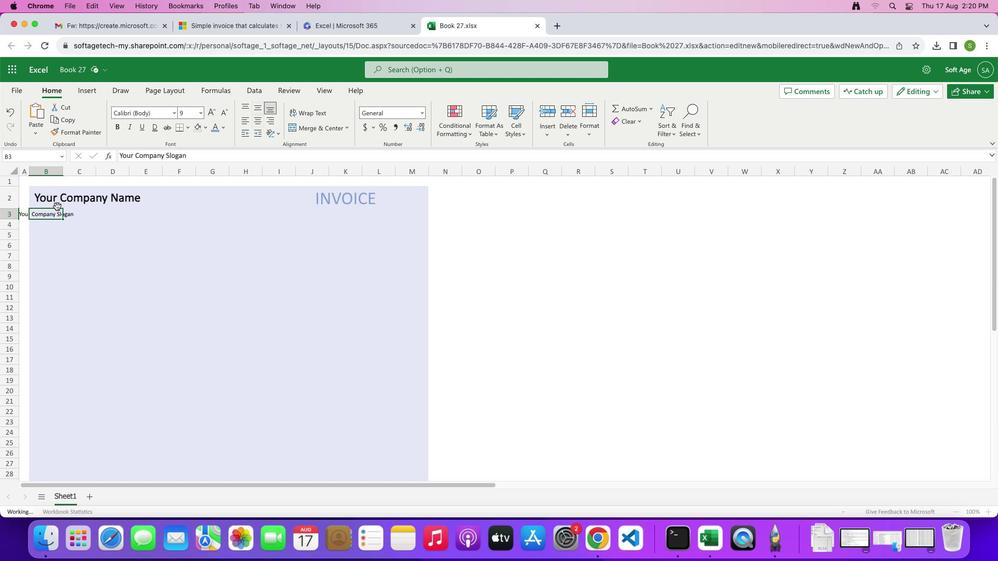 
Action: Mouse moved to (245, 106)
Screenshot: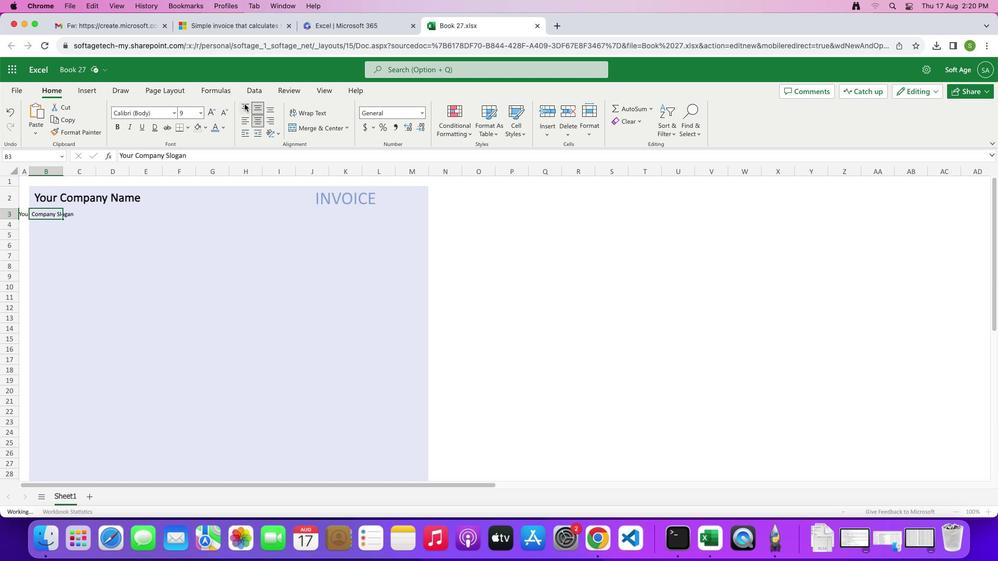 
Action: Mouse pressed left at (245, 106)
Screenshot: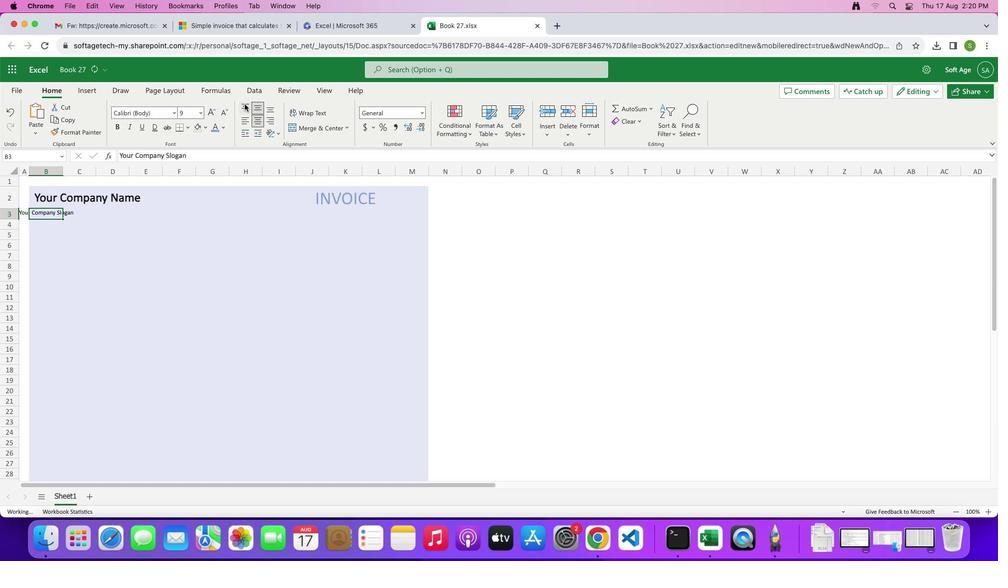 
Action: Mouse moved to (50, 215)
Screenshot: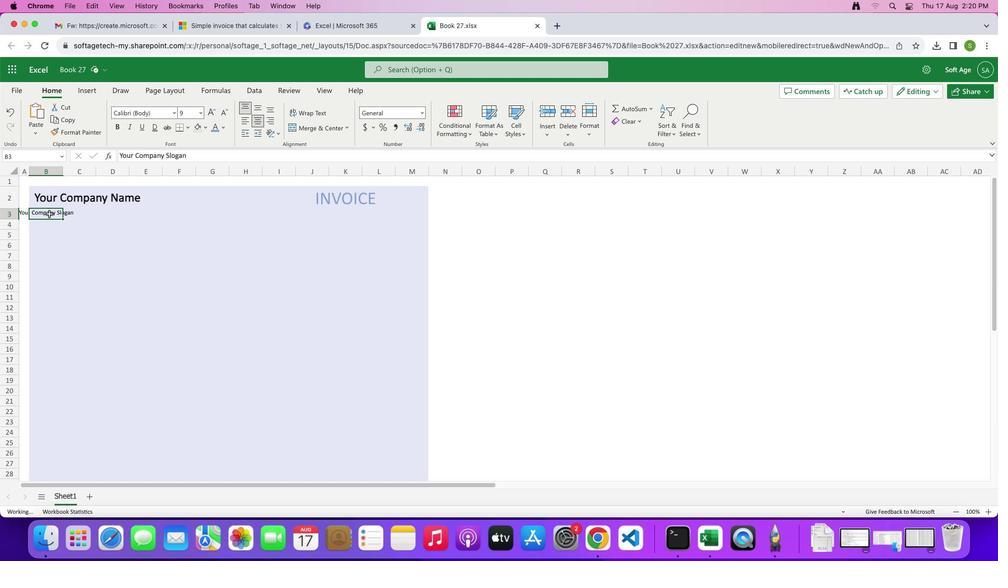 
Action: Mouse pressed left at (50, 215)
Screenshot: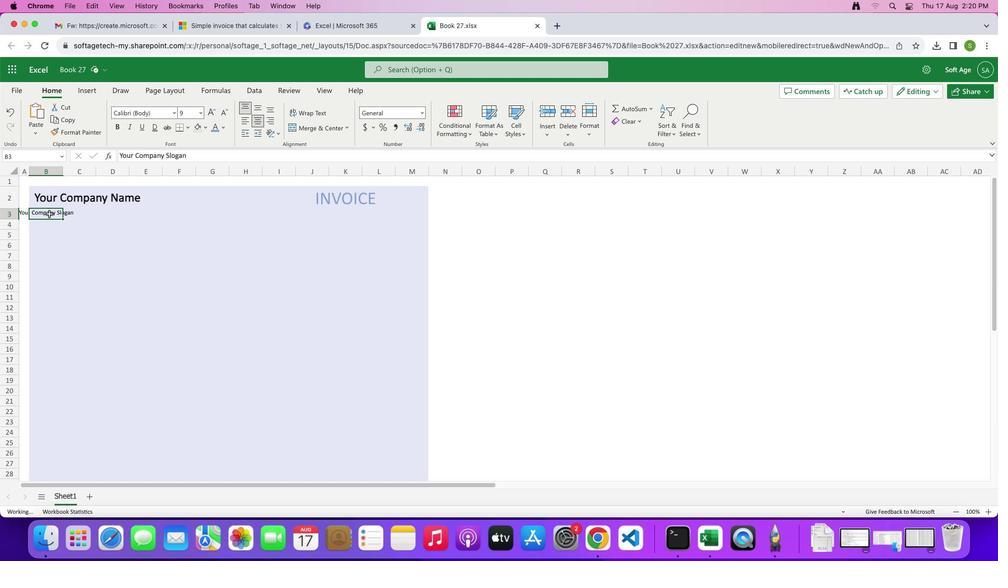 
Action: Mouse pressed left at (50, 215)
Screenshot: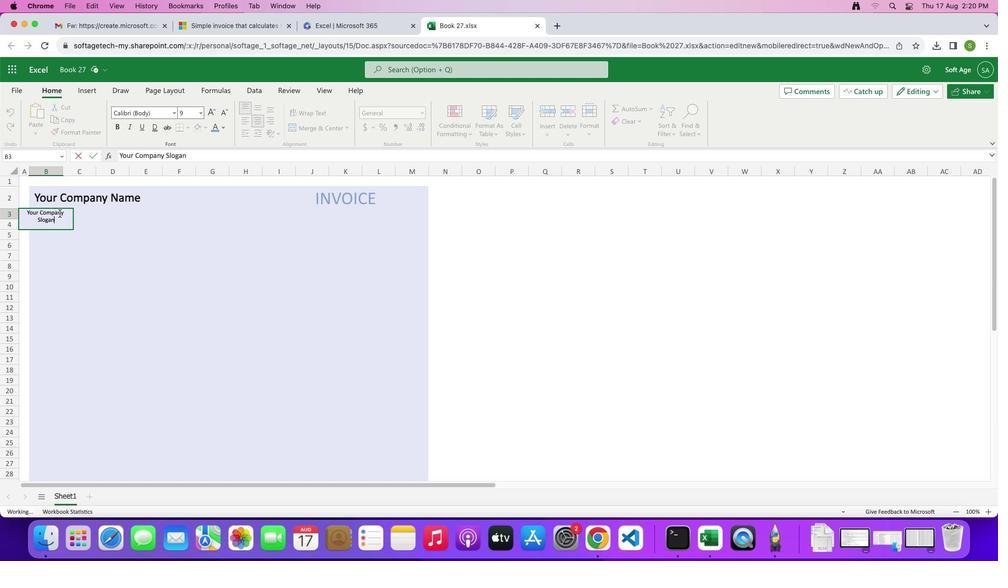 
Action: Mouse moved to (59, 222)
